 Task: Financial Form Template: Payroll Direct Deposit.
Action: Mouse moved to (151, 61)
Screenshot: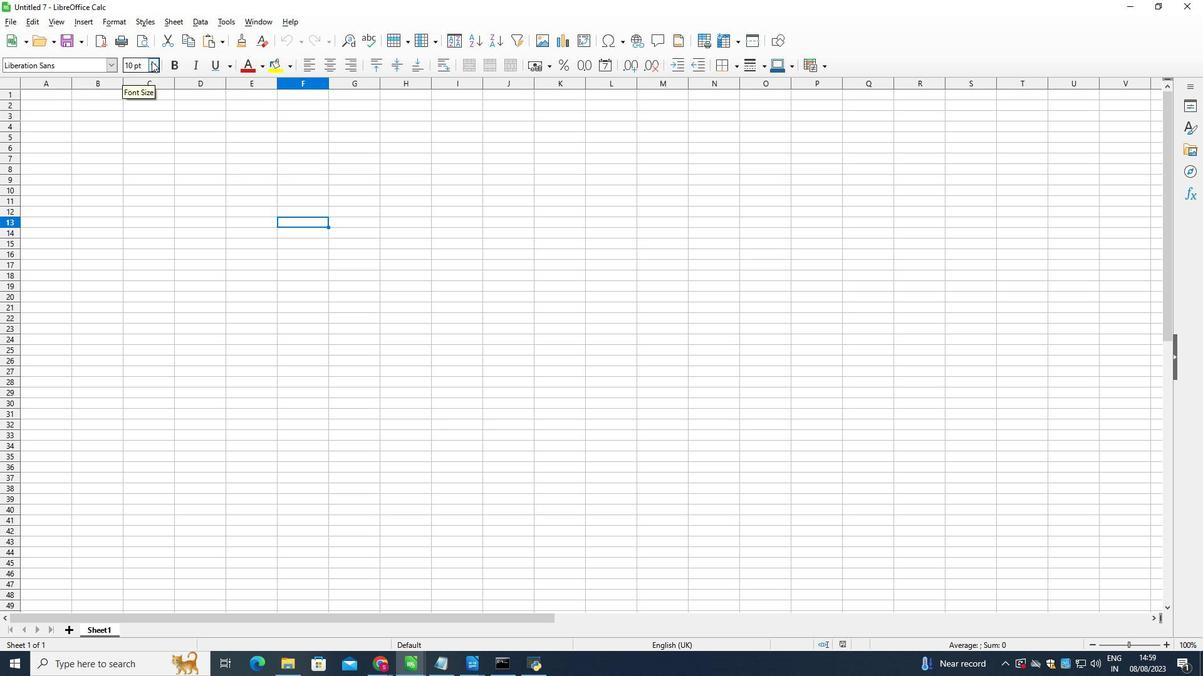 
Action: Mouse pressed left at (151, 61)
Screenshot: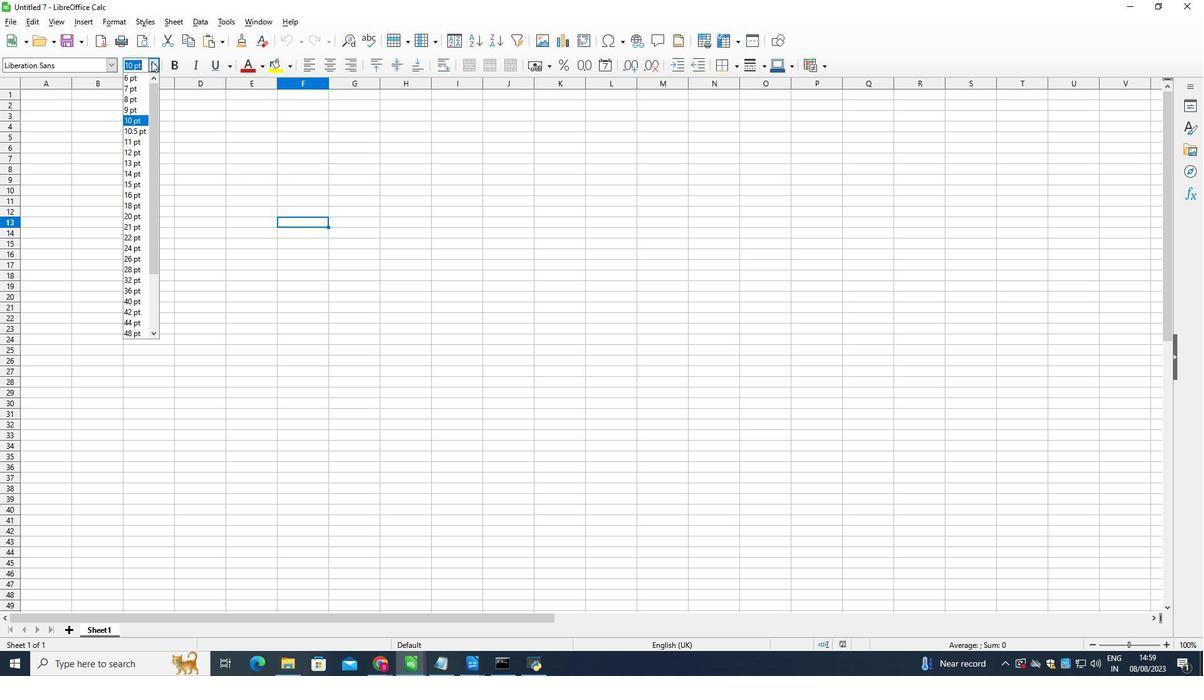 
Action: Mouse moved to (137, 194)
Screenshot: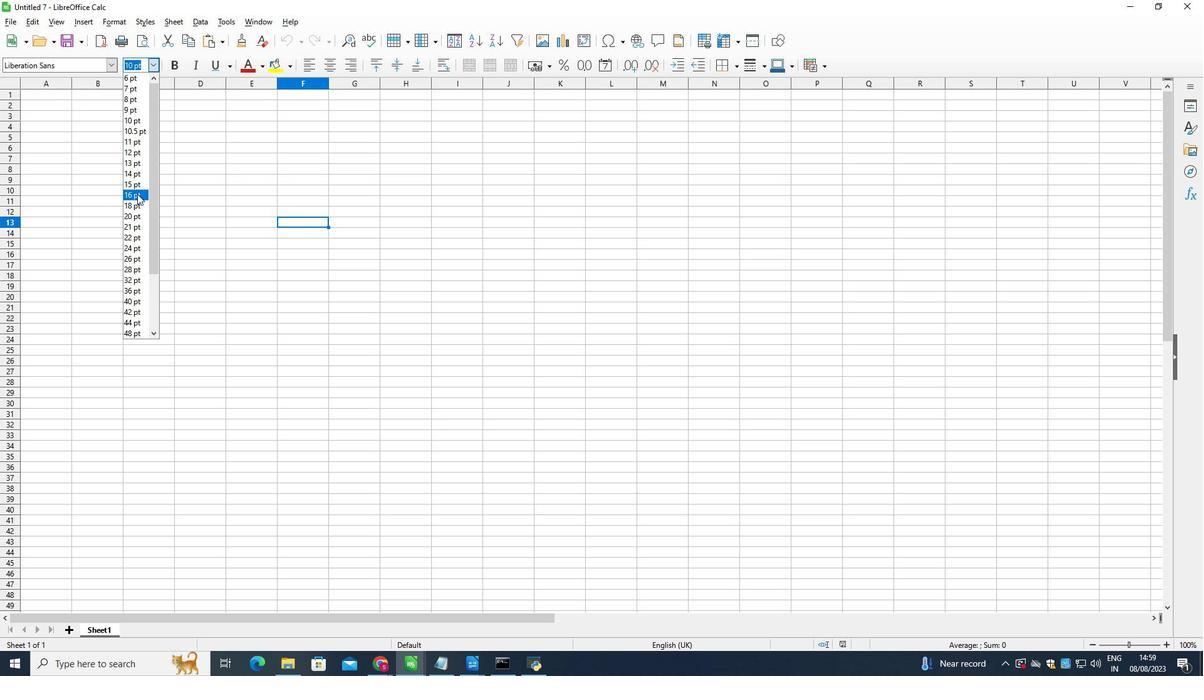 
Action: Mouse pressed left at (137, 194)
Screenshot: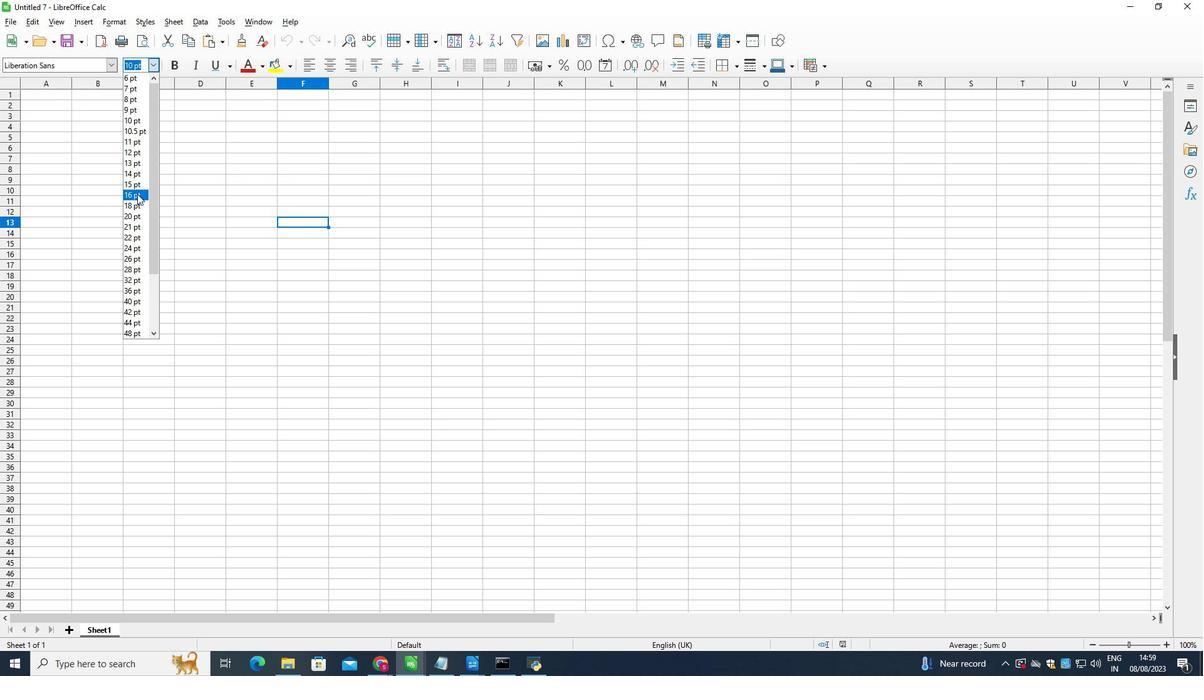 
Action: Mouse moved to (218, 102)
Screenshot: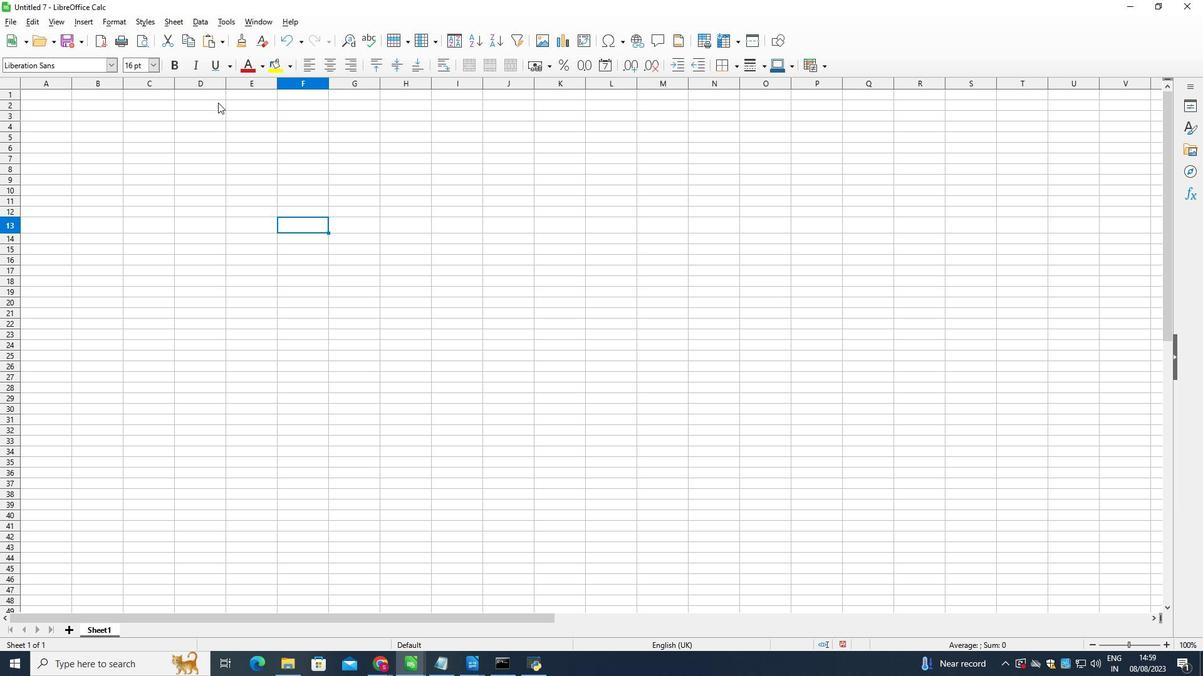 
Action: Mouse pressed left at (218, 102)
Screenshot: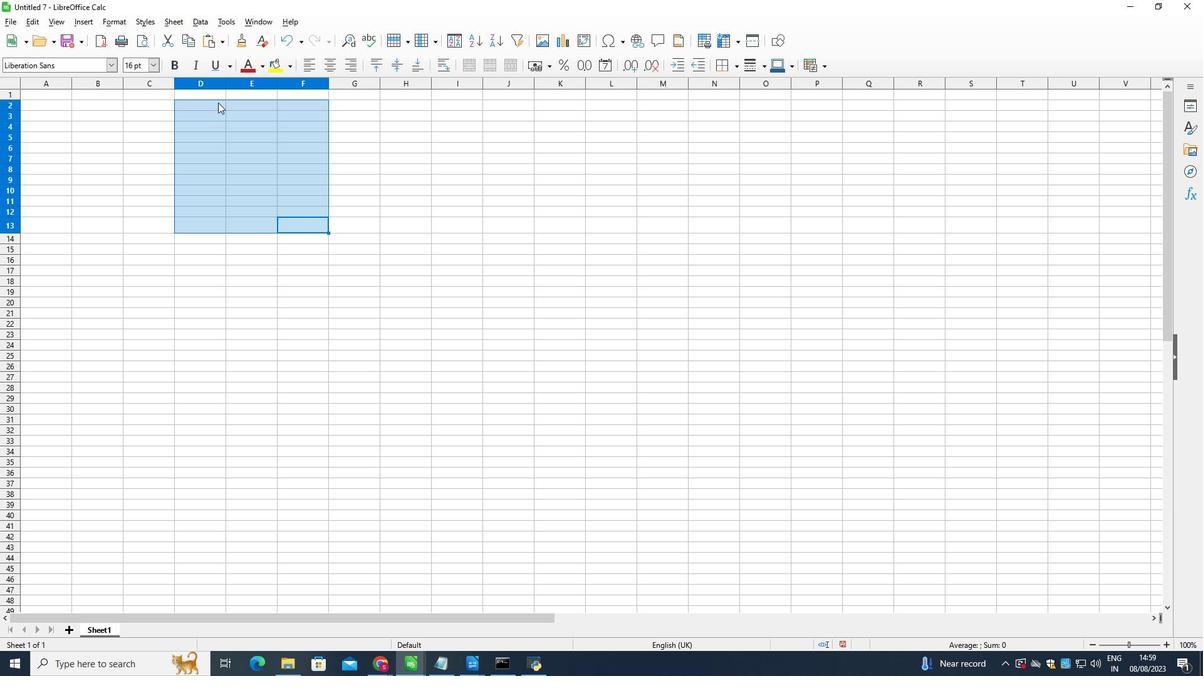 
Action: Mouse moved to (445, 174)
Screenshot: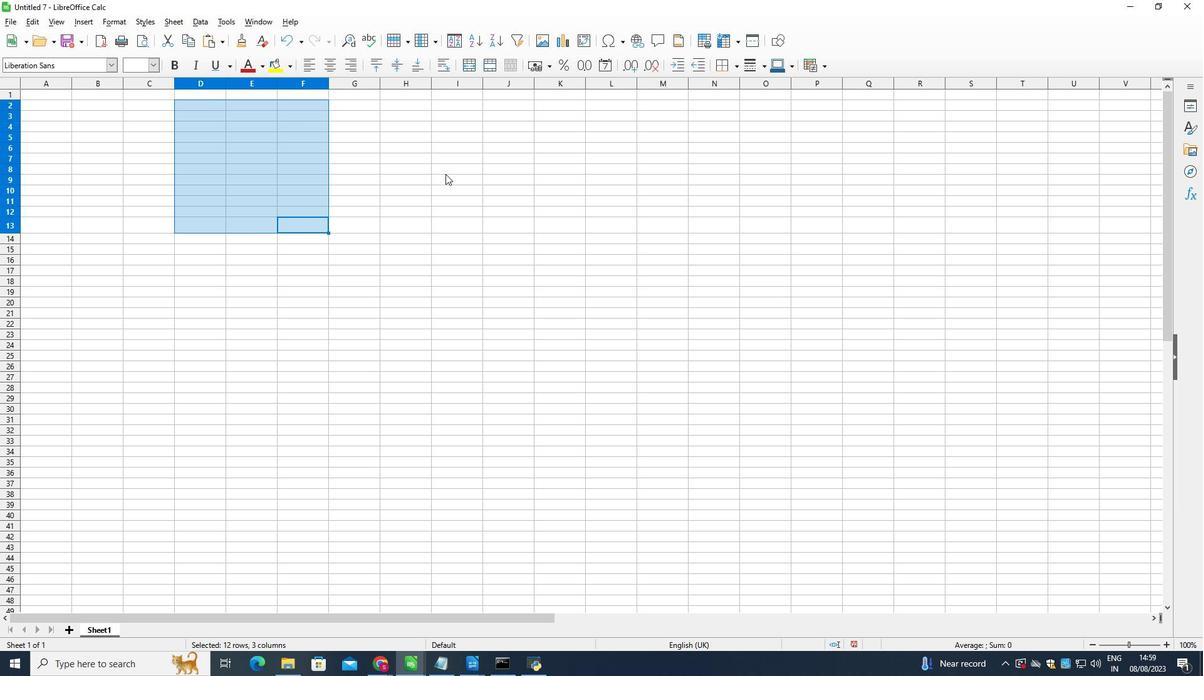 
Action: Mouse pressed right at (445, 174)
Screenshot: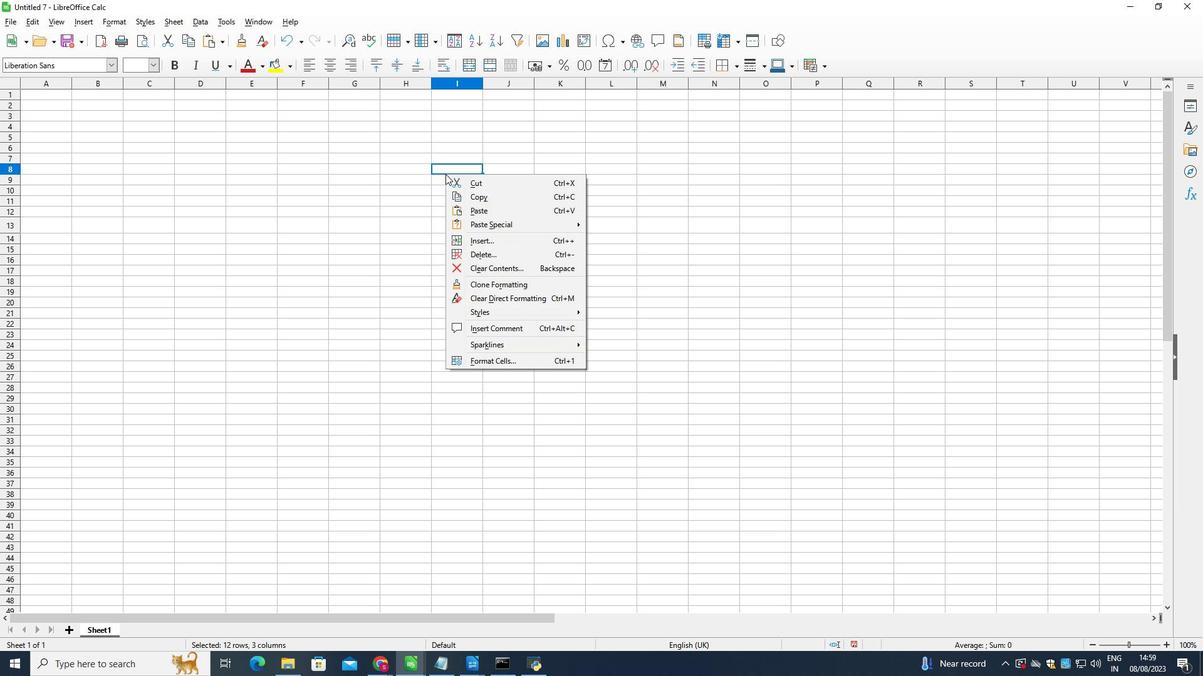 
Action: Mouse moved to (213, 101)
Screenshot: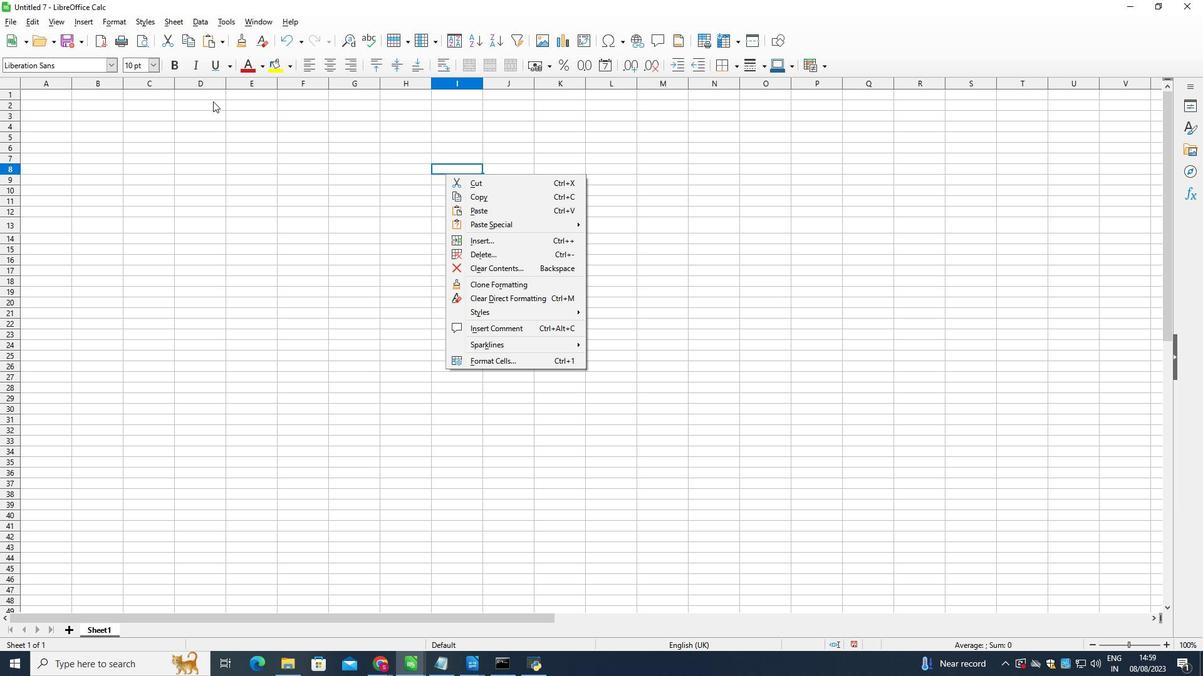 
Action: Mouse pressed left at (213, 101)
Screenshot: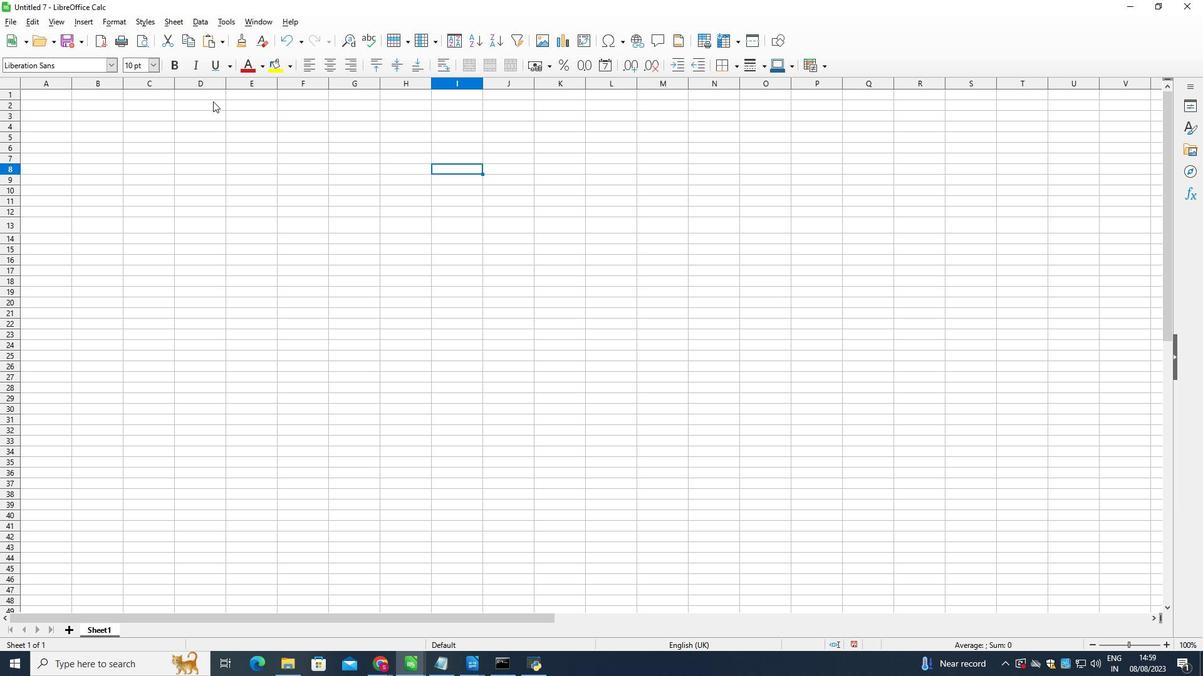 
Action: Mouse pressed left at (213, 101)
Screenshot: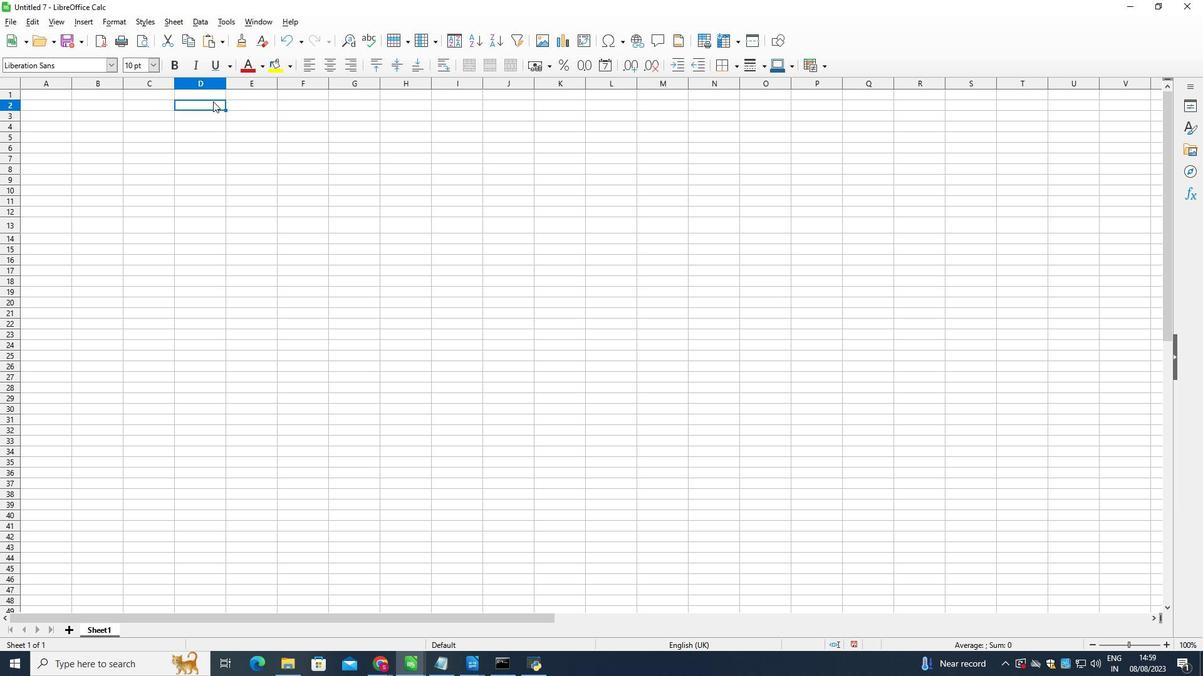 
Action: Mouse moved to (156, 63)
Screenshot: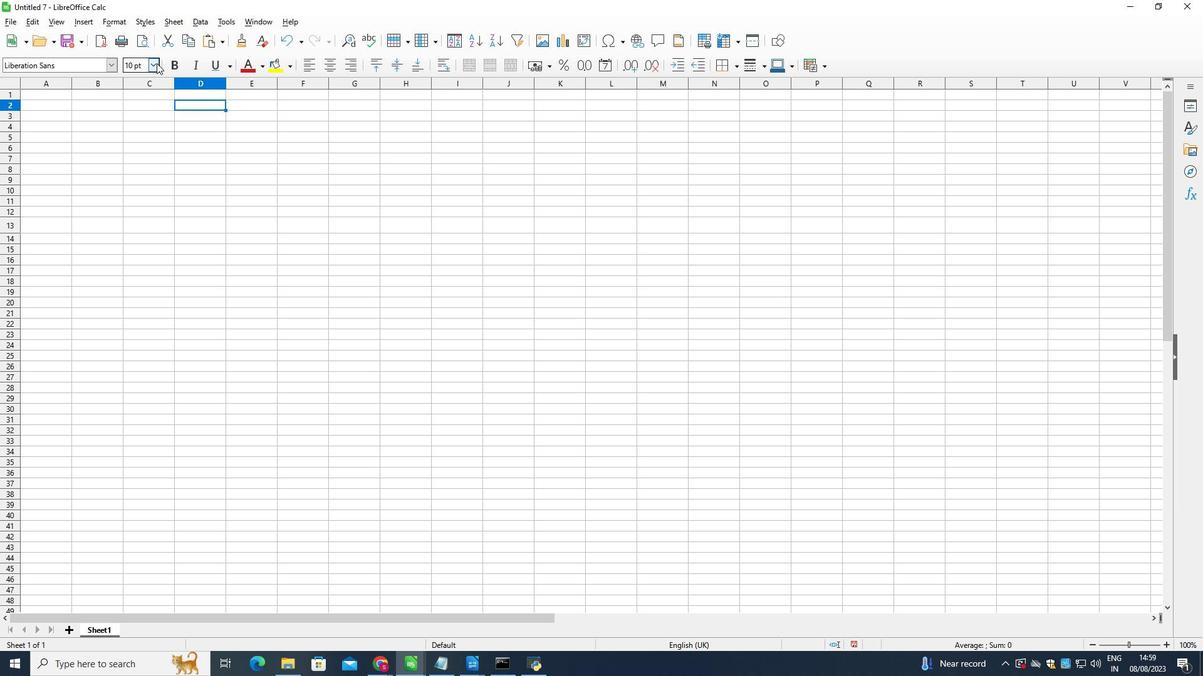 
Action: Mouse pressed left at (156, 63)
Screenshot: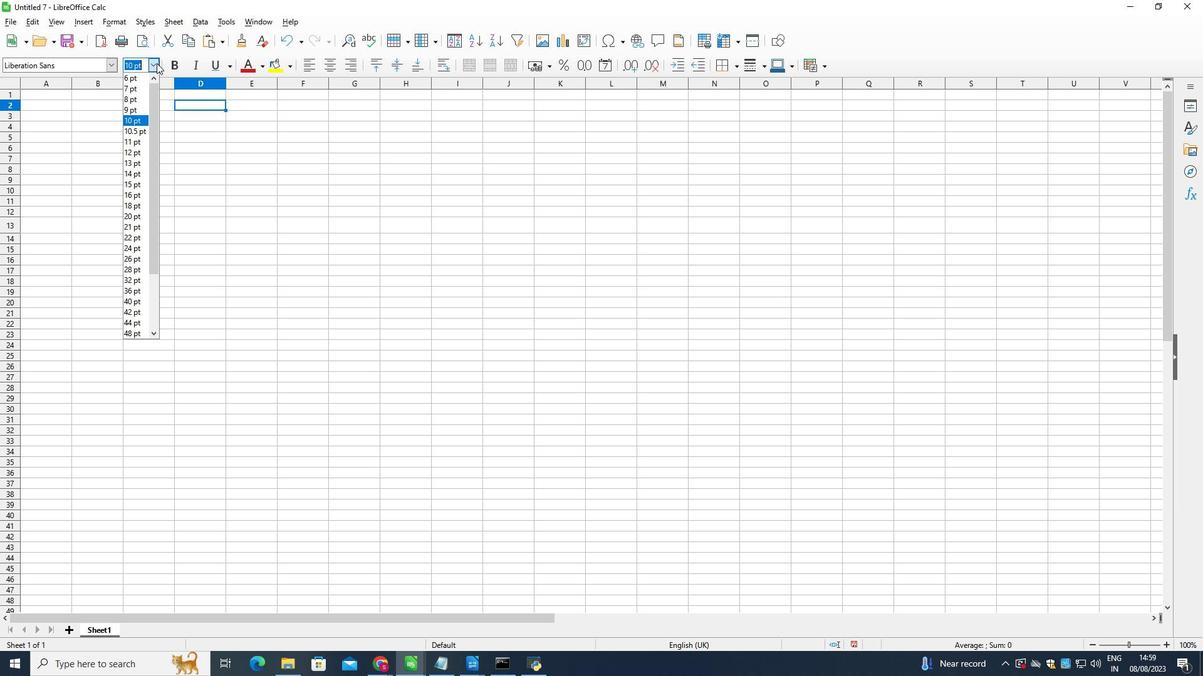 
Action: Mouse moved to (136, 193)
Screenshot: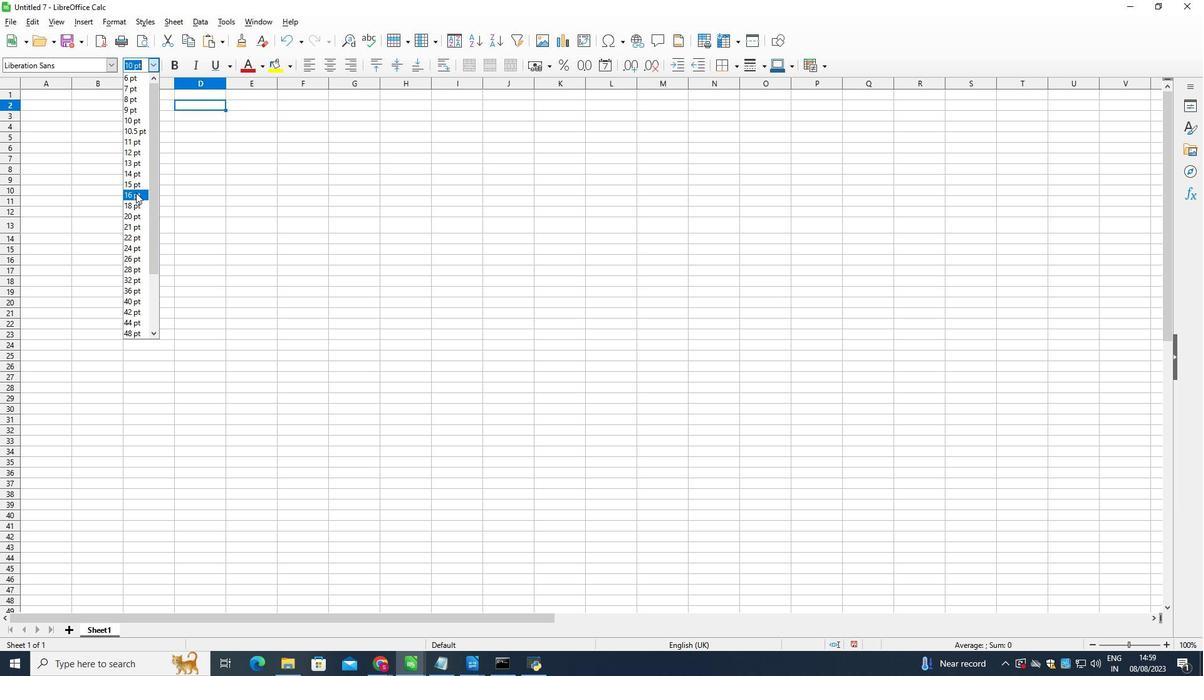 
Action: Mouse pressed left at (136, 193)
Screenshot: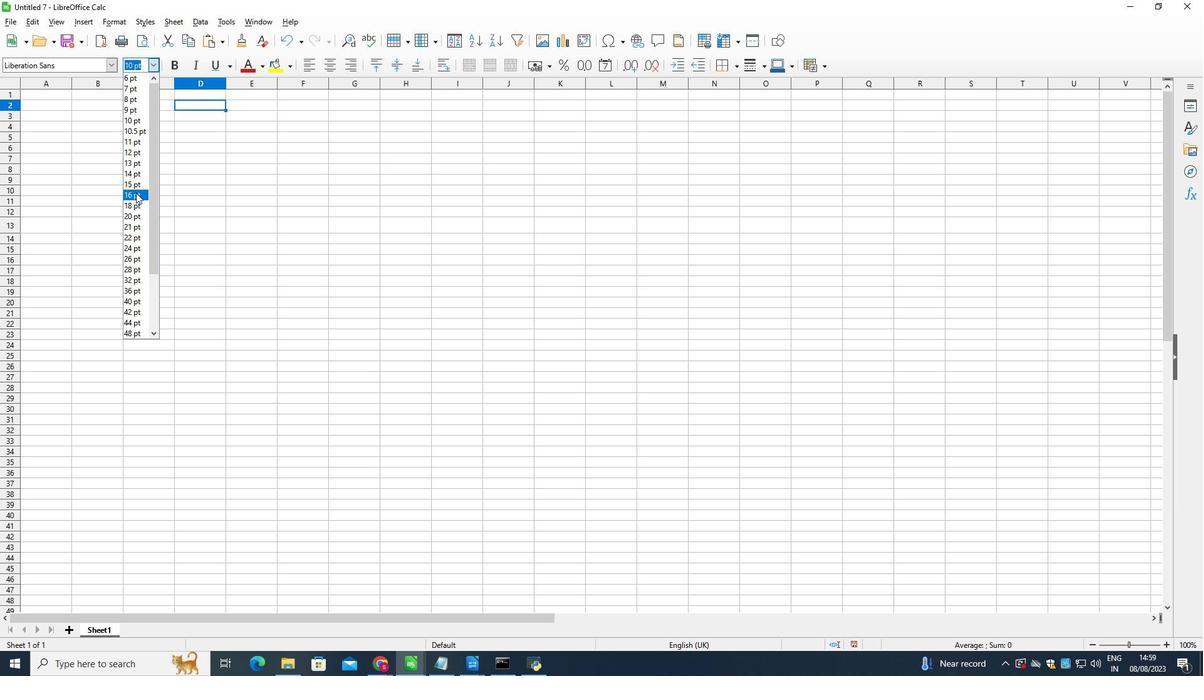 
Action: Mouse moved to (211, 105)
Screenshot: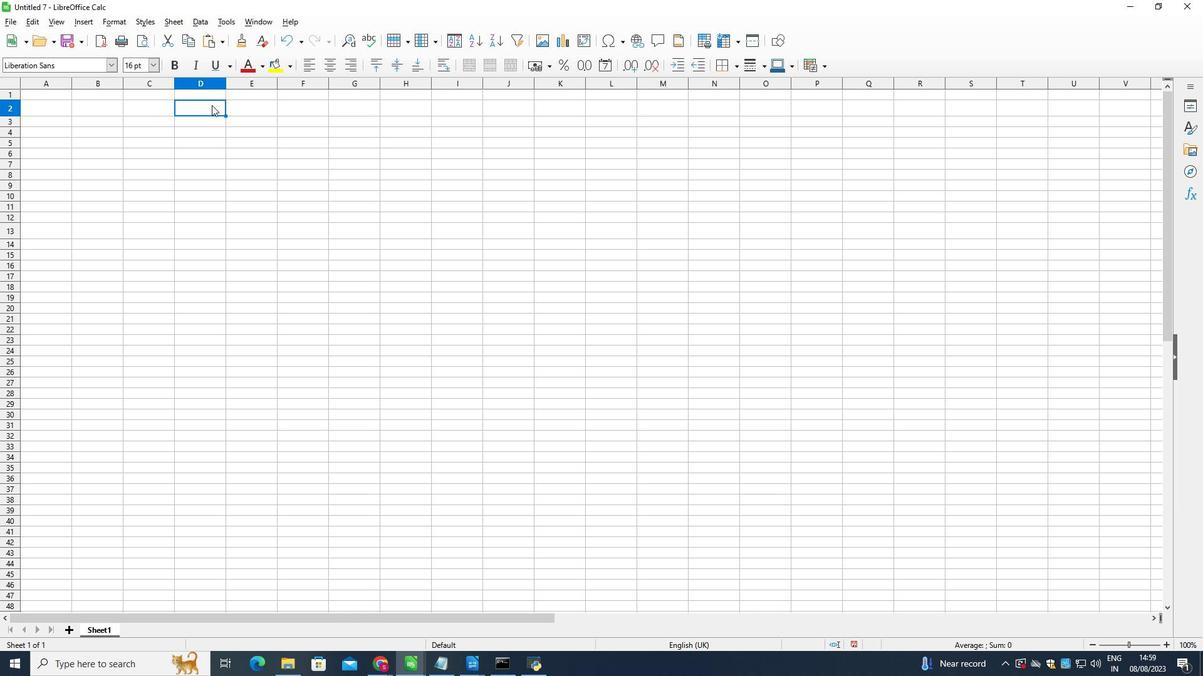 
Action: Key pressed <Key.shift>Direct<Key.space><Key.shift>Deposit<Key.space><Key.shift>Authorization<Key.space><Key.shift>Note
Screenshot: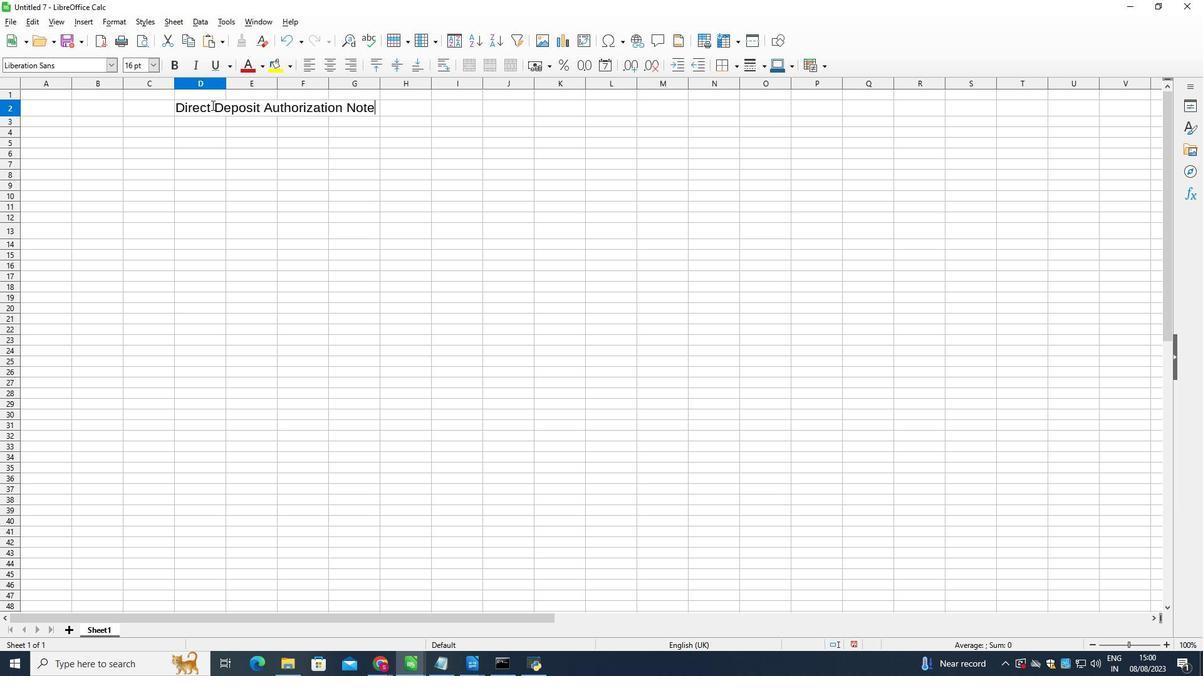 
Action: Mouse moved to (252, 210)
Screenshot: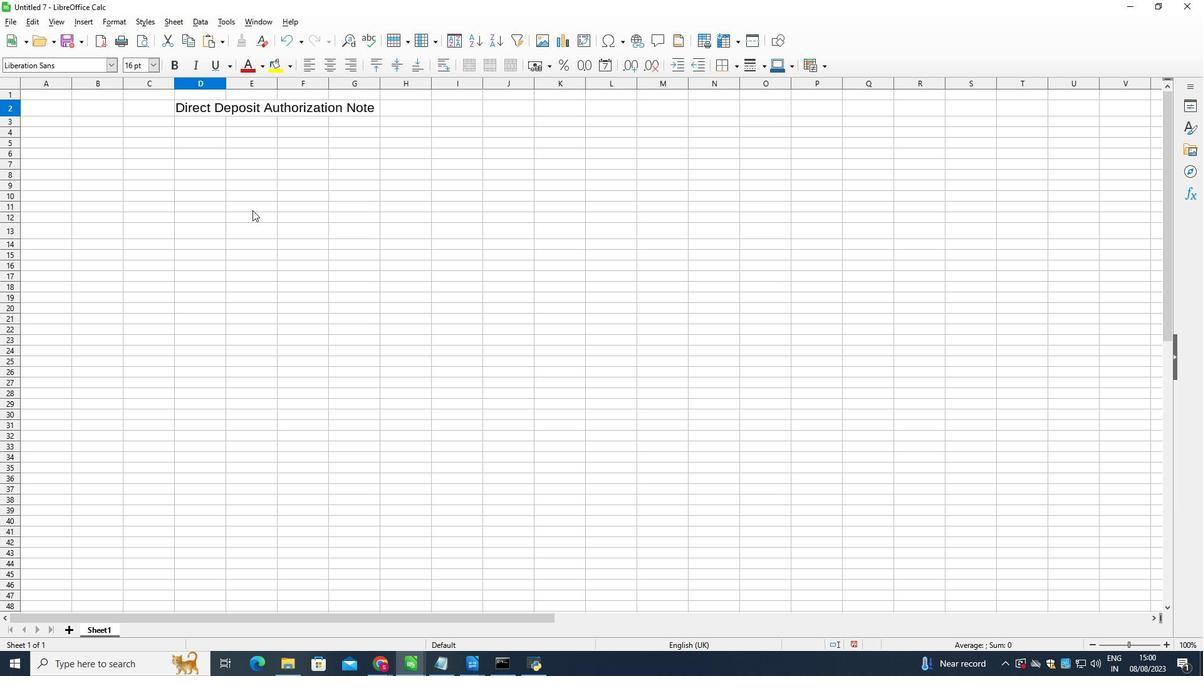 
Action: Mouse pressed left at (252, 210)
Screenshot: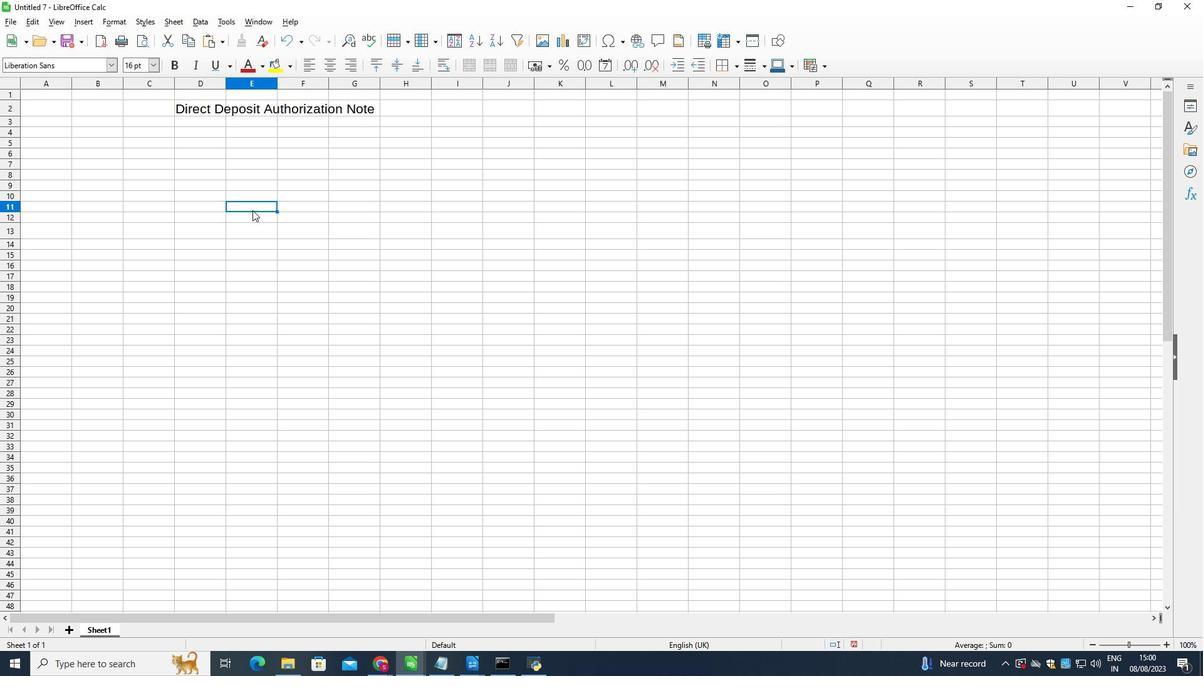 
Action: Mouse moved to (78, 104)
Screenshot: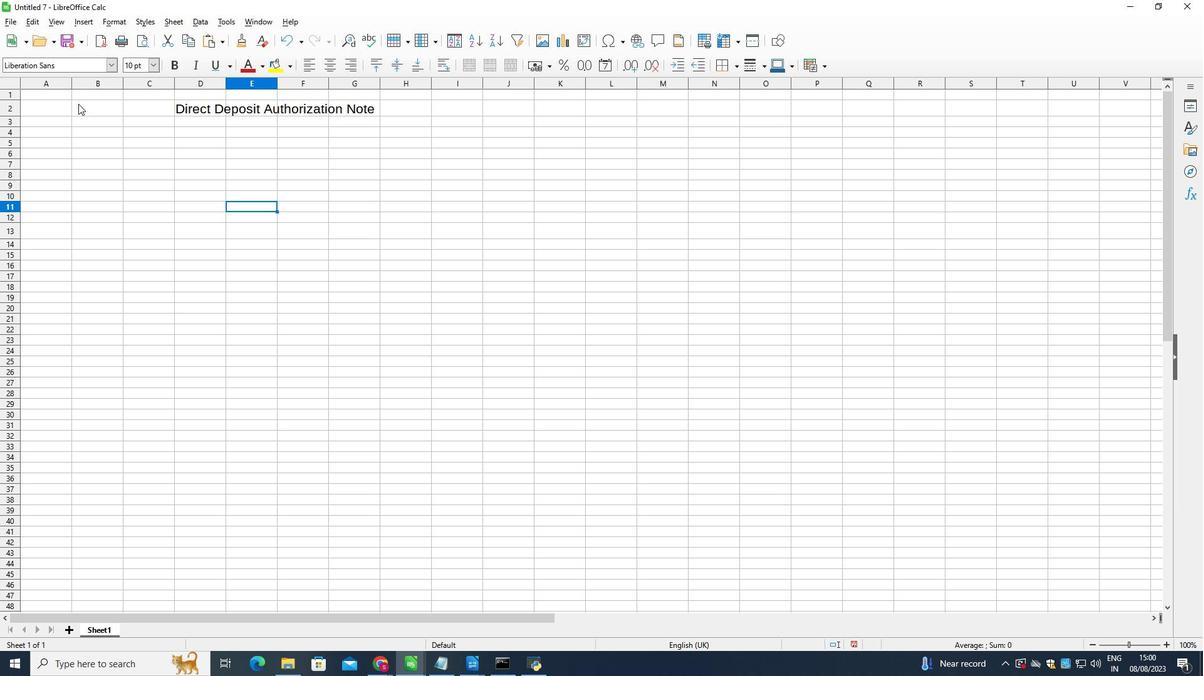 
Action: Mouse pressed left at (78, 104)
Screenshot: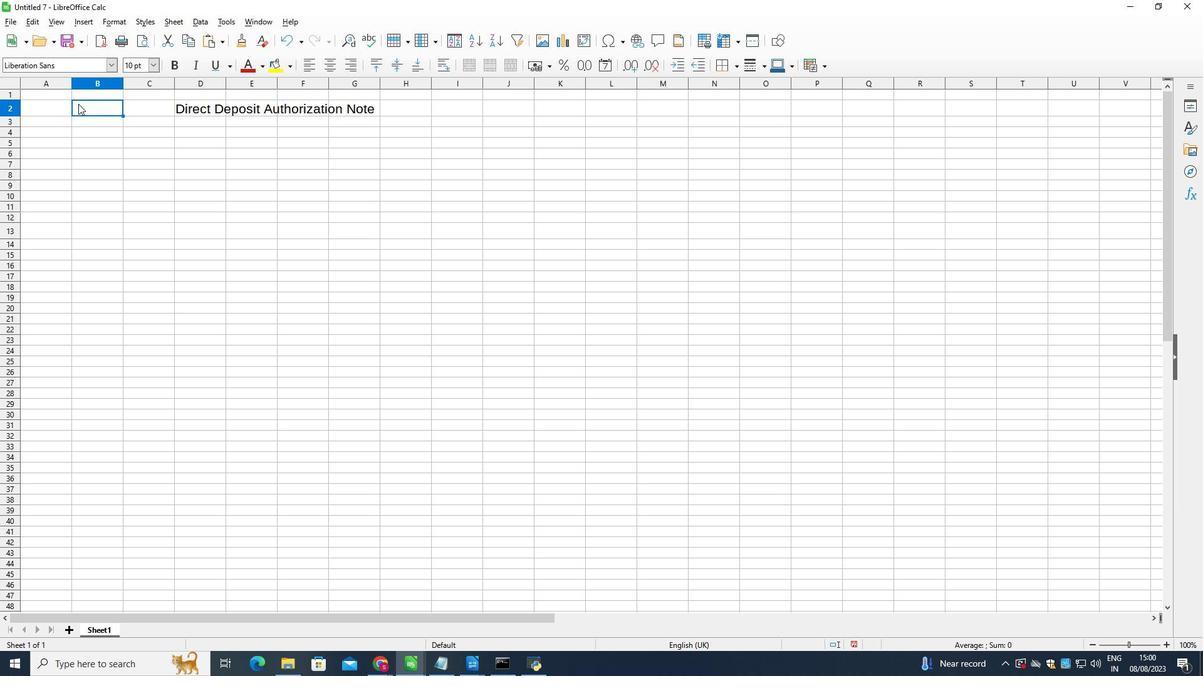 
Action: Mouse moved to (490, 64)
Screenshot: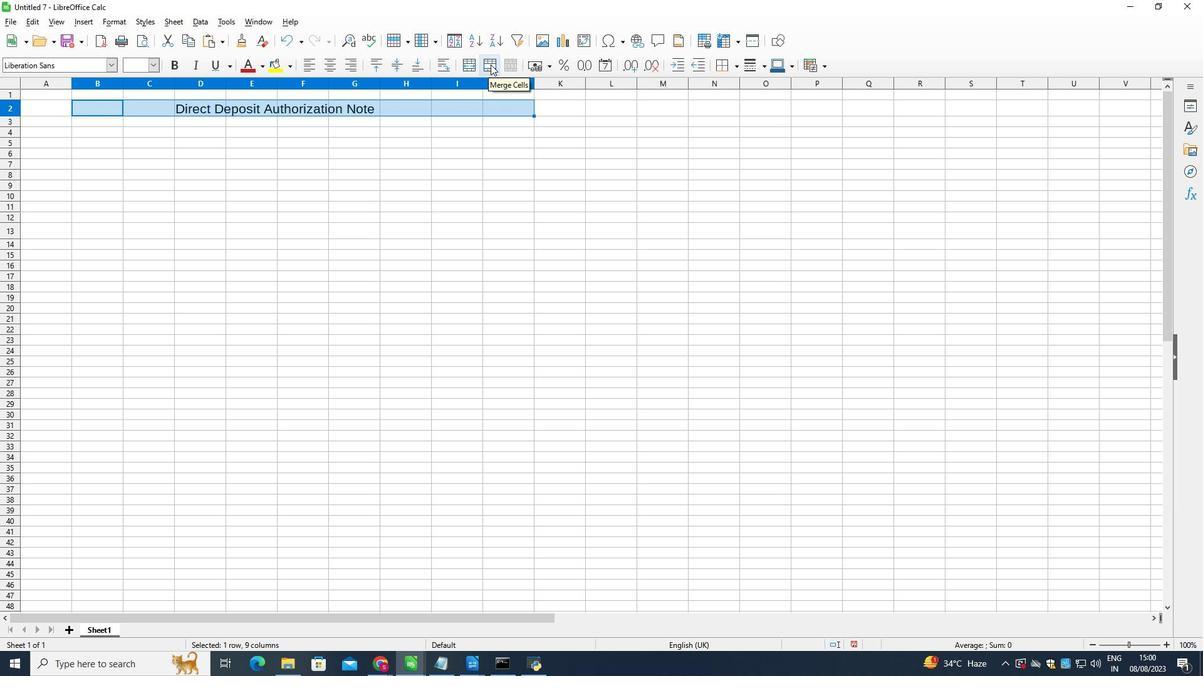 
Action: Mouse pressed left at (490, 64)
Screenshot: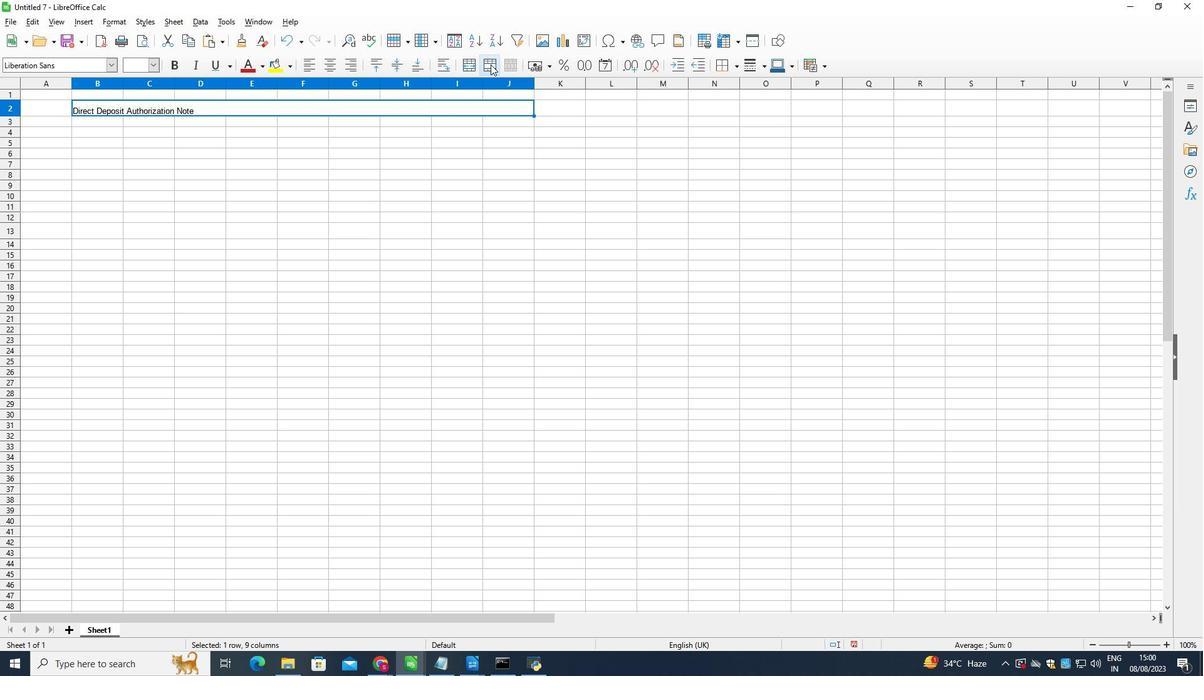 
Action: Mouse moved to (334, 107)
Screenshot: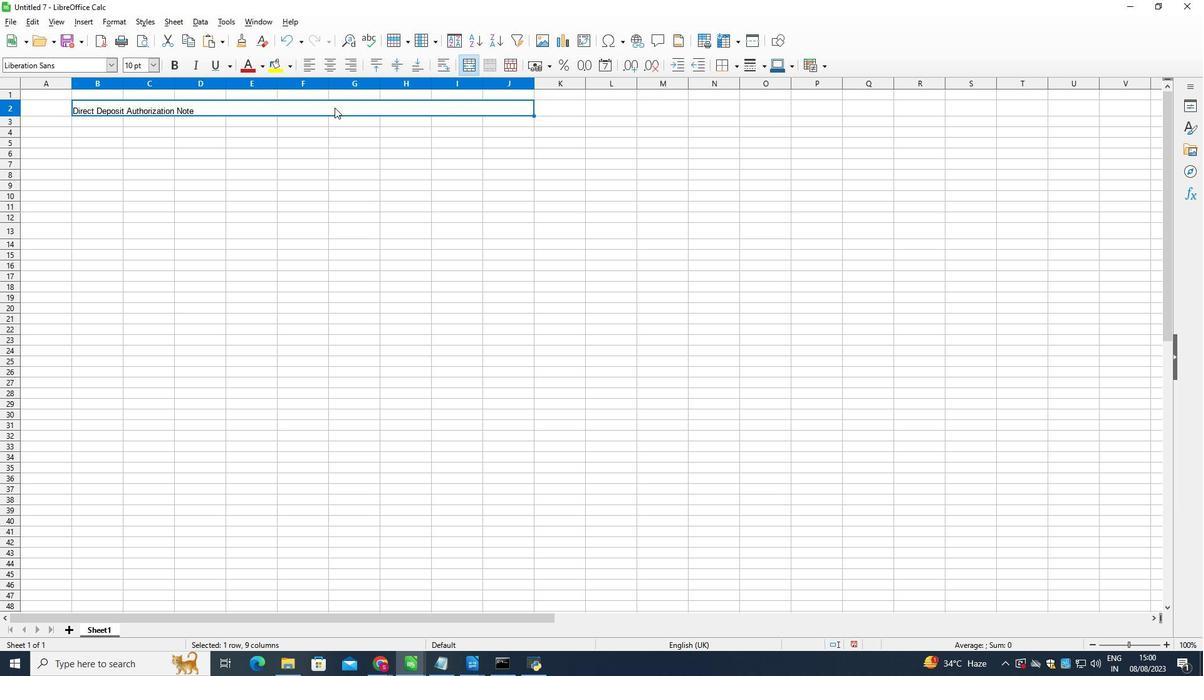 
Action: Mouse pressed left at (334, 107)
Screenshot: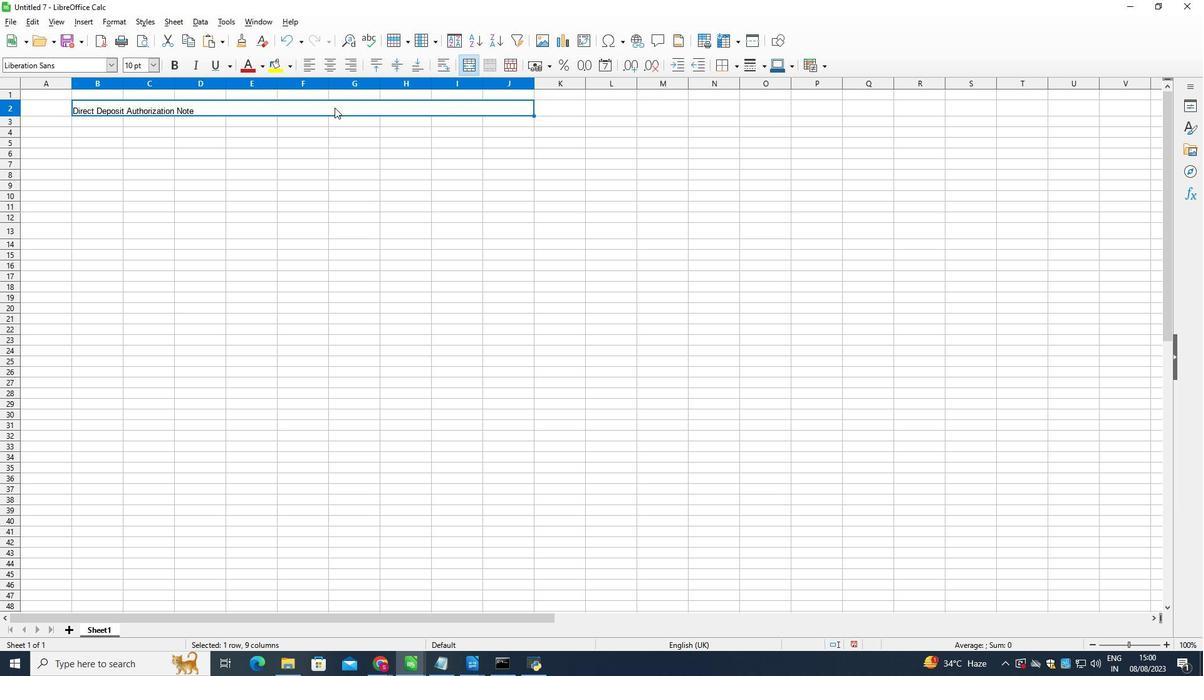 
Action: Mouse moved to (151, 62)
Screenshot: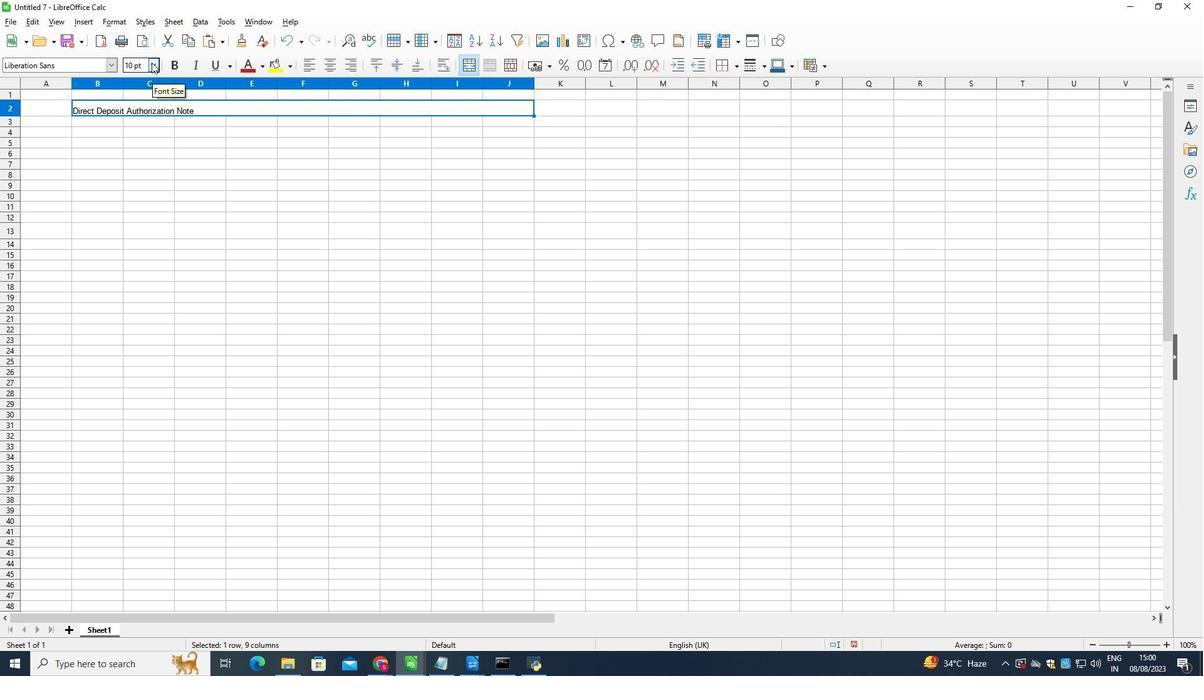 
Action: Mouse pressed left at (151, 62)
Screenshot: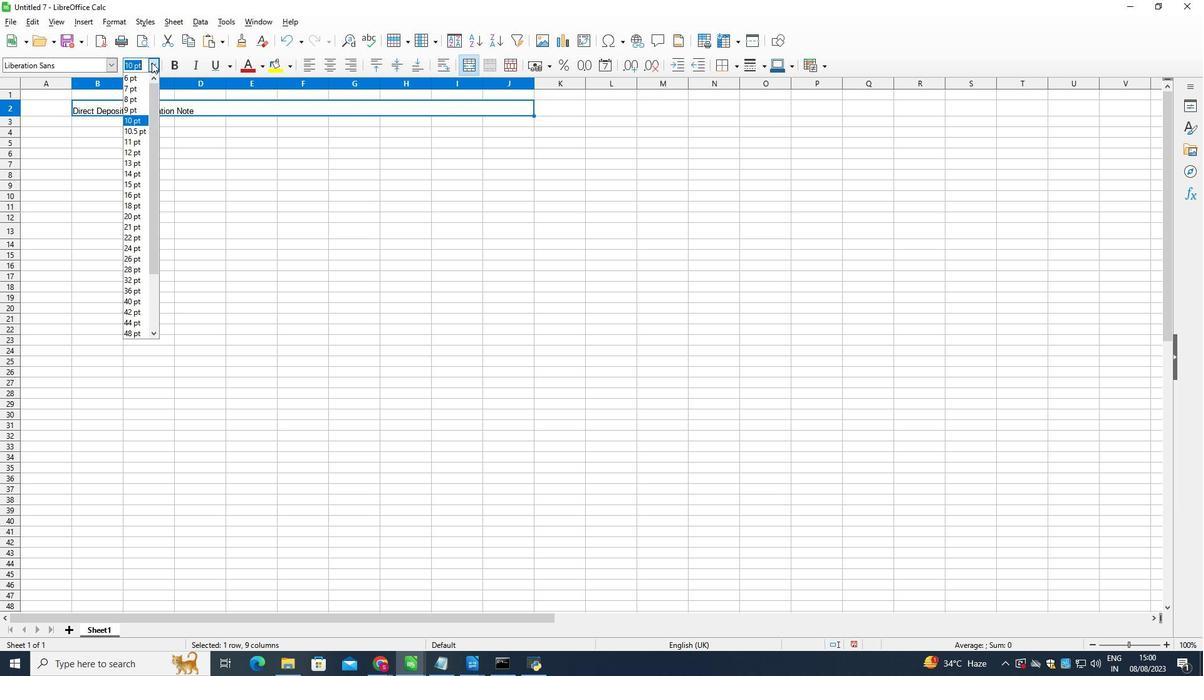 
Action: Mouse moved to (134, 191)
Screenshot: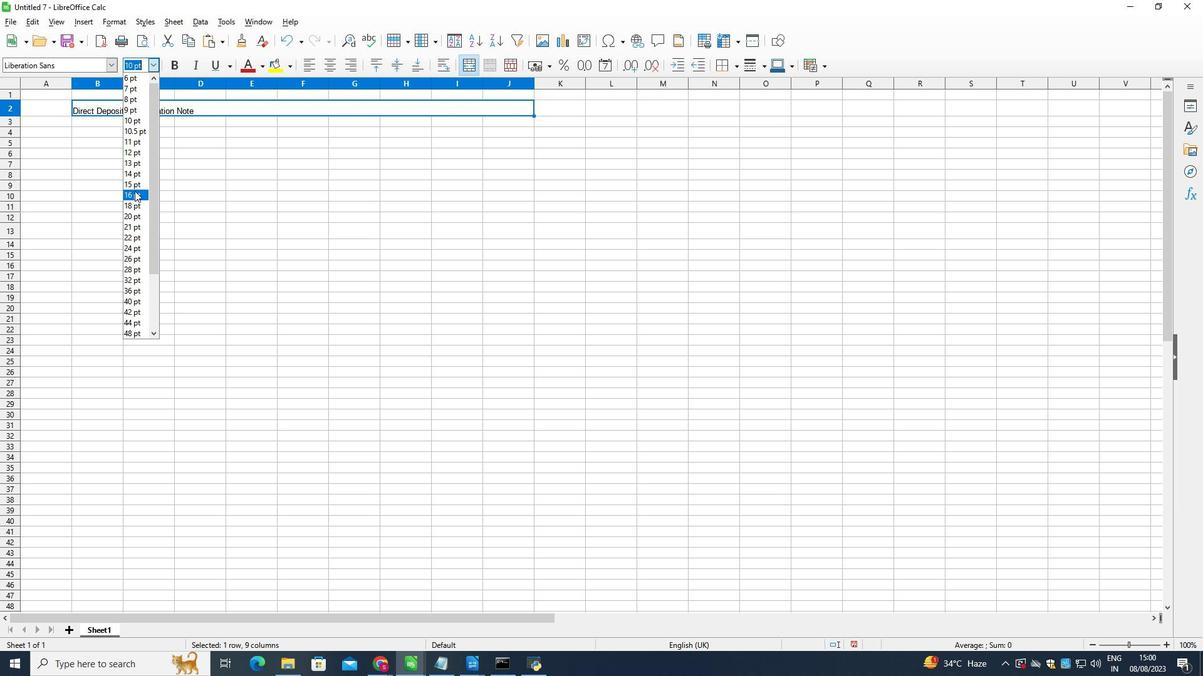 
Action: Mouse pressed left at (134, 191)
Screenshot: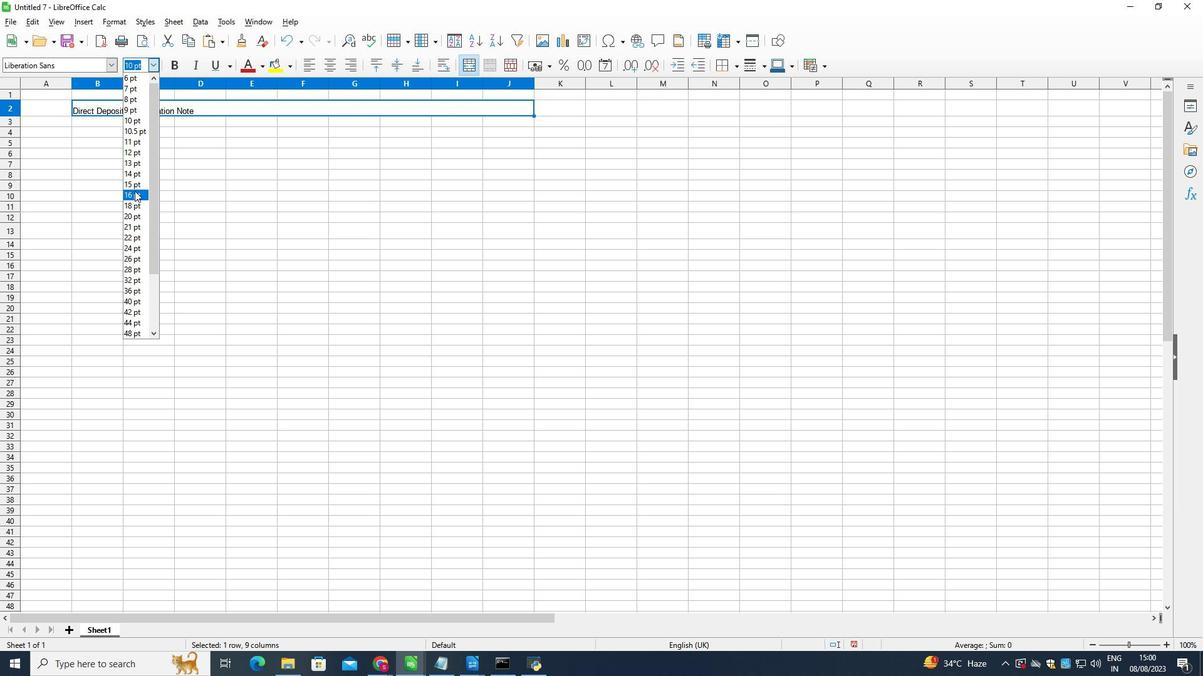 
Action: Mouse moved to (332, 65)
Screenshot: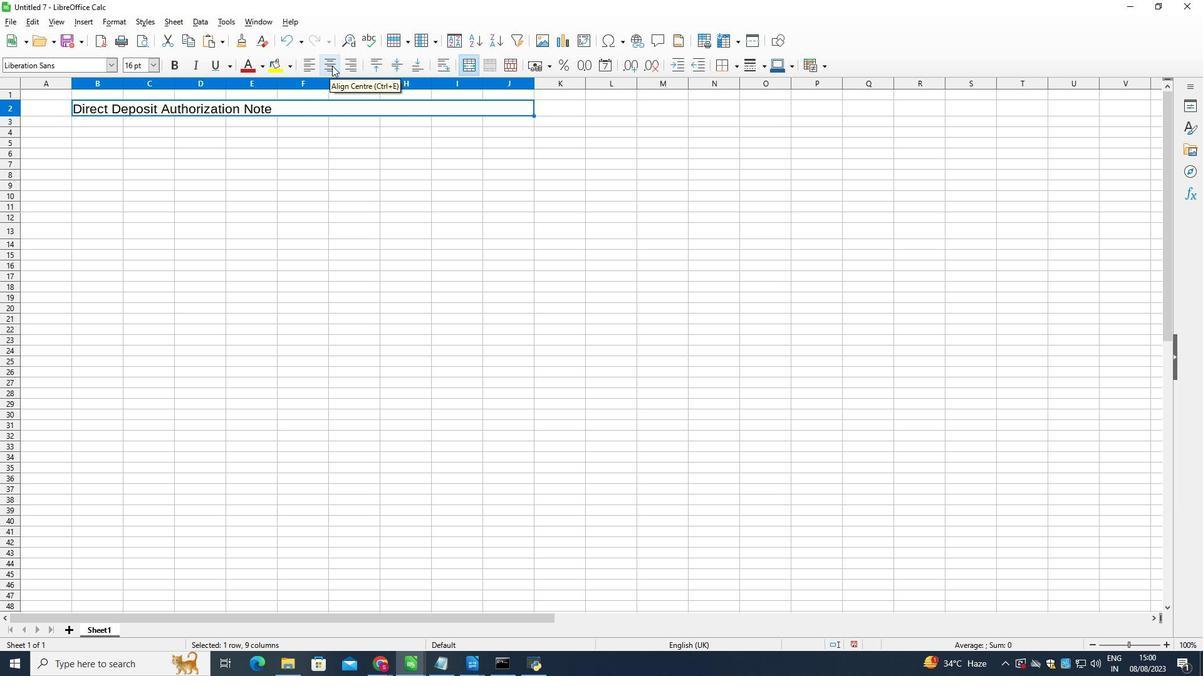 
Action: Mouse pressed left at (332, 65)
Screenshot: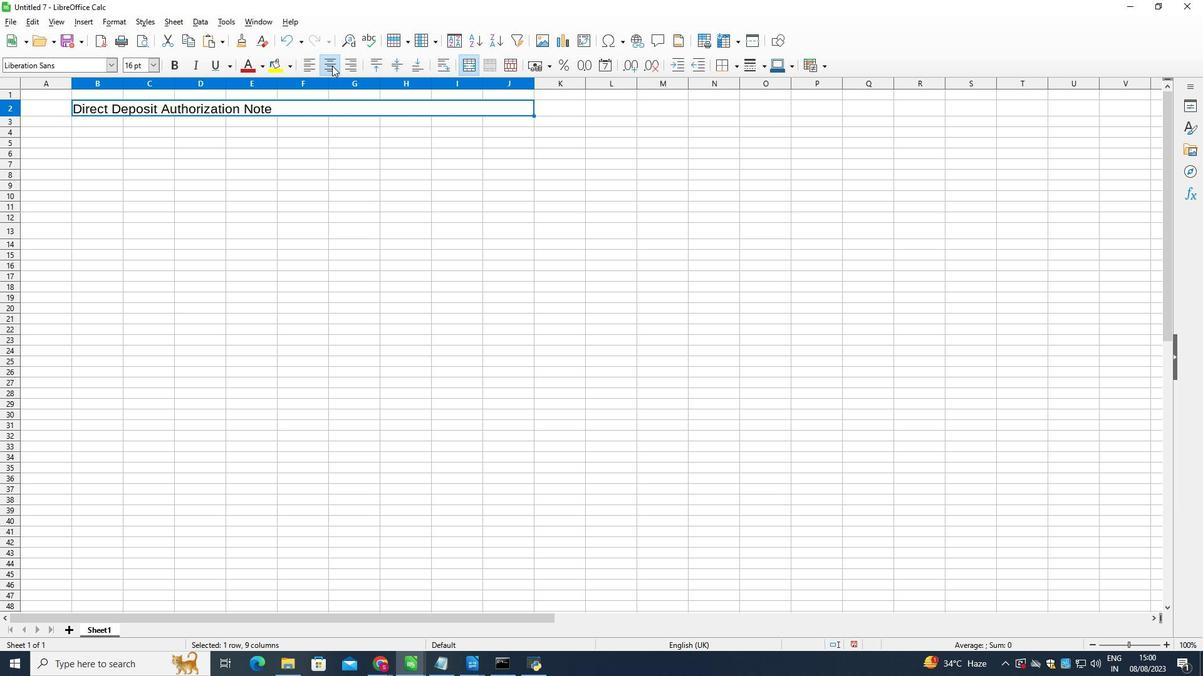 
Action: Mouse moved to (399, 59)
Screenshot: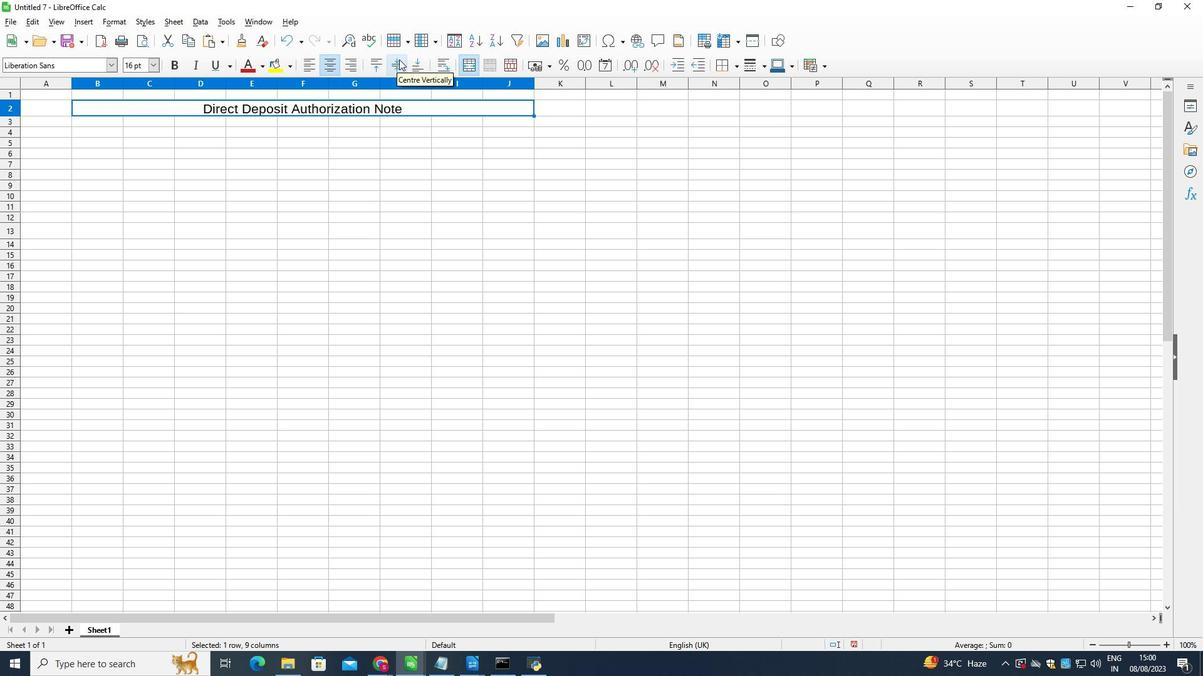 
Action: Mouse pressed left at (399, 59)
Screenshot: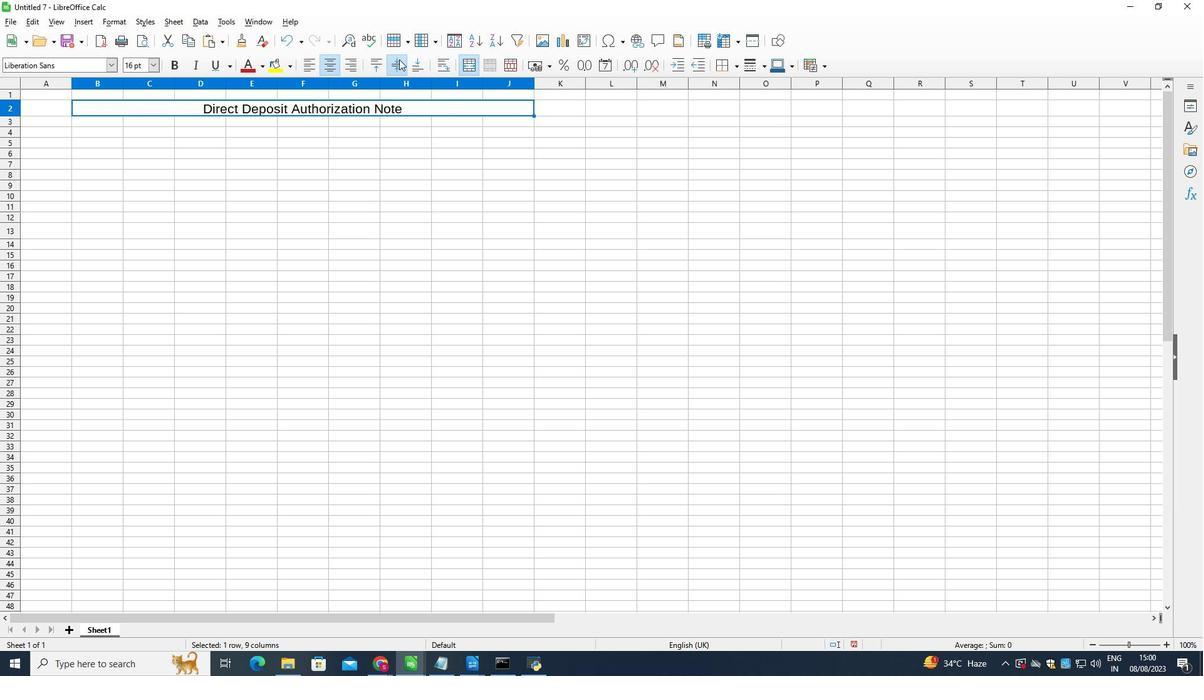 
Action: Mouse moved to (174, 59)
Screenshot: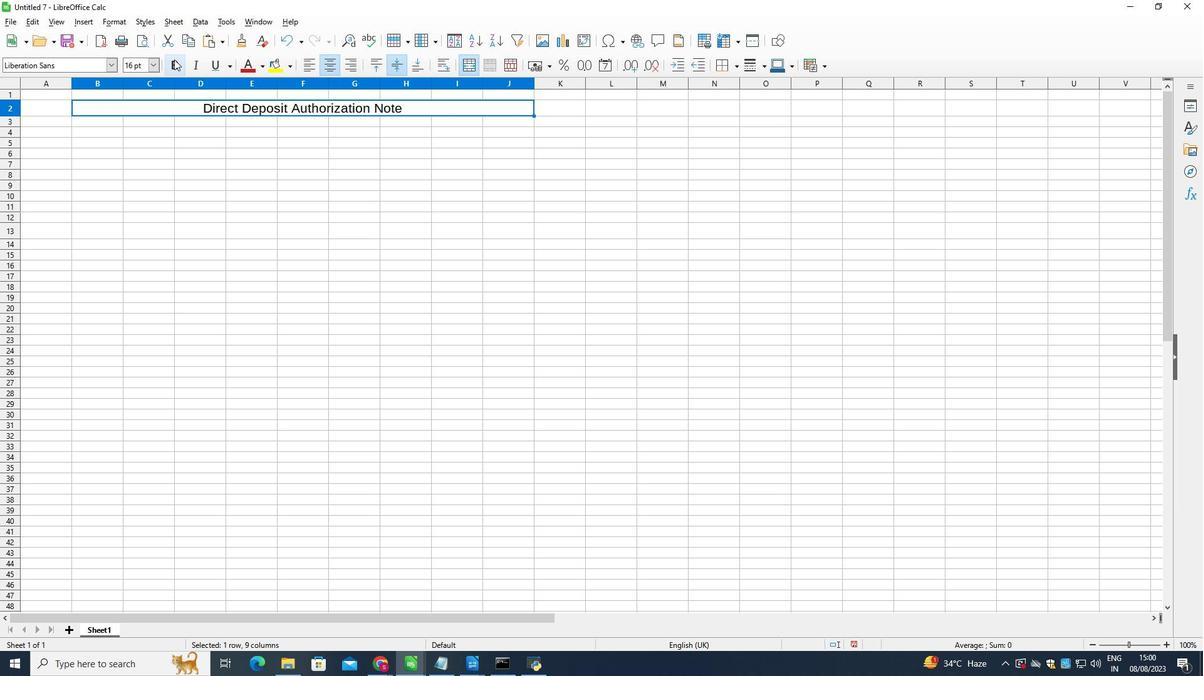 
Action: Mouse pressed left at (174, 59)
Screenshot: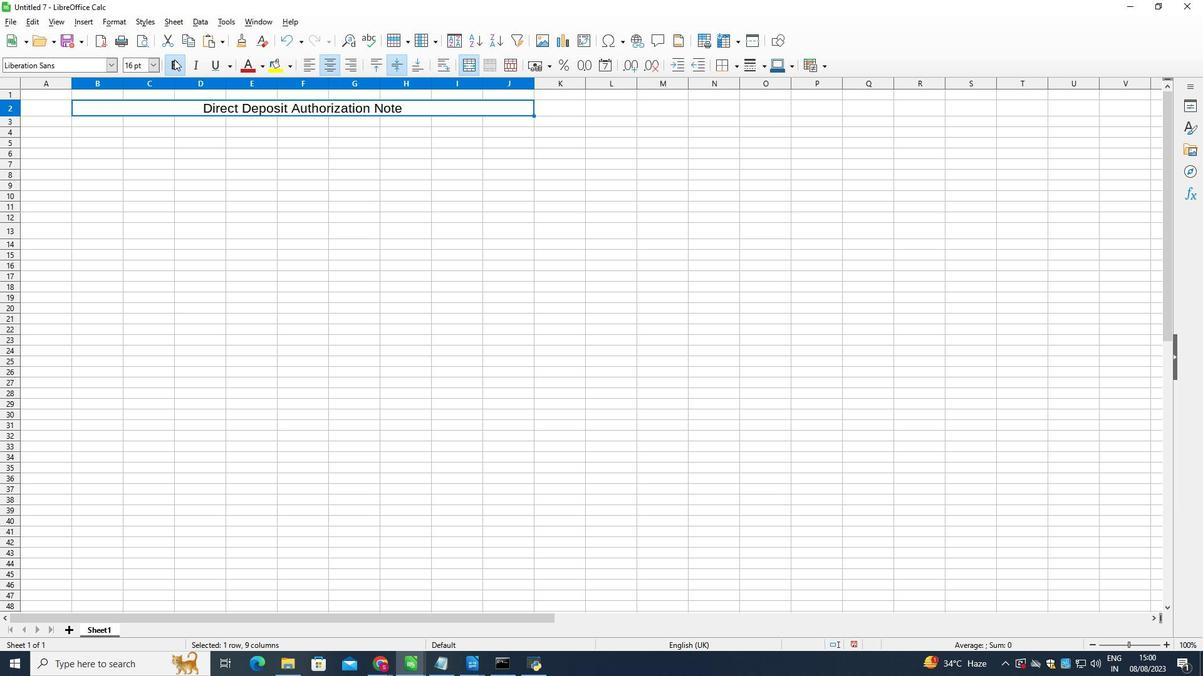
Action: Mouse moved to (737, 67)
Screenshot: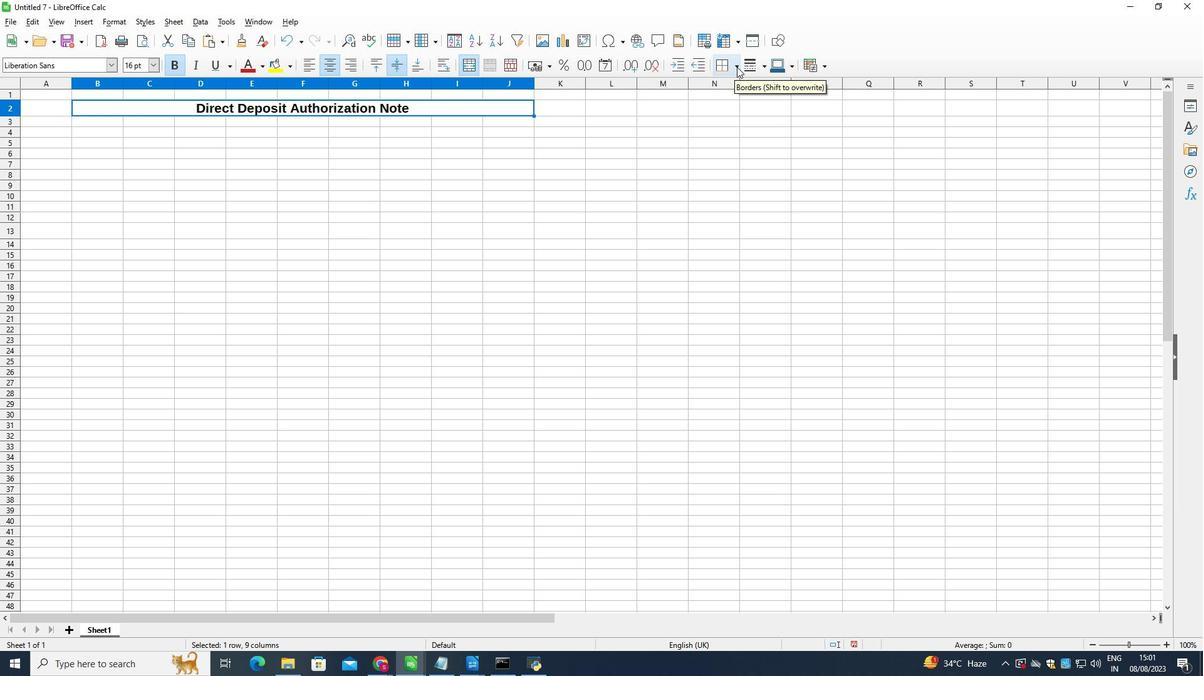 
Action: Mouse pressed left at (737, 67)
Screenshot: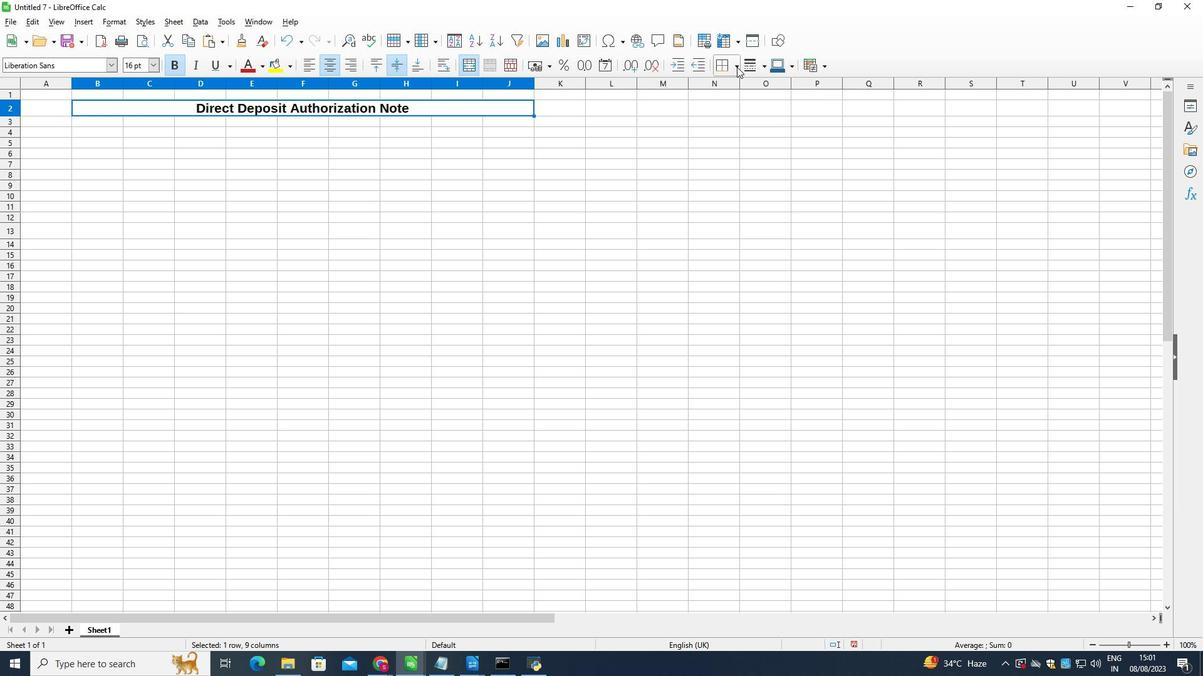 
Action: Mouse moved to (772, 116)
Screenshot: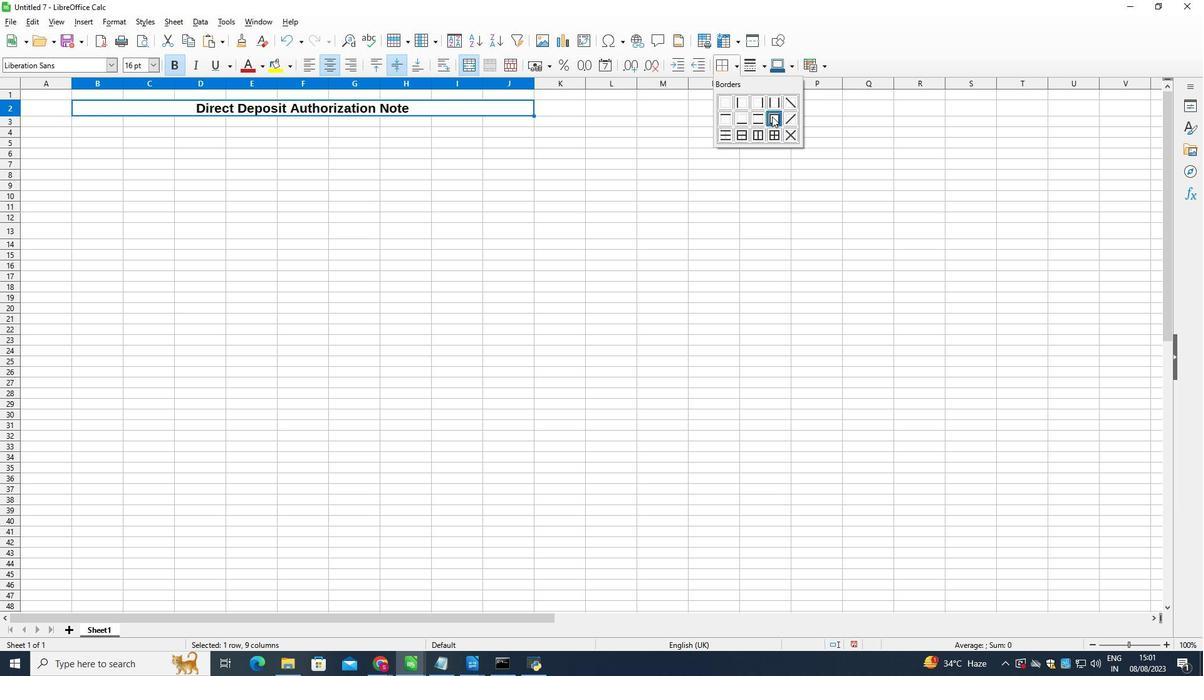 
Action: Mouse pressed left at (772, 116)
Screenshot: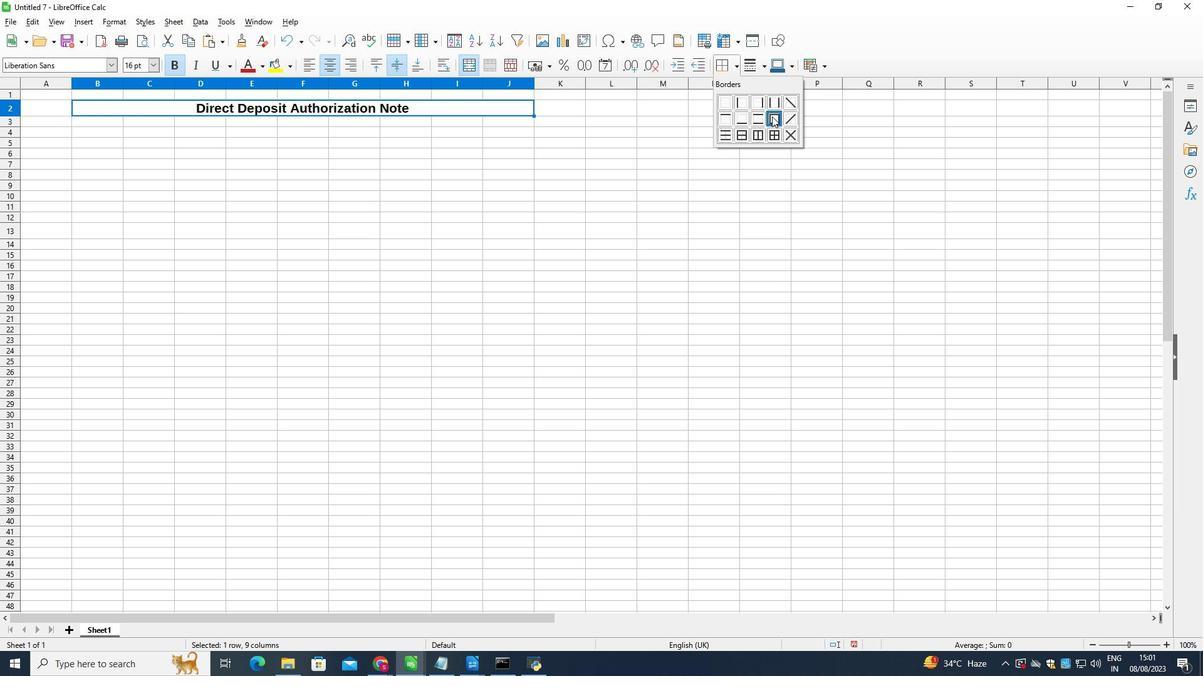
Action: Mouse moved to (97, 123)
Screenshot: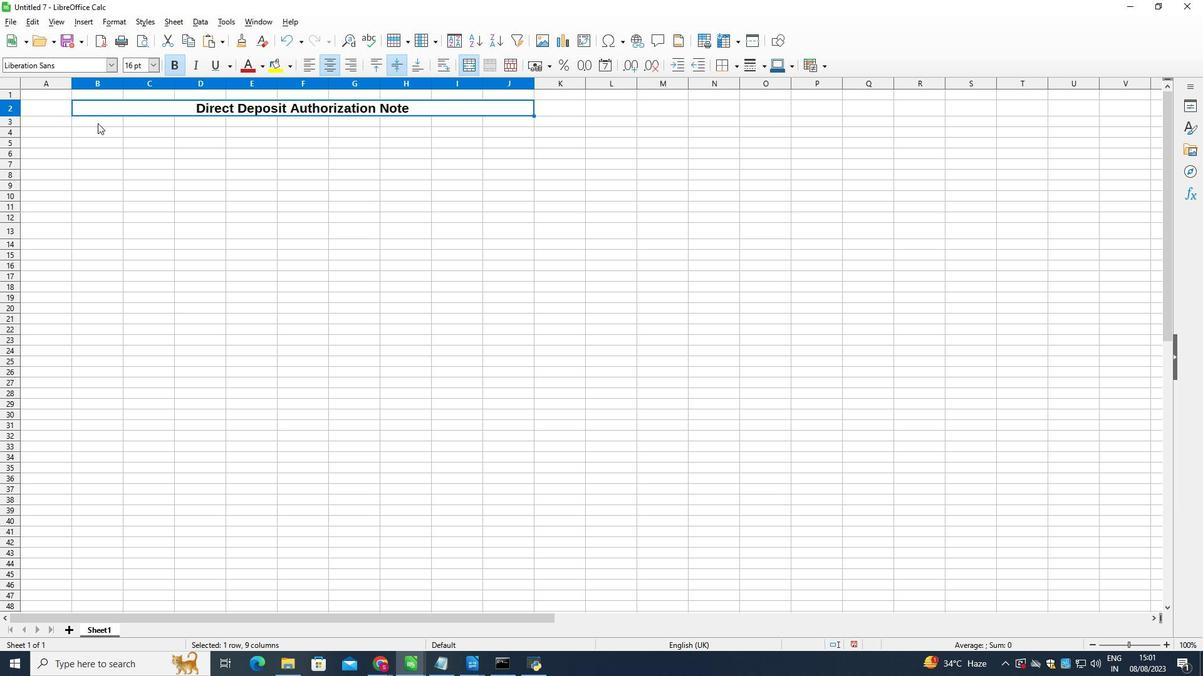 
Action: Mouse pressed left at (97, 123)
Screenshot: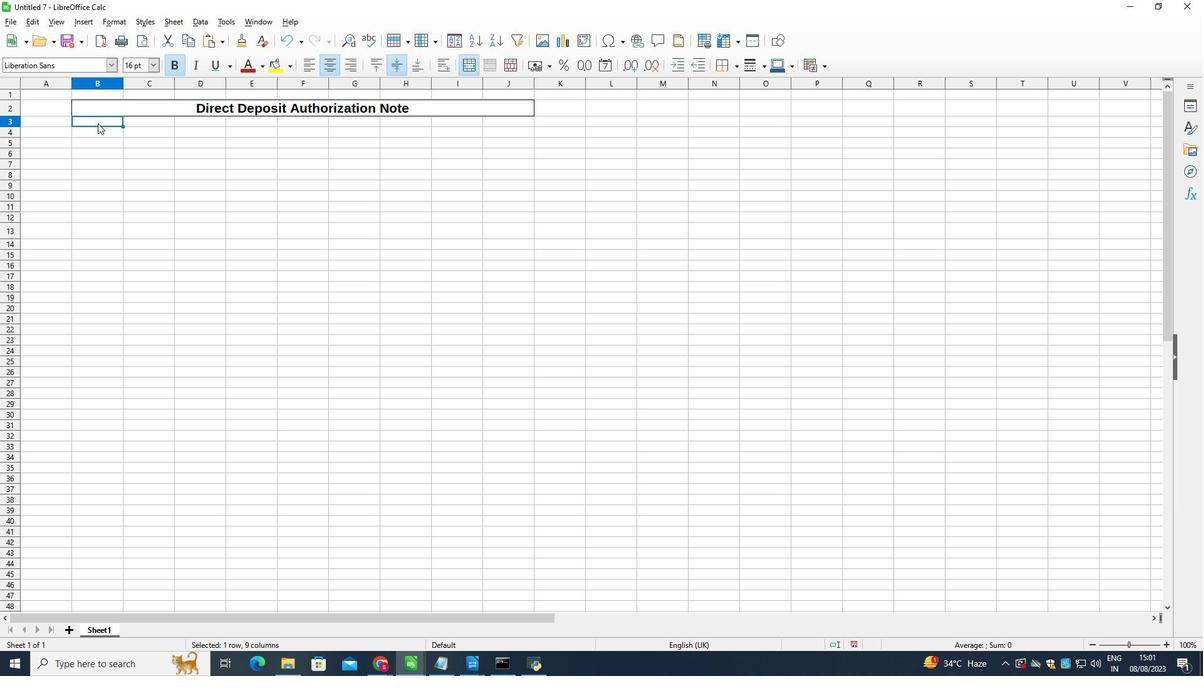 
Action: Mouse moved to (155, 198)
Screenshot: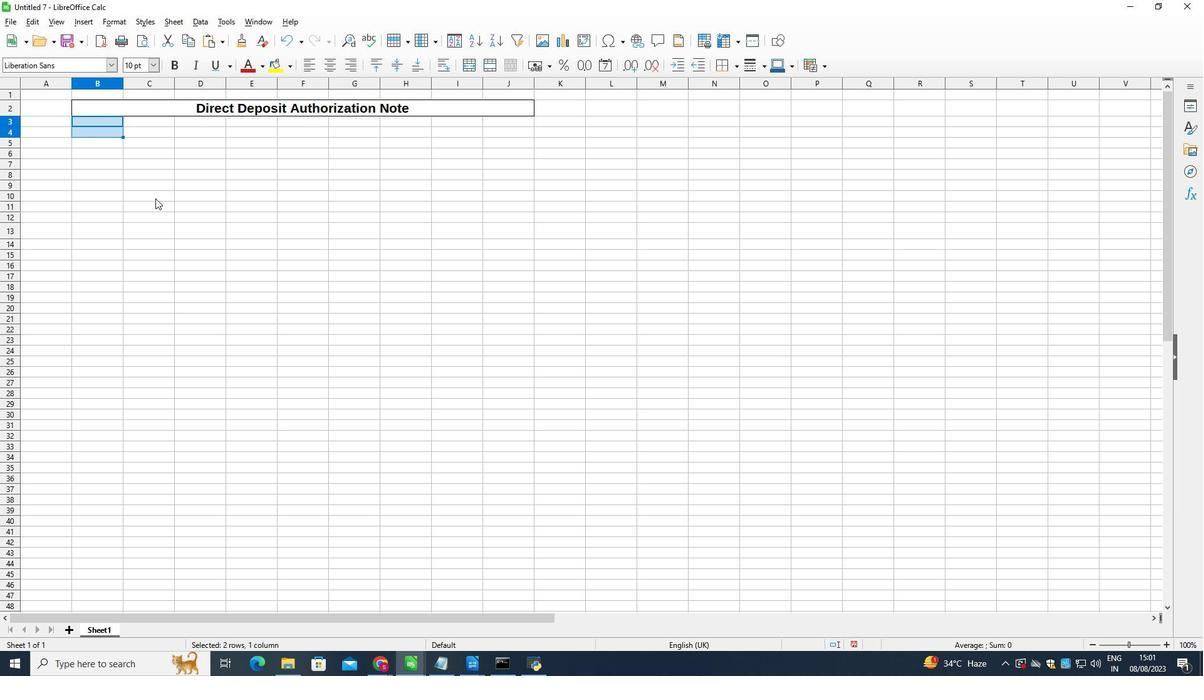 
Action: Mouse pressed left at (155, 198)
Screenshot: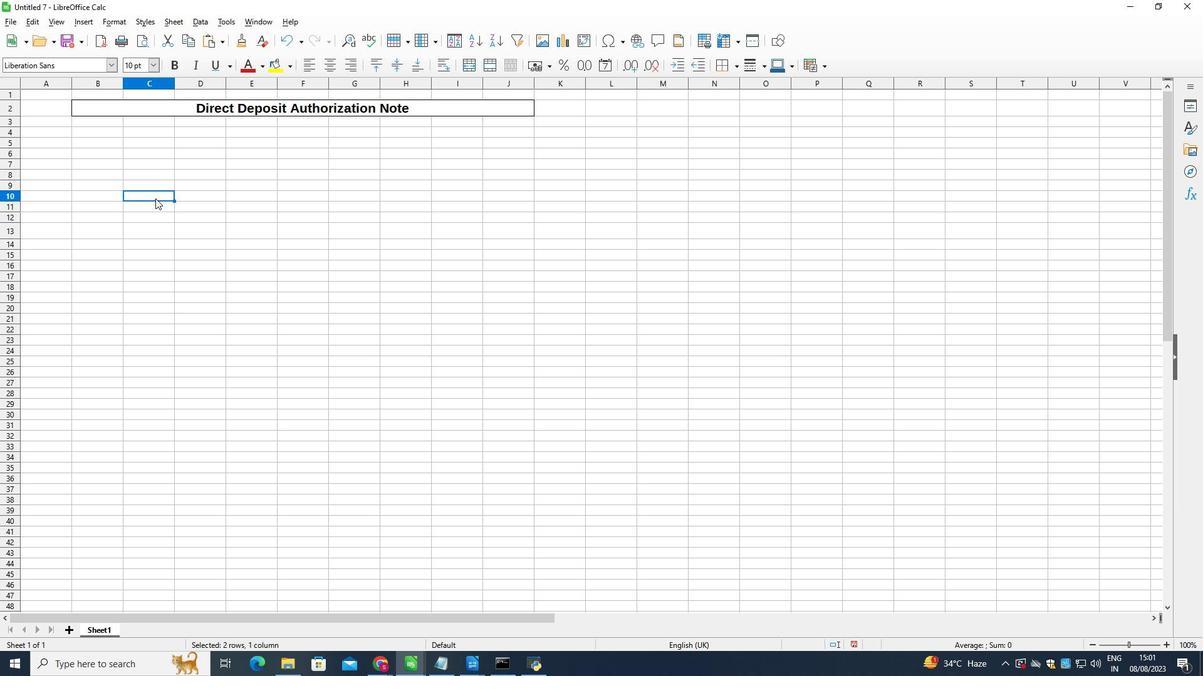 
Action: Mouse moved to (86, 145)
Screenshot: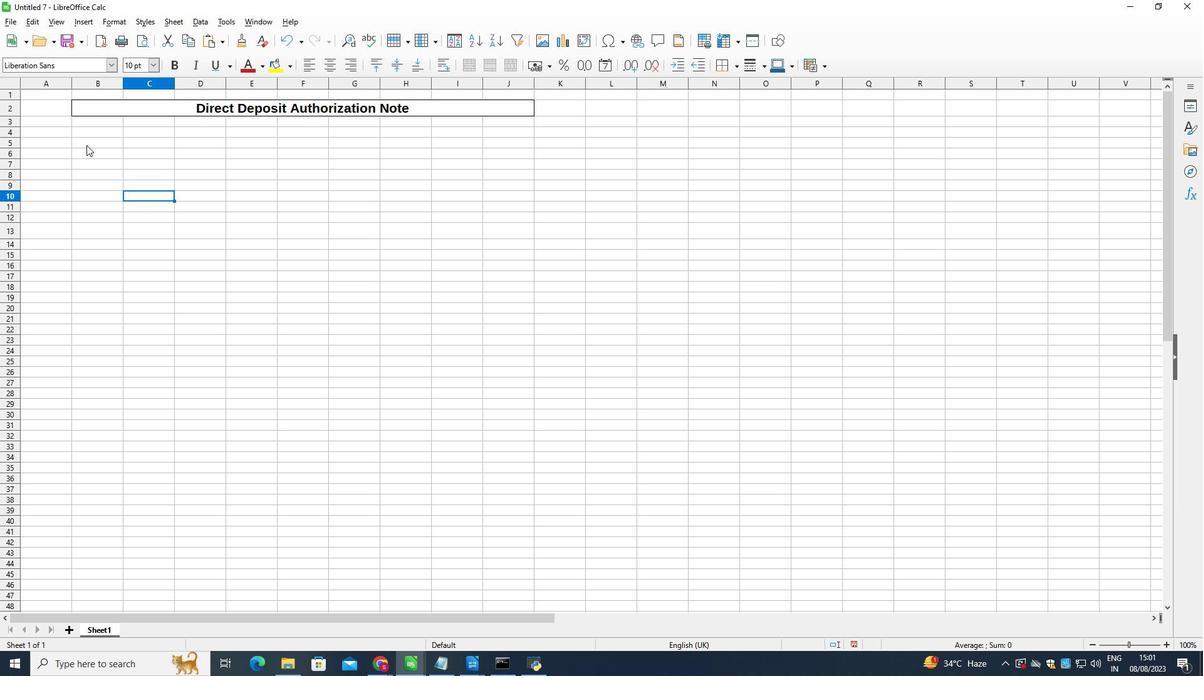 
Action: Mouse pressed left at (86, 145)
Screenshot: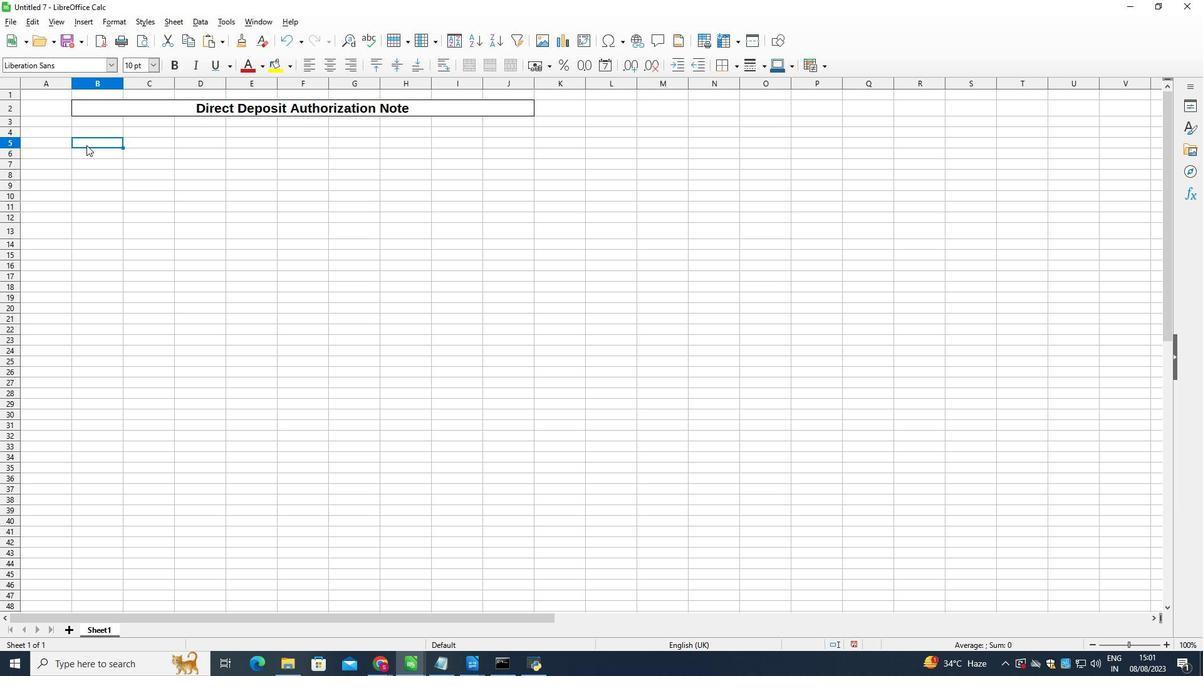 
Action: Mouse moved to (152, 66)
Screenshot: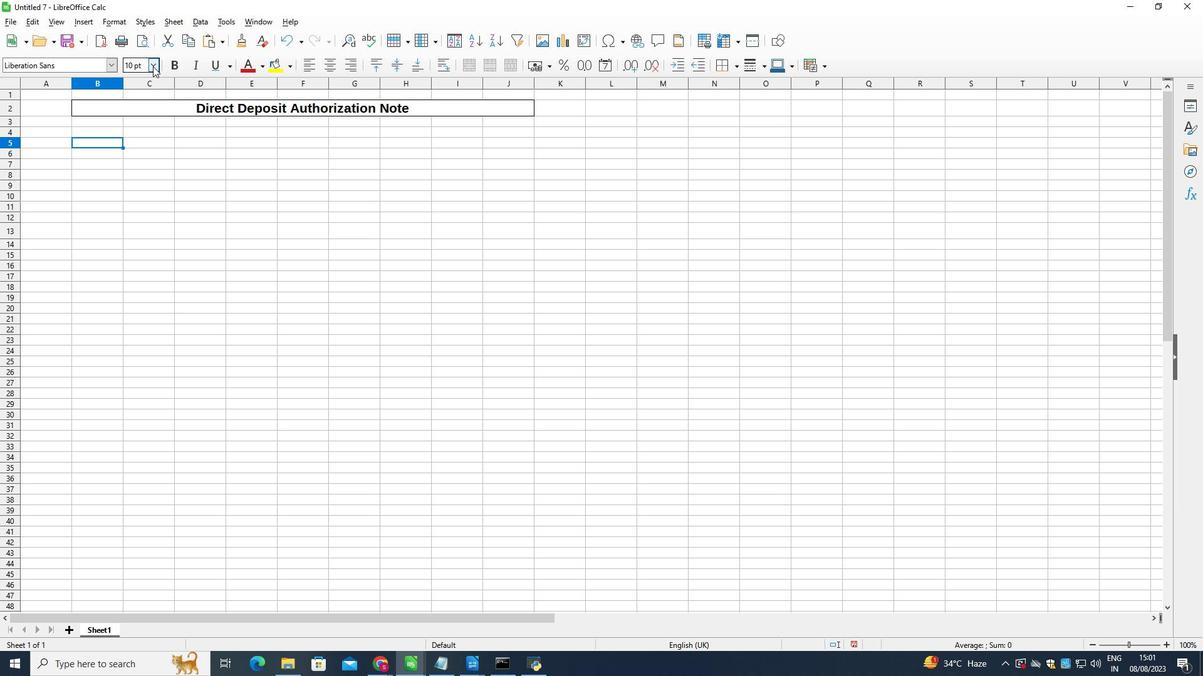 
Action: Mouse pressed left at (152, 66)
Screenshot: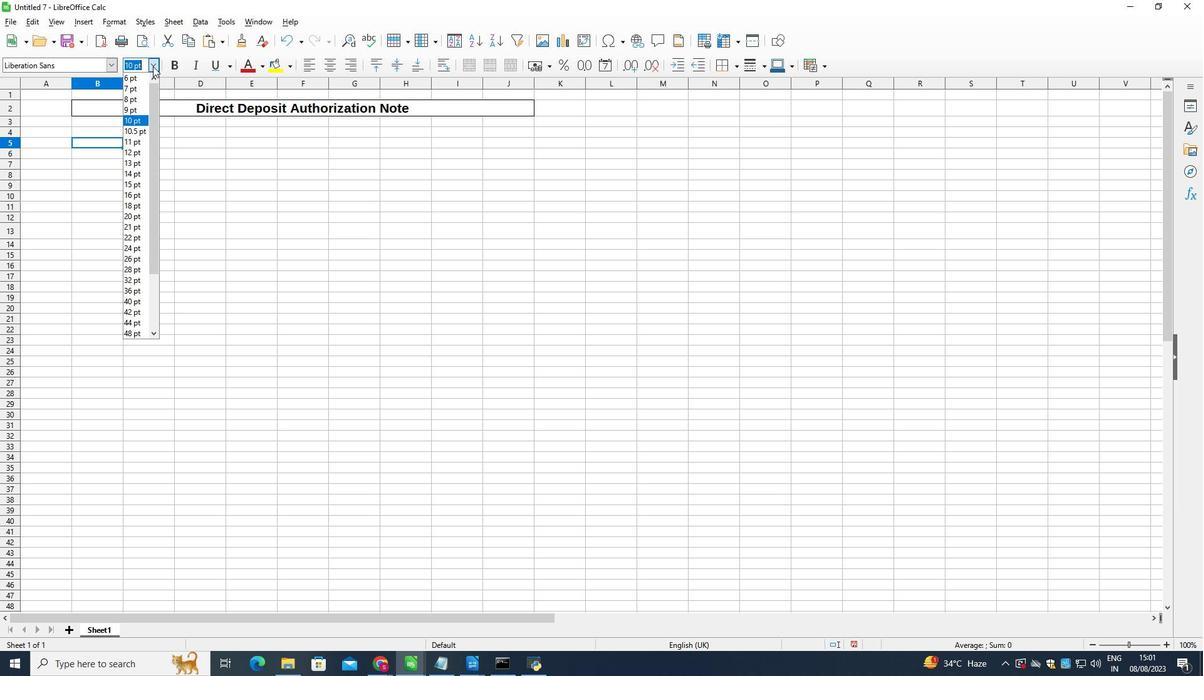 
Action: Mouse moved to (133, 152)
Screenshot: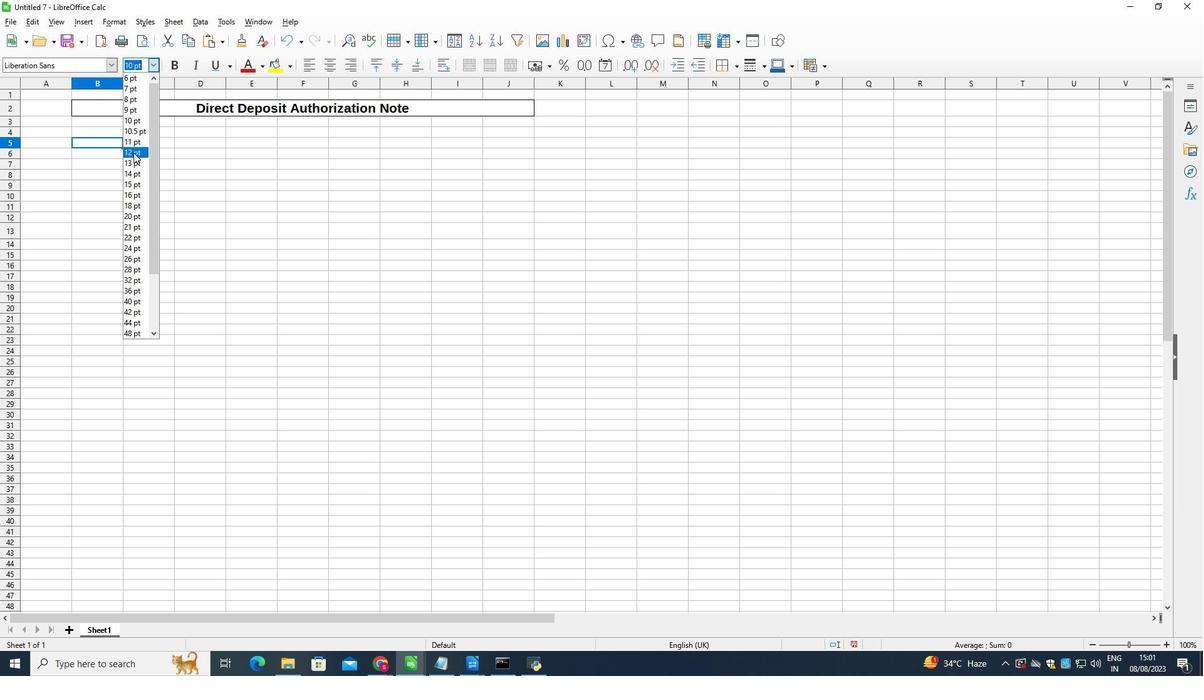 
Action: Mouse pressed left at (133, 152)
Screenshot: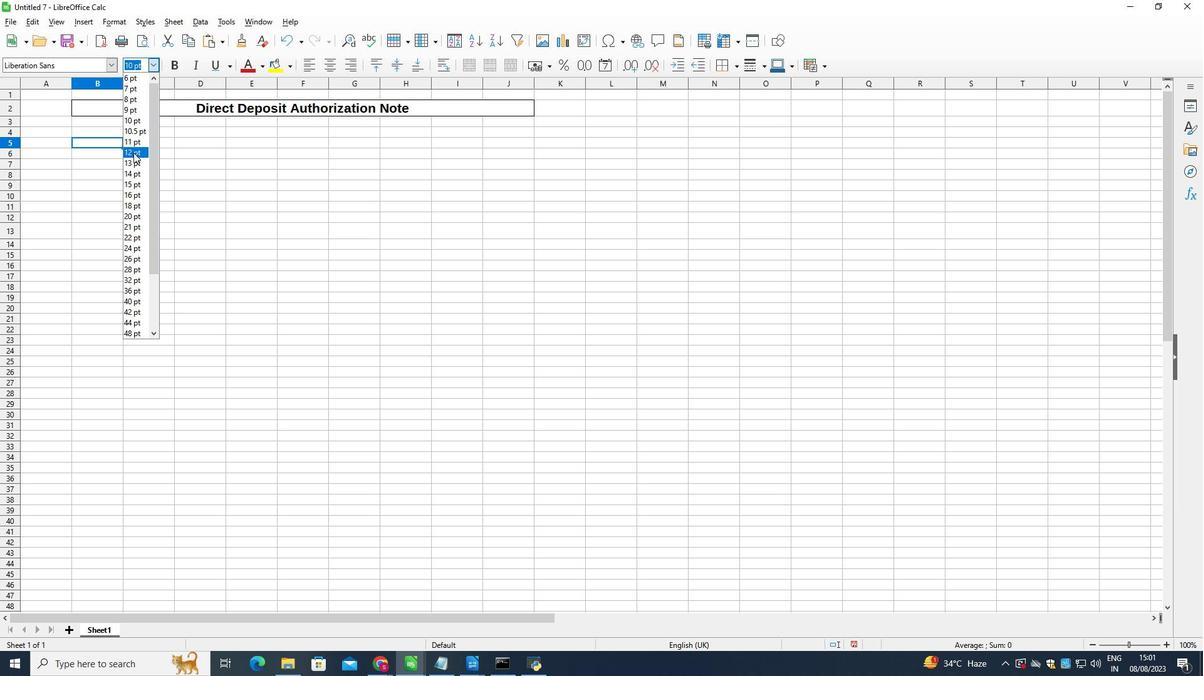 
Action: Key pressed <Key.shift>Please<Key.space><Key.backspace><Key.backspace><Key.backspace><Key.backspace><Key.backspace><Key.backspace><Key.backspace>
Screenshot: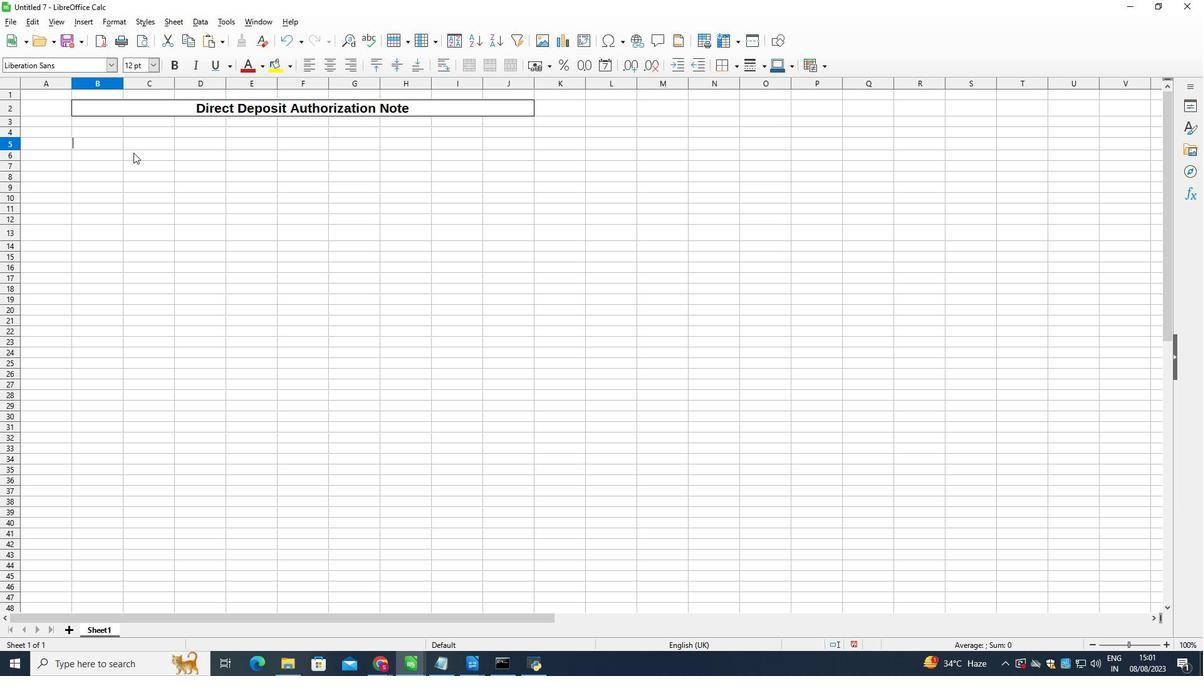 
Action: Mouse moved to (79, 16)
Screenshot: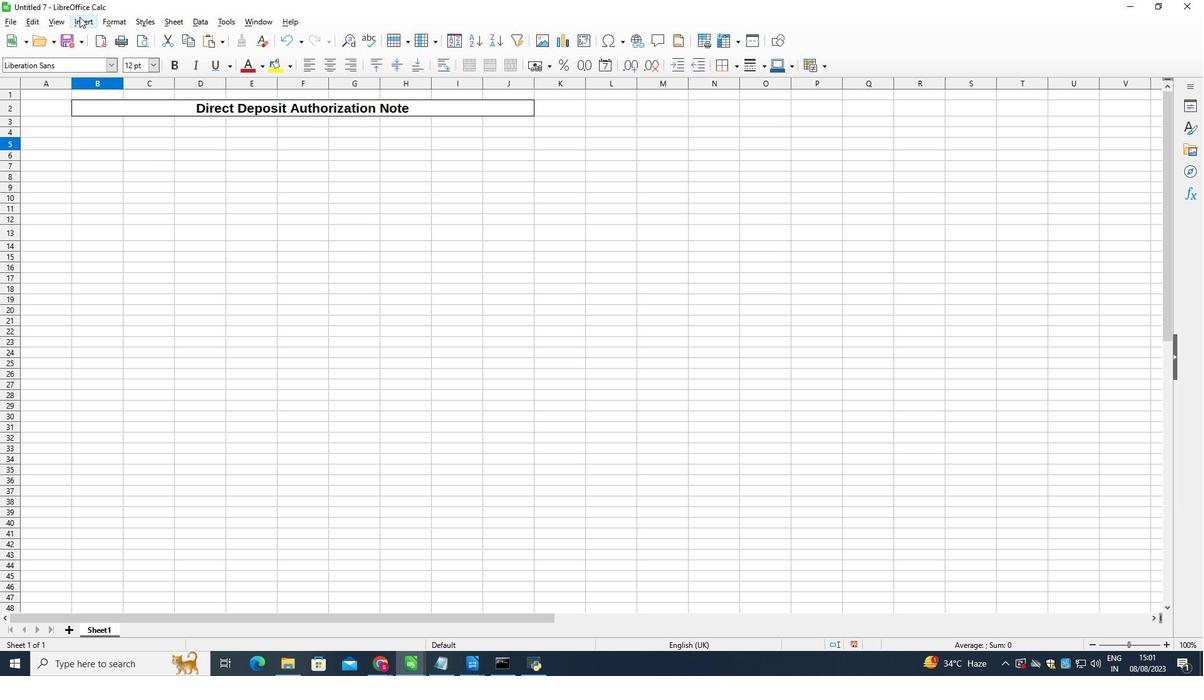 
Action: Mouse pressed left at (79, 16)
Screenshot: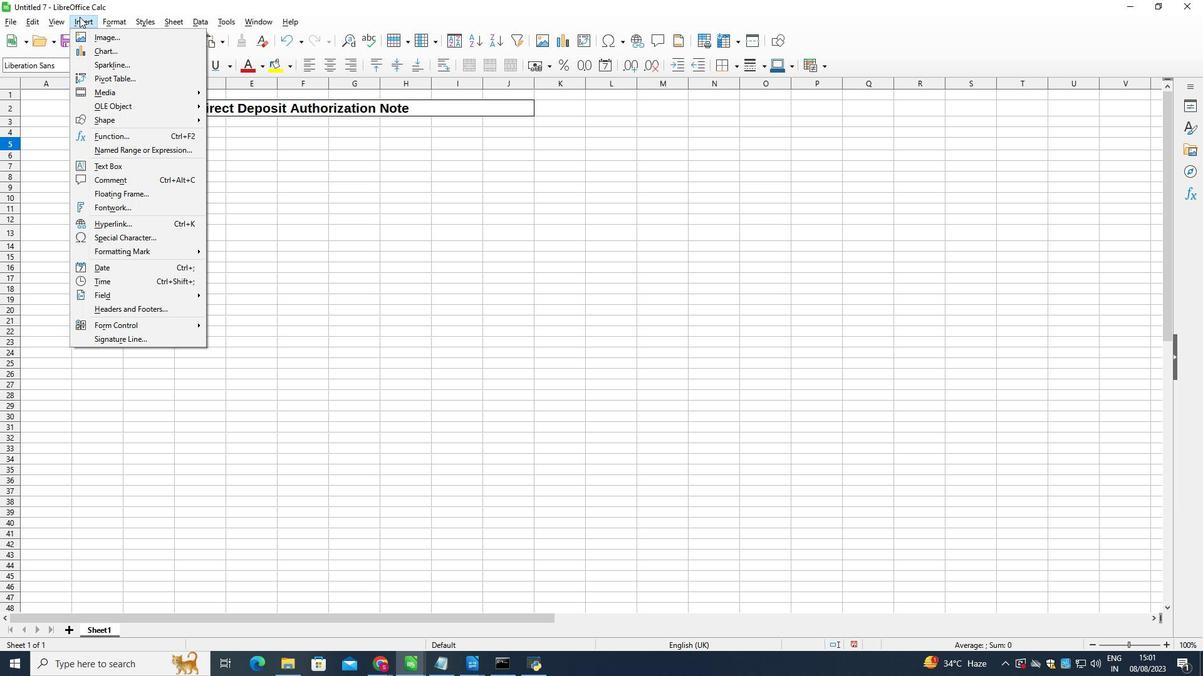 
Action: Mouse moved to (309, 366)
Screenshot: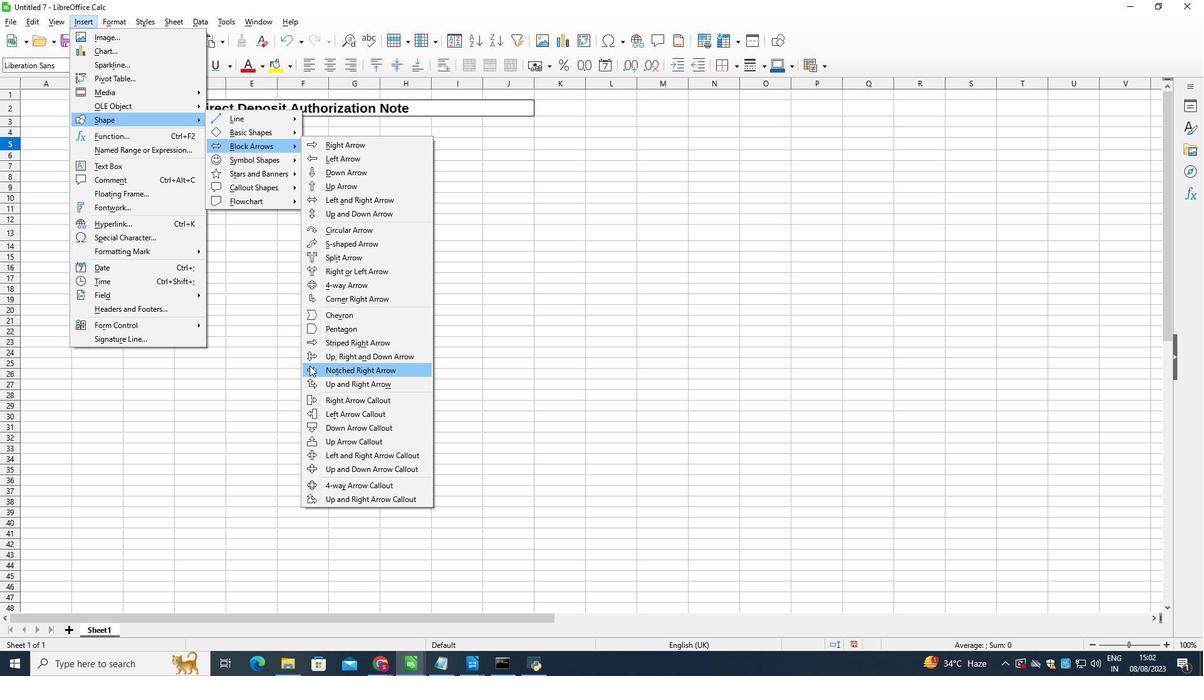 
Action: Mouse pressed left at (309, 366)
Screenshot: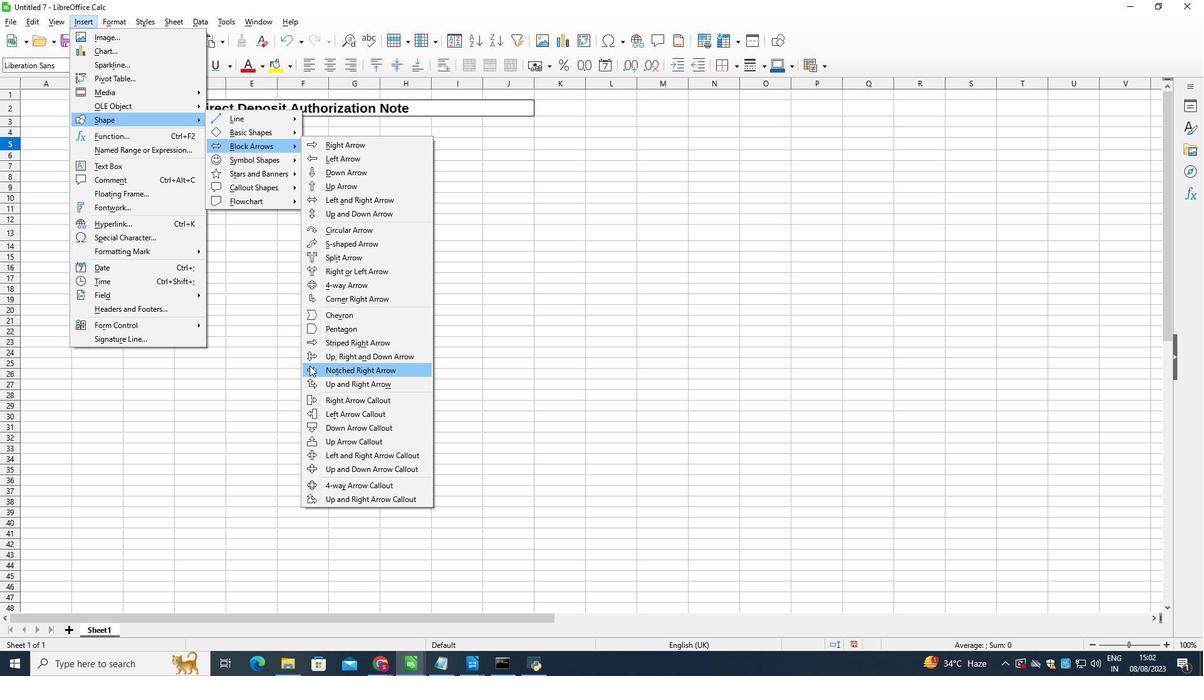 
Action: Mouse moved to (77, 141)
Screenshot: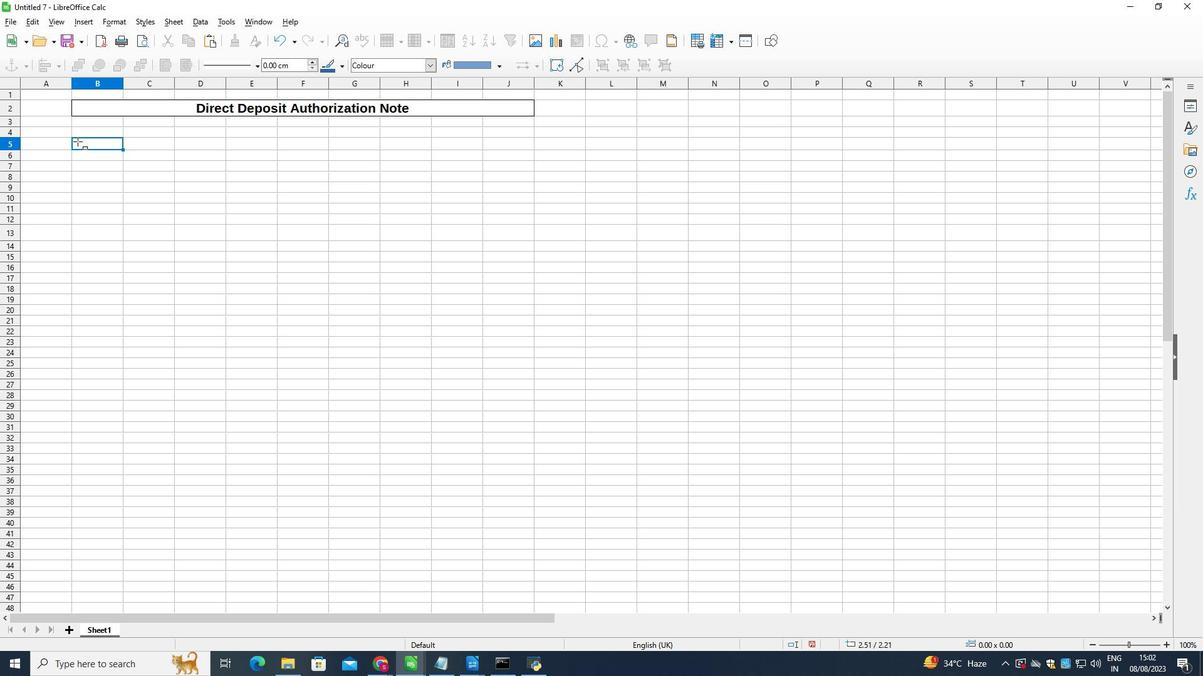 
Action: Mouse pressed left at (77, 141)
Screenshot: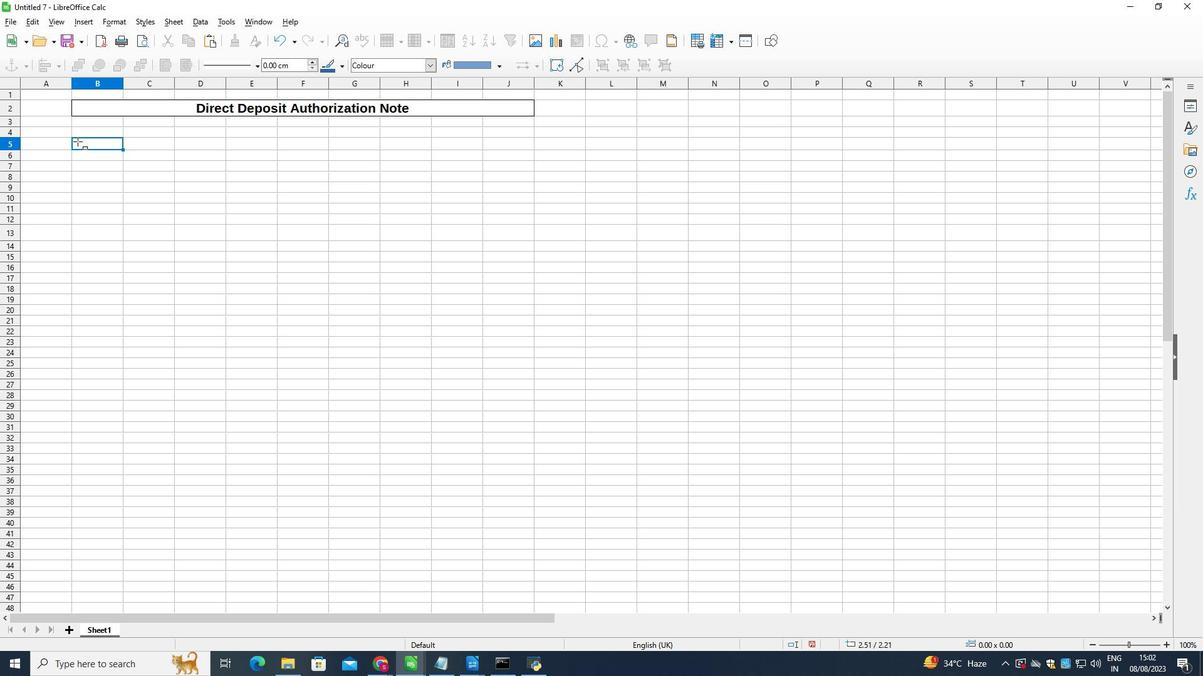 
Action: Mouse moved to (172, 171)
Screenshot: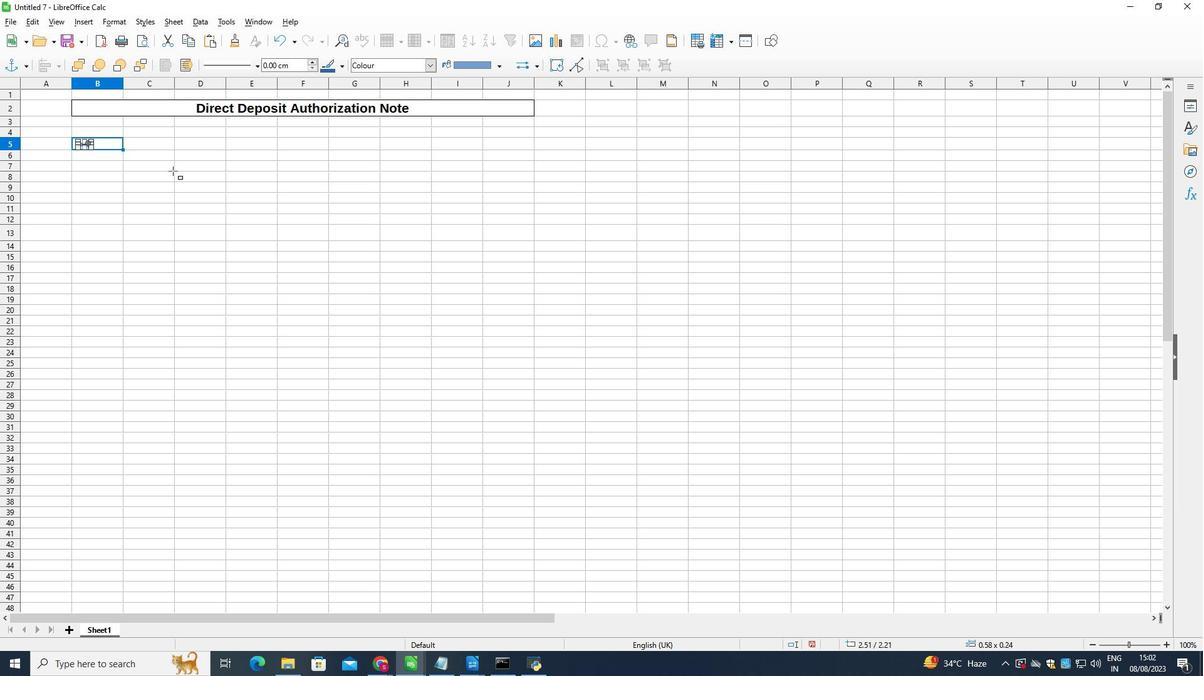 
Action: Mouse pressed left at (172, 171)
Screenshot: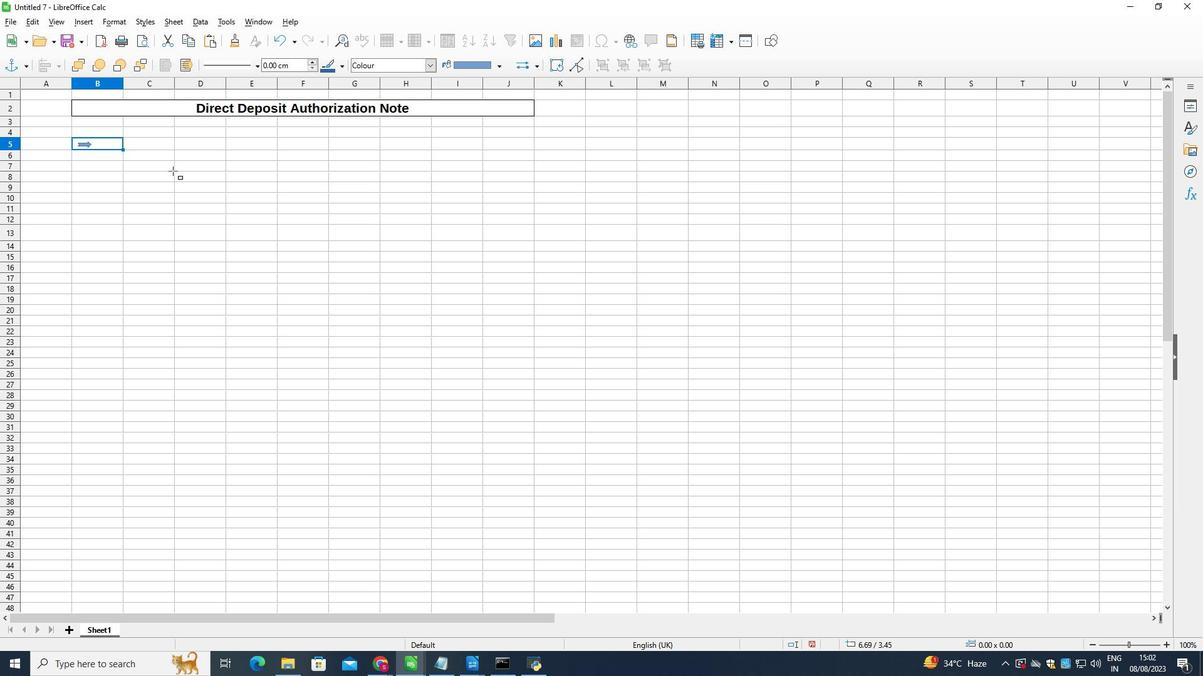 
Action: Mouse moved to (114, 142)
Screenshot: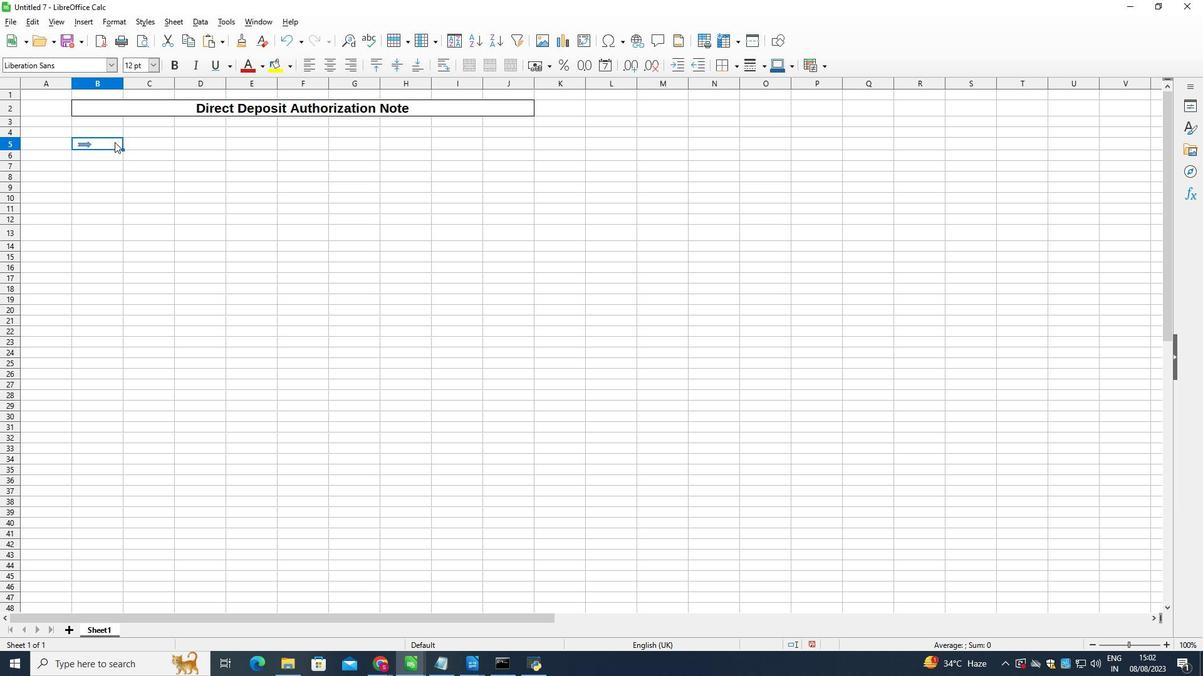 
Action: Mouse pressed left at (114, 142)
Screenshot: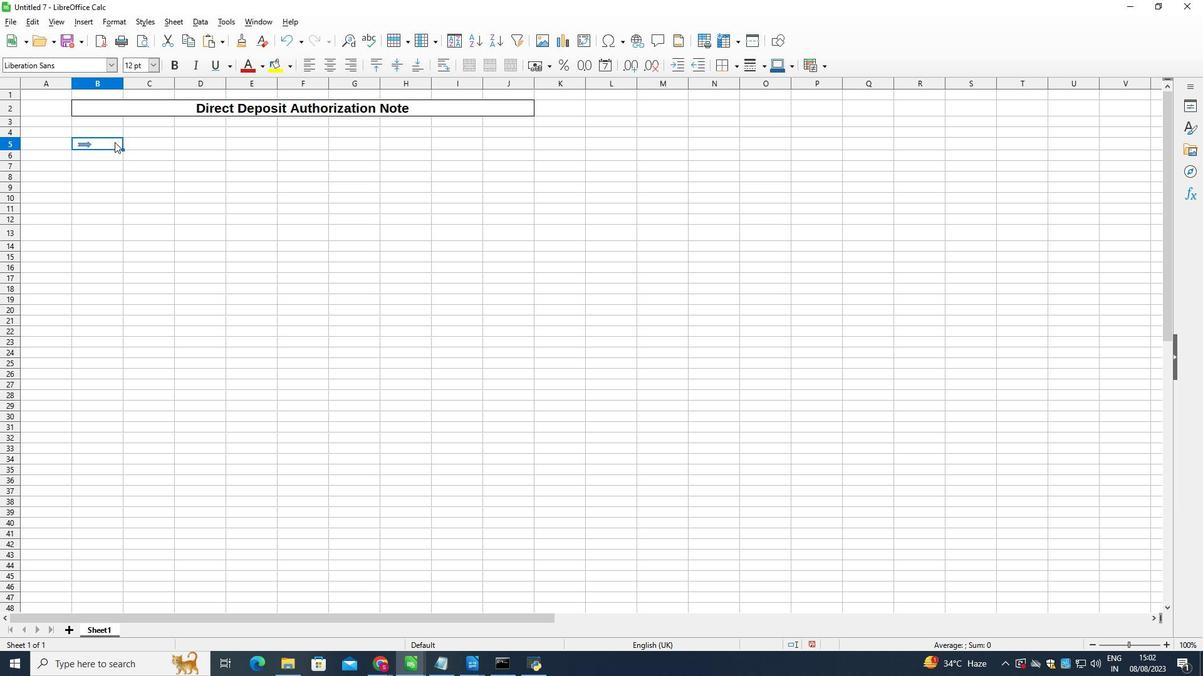 
Action: Mouse moved to (169, 158)
Screenshot: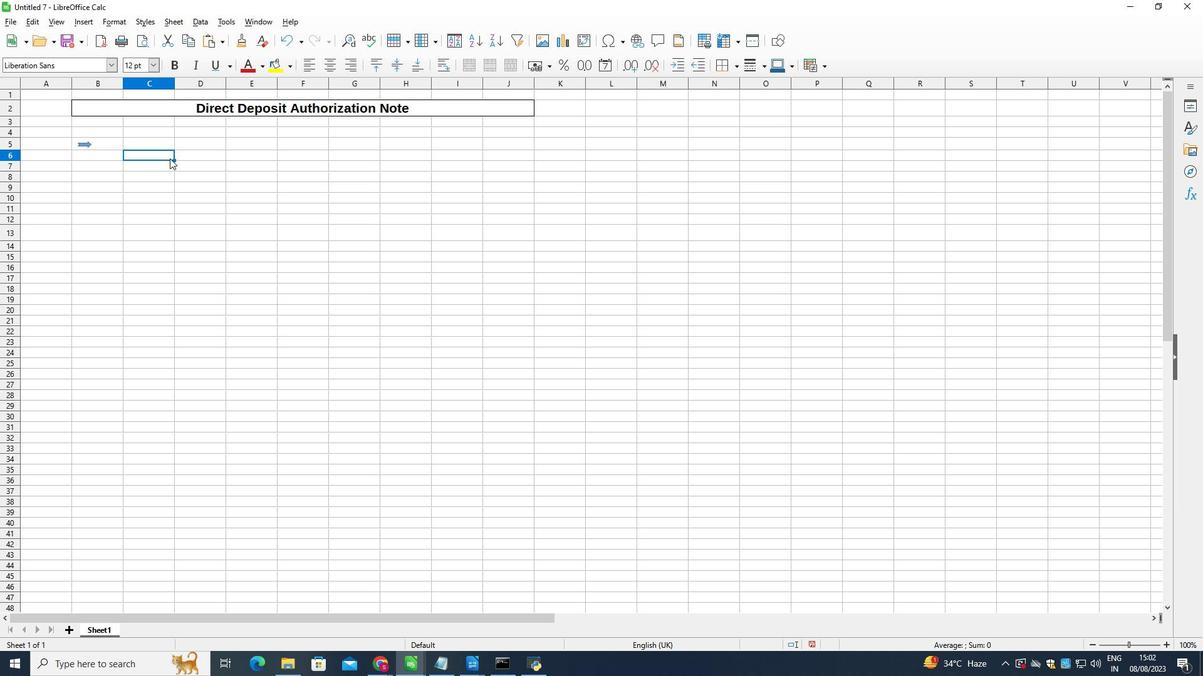 
Action: Mouse pressed left at (169, 157)
Screenshot: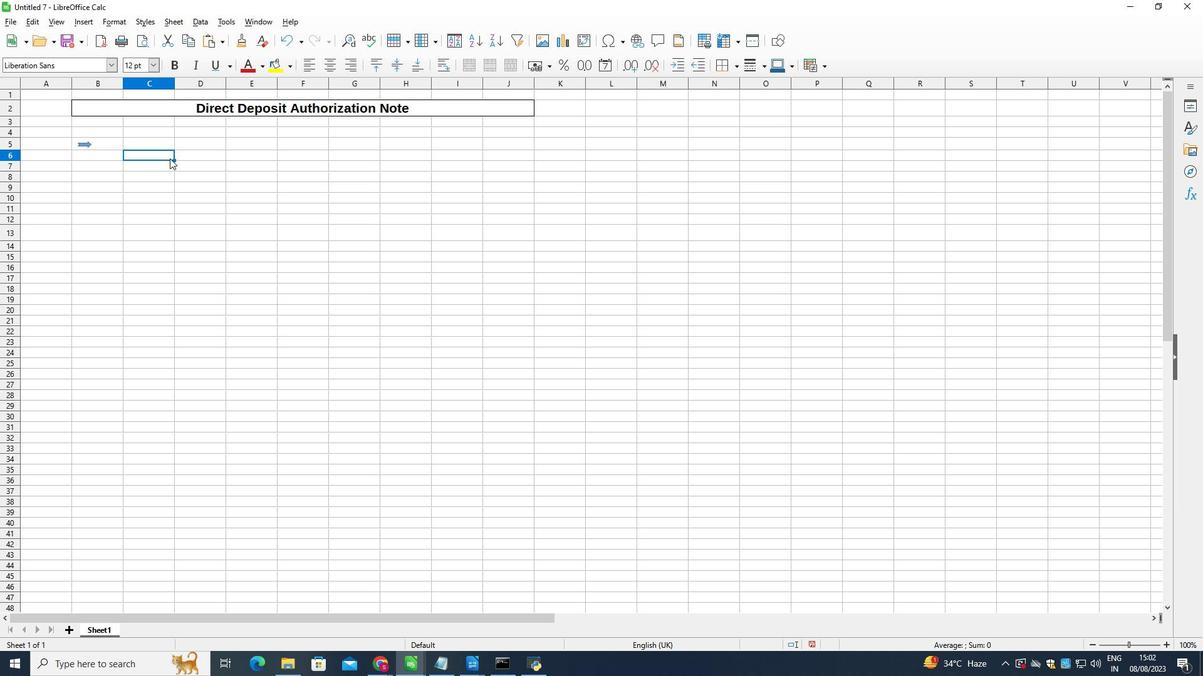
Action: Mouse moved to (104, 146)
Screenshot: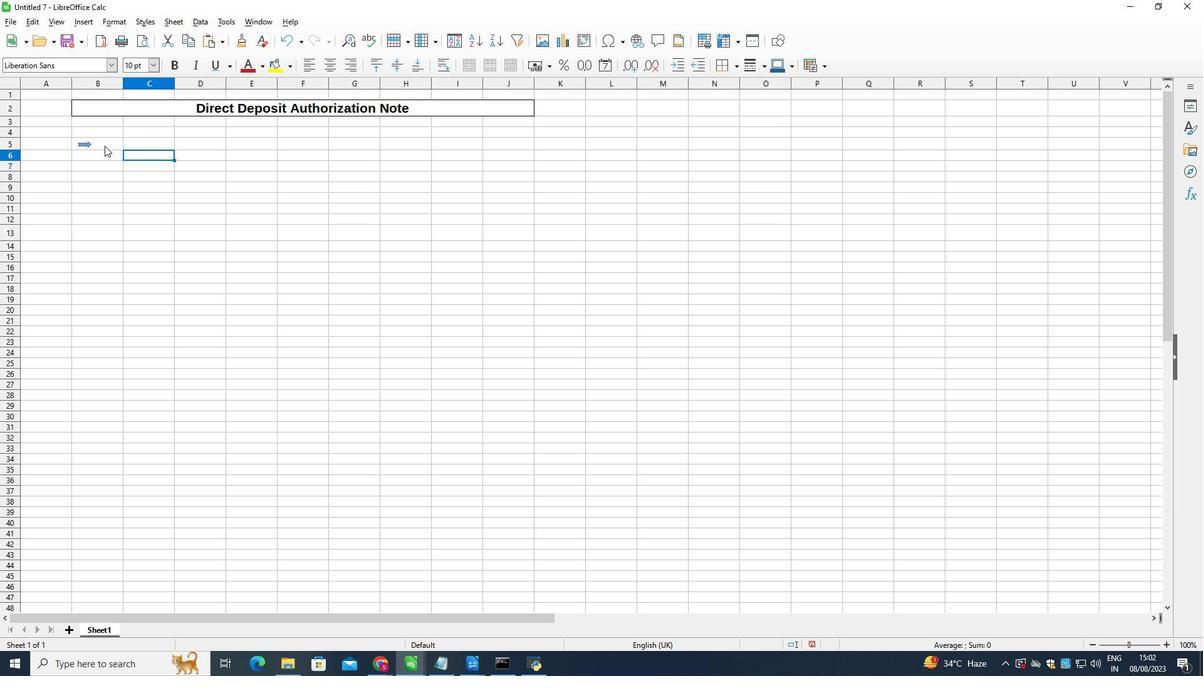
Action: Mouse pressed left at (104, 146)
Screenshot: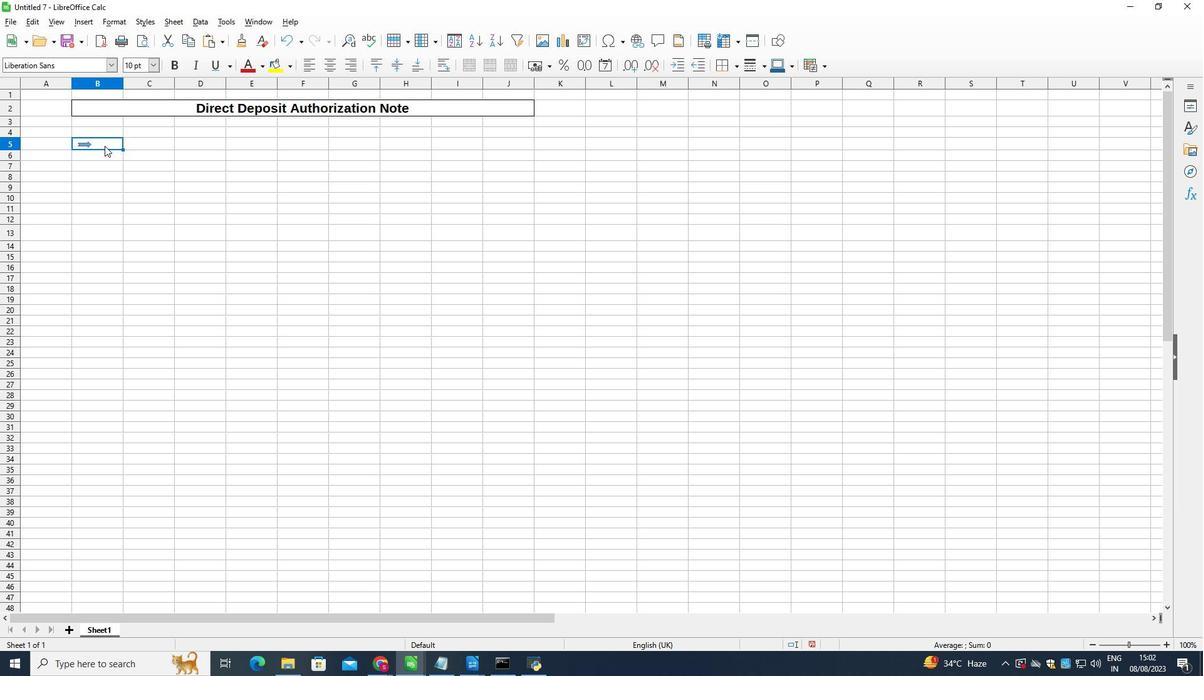 
Action: Mouse moved to (141, 143)
Screenshot: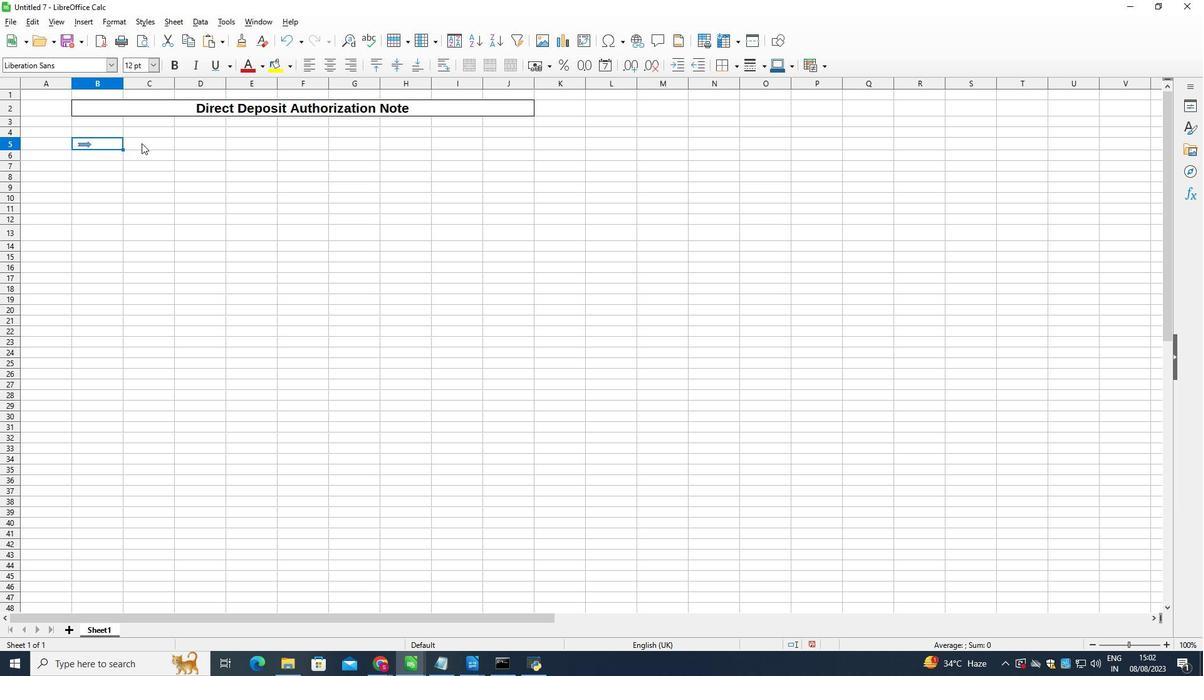 
Action: Mouse pressed left at (141, 143)
Screenshot: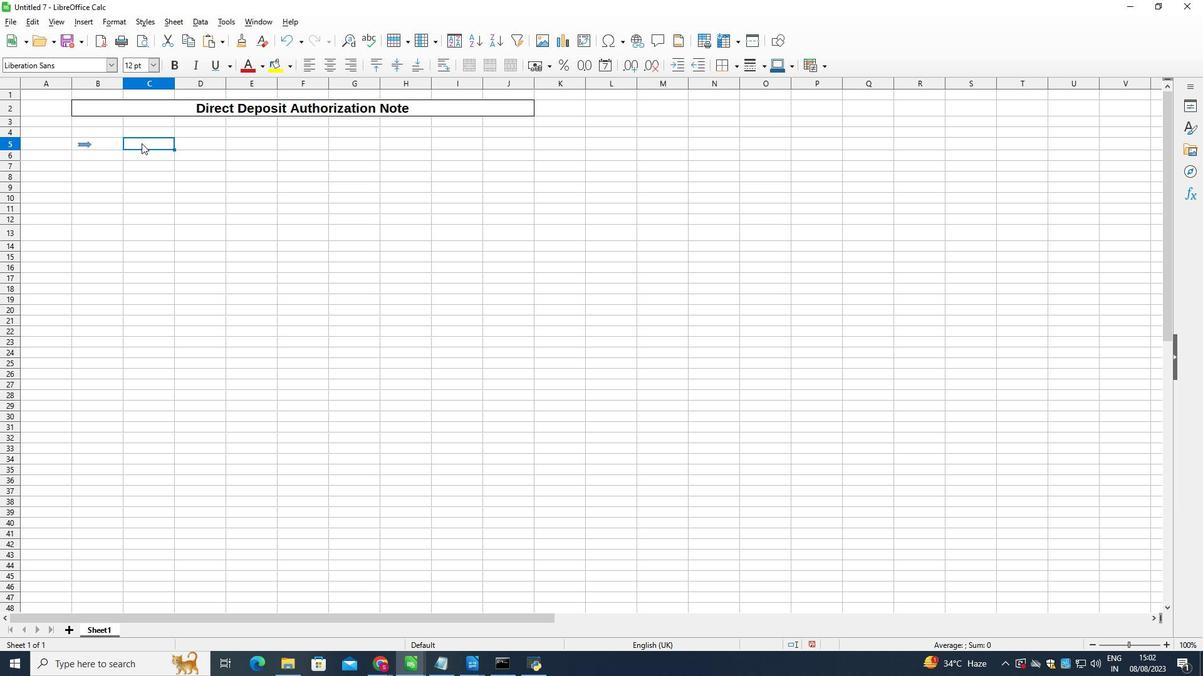 
Action: Mouse moved to (139, 142)
Screenshot: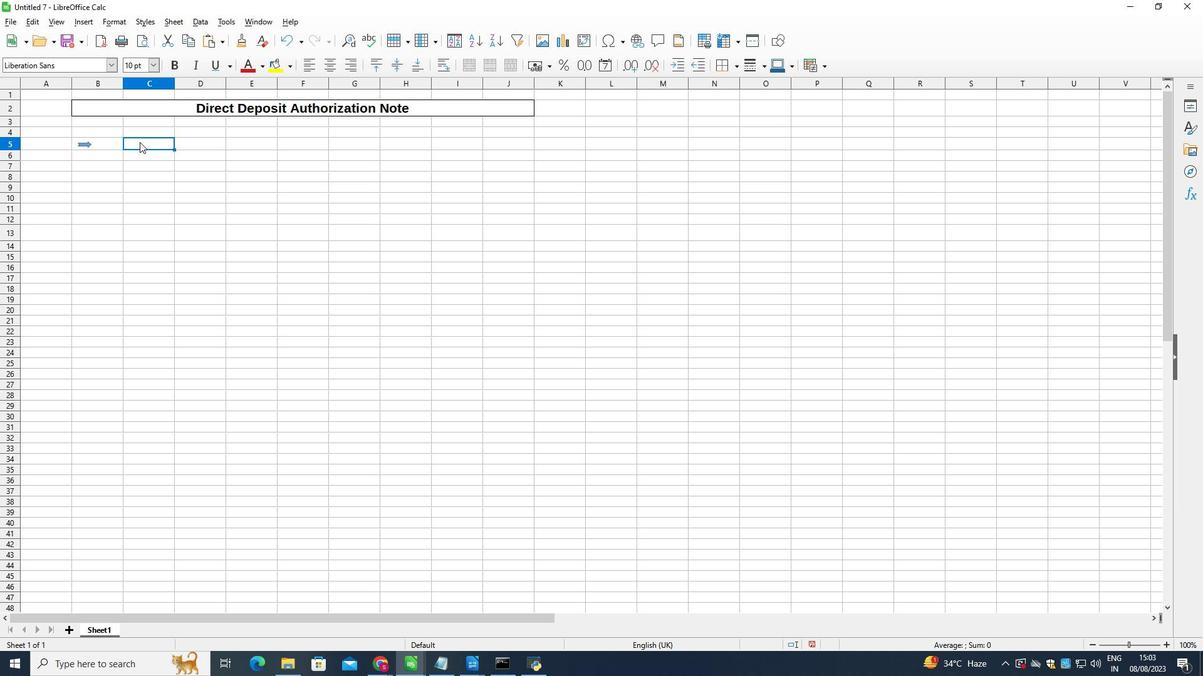 
Action: Mouse pressed left at (139, 142)
Screenshot: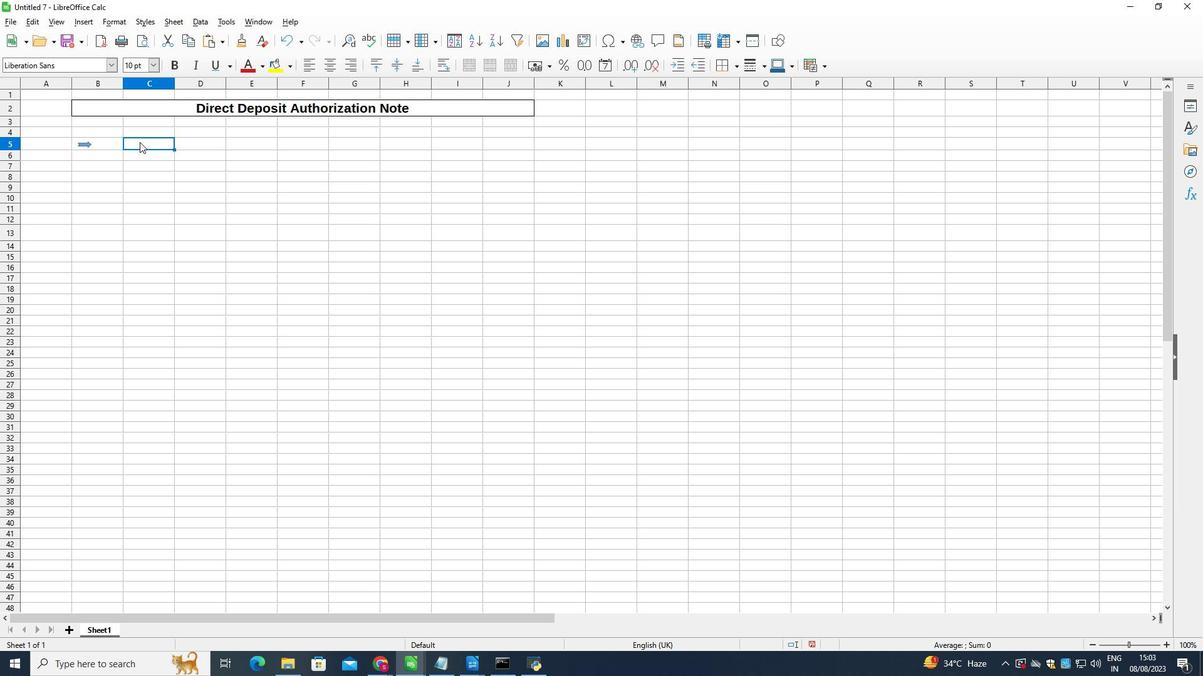 
Action: Mouse moved to (154, 63)
Screenshot: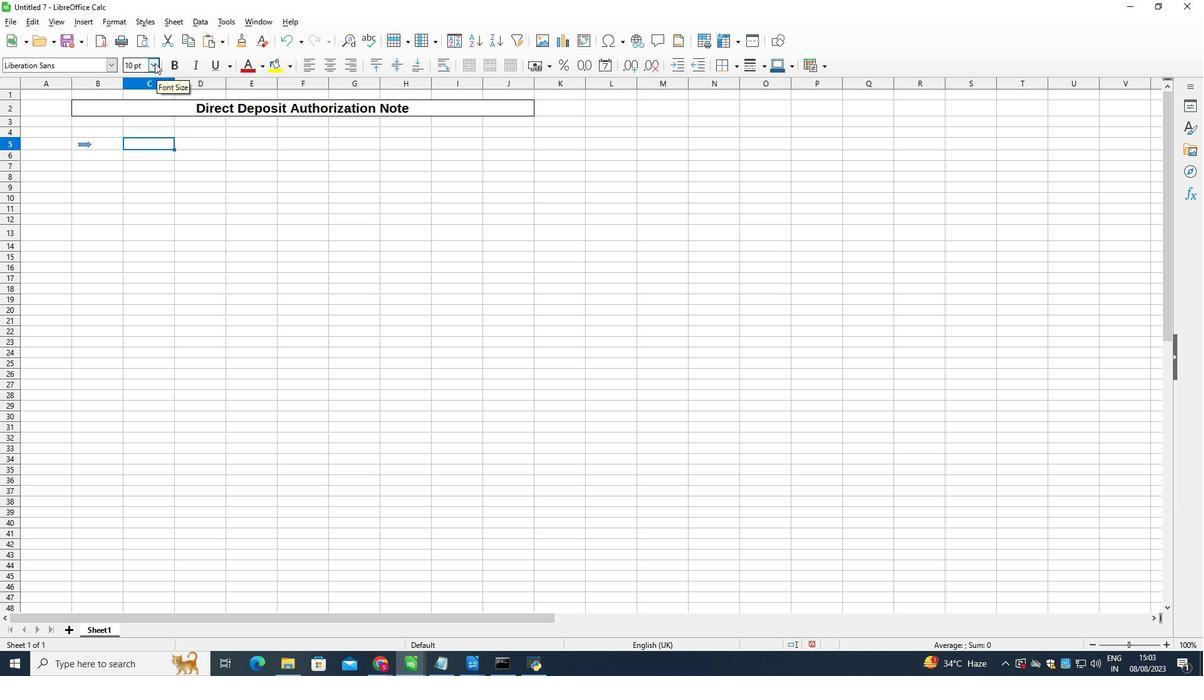 
Action: Mouse pressed left at (154, 63)
Screenshot: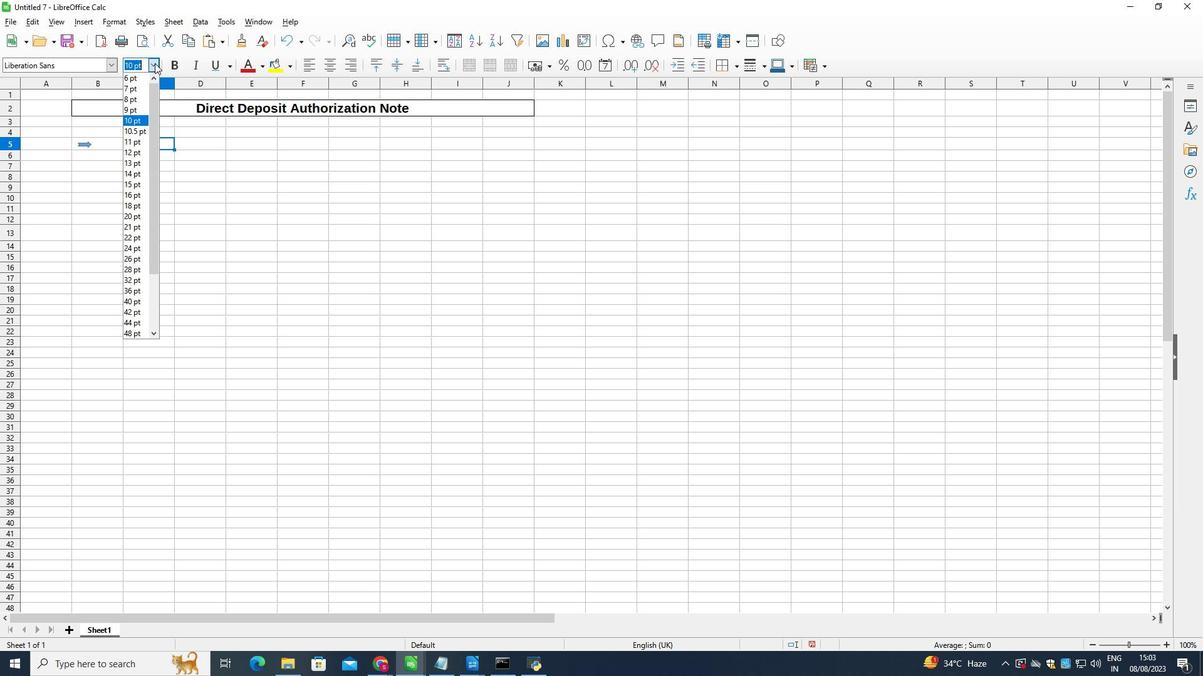 
Action: Mouse moved to (139, 151)
Screenshot: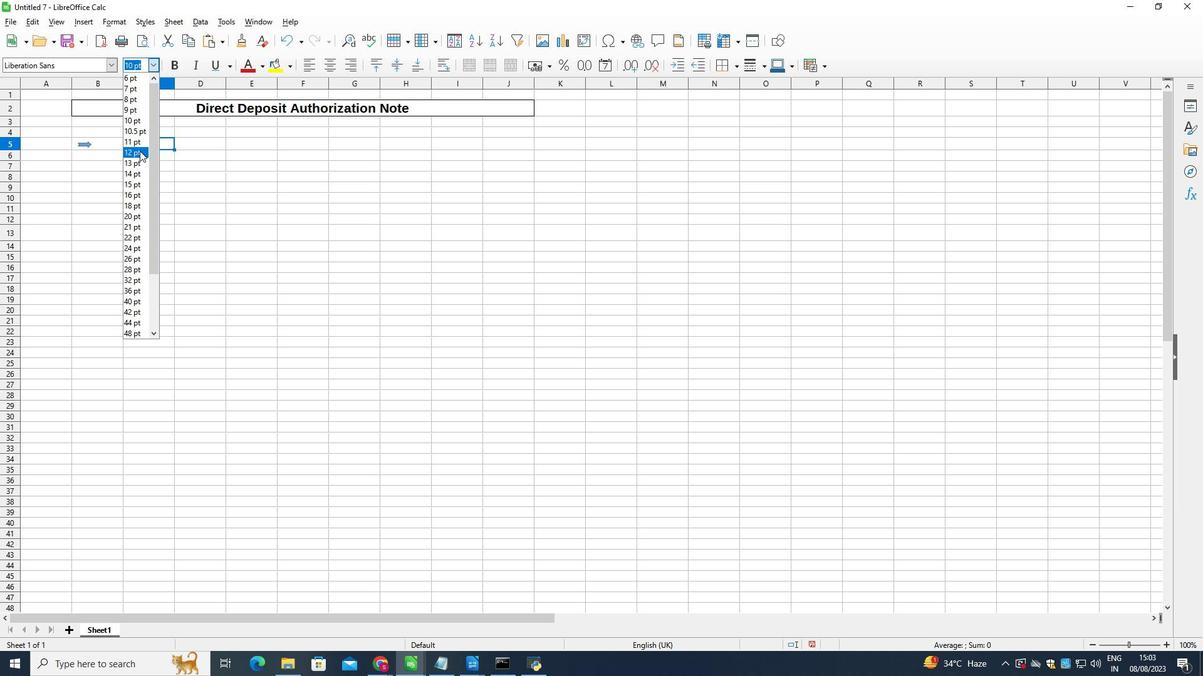 
Action: Mouse pressed left at (139, 151)
Screenshot: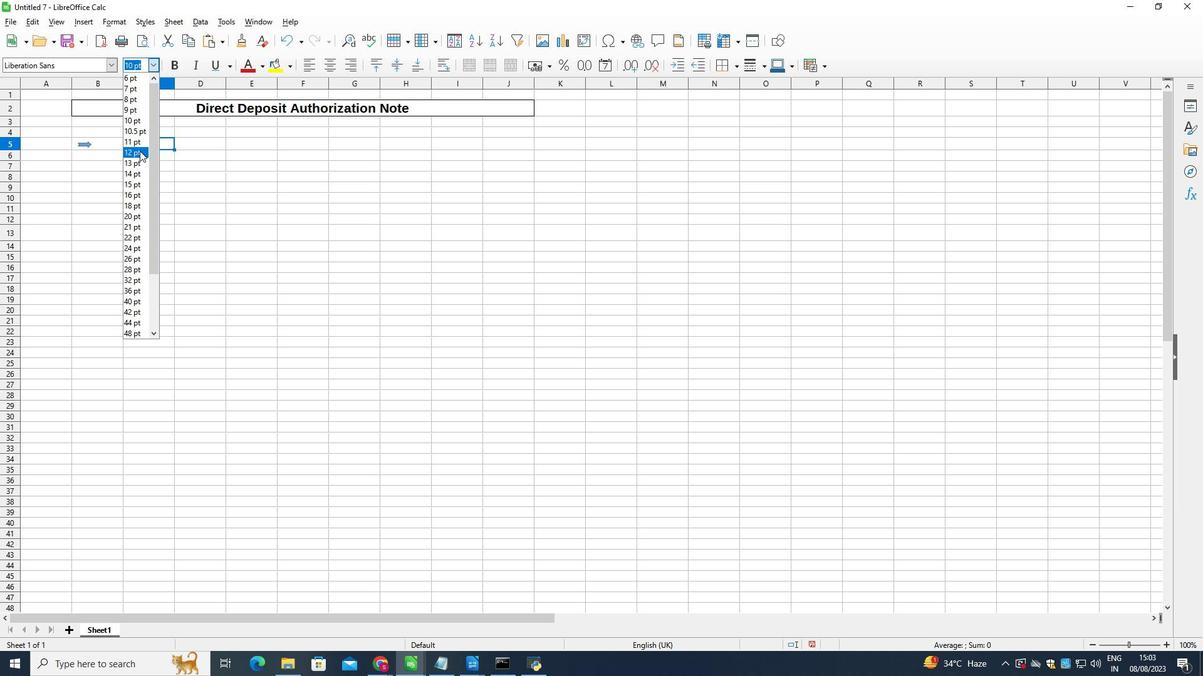 
Action: Key pressed <Key.shift>Please<Key.space>complete<Key.space>this<Key.space>form<Key.space>and<Key.space>return<Key.space>it<Key.space>to<Key.space>the<Key.space>payroll<Key.space>department.<Key.enter>
Screenshot: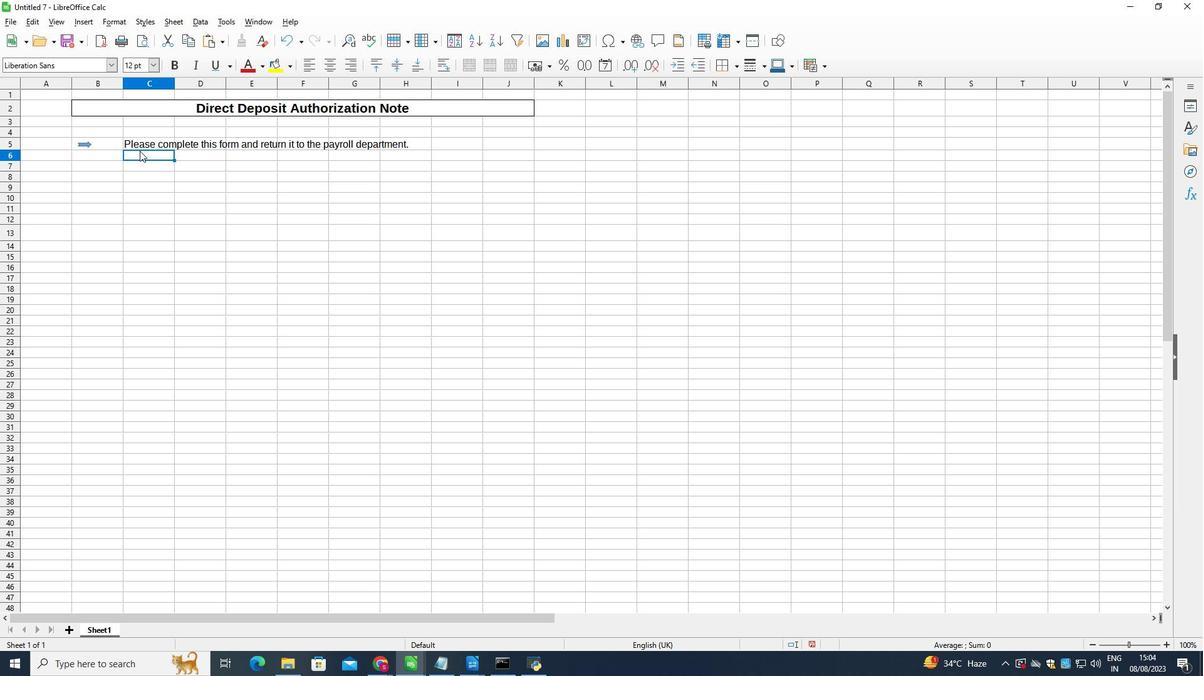 
Action: Mouse moved to (88, 154)
Screenshot: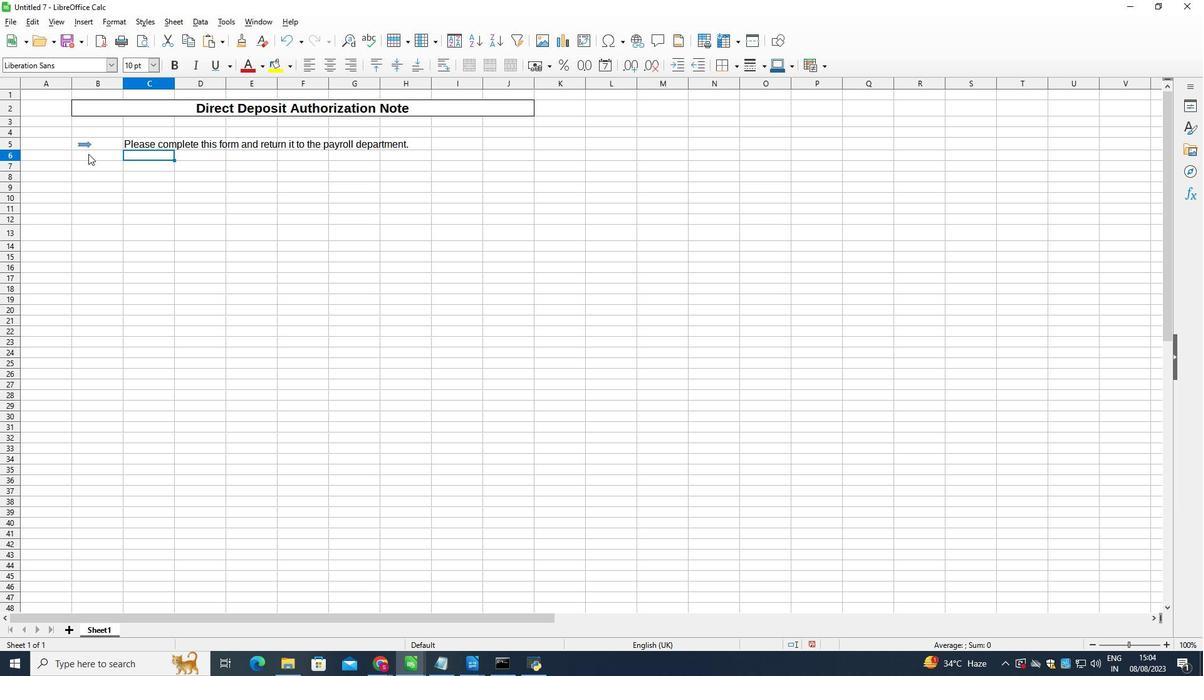 
Action: Mouse pressed left at (88, 154)
Screenshot: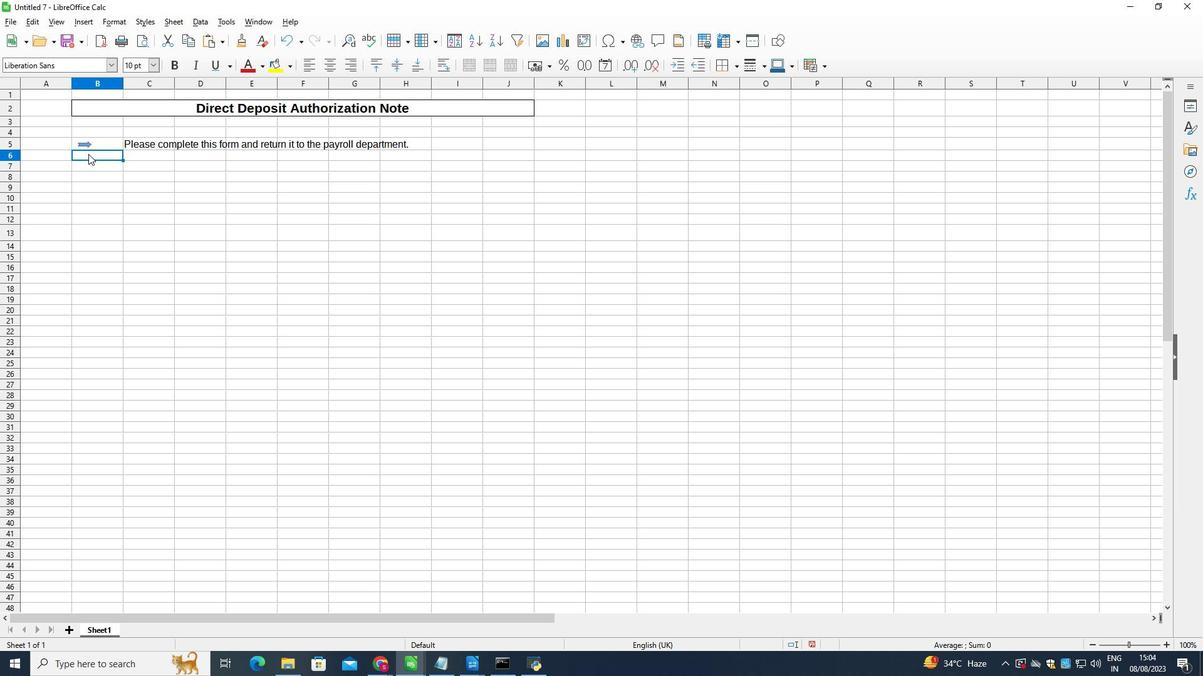 
Action: Mouse moved to (85, 18)
Screenshot: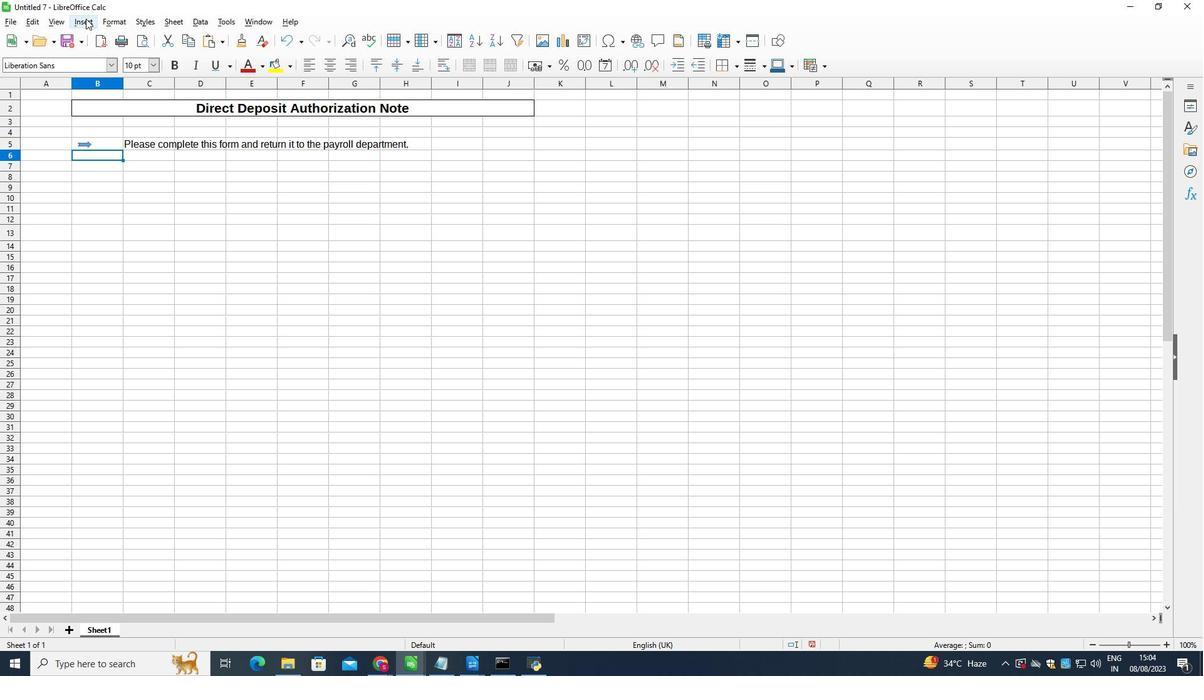 
Action: Mouse pressed left at (85, 18)
Screenshot: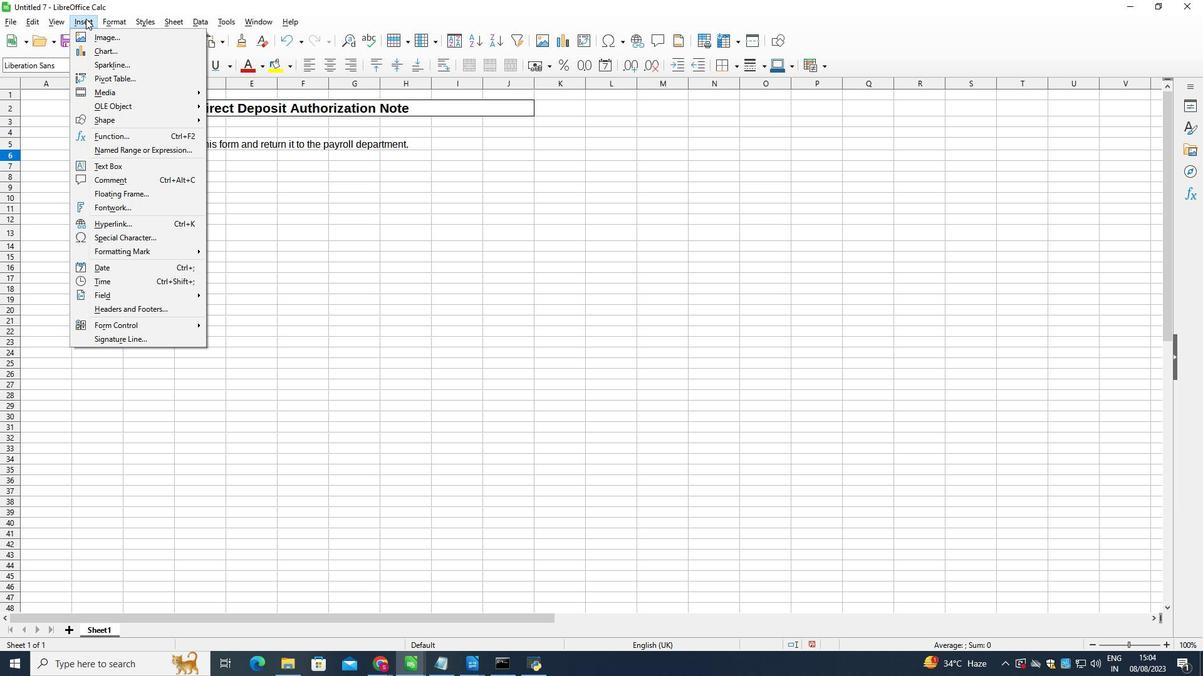 
Action: Mouse moved to (331, 369)
Screenshot: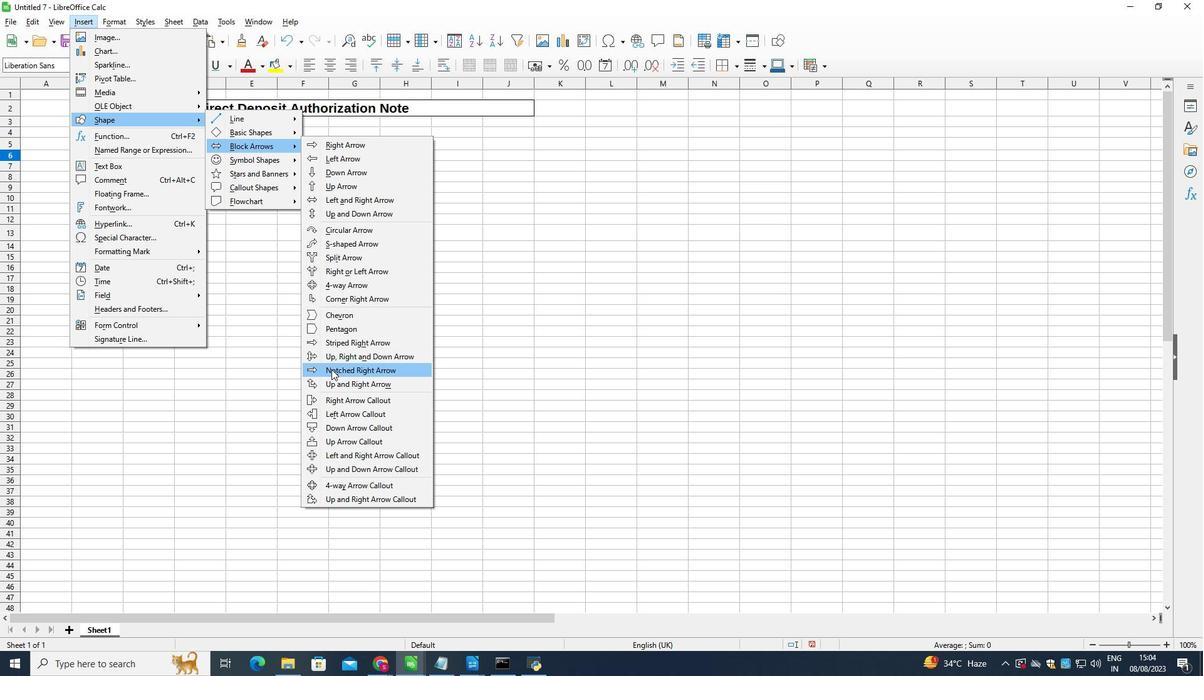 
Action: Mouse pressed left at (331, 369)
Screenshot: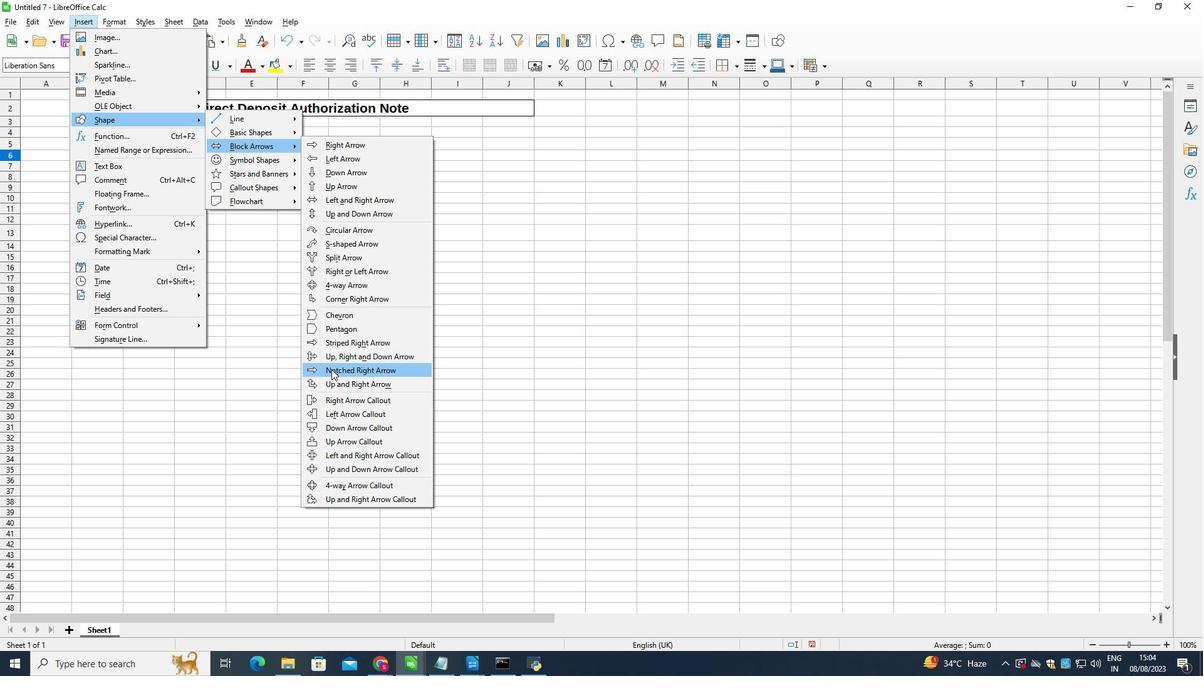 
Action: Mouse moved to (77, 153)
Screenshot: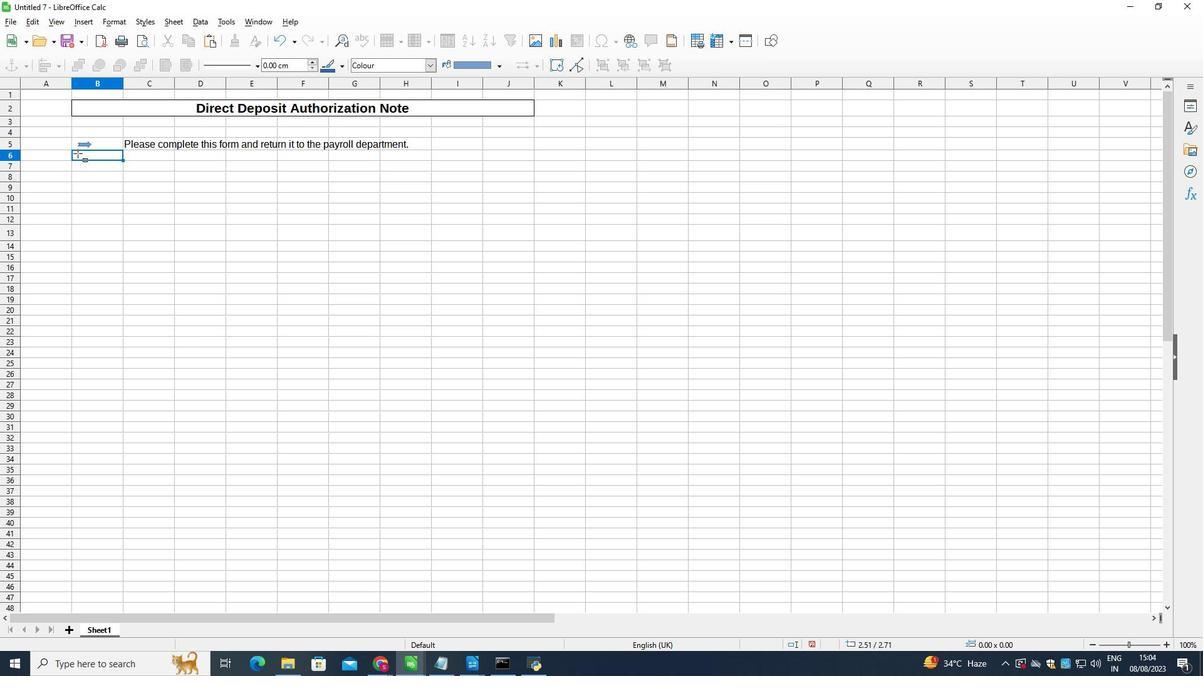 
Action: Mouse pressed left at (77, 153)
Screenshot: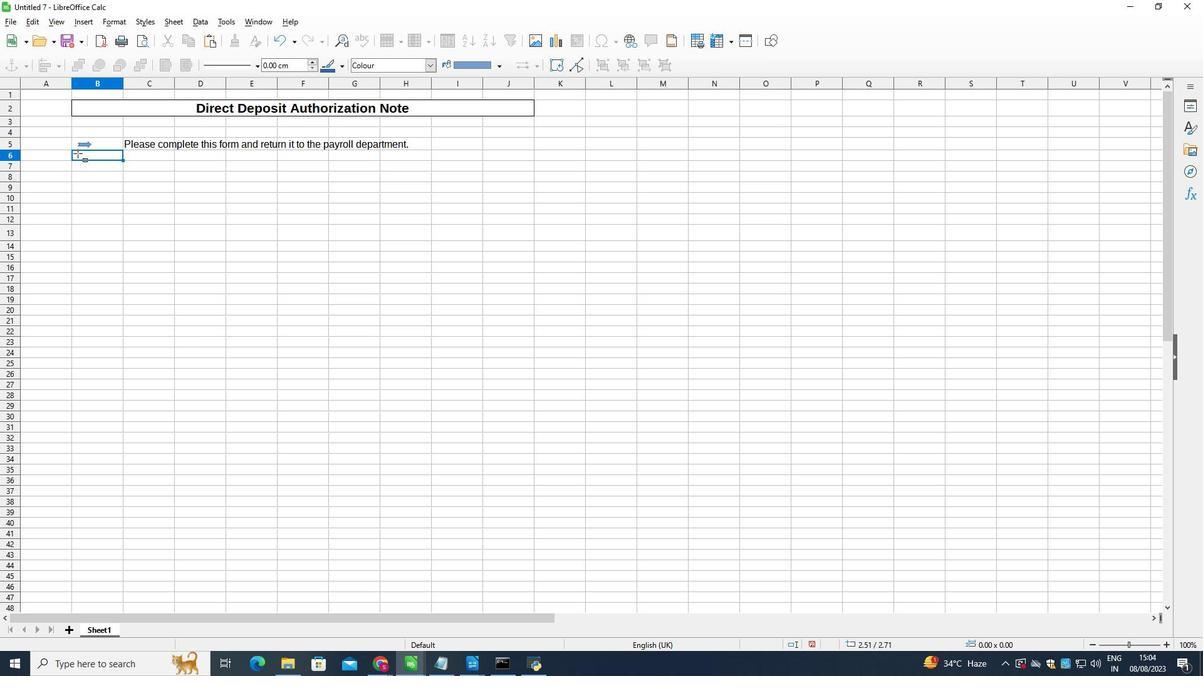
Action: Mouse moved to (191, 254)
Screenshot: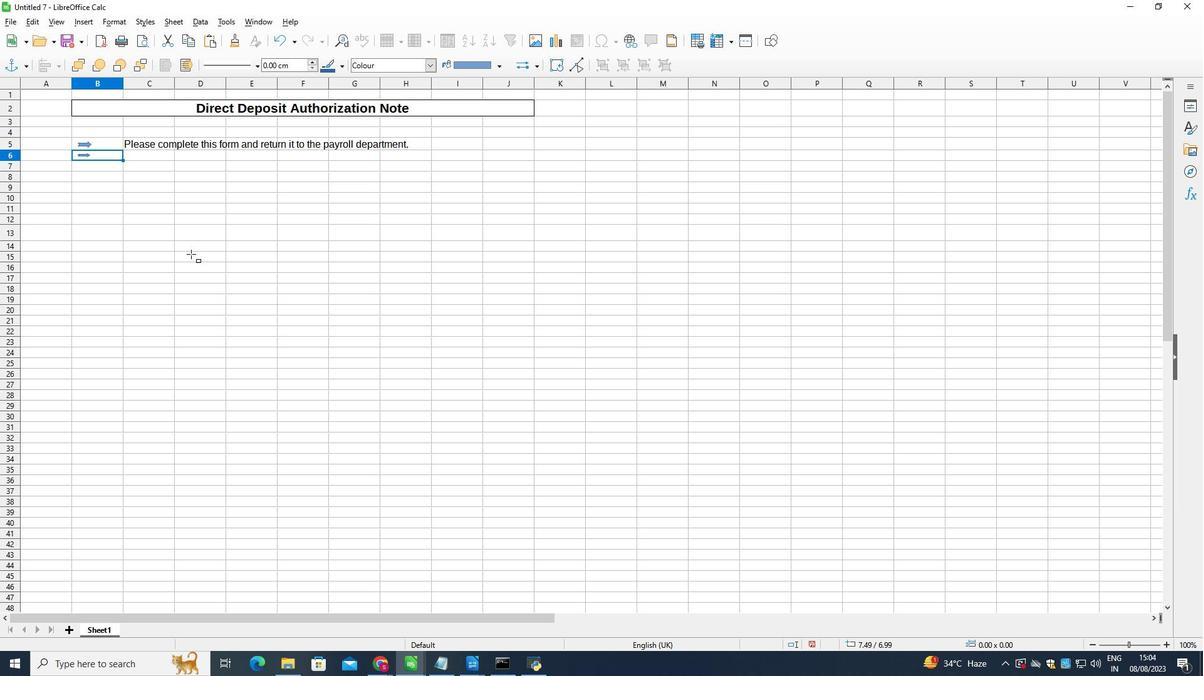 
Action: Mouse pressed left at (191, 254)
Screenshot: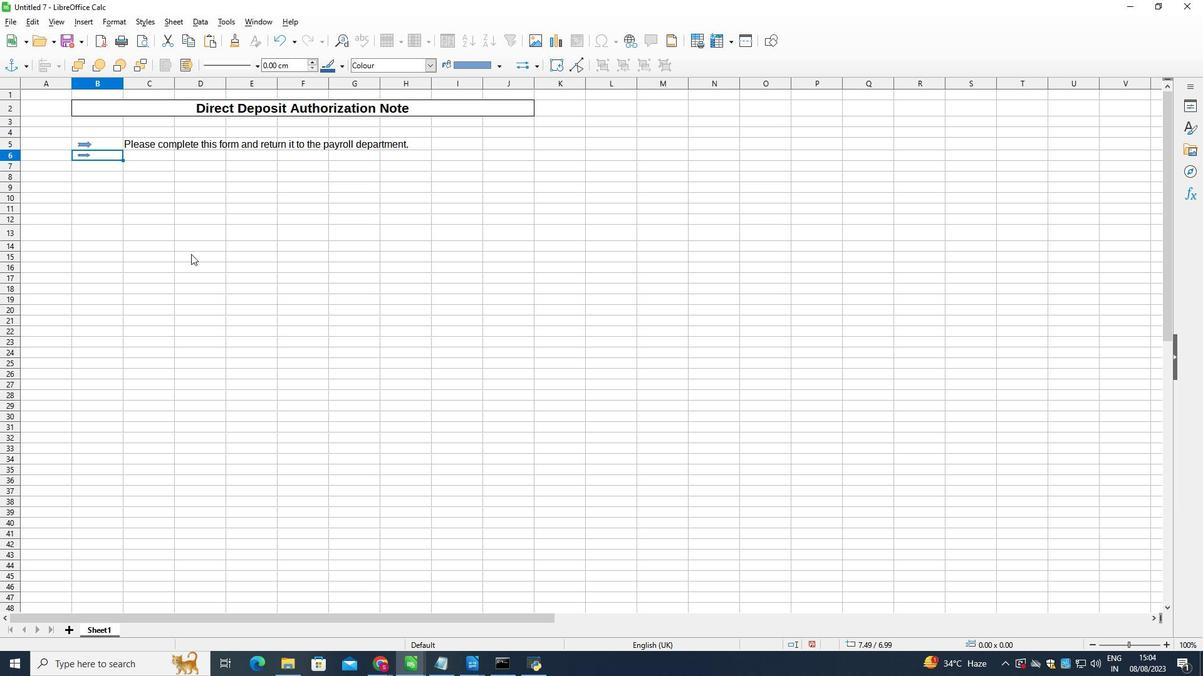 
Action: Mouse moved to (159, 157)
Screenshot: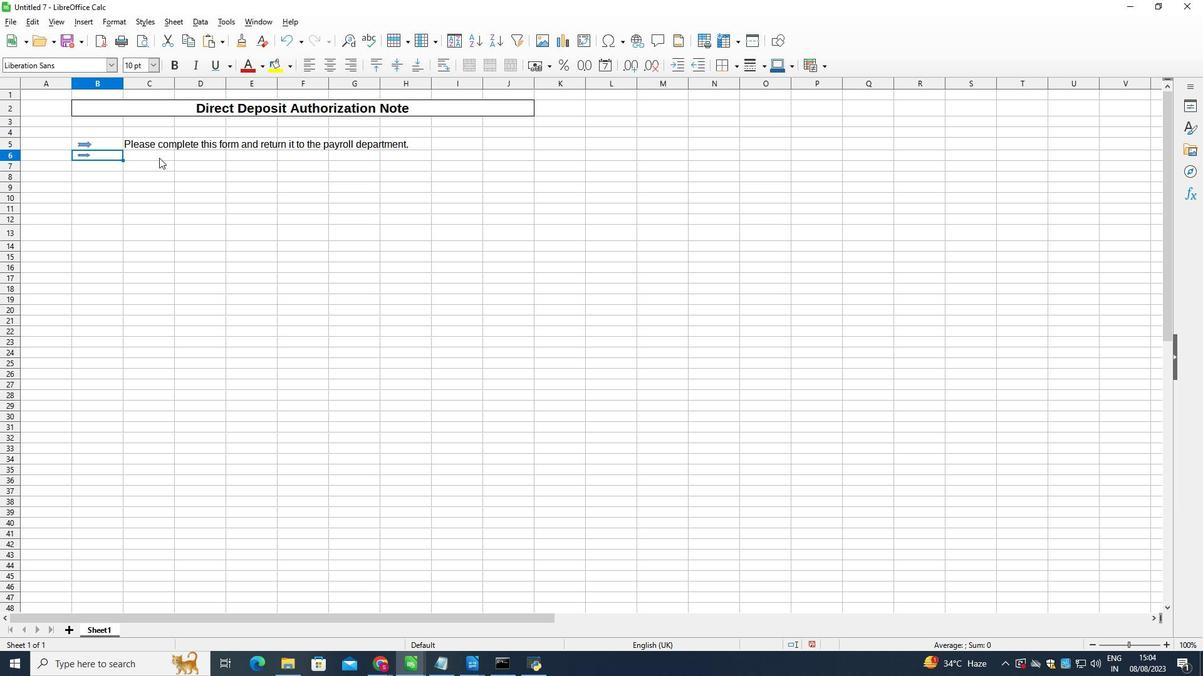 
Action: Mouse pressed left at (159, 157)
Screenshot: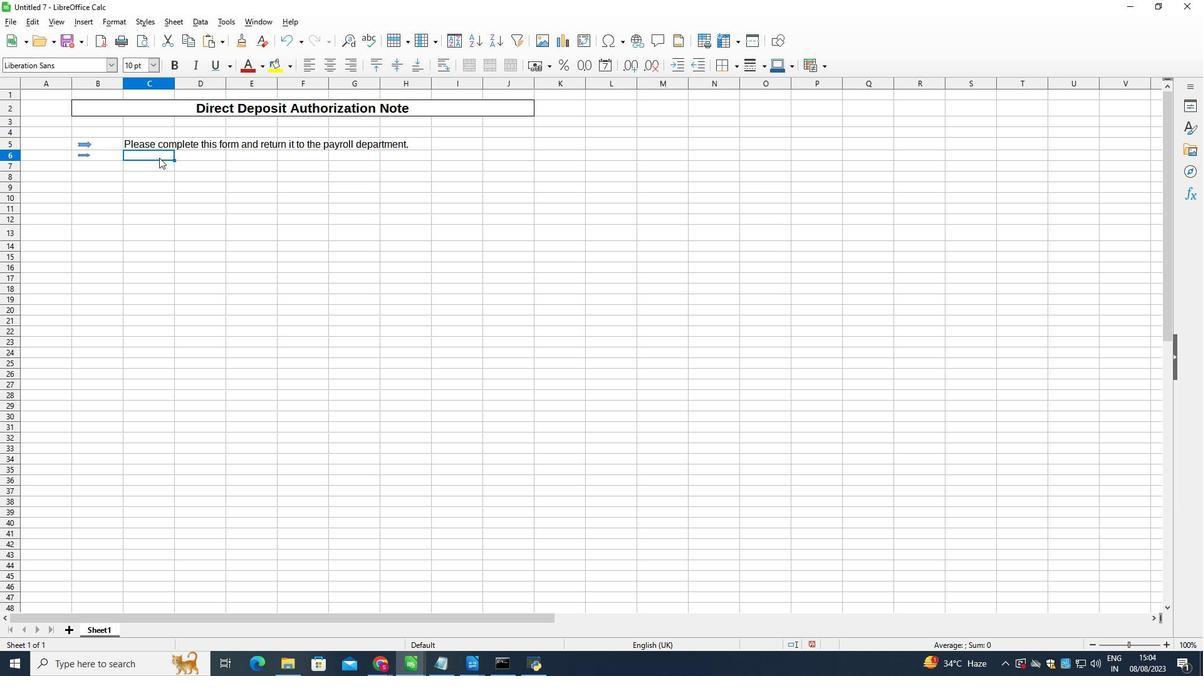 
Action: Mouse moved to (150, 62)
Screenshot: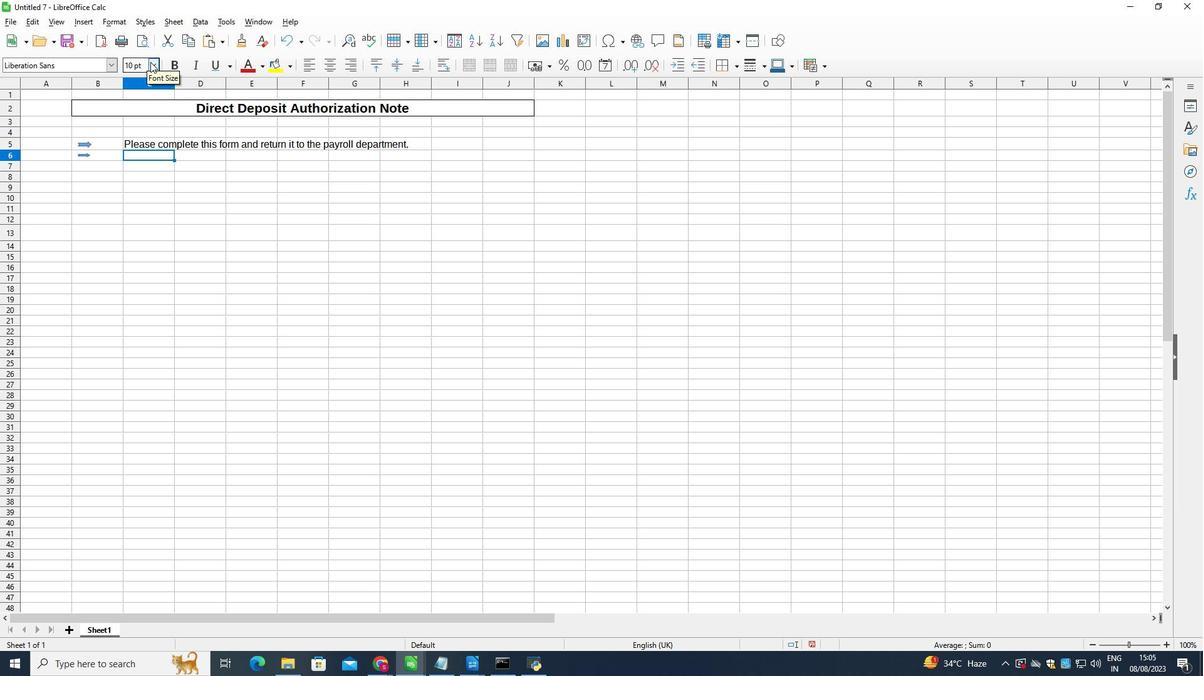 
Action: Mouse pressed left at (150, 62)
Screenshot: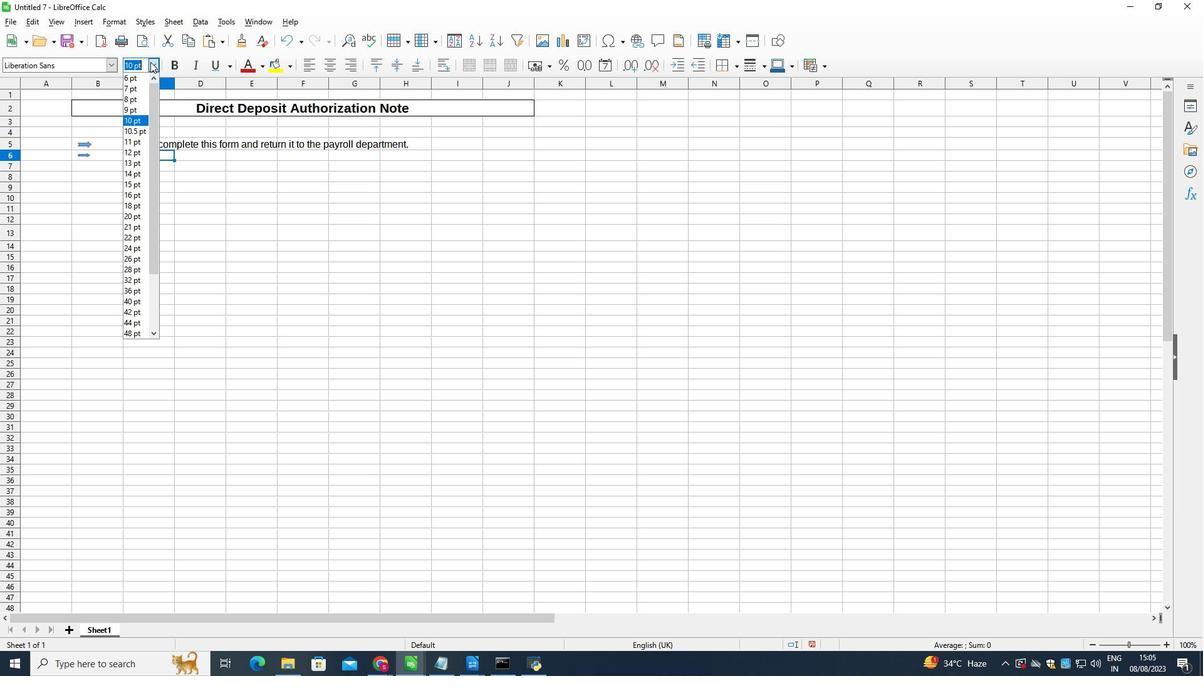 
Action: Mouse moved to (129, 152)
Screenshot: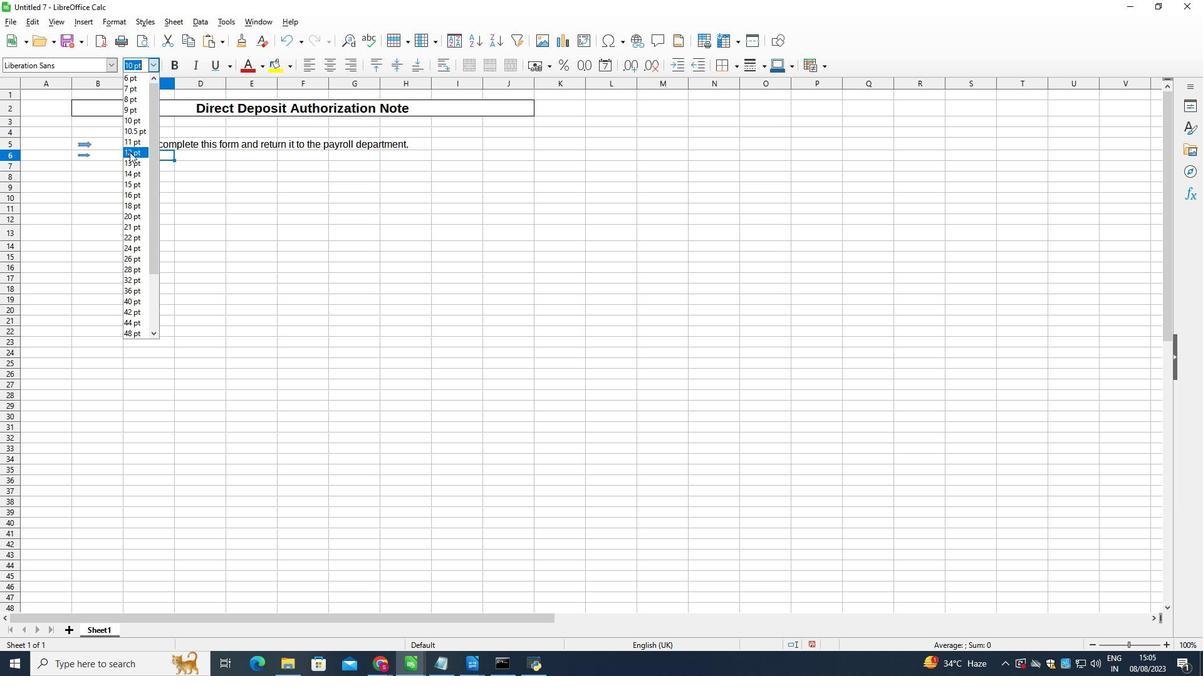 
Action: Mouse pressed left at (129, 152)
Screenshot: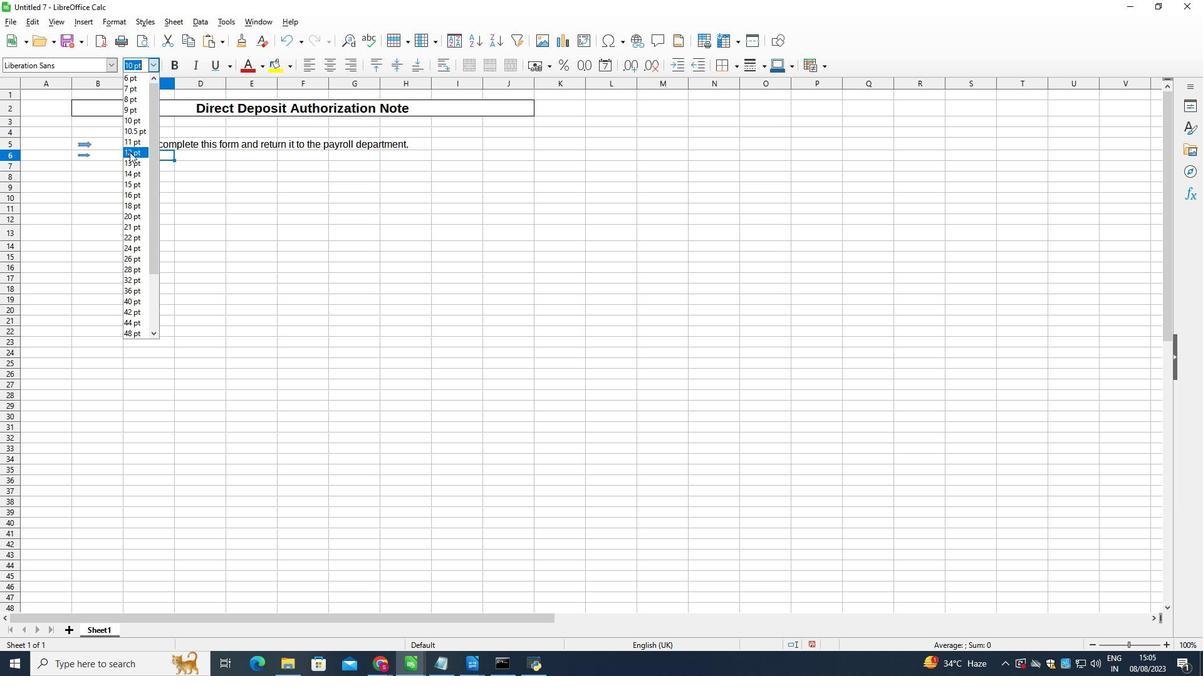
Action: Key pressed <Key.shift>Be<Key.space>sure<Key.space>to<Key.space>include<Key.space>a<Key.space>voided<Key.space><Key.shift_r><Key.shift_r><Key.shift_r>(<Key.shift>Cancelled<Key.shift_r><Key.shift_r><Key.shift_r><Key.shift_r><Key.shift_r><Key.shift_r><Key.shift_r><Key.shift_r>)<Key.space>check<Key.space>from<Key.space>your<Key.space>checking<Key.space>account<Key.space>and/or<Key.space>a<Key.space>deposit<Key.space>slip<Key.space>for<Key.space>your<Key.space>savings<Key.space>account,<Key.space>whichever<Key.backspace><Key.backspace><Key.backspace><Key.backspace><Key.backspace><Key.backspace><Key.backspace><Key.backspace><Key.backspace>
Screenshot: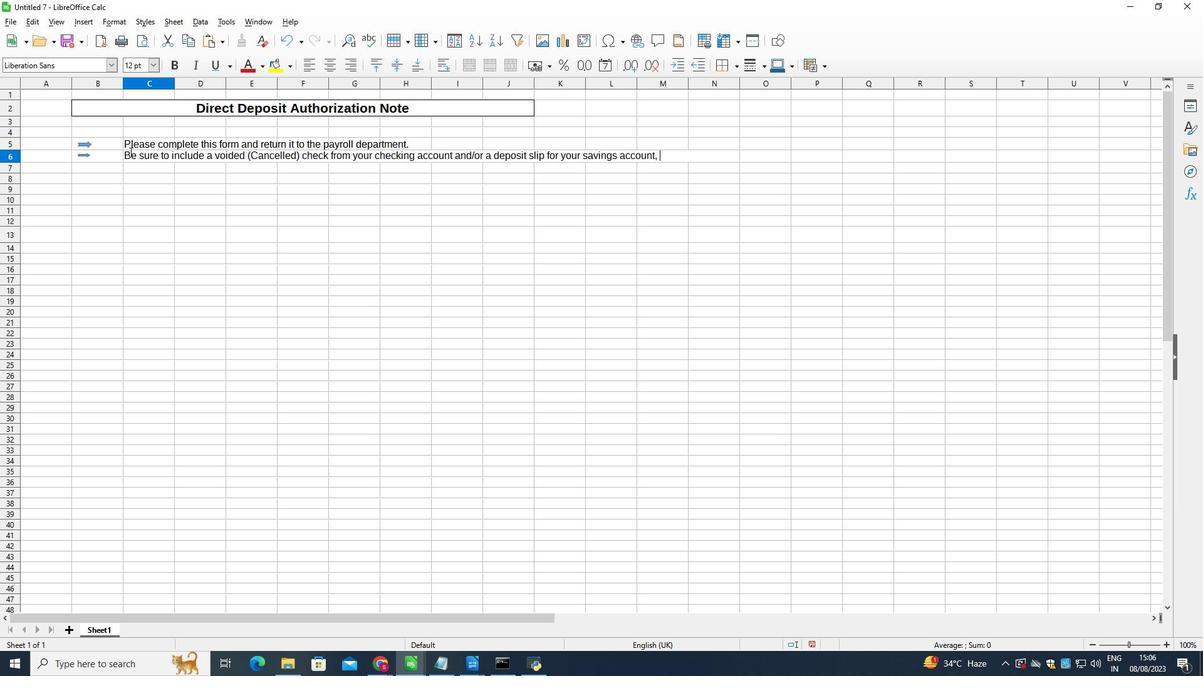
Action: Mouse moved to (527, 155)
Screenshot: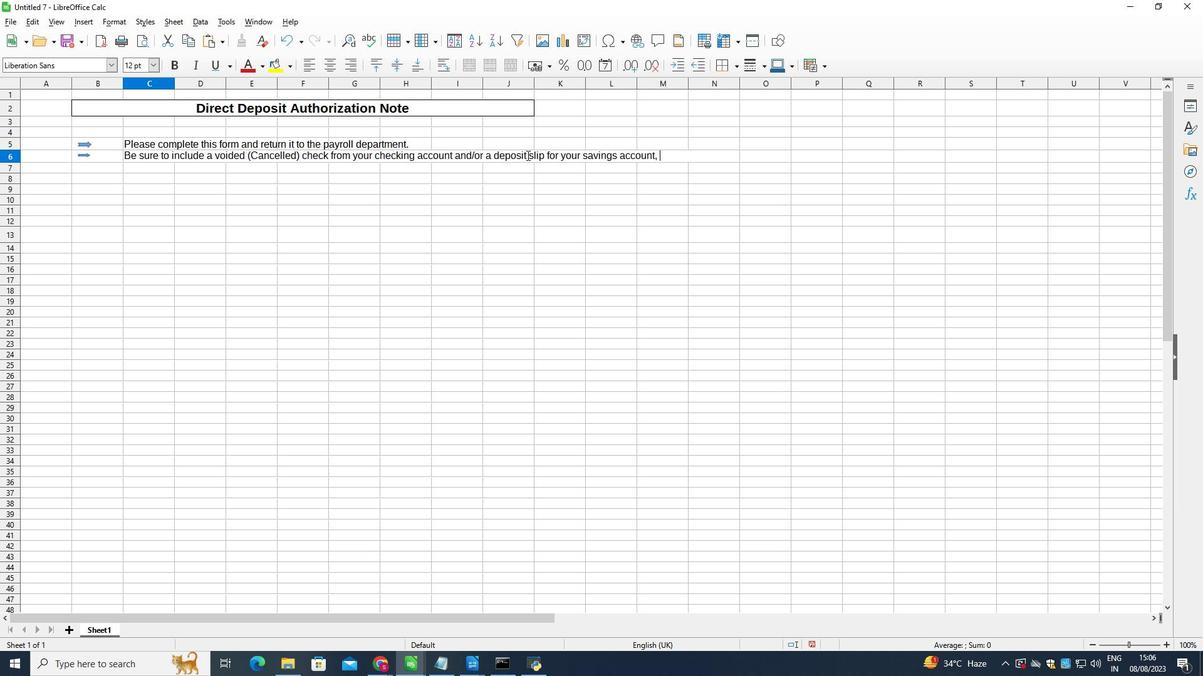 
Action: Mouse pressed left at (527, 155)
Screenshot: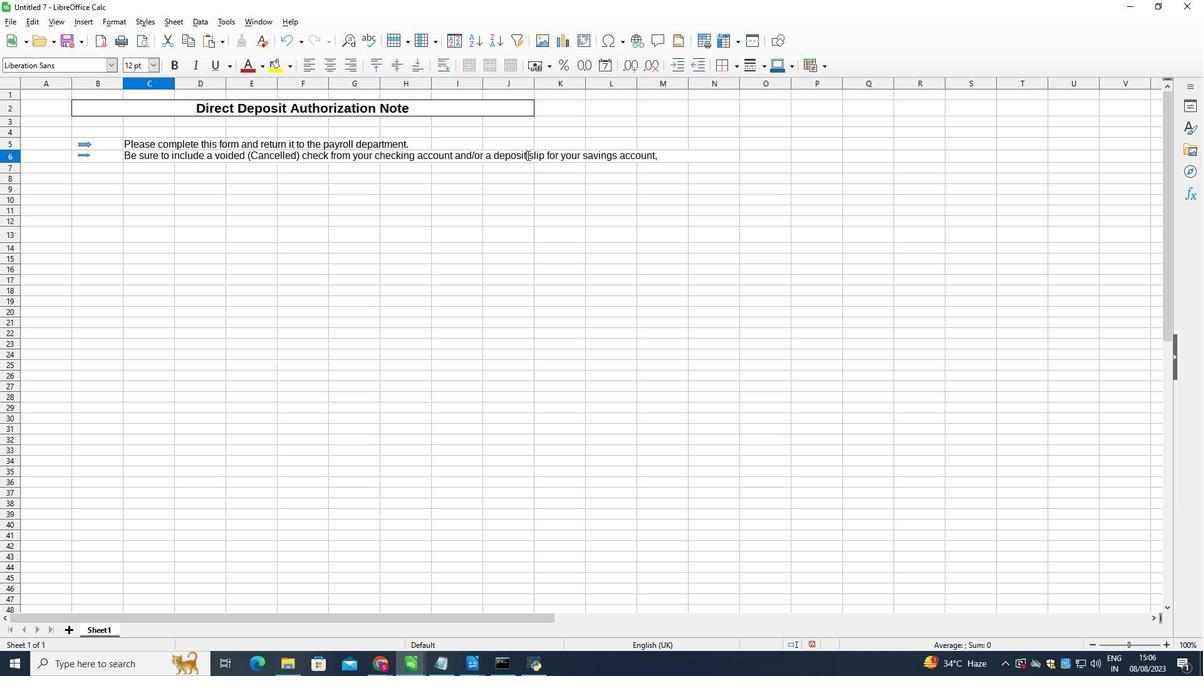
Action: Mouse moved to (661, 151)
Screenshot: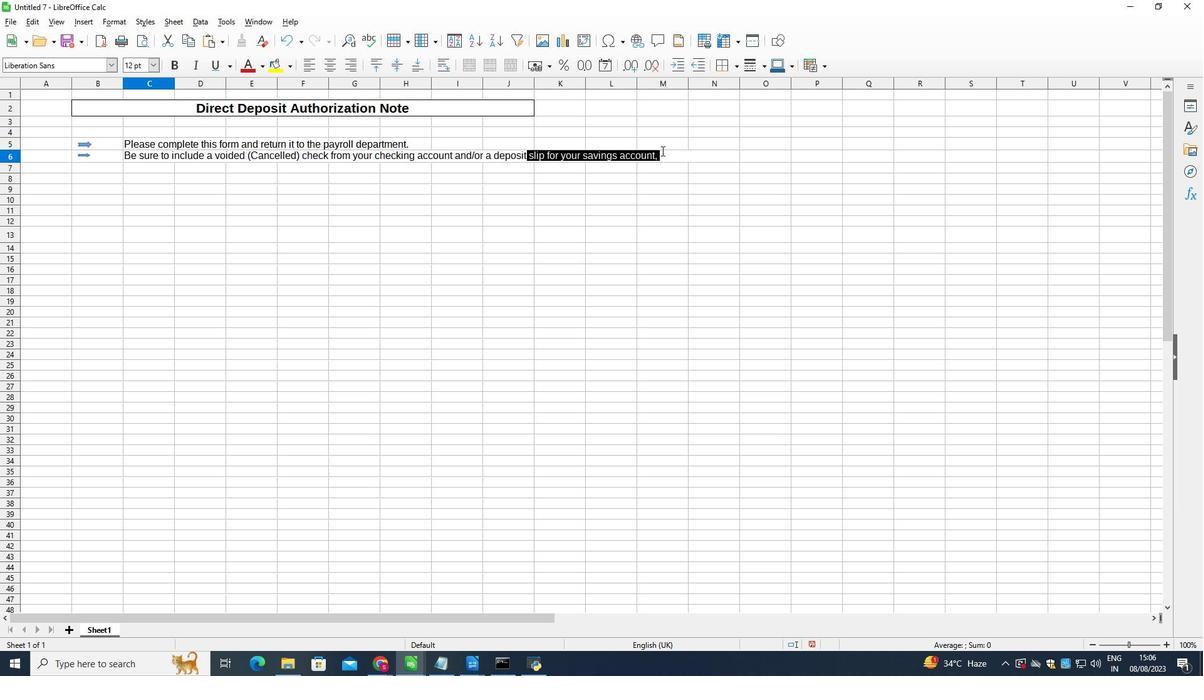 
Action: Key pressed ctrl+C
Screenshot: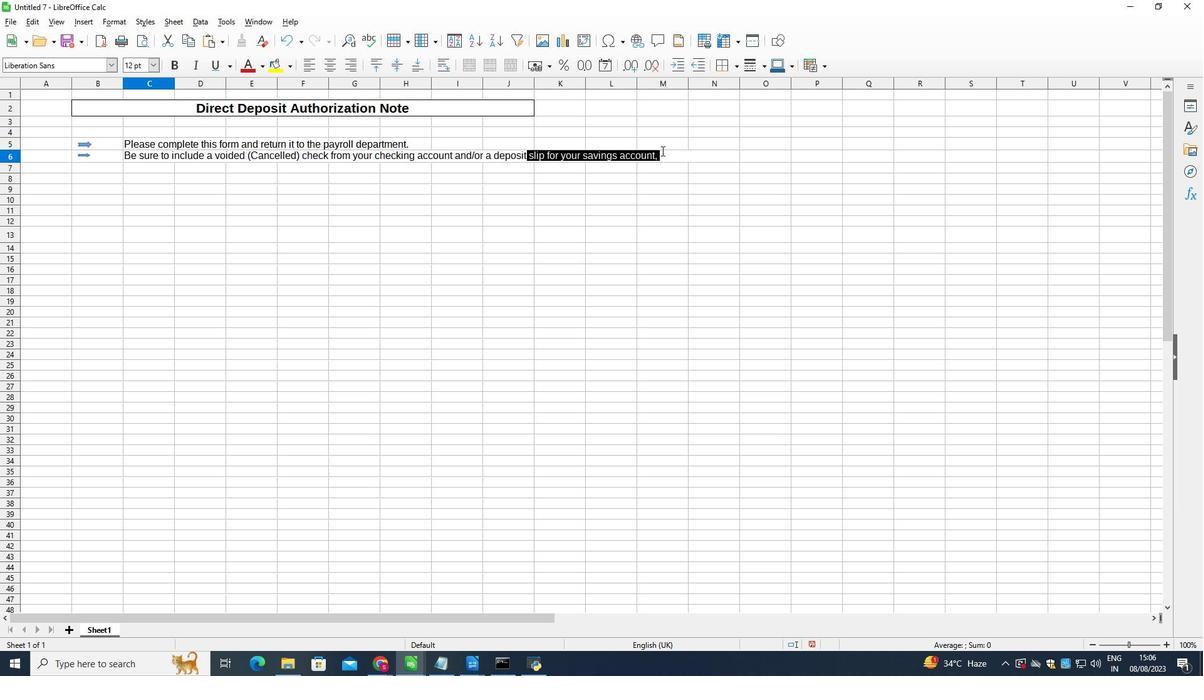 
Action: Mouse moved to (148, 164)
Screenshot: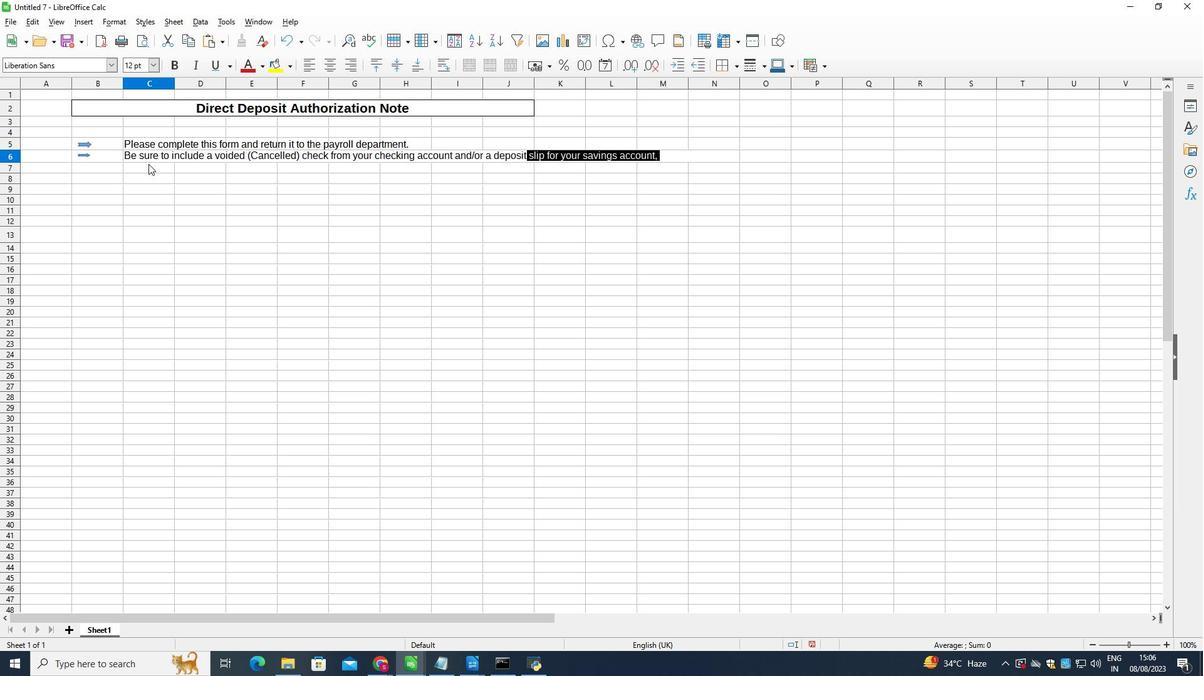 
Action: Mouse pressed left at (148, 164)
Screenshot: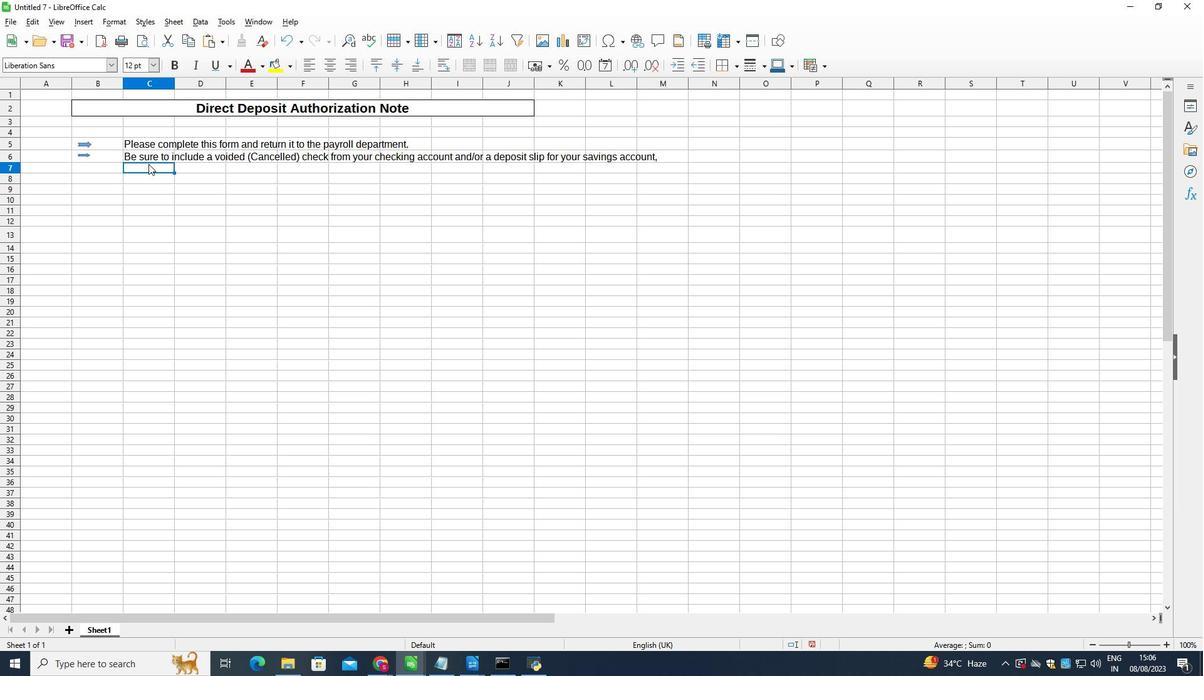 
Action: Key pressed ctrl+V
Screenshot: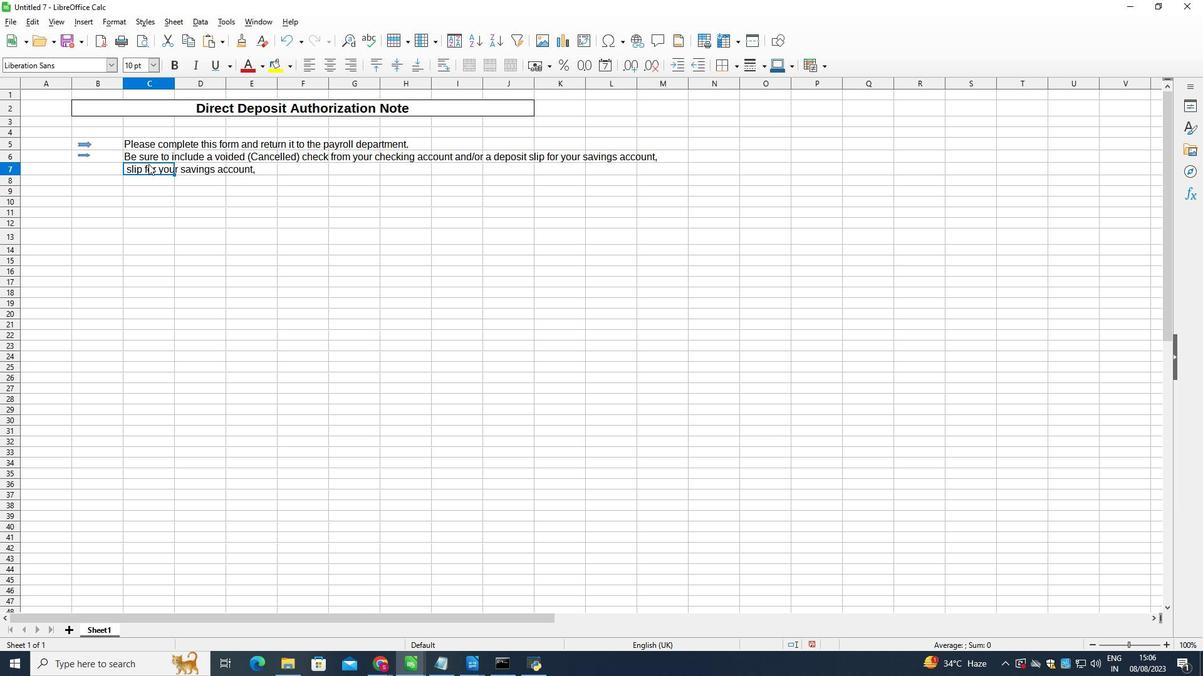 
Action: Mouse moved to (268, 167)
Screenshot: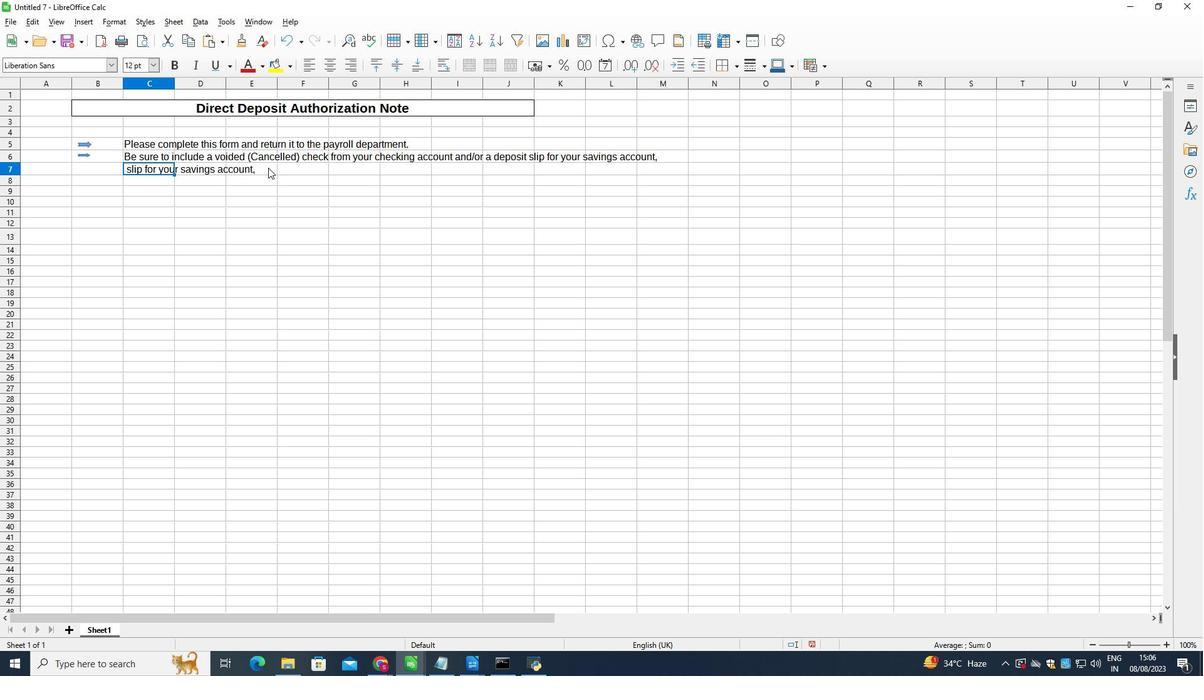 
Action: Mouse pressed left at (268, 167)
Screenshot: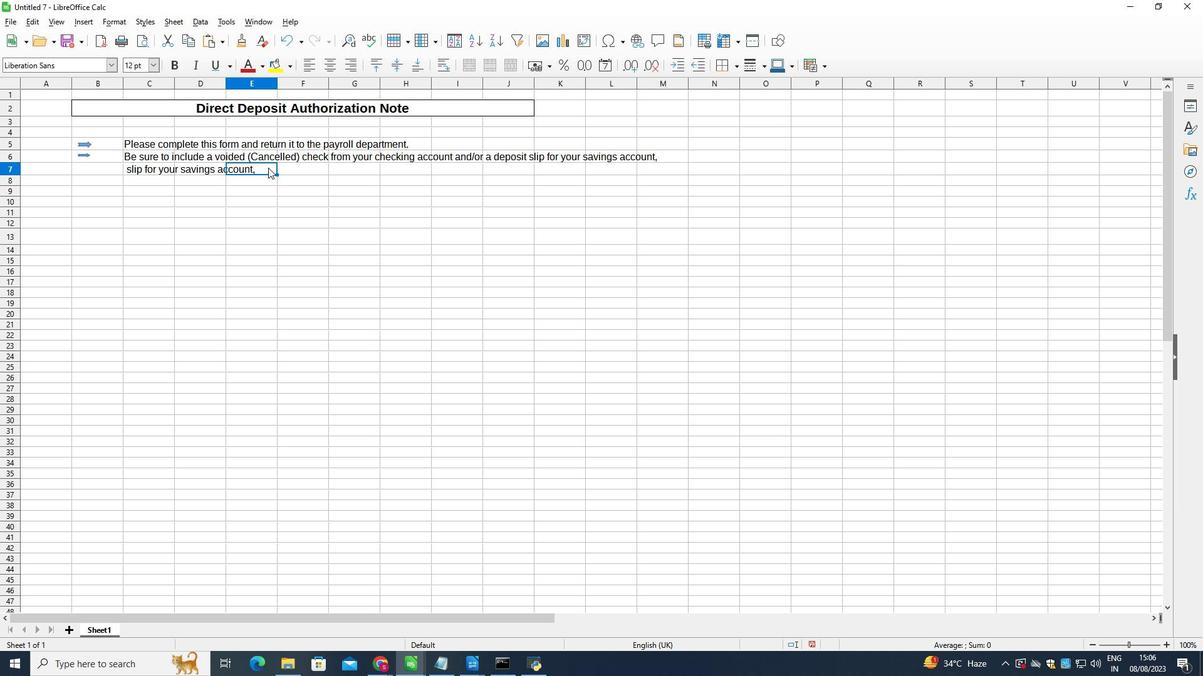 
Action: Mouse pressed left at (268, 167)
Screenshot: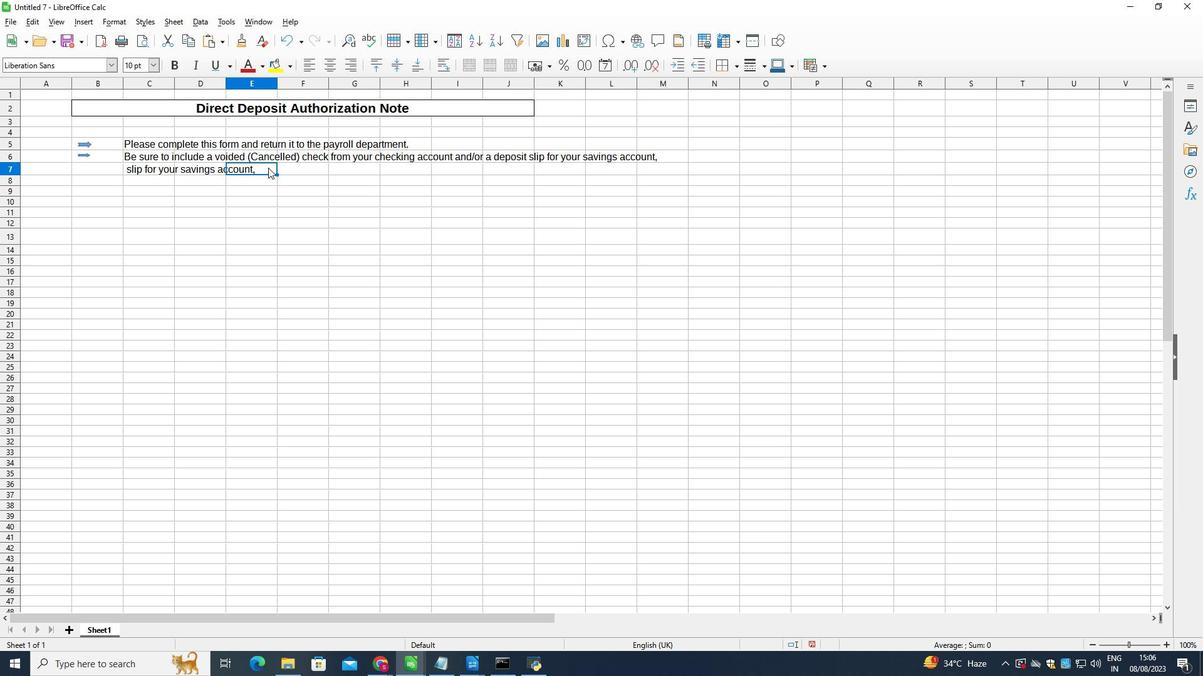 
Action: Mouse pressed left at (268, 167)
Screenshot: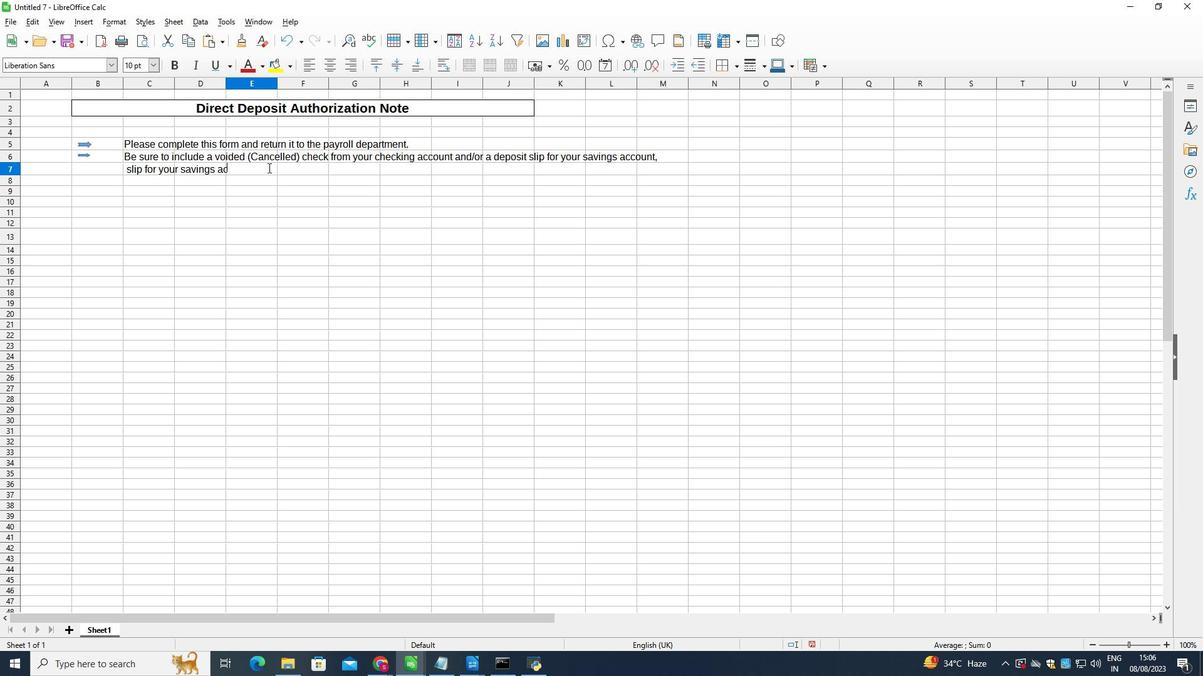 
Action: Key pressed <Key.space>w<Key.backspace>
Screenshot: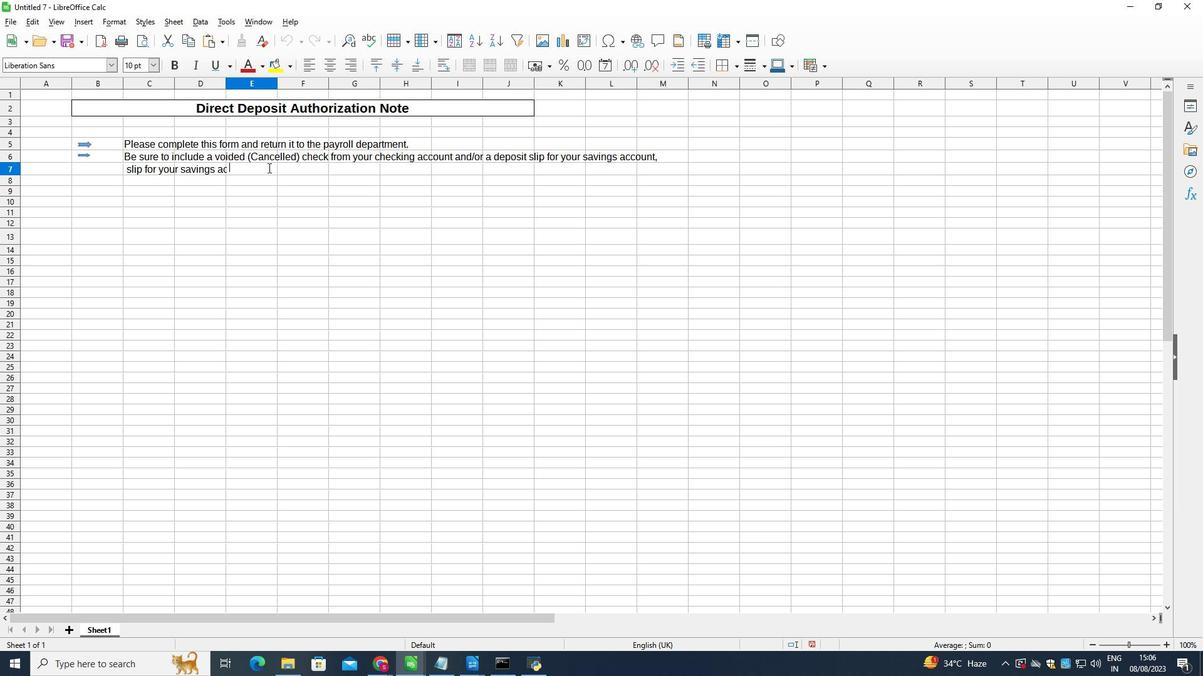 
Action: Mouse moved to (300, 167)
Screenshot: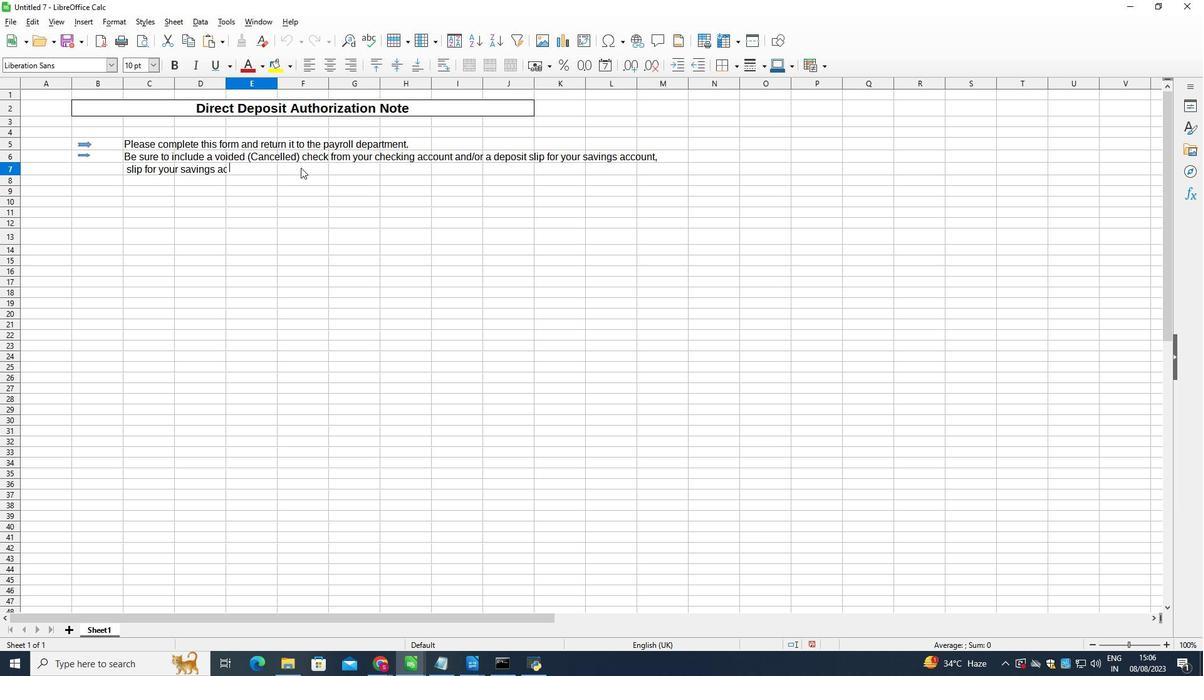 
Action: Mouse pressed left at (300, 167)
Screenshot: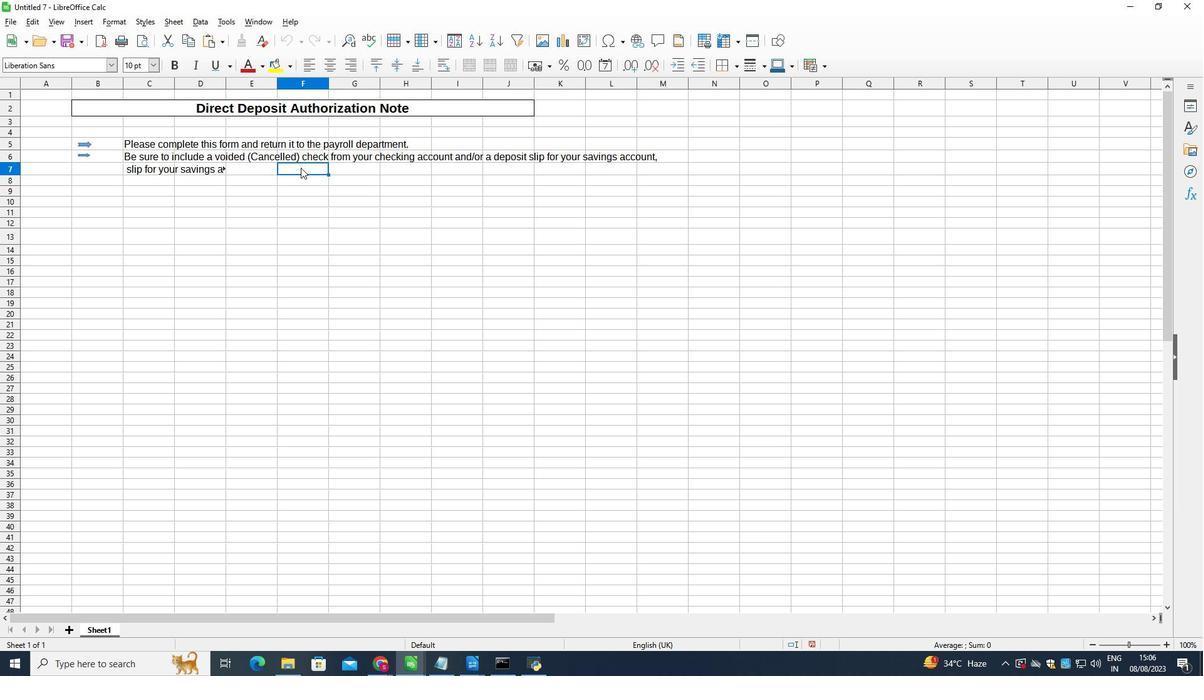 
Action: Mouse moved to (256, 167)
Screenshot: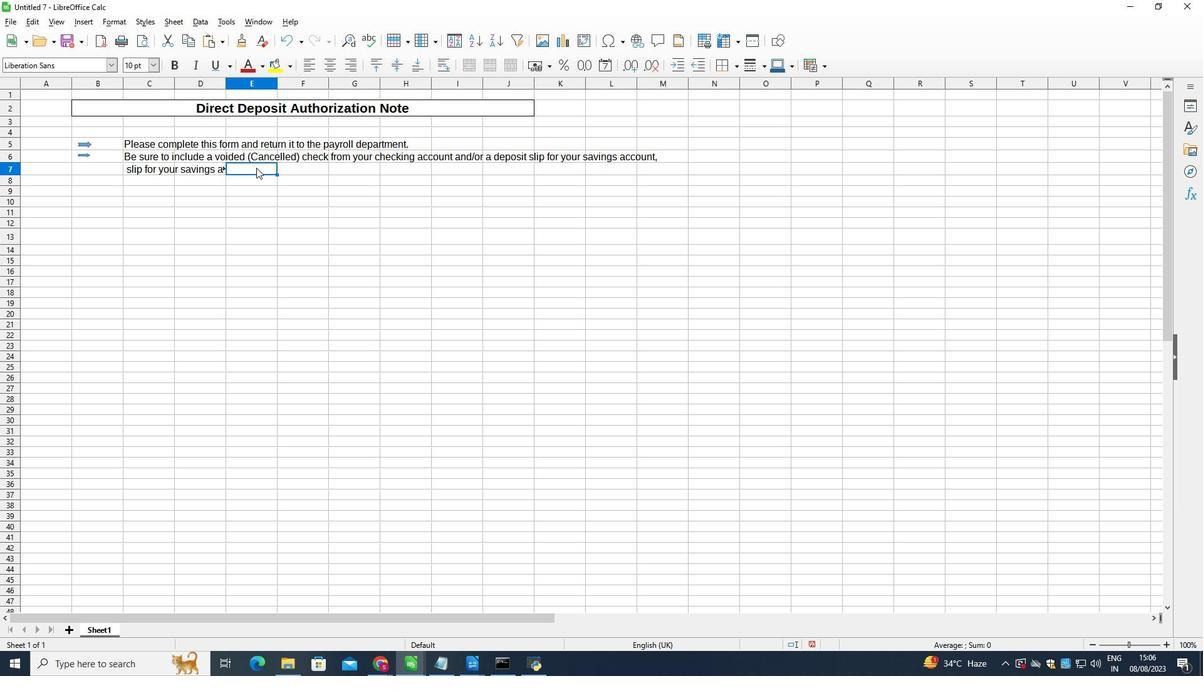 
Action: Mouse pressed left at (256, 167)
Screenshot: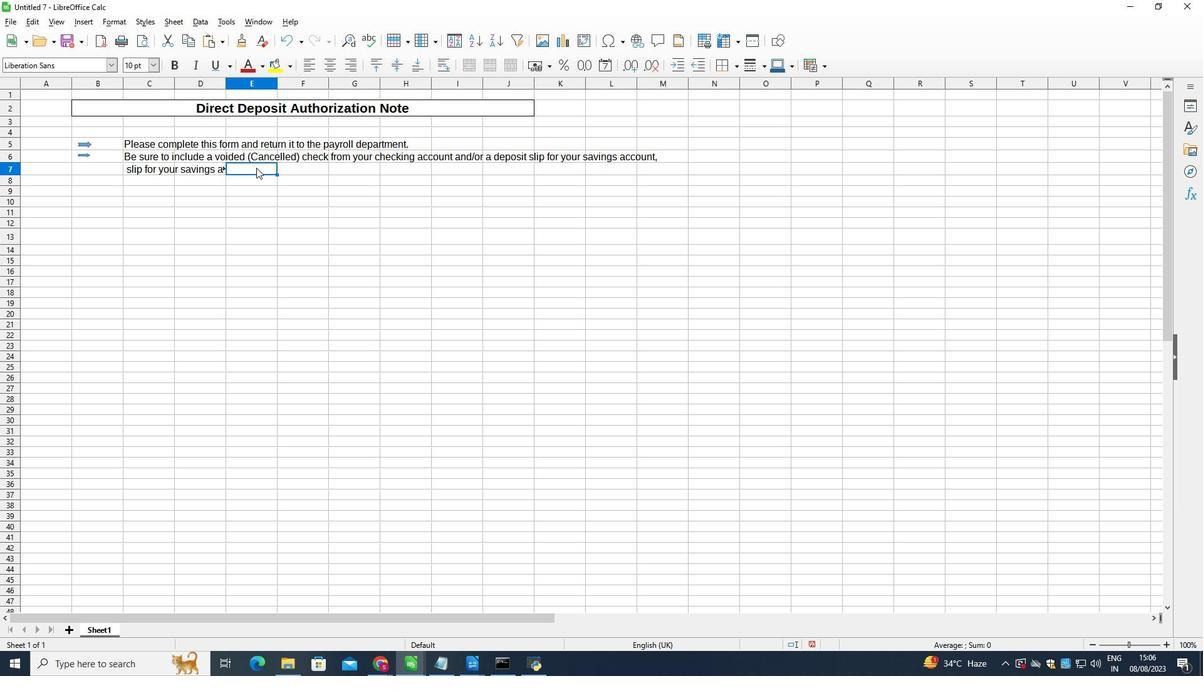 
Action: Mouse moved to (218, 166)
Screenshot: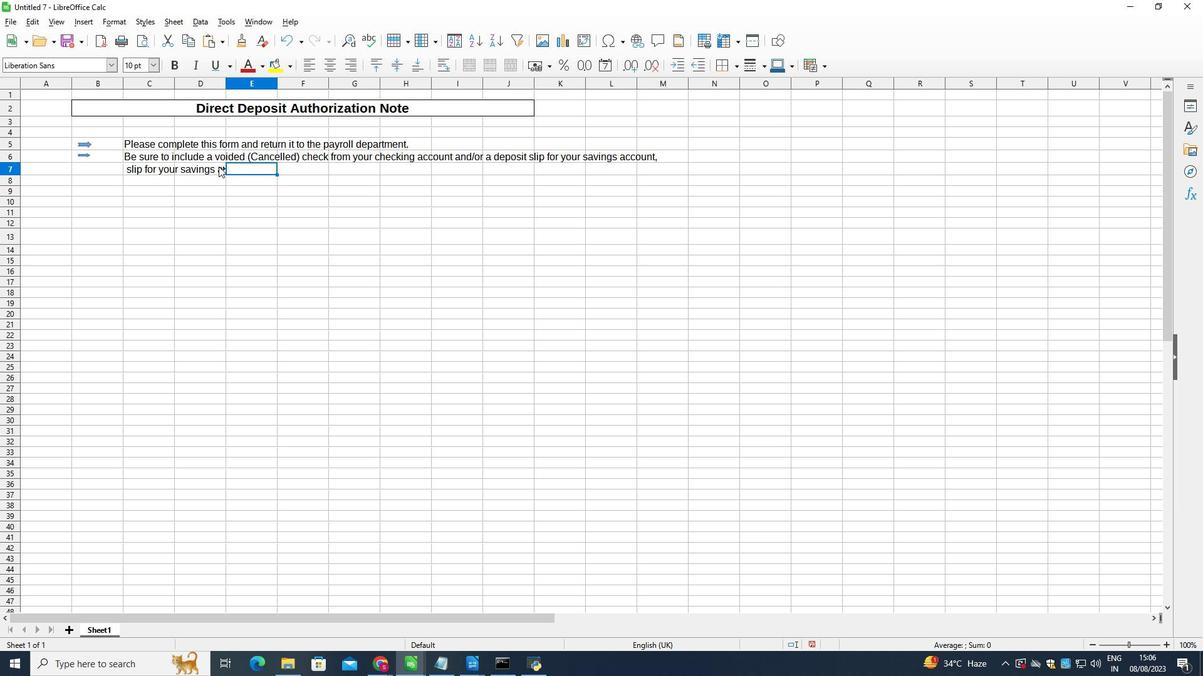 
Action: Mouse pressed left at (218, 166)
Screenshot: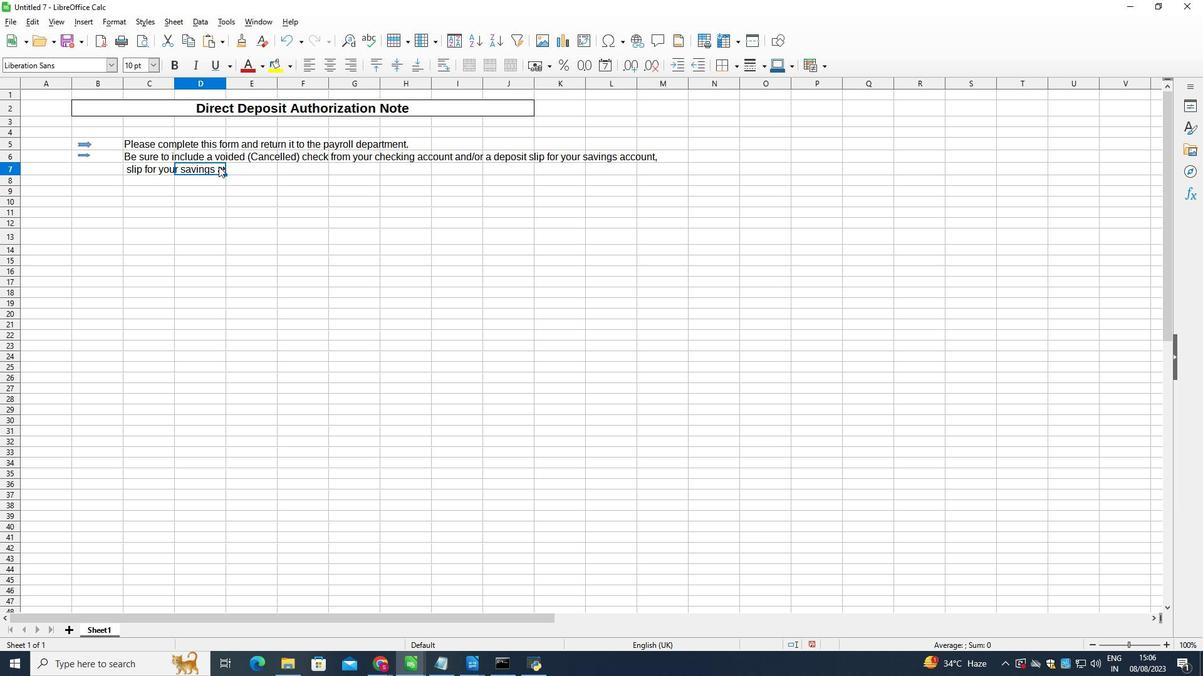 
Action: Mouse moved to (258, 170)
Screenshot: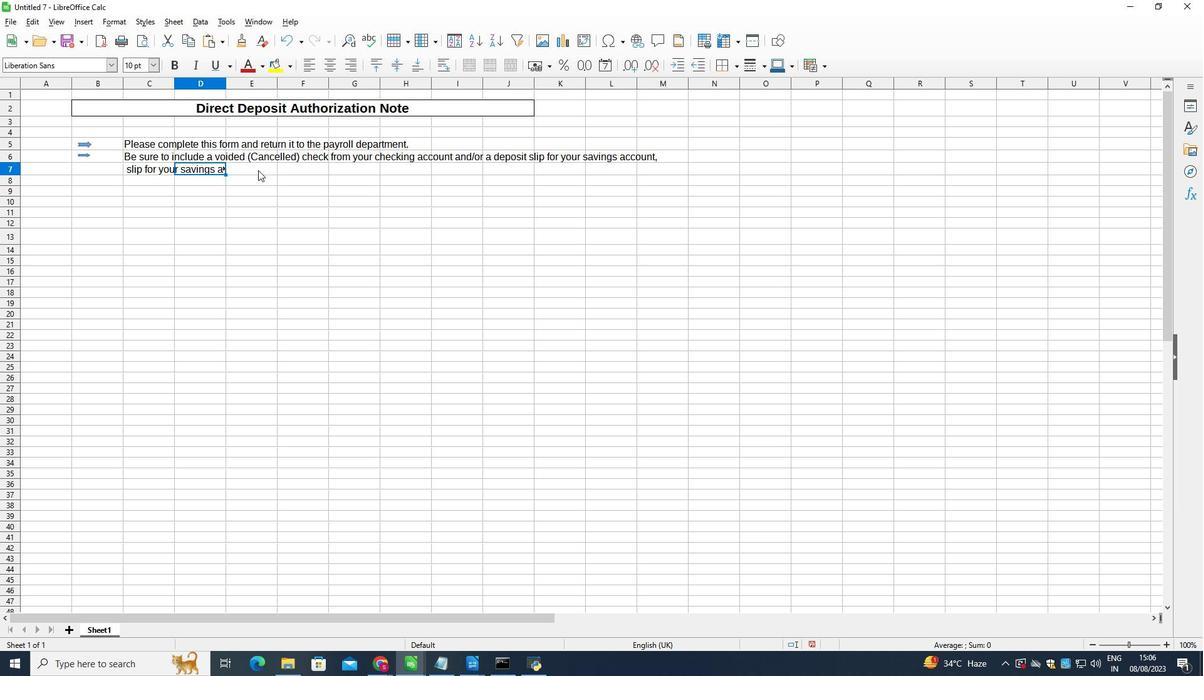 
Action: Mouse pressed left at (258, 170)
Screenshot: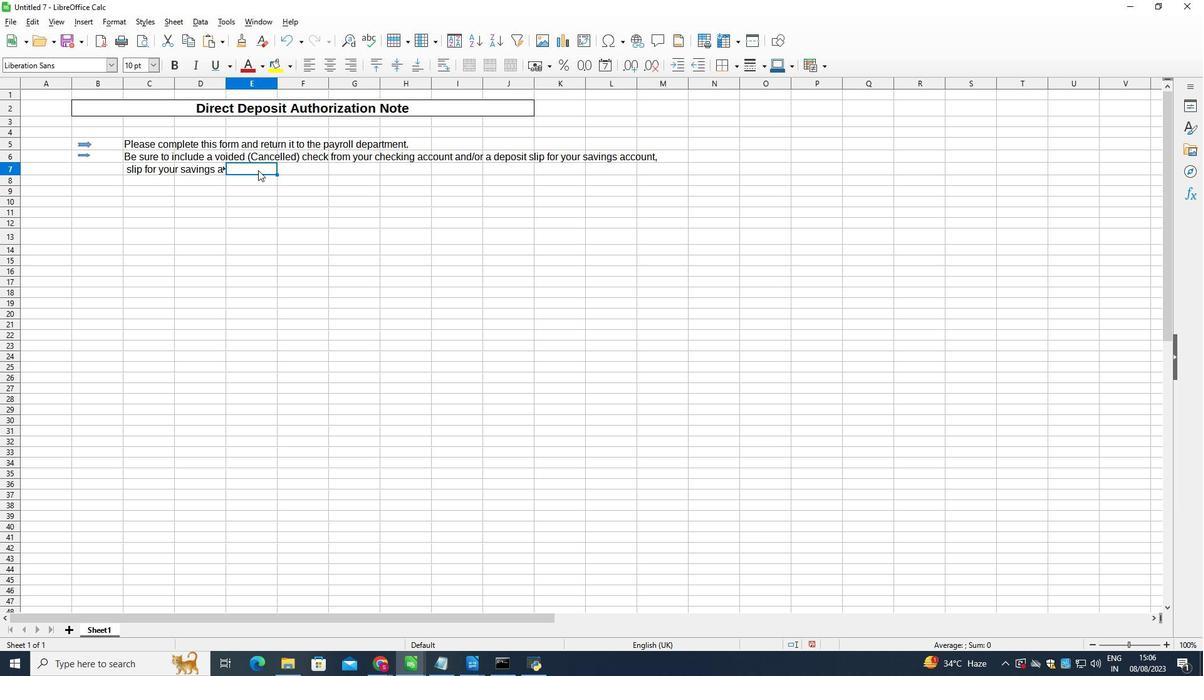 
Action: Mouse moved to (290, 170)
Screenshot: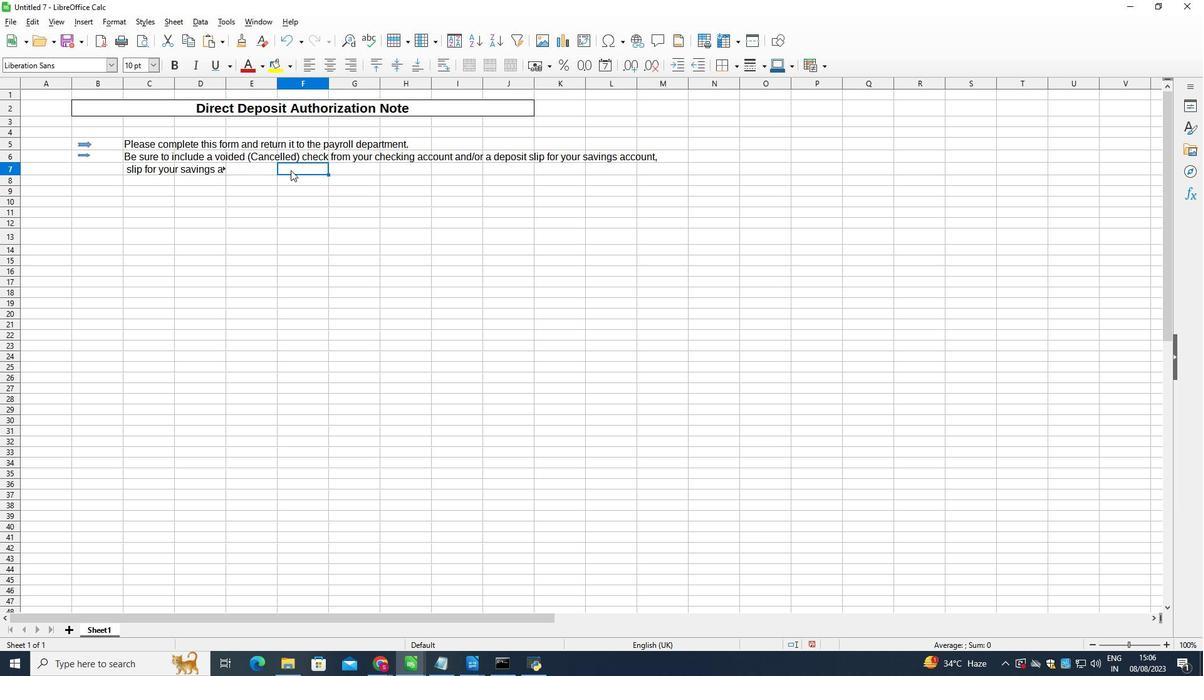 
Action: Mouse pressed left at (290, 170)
Screenshot: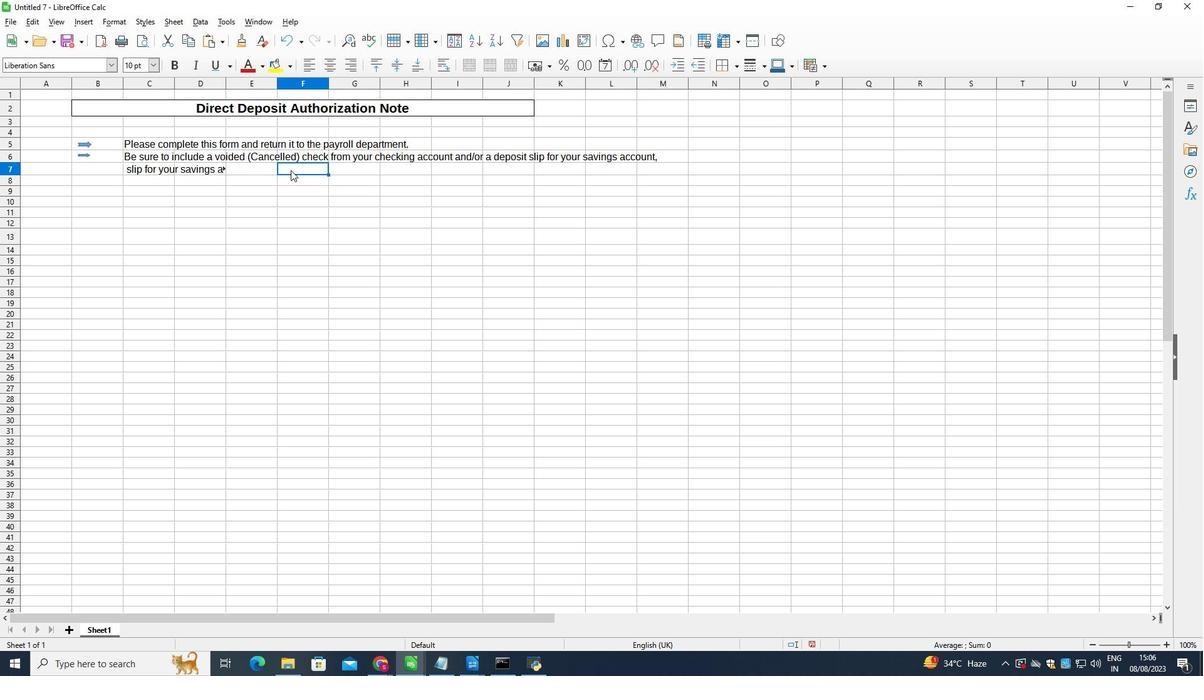 
Action: Mouse moved to (246, 166)
Screenshot: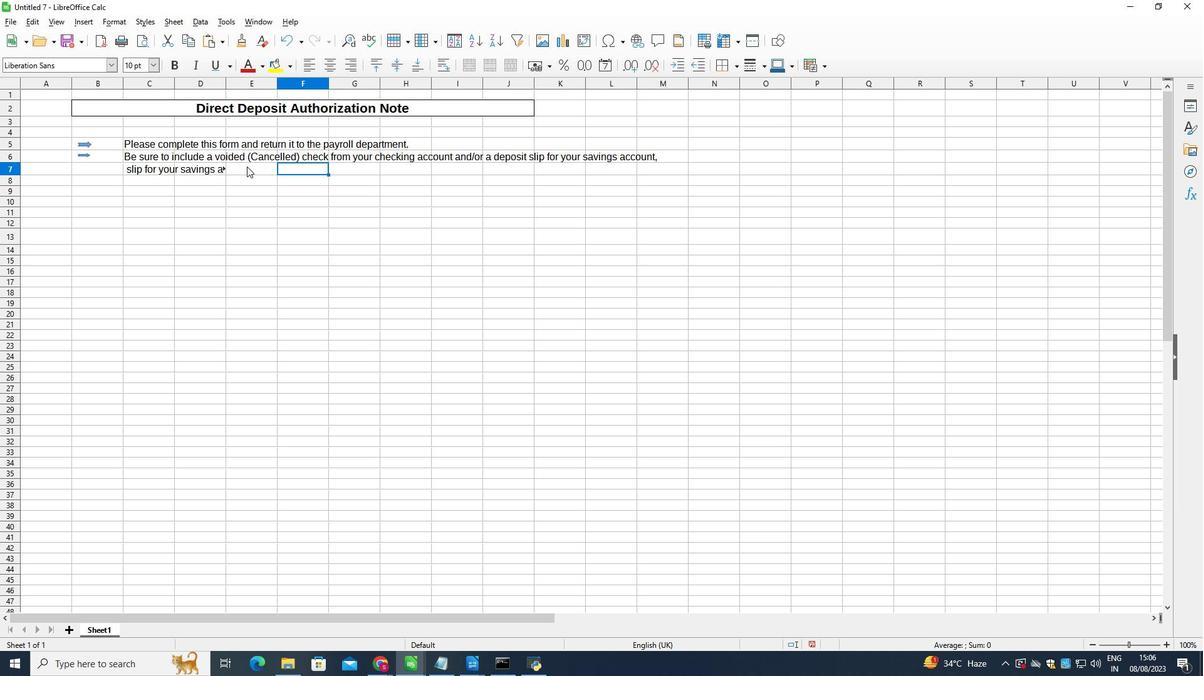 
Action: Mouse pressed left at (246, 166)
Screenshot: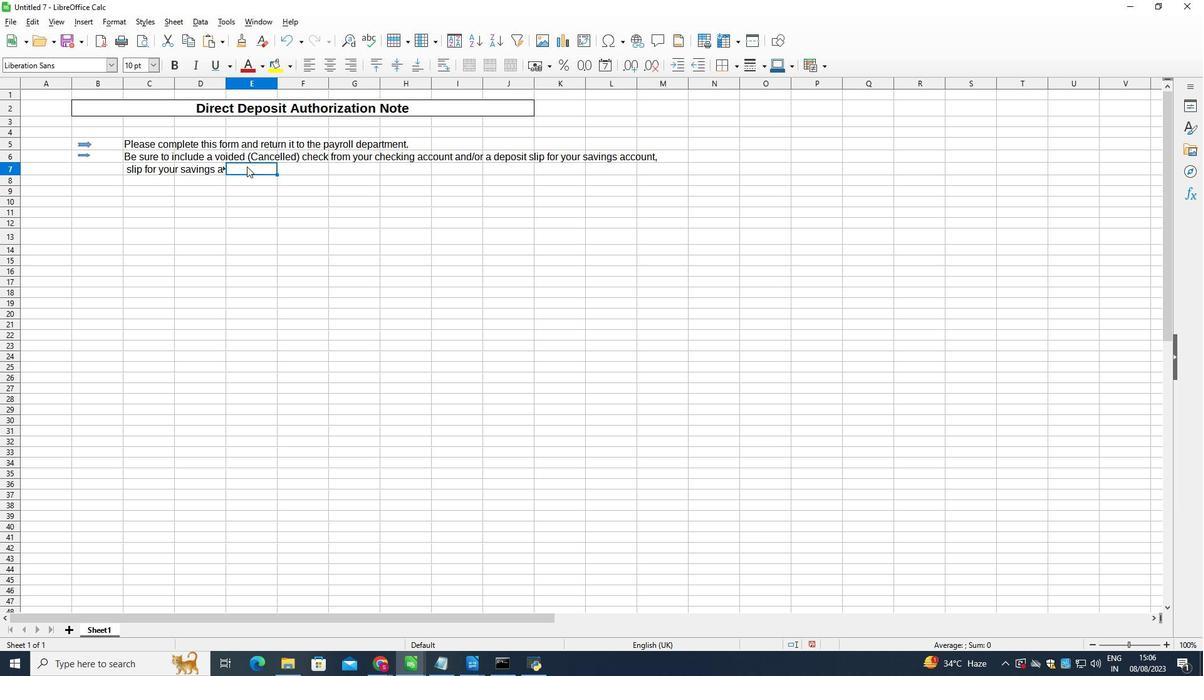 
Action: Mouse moved to (283, 41)
Screenshot: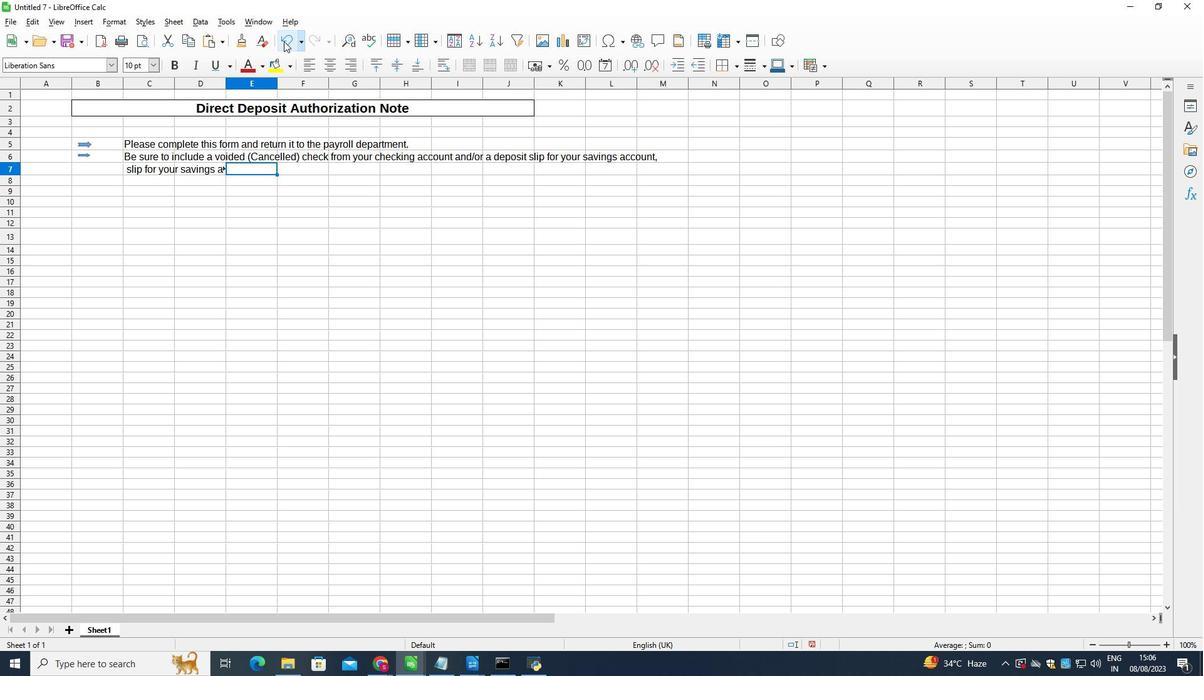 
Action: Mouse pressed left at (283, 41)
Screenshot: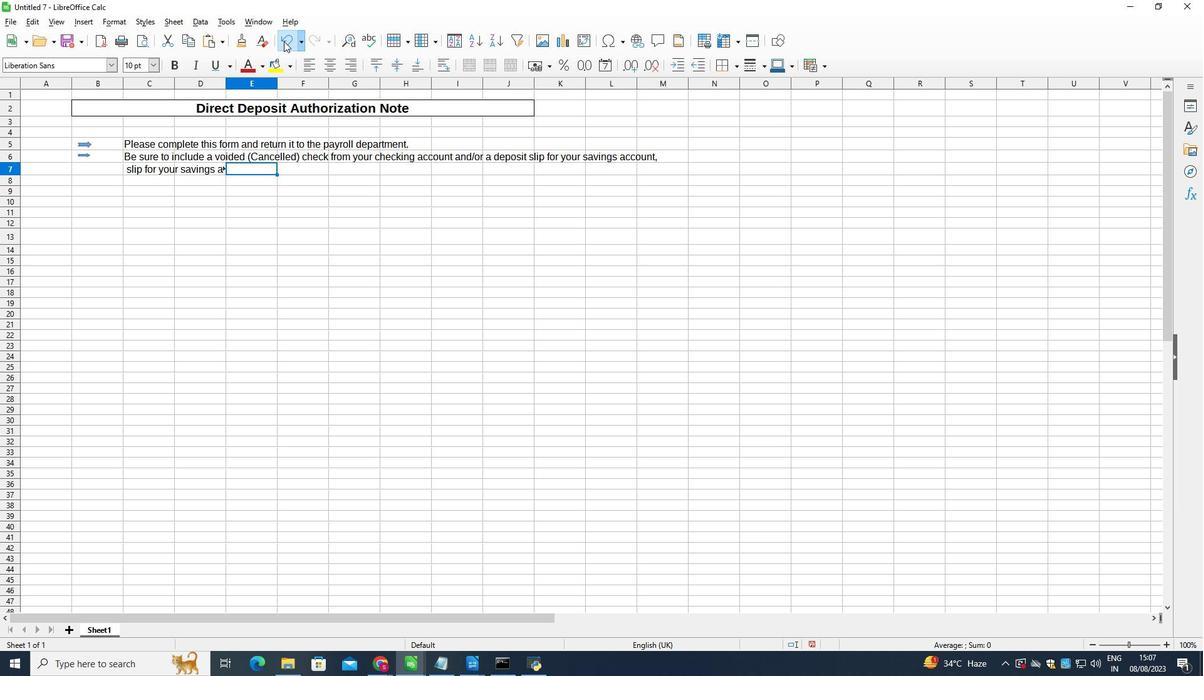 
Action: Mouse moved to (287, 166)
Screenshot: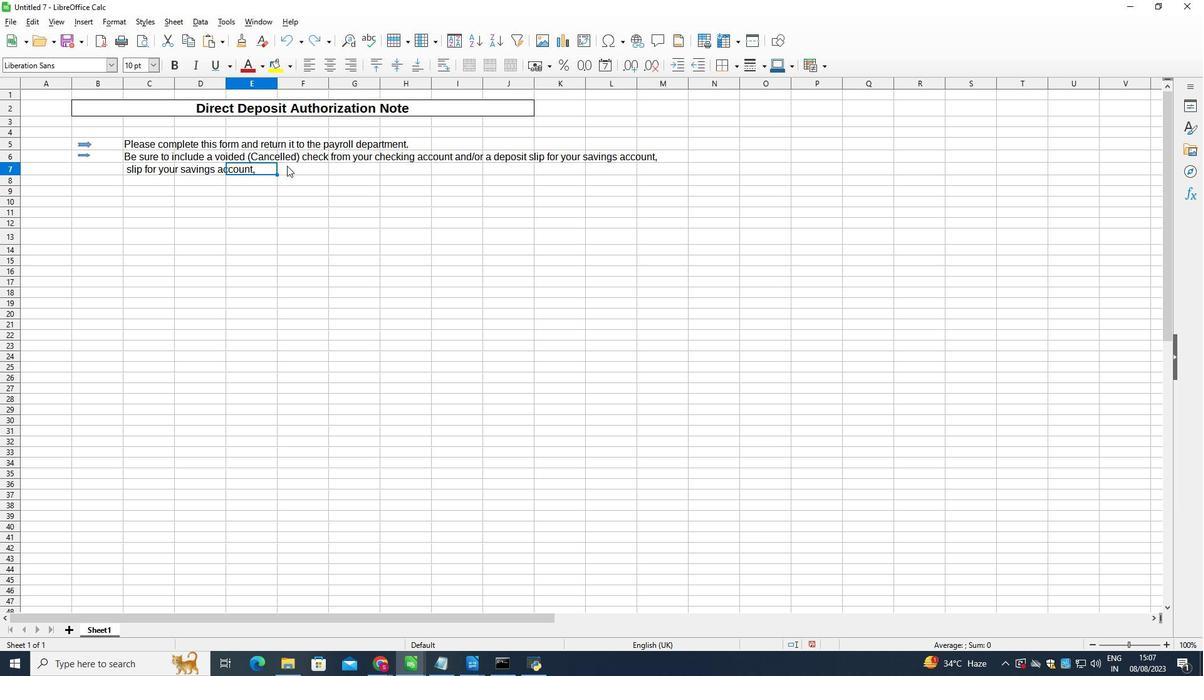 
Action: Mouse pressed left at (287, 166)
Screenshot: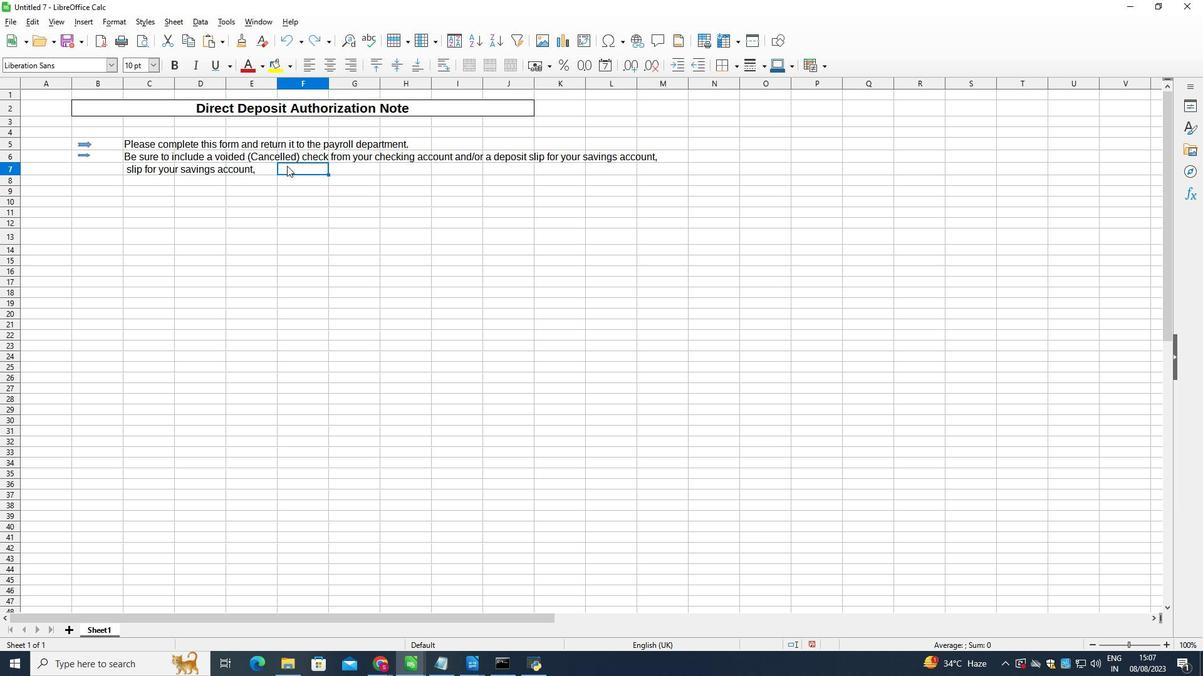 
Action: Mouse moved to (269, 169)
Screenshot: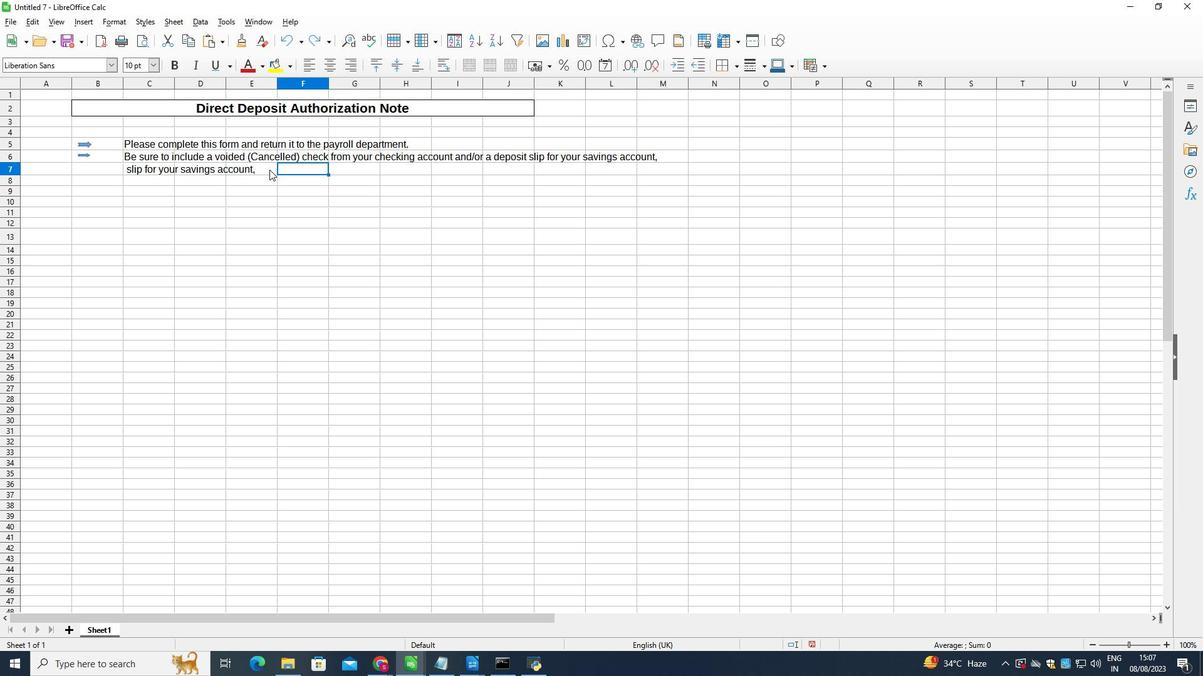 
Action: Mouse pressed left at (269, 169)
Screenshot: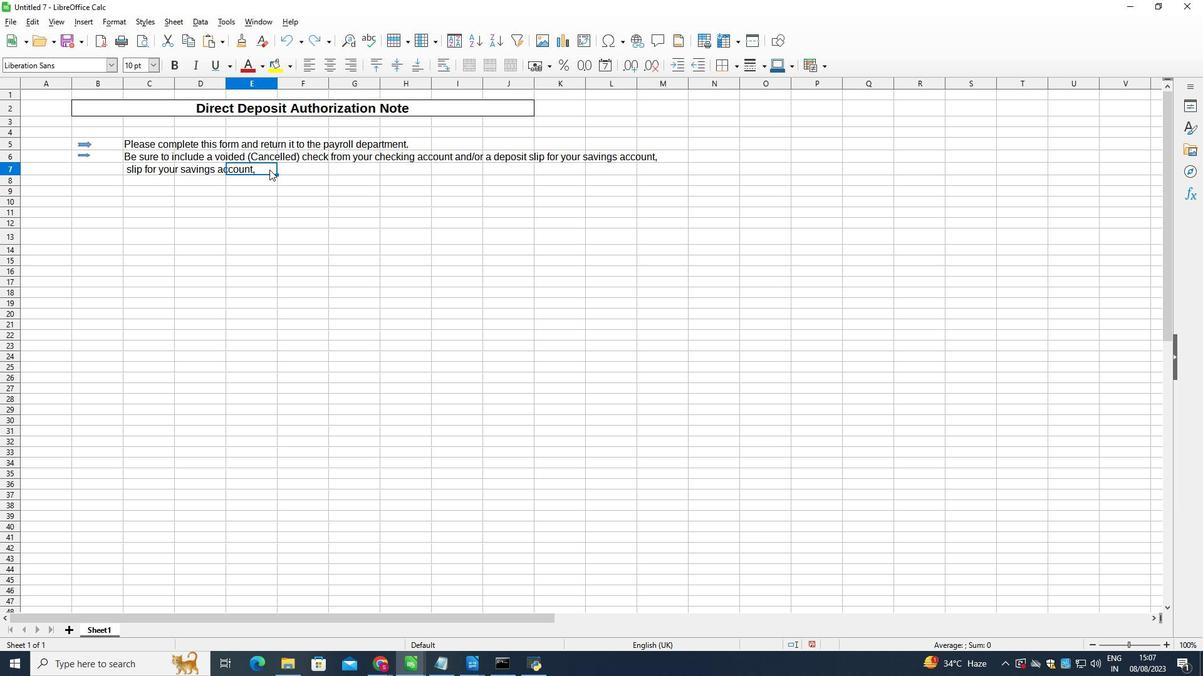
Action: Mouse moved to (139, 142)
Screenshot: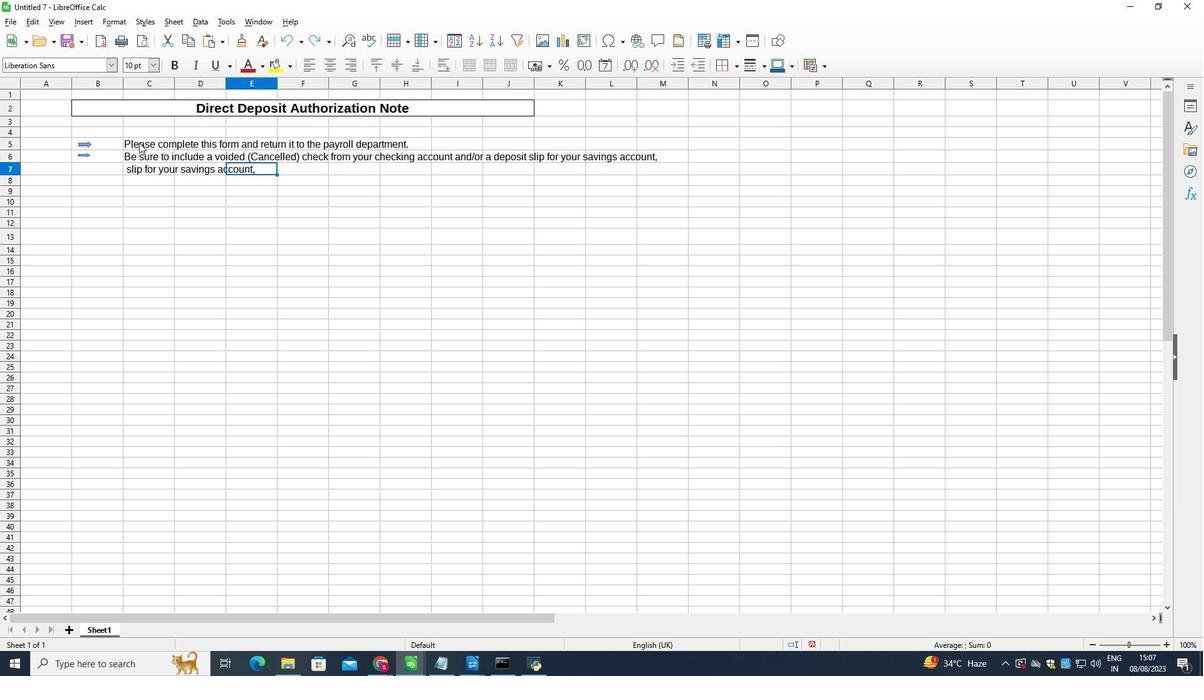 
Action: Mouse pressed left at (139, 142)
Screenshot: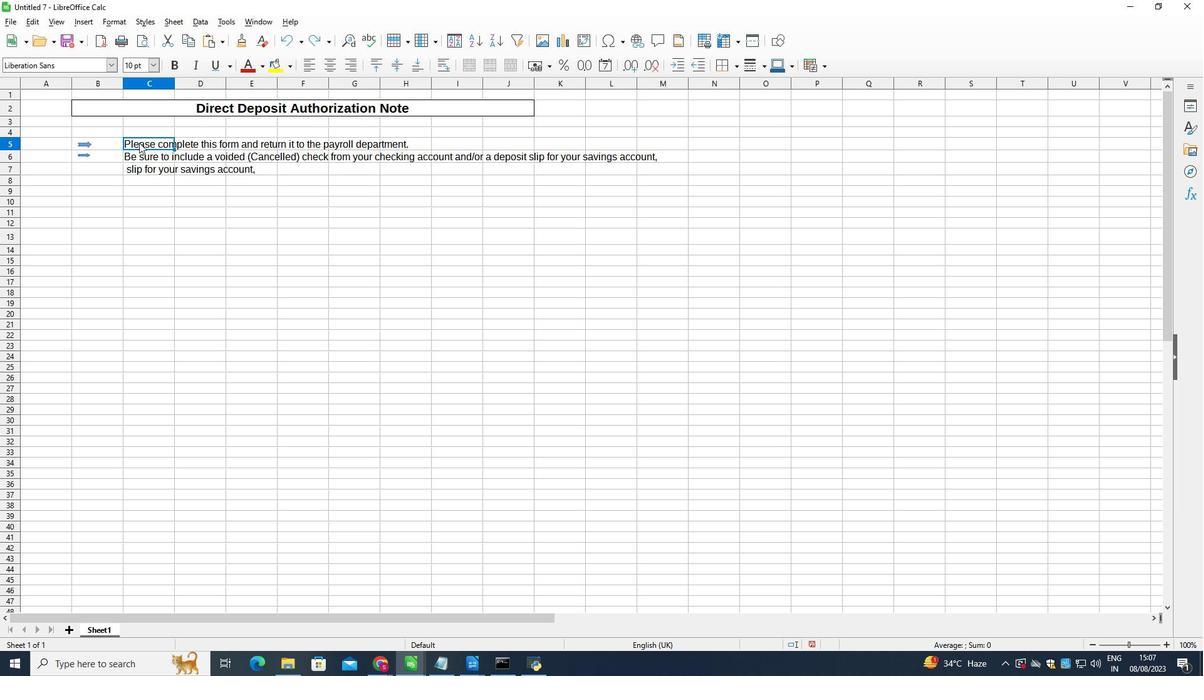 
Action: Mouse moved to (642, 169)
Screenshot: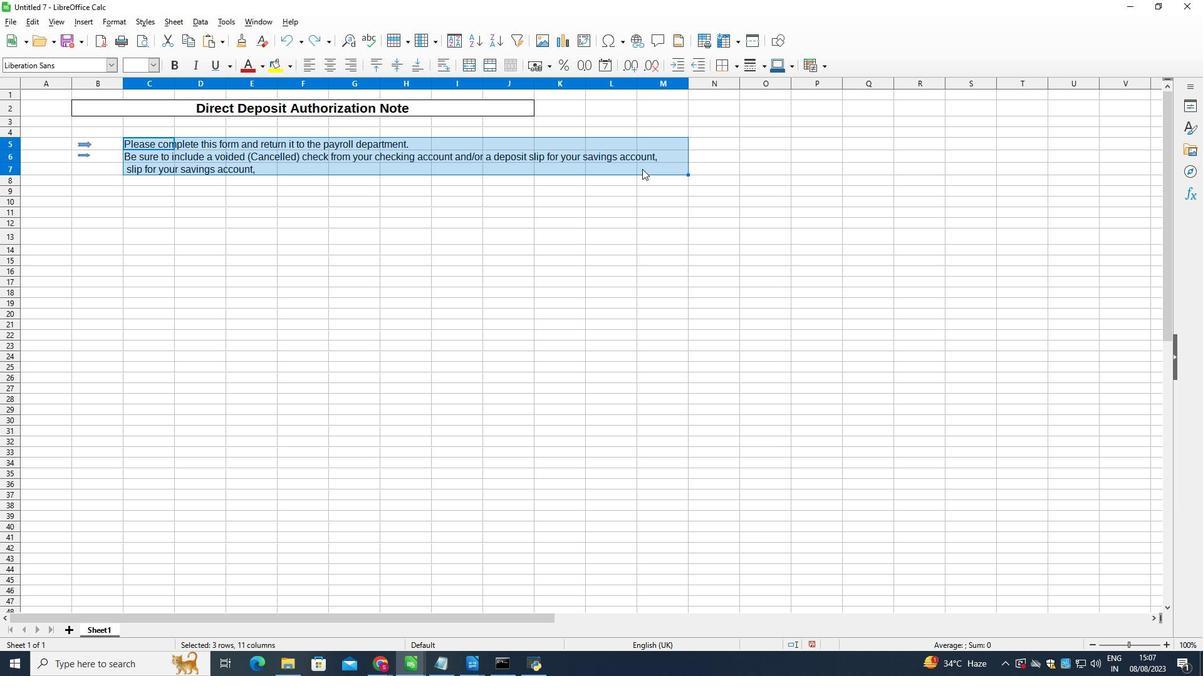 
Action: Key pressed <Key.delete>
Screenshot: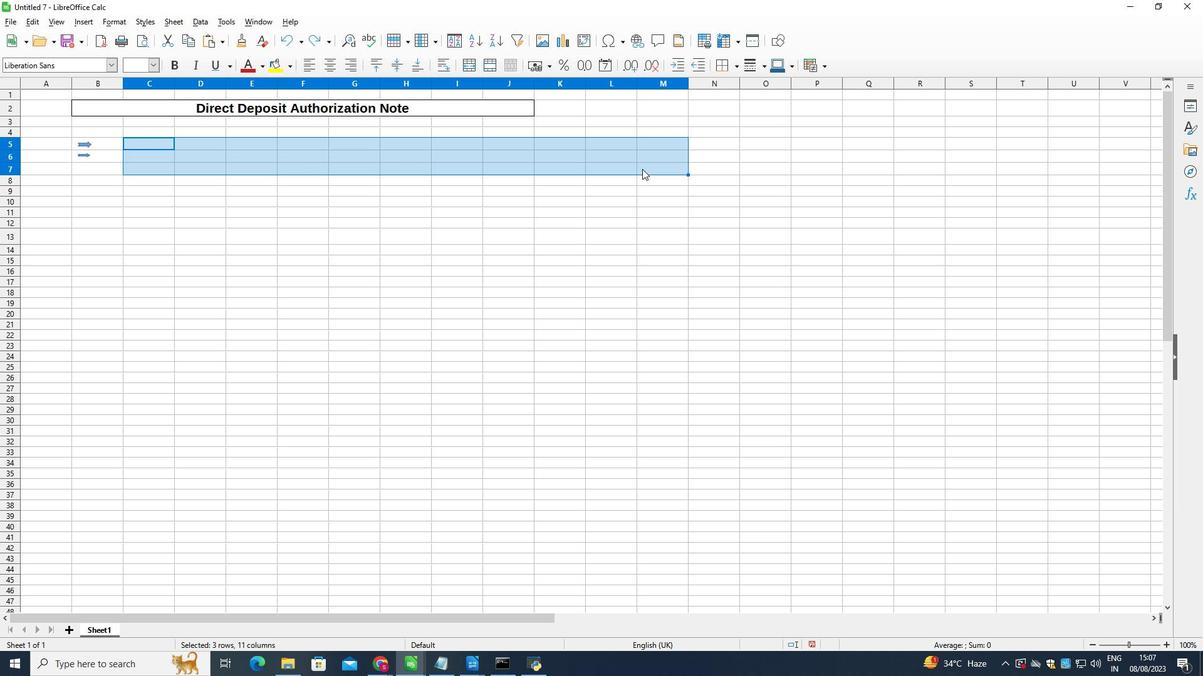
Action: Mouse moved to (82, 143)
Screenshot: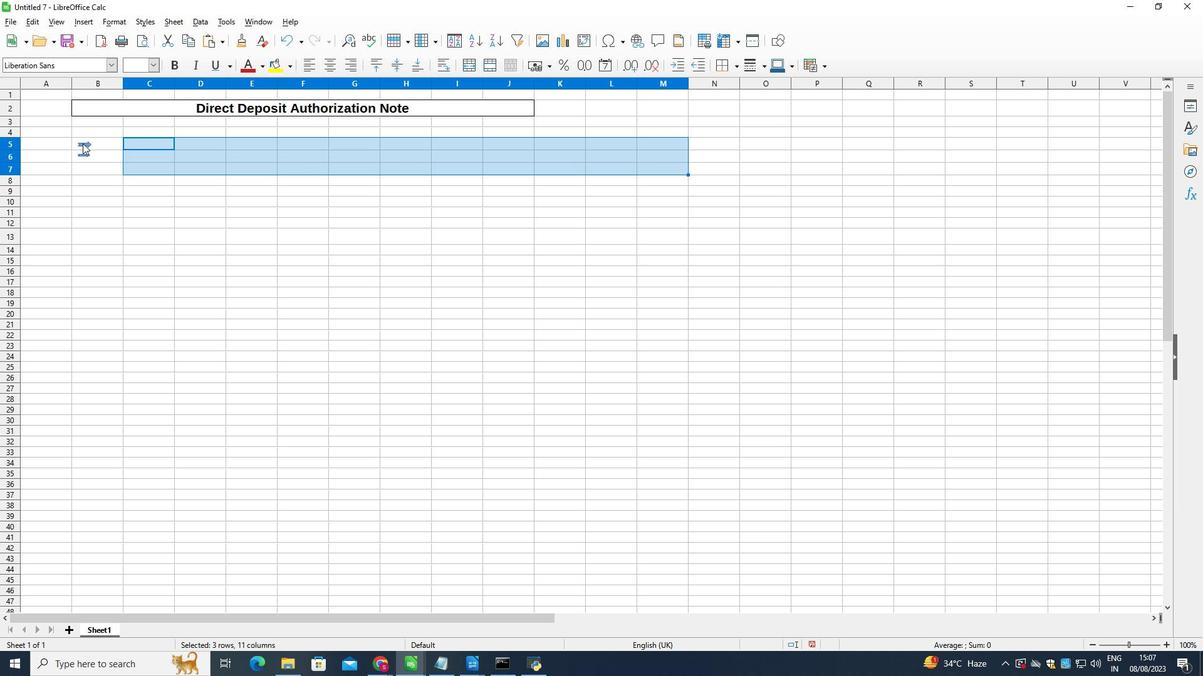 
Action: Mouse pressed left at (82, 143)
Screenshot: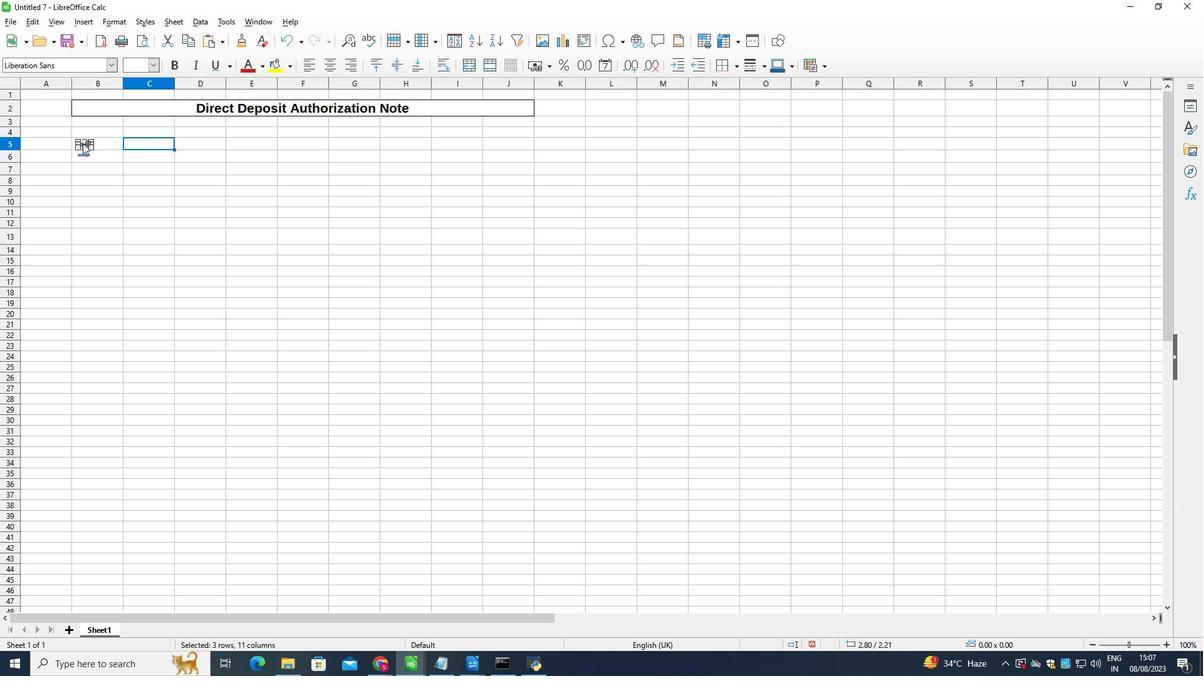 
Action: Mouse moved to (85, 143)
Screenshot: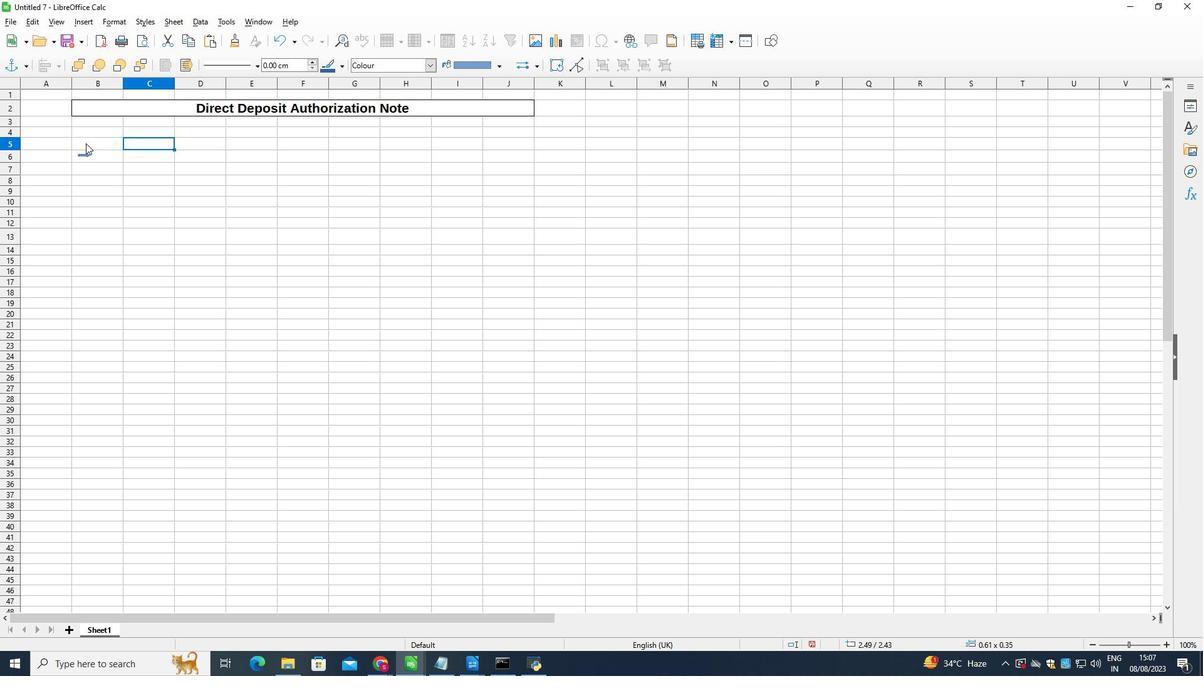 
Action: Key pressed <Key.delete>
Screenshot: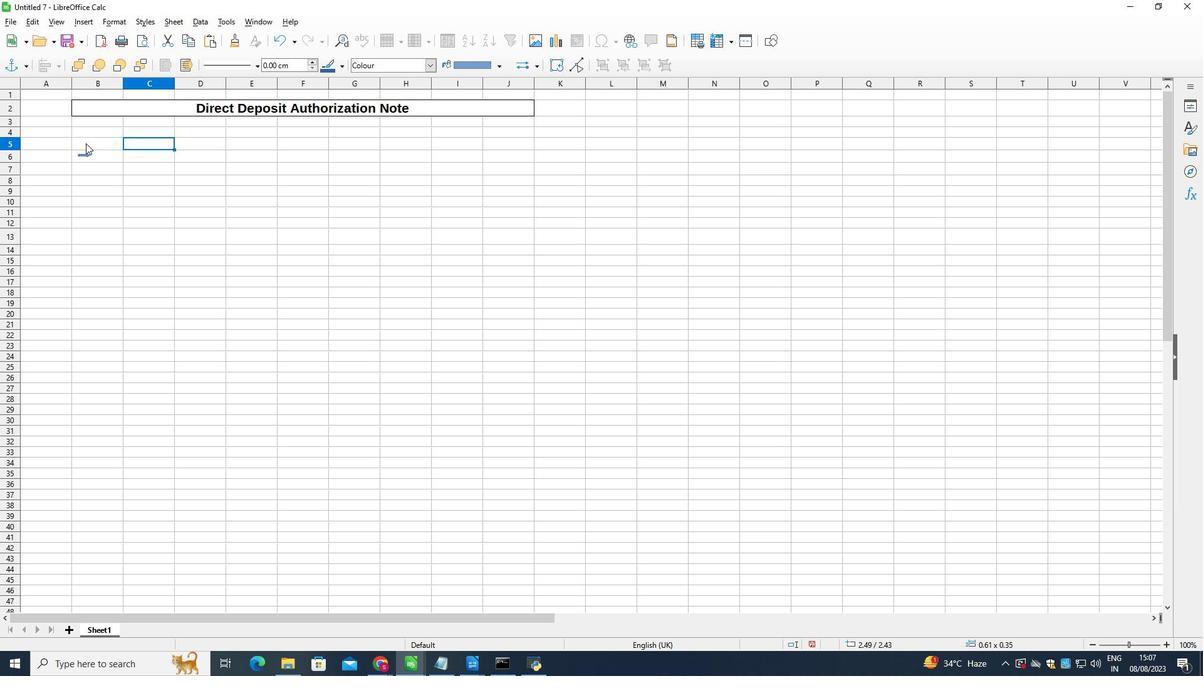 
Action: Mouse moved to (81, 152)
Screenshot: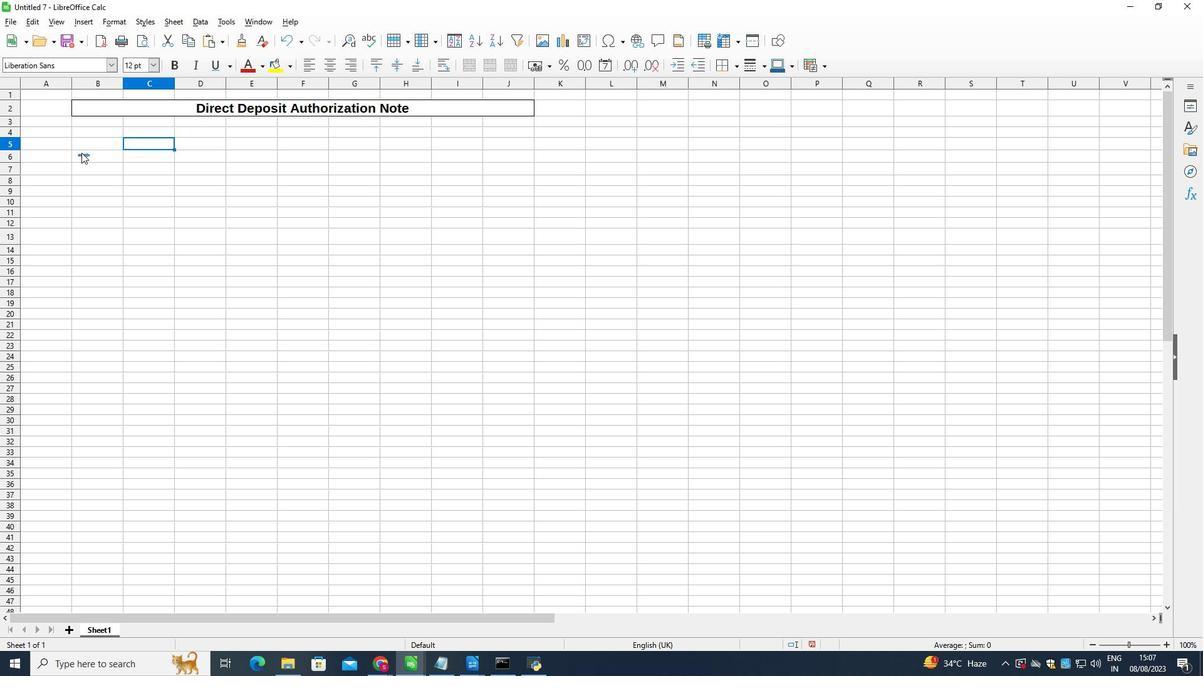 
Action: Mouse pressed left at (81, 152)
Screenshot: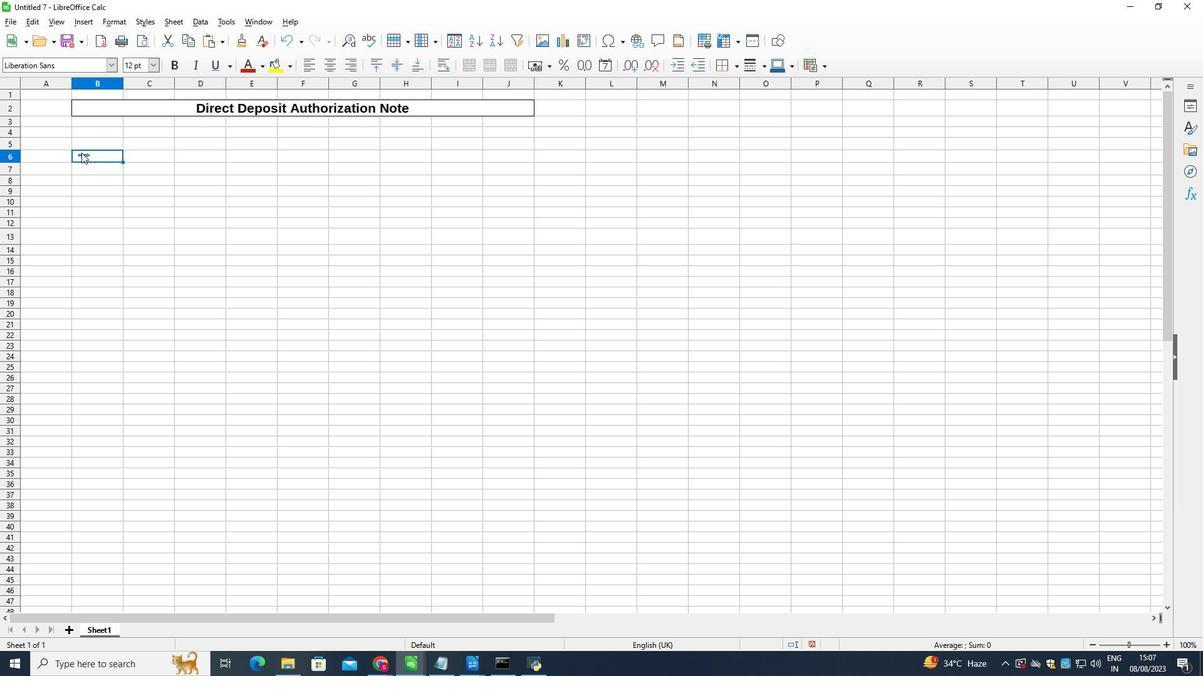 
Action: Mouse moved to (83, 150)
Screenshot: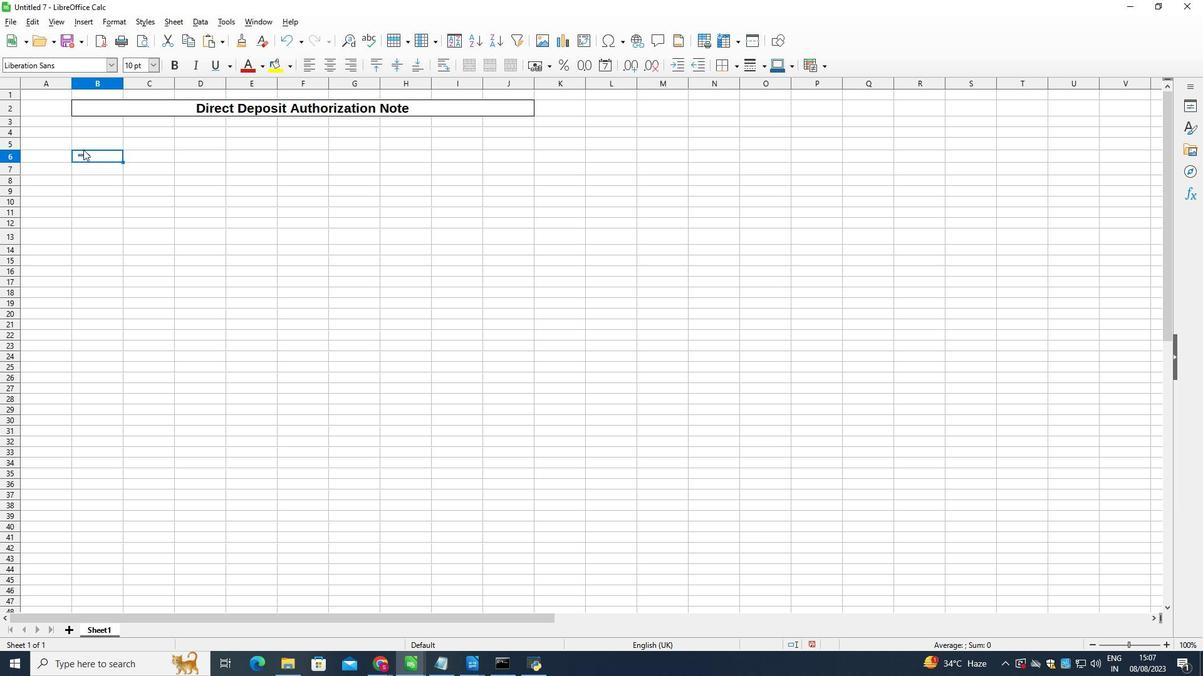 
Action: Key pressed <Key.delete>
Screenshot: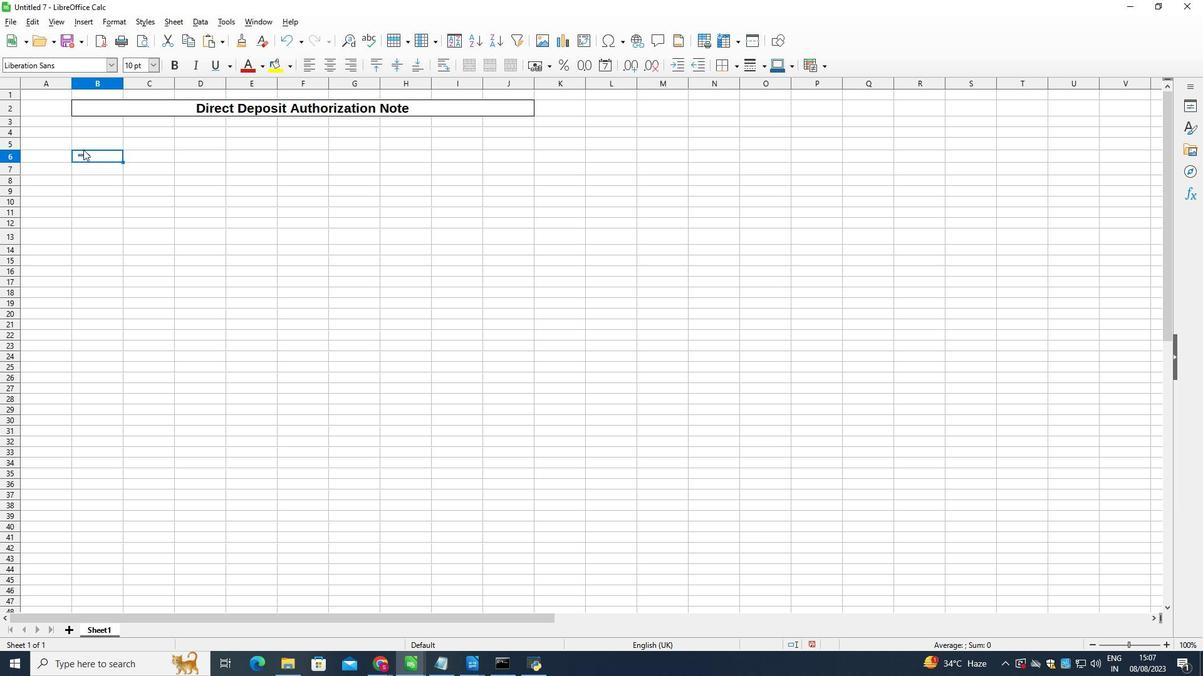 
Action: Mouse moved to (85, 152)
Screenshot: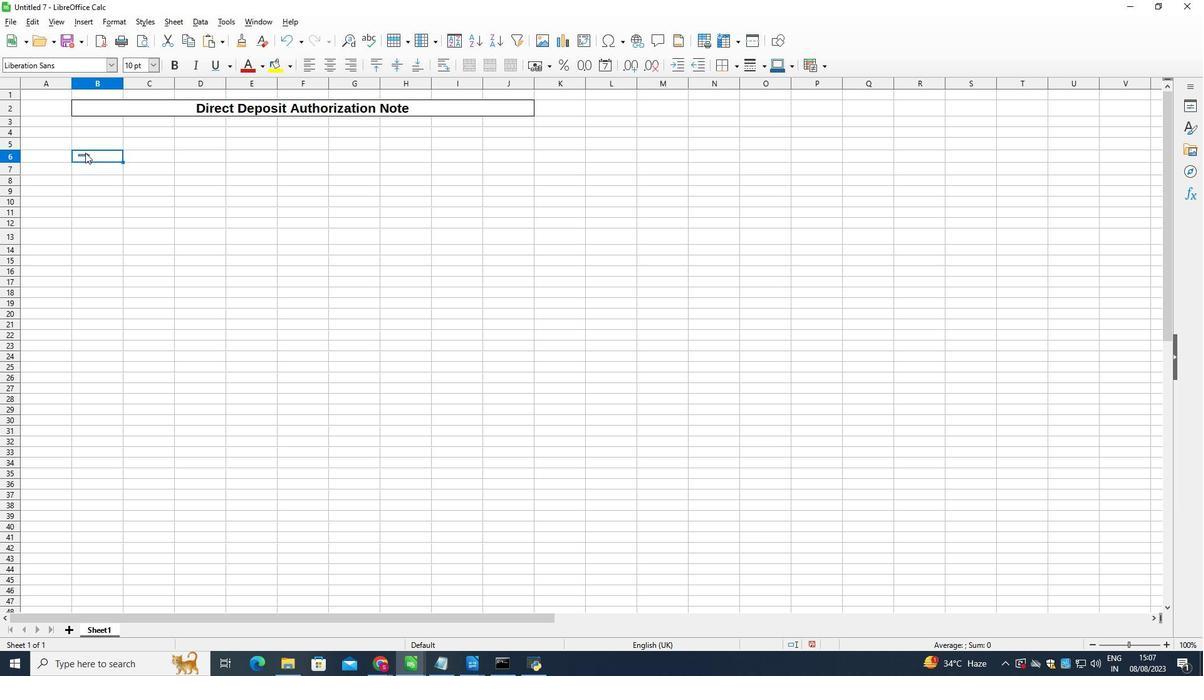 
Action: Mouse pressed left at (85, 152)
Screenshot: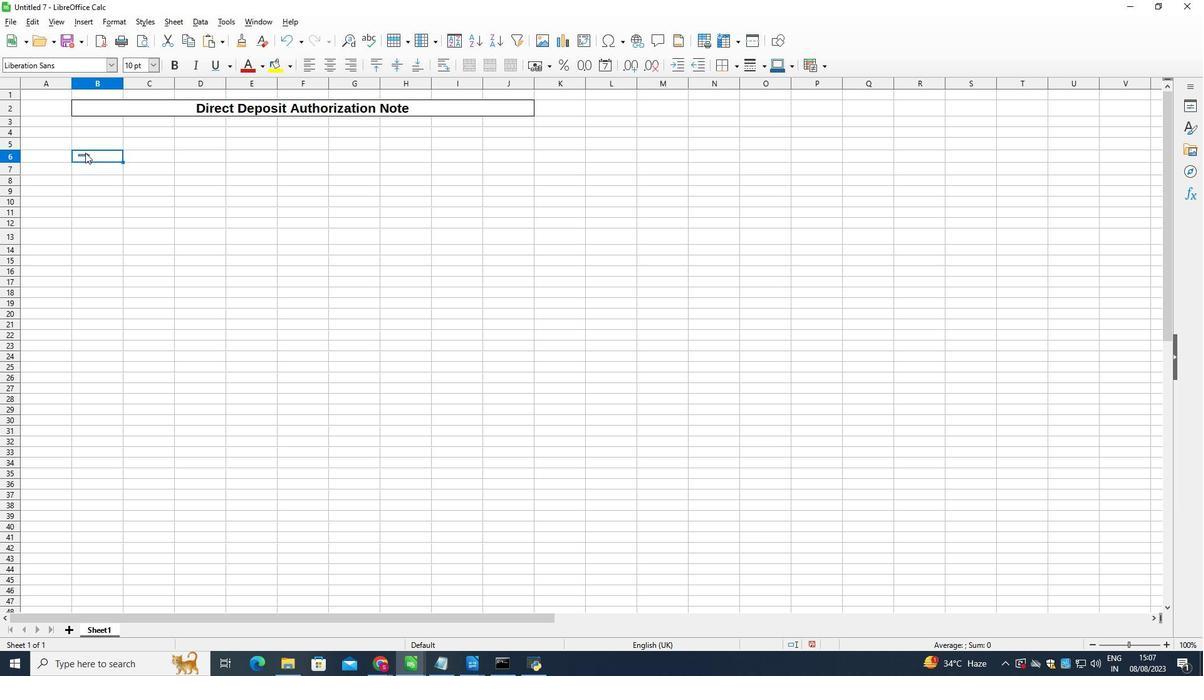 
Action: Mouse pressed left at (85, 152)
Screenshot: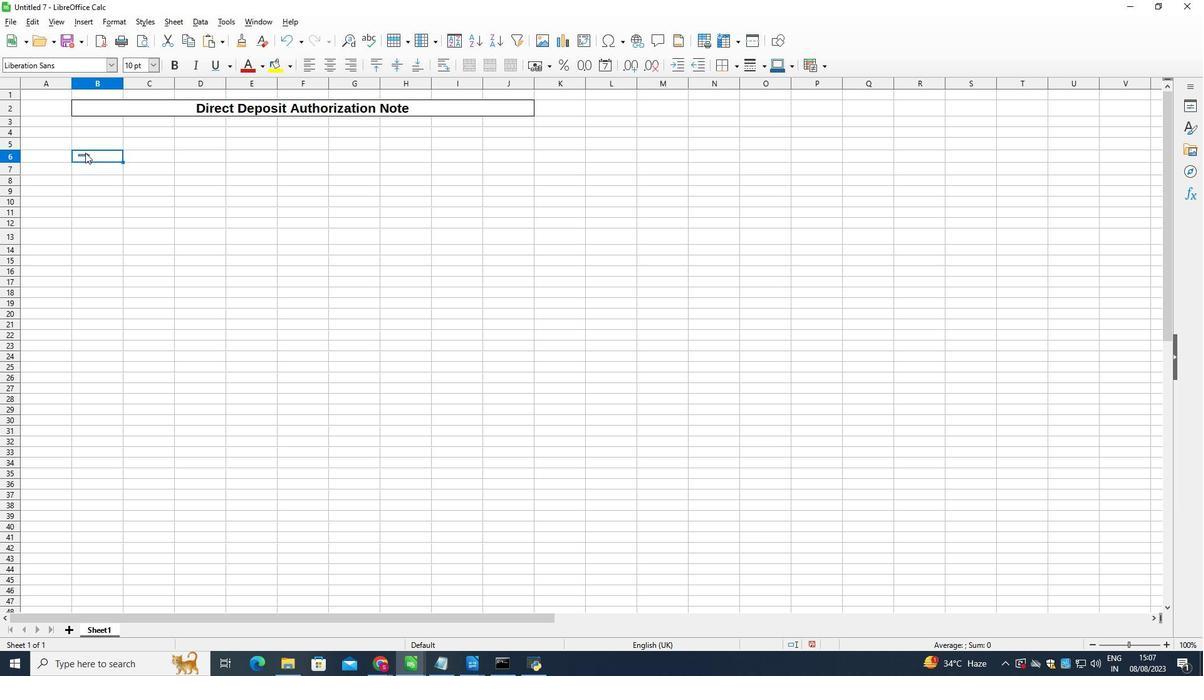 
Action: Mouse moved to (269, 204)
Screenshot: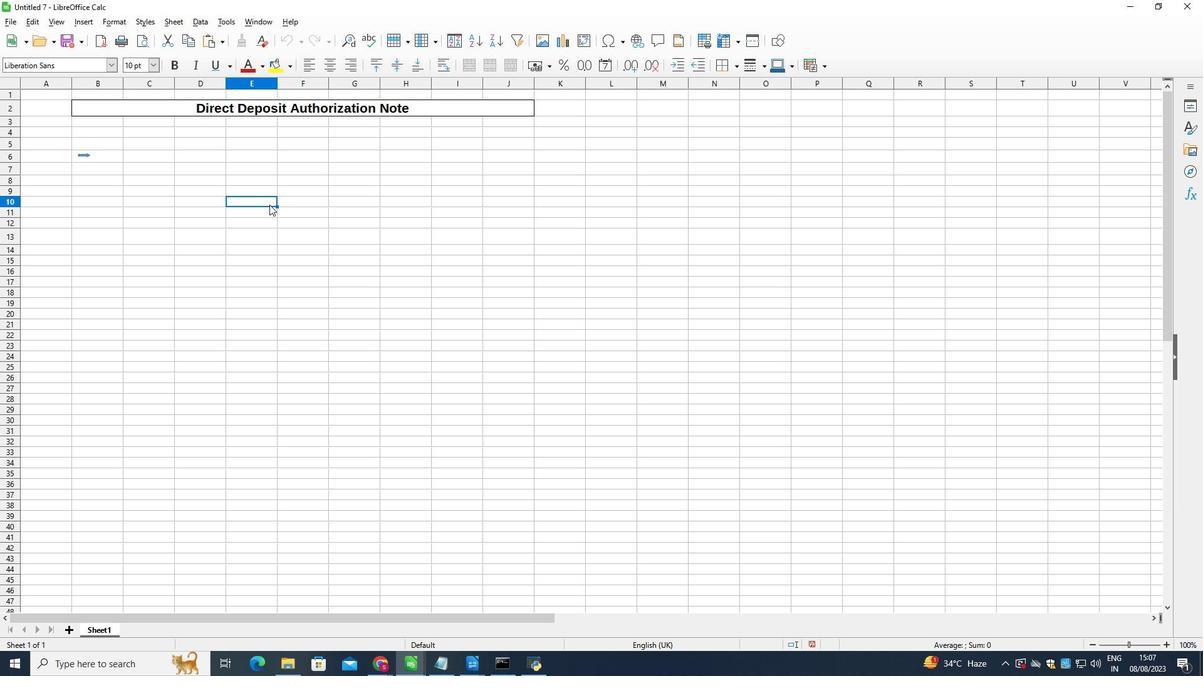 
Action: Mouse pressed left at (269, 204)
Screenshot: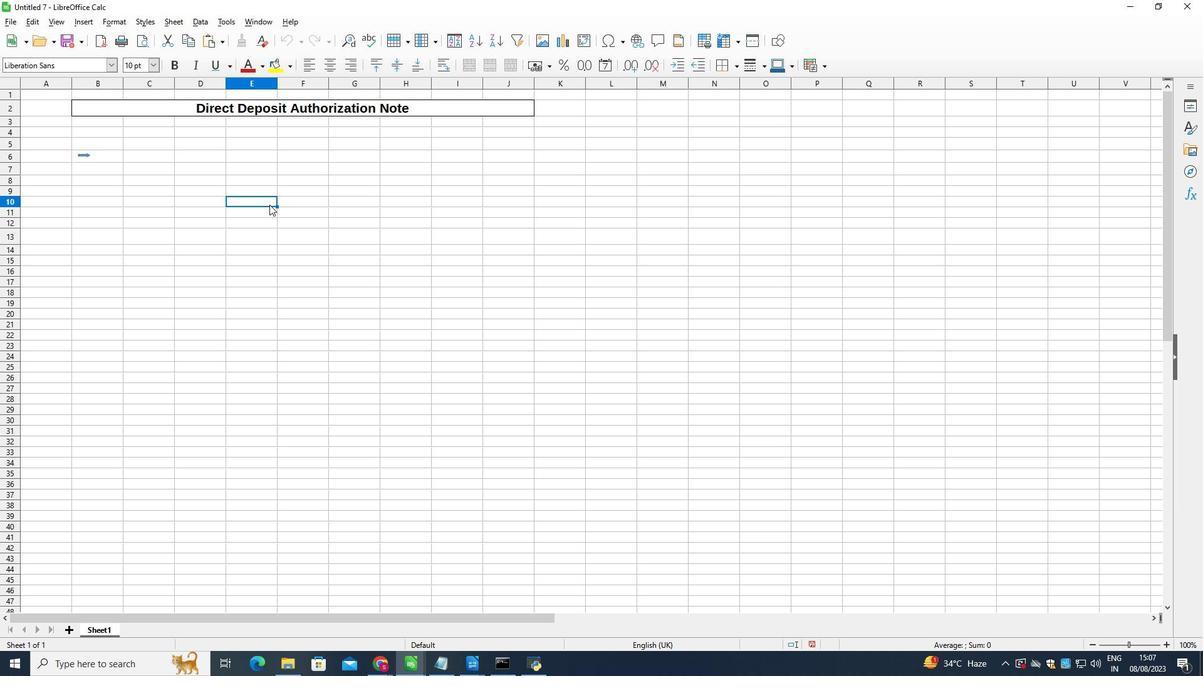 
Action: Mouse moved to (88, 154)
Screenshot: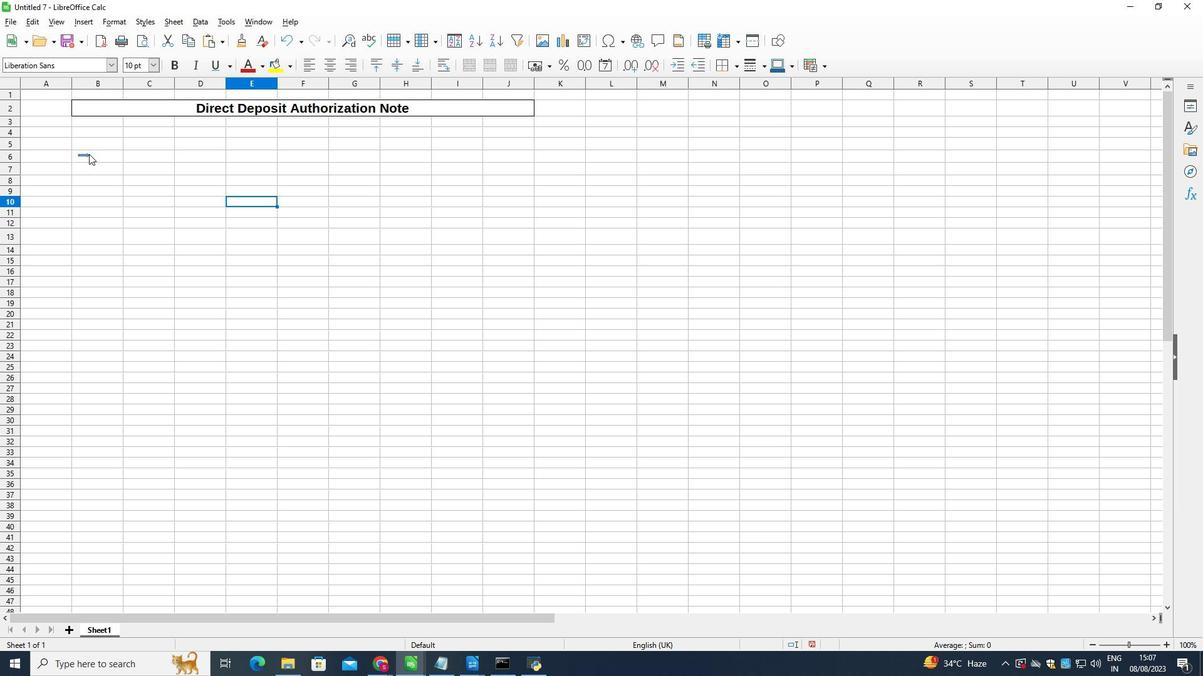 
Action: Mouse pressed left at (88, 154)
Screenshot: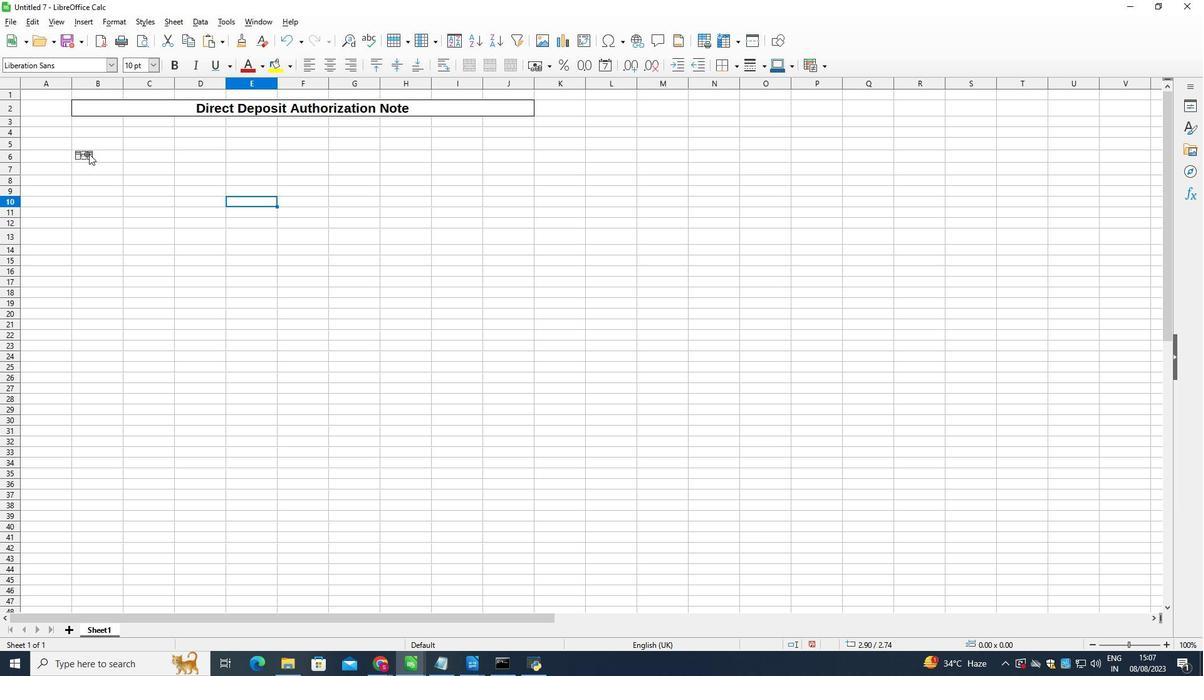 
Action: Key pressed <Key.delete>
Screenshot: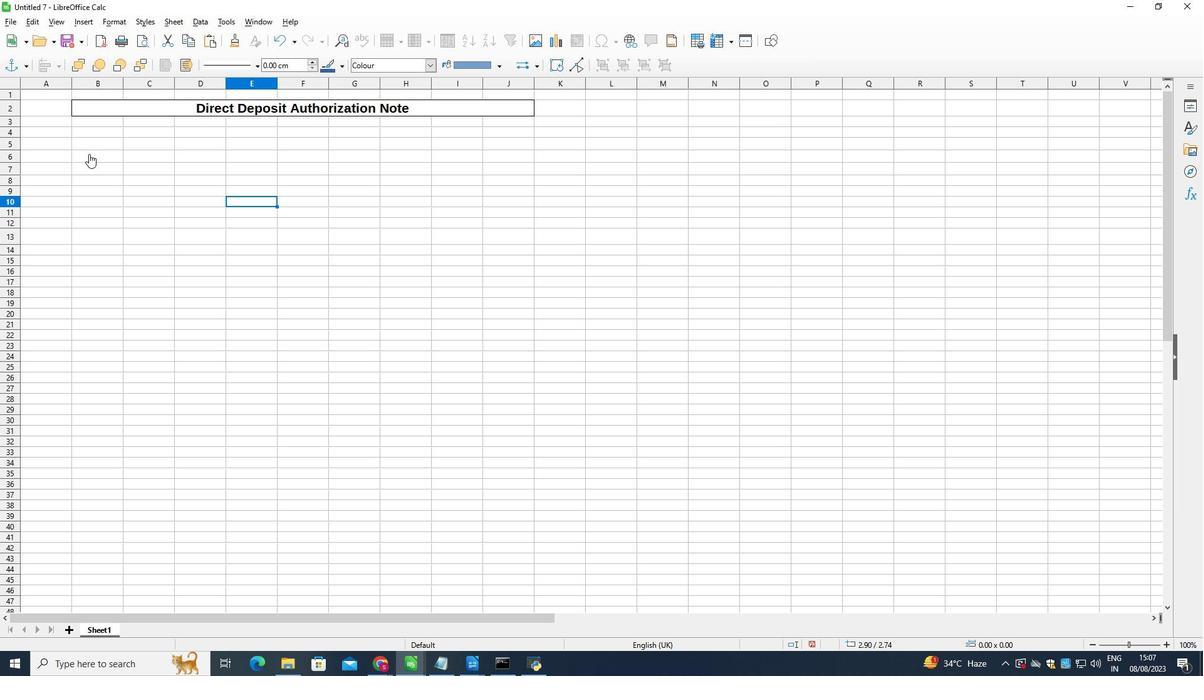 
Action: Mouse moved to (81, 21)
Screenshot: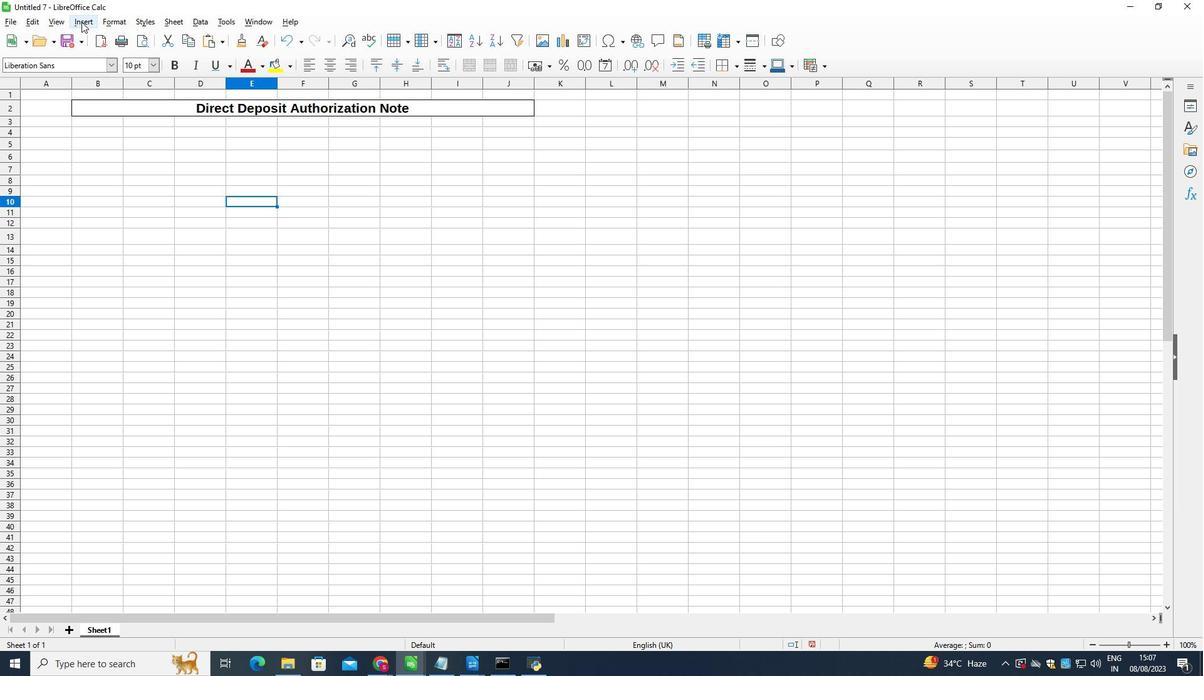 
Action: Mouse pressed left at (81, 21)
Screenshot: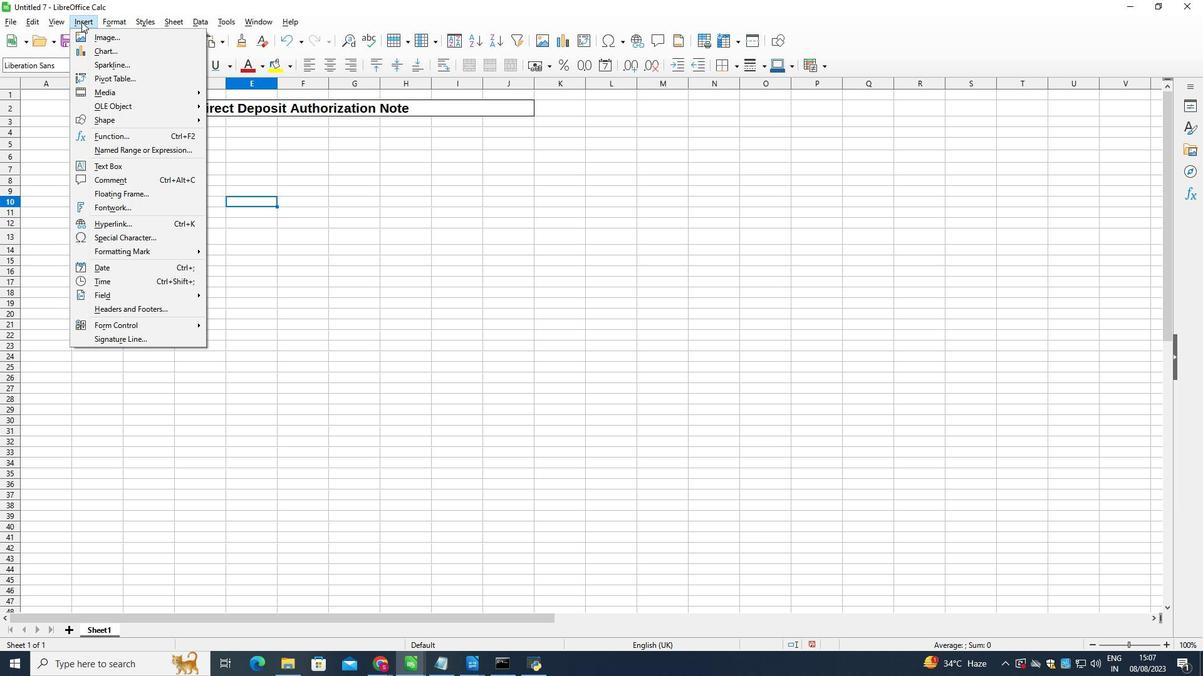 
Action: Mouse moved to (124, 165)
Screenshot: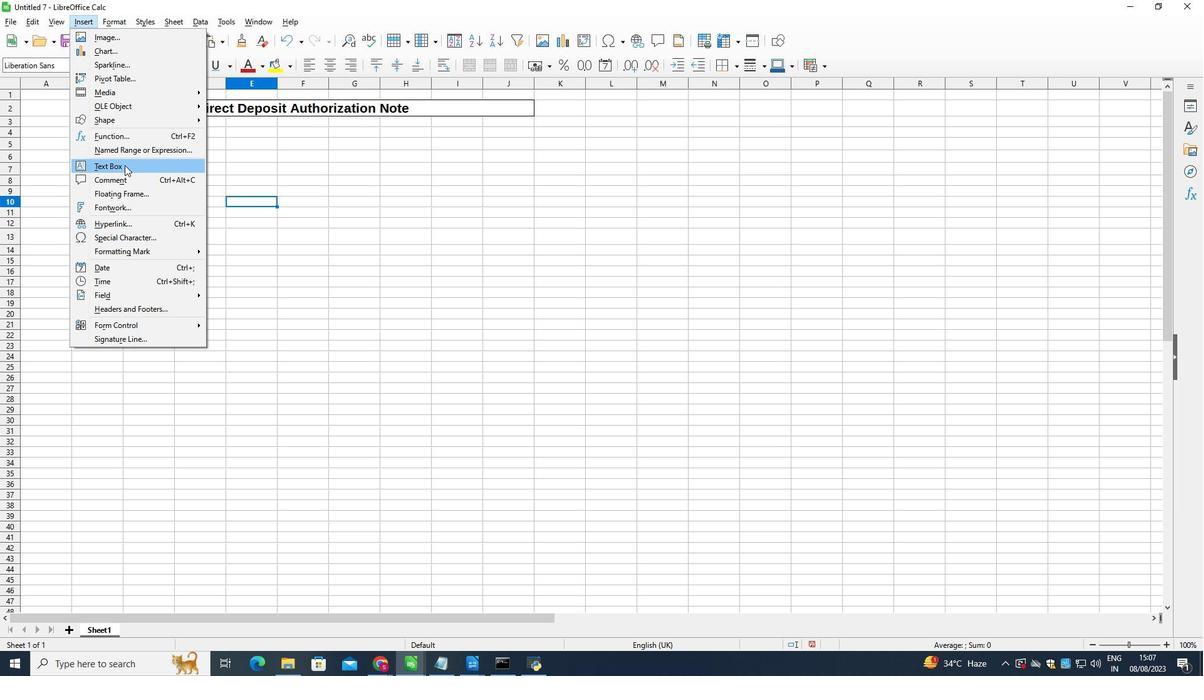 
Action: Mouse pressed left at (124, 165)
Screenshot: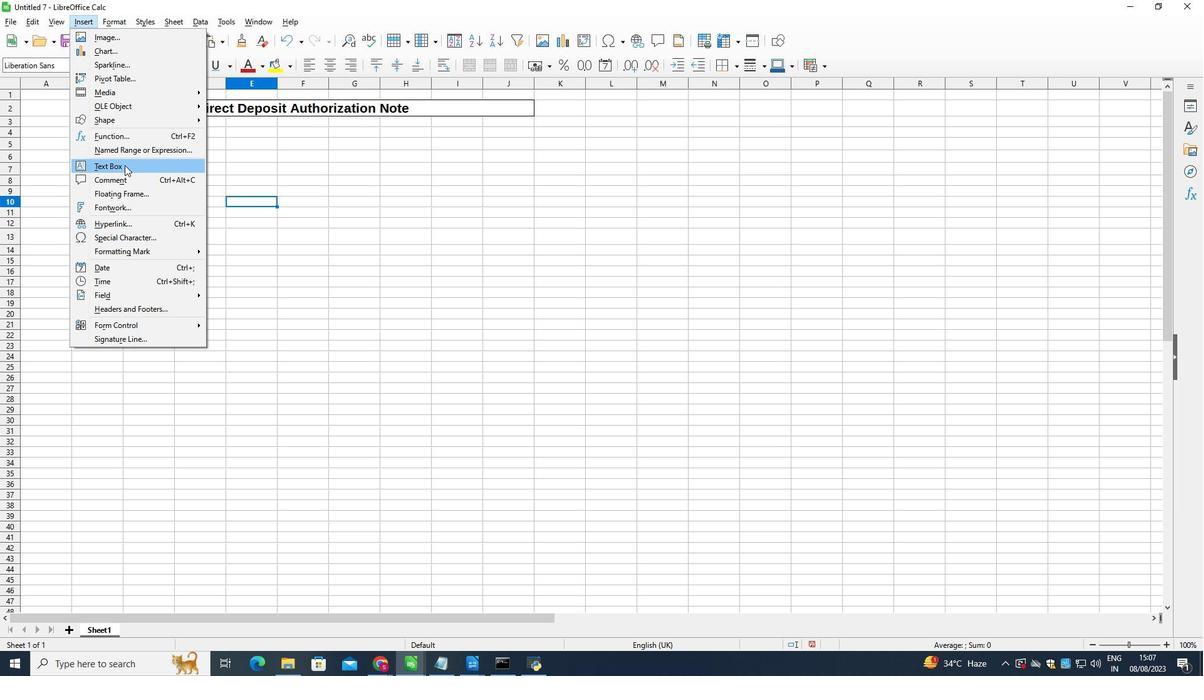 
Action: Mouse moved to (73, 140)
Screenshot: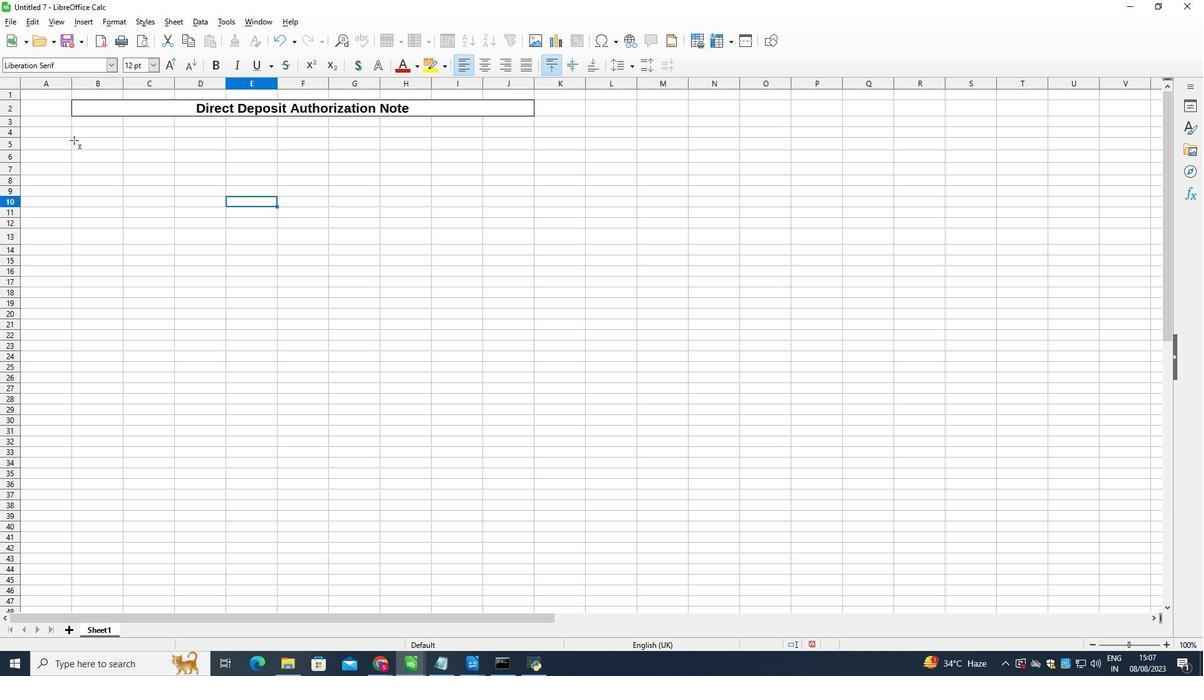 
Action: Mouse pressed left at (73, 140)
Screenshot: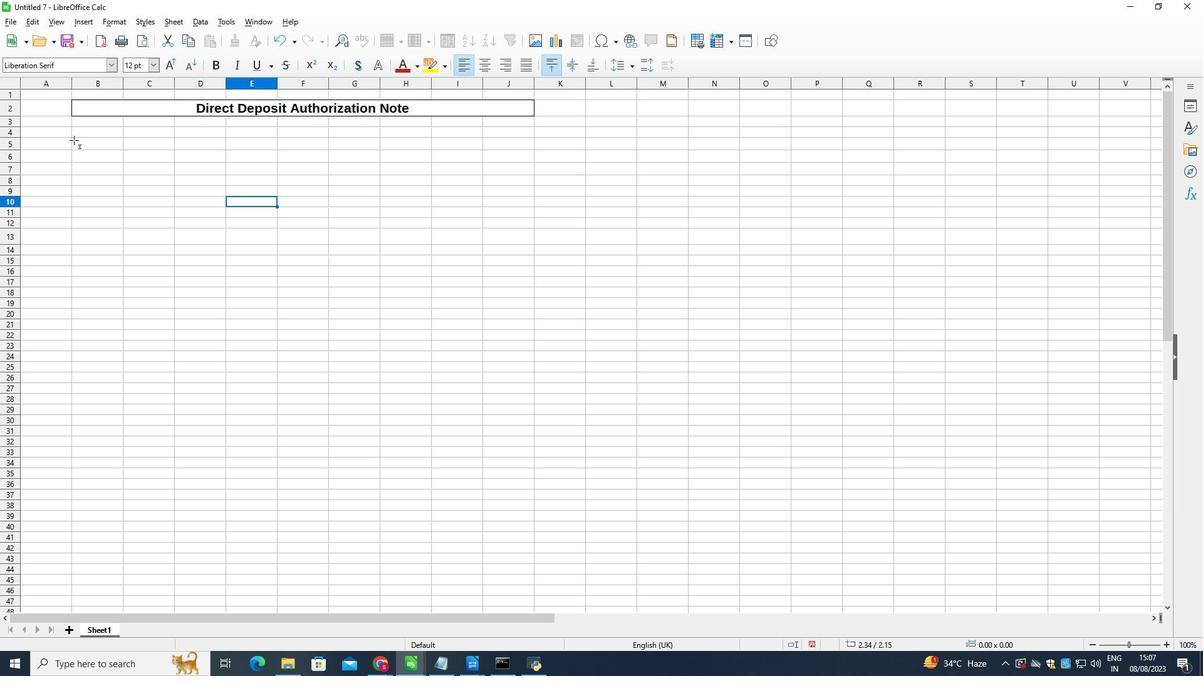 
Action: Mouse moved to (155, 167)
Screenshot: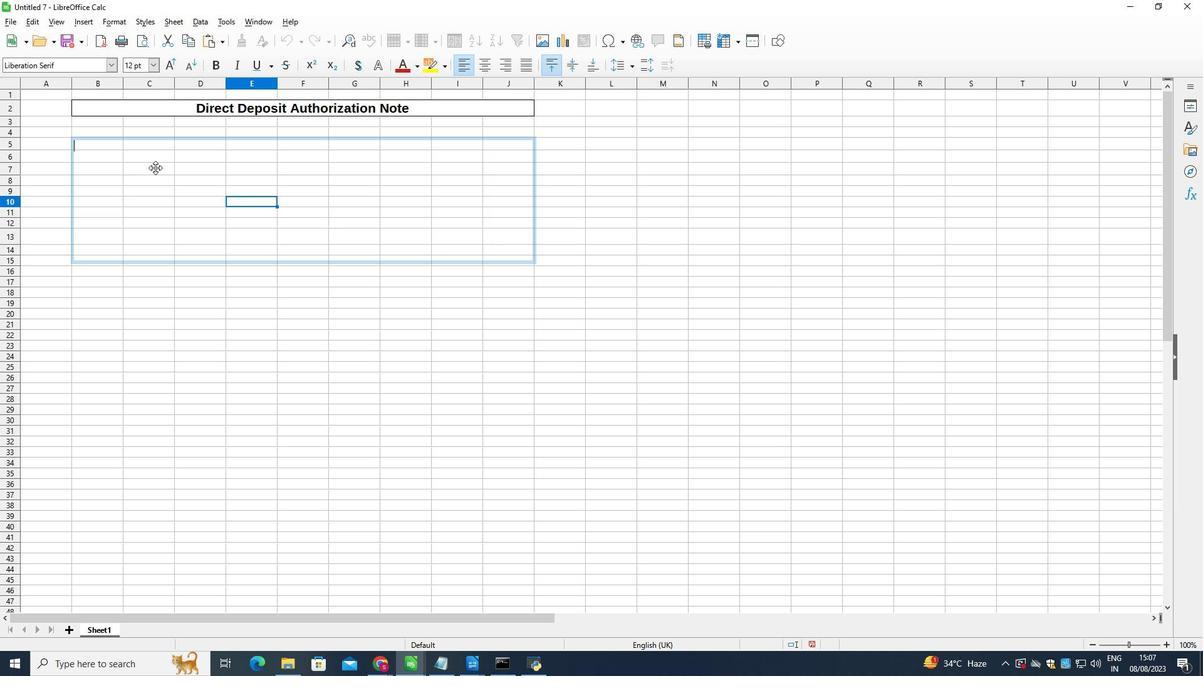 
Action: Key pressed <Key.space>
Screenshot: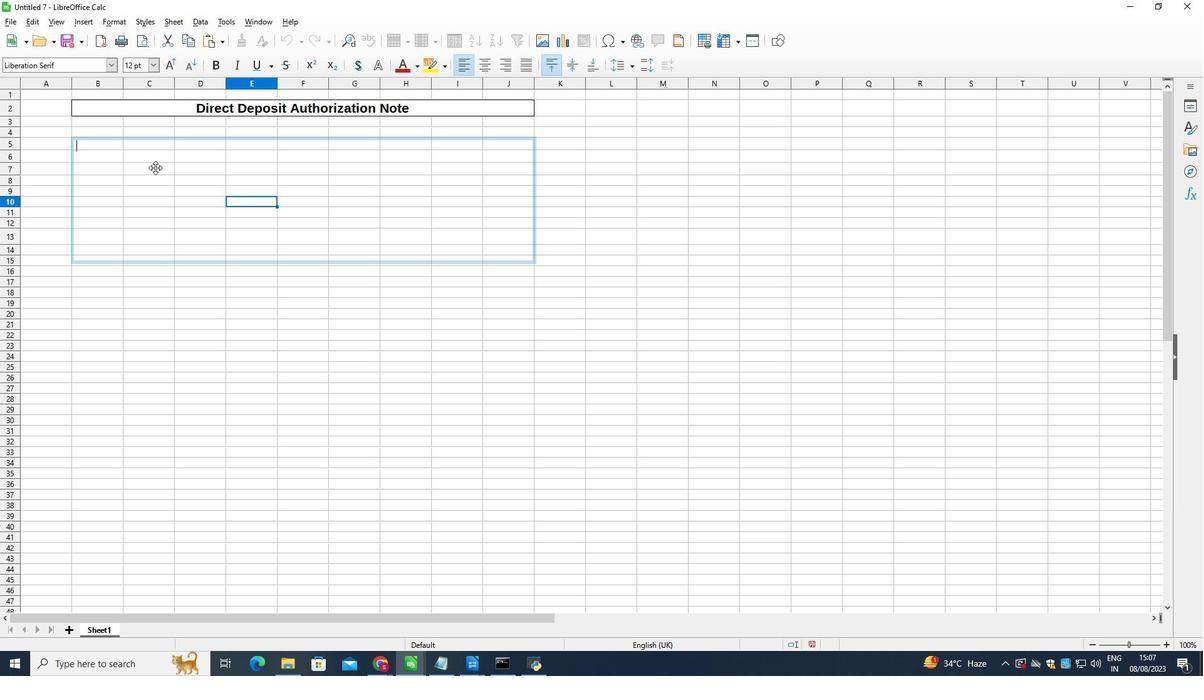 
Action: Mouse moved to (161, 97)
Screenshot: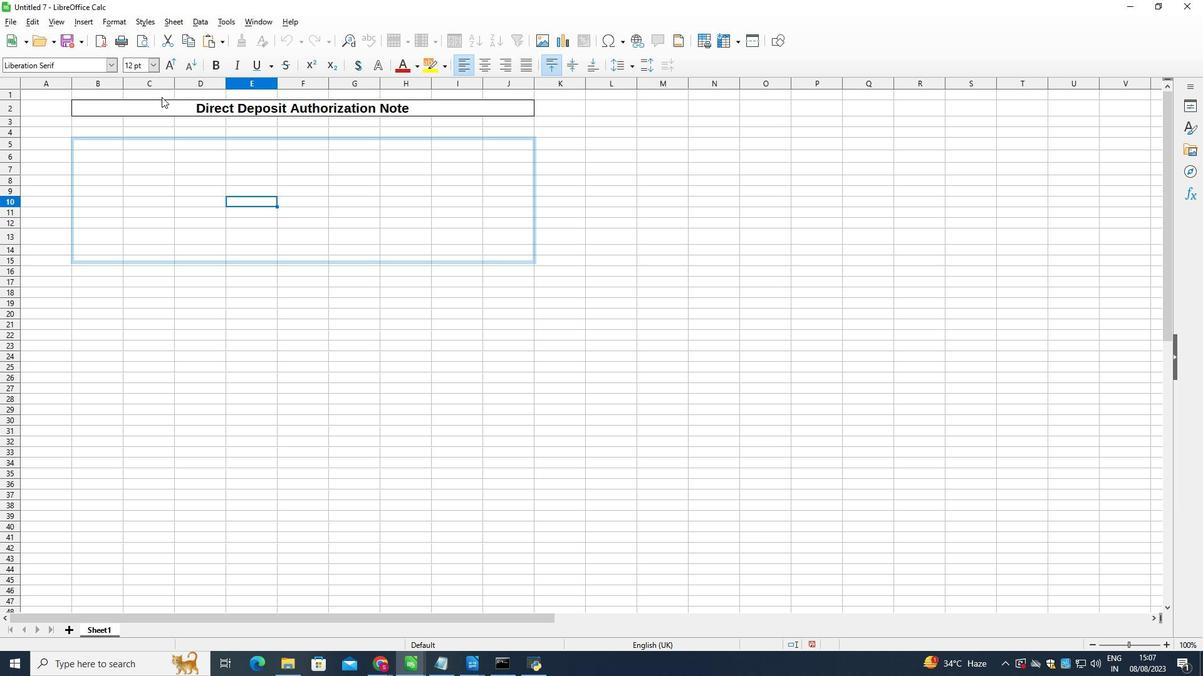 
Action: Key pressed .<Key.backspace>
Screenshot: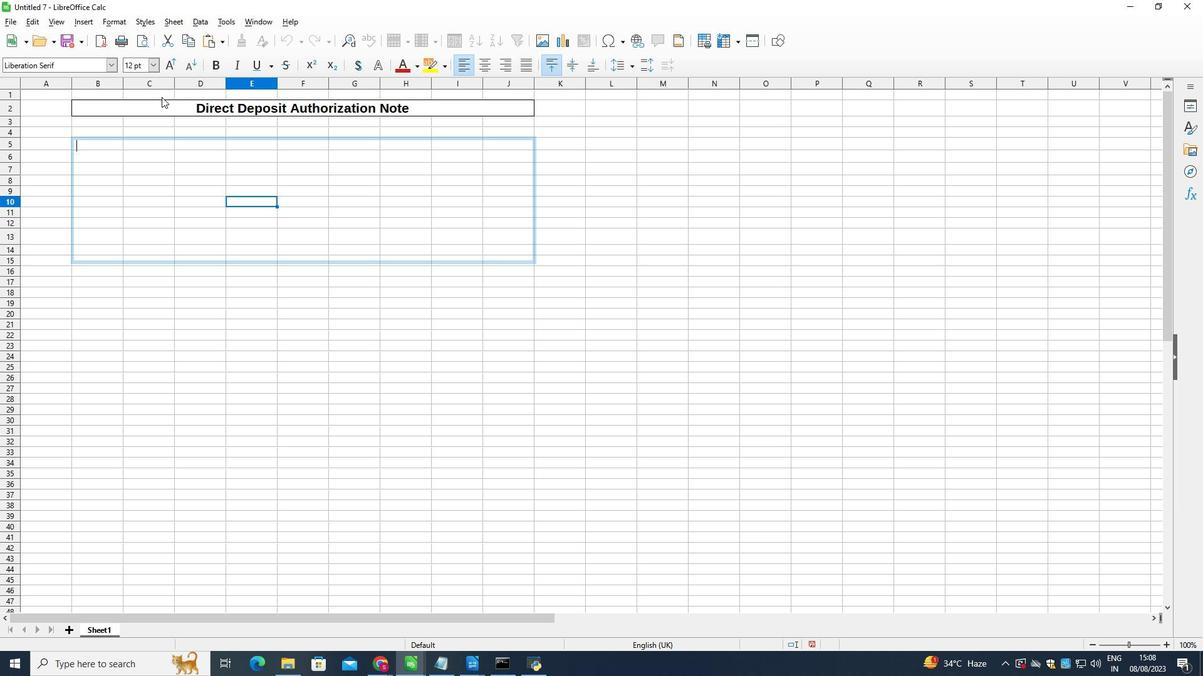 
Action: Mouse moved to (77, 18)
Screenshot: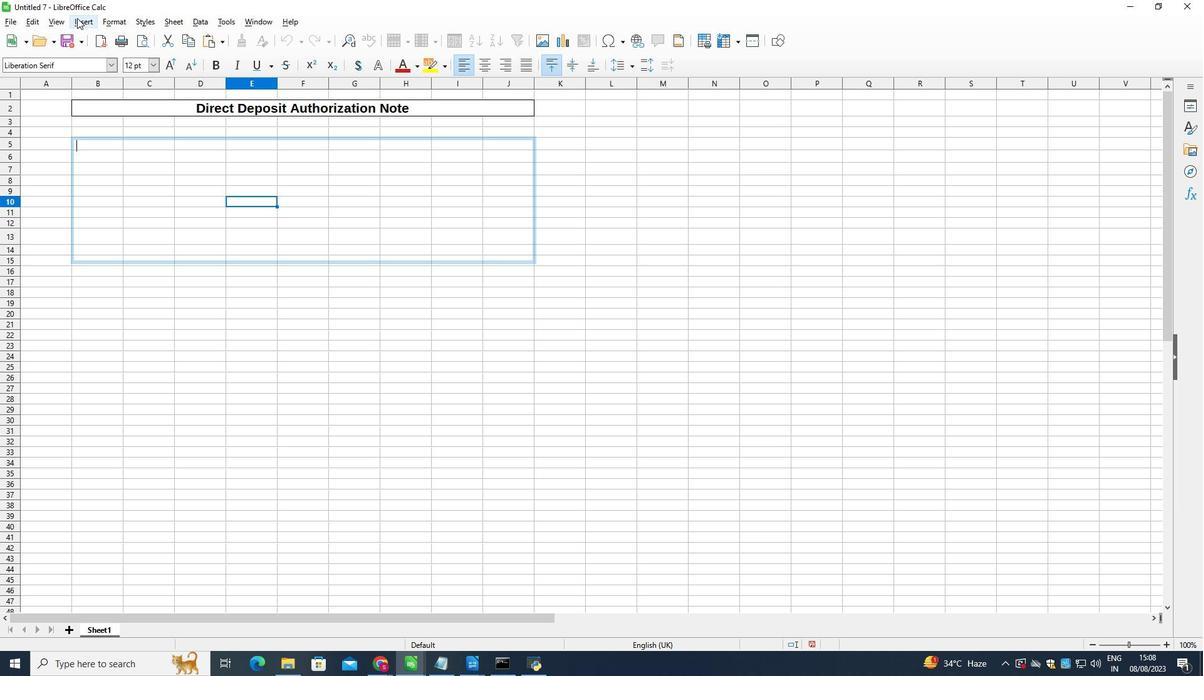 
Action: Mouse pressed left at (77, 18)
Screenshot: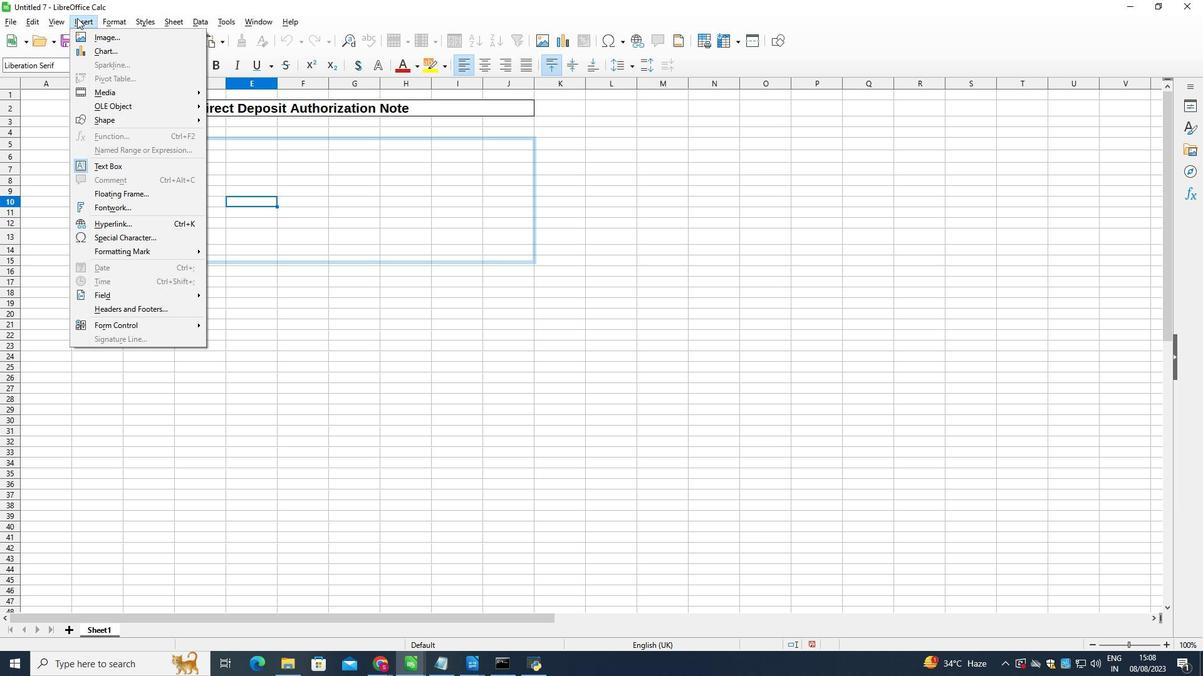 
Action: Mouse moved to (315, 147)
Screenshot: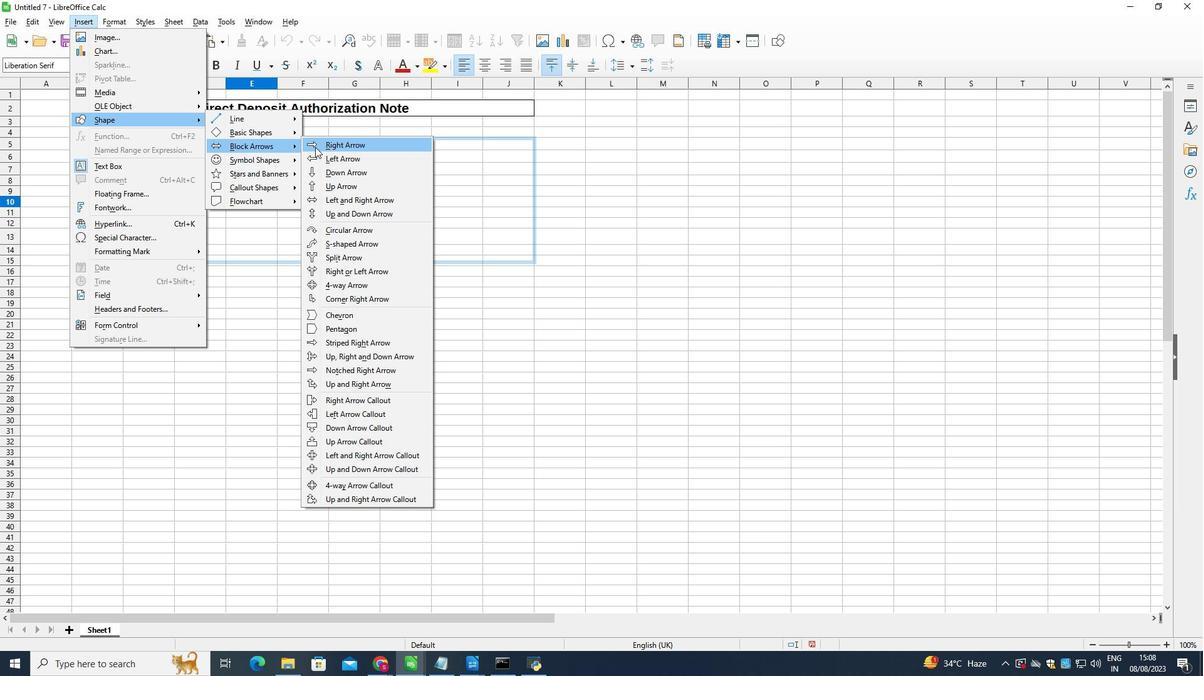
Action: Mouse pressed left at (315, 147)
Screenshot: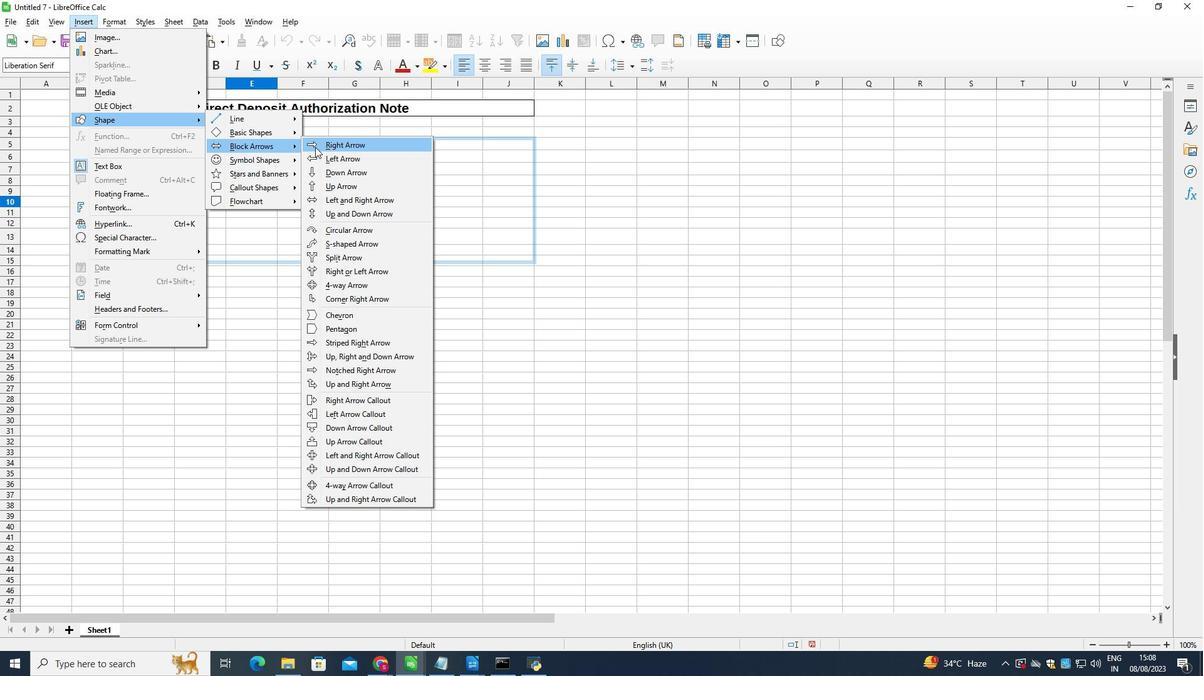 
Action: Mouse moved to (90, 151)
Screenshot: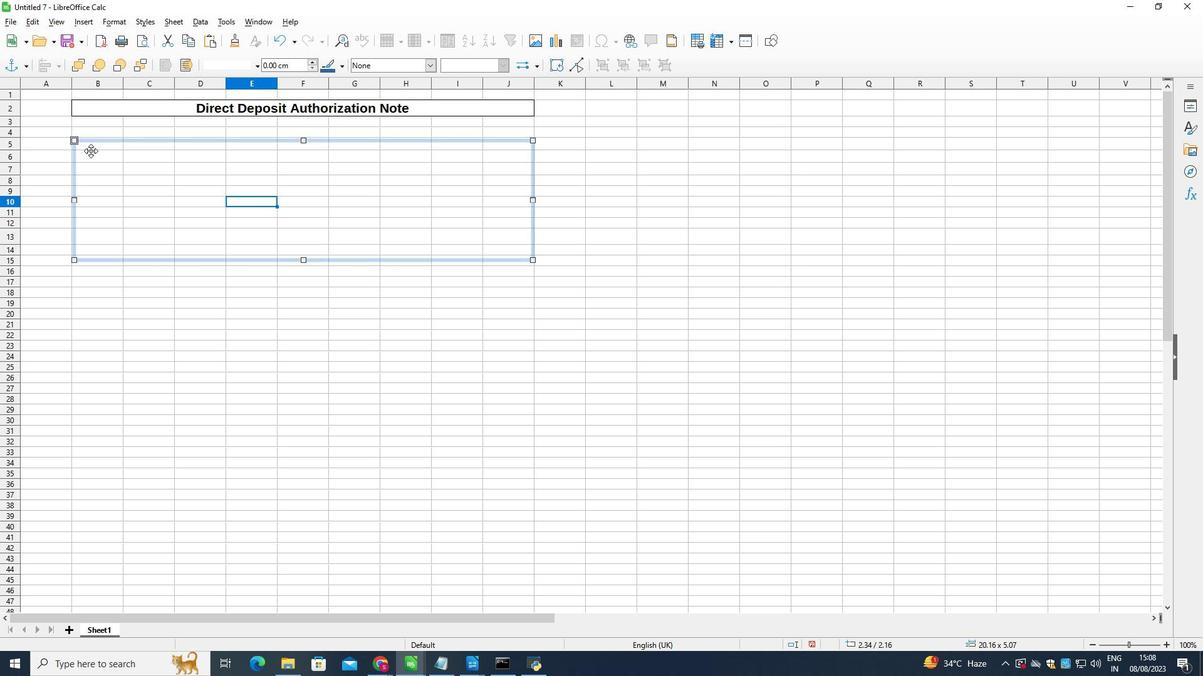 
Action: Mouse pressed left at (90, 151)
Screenshot: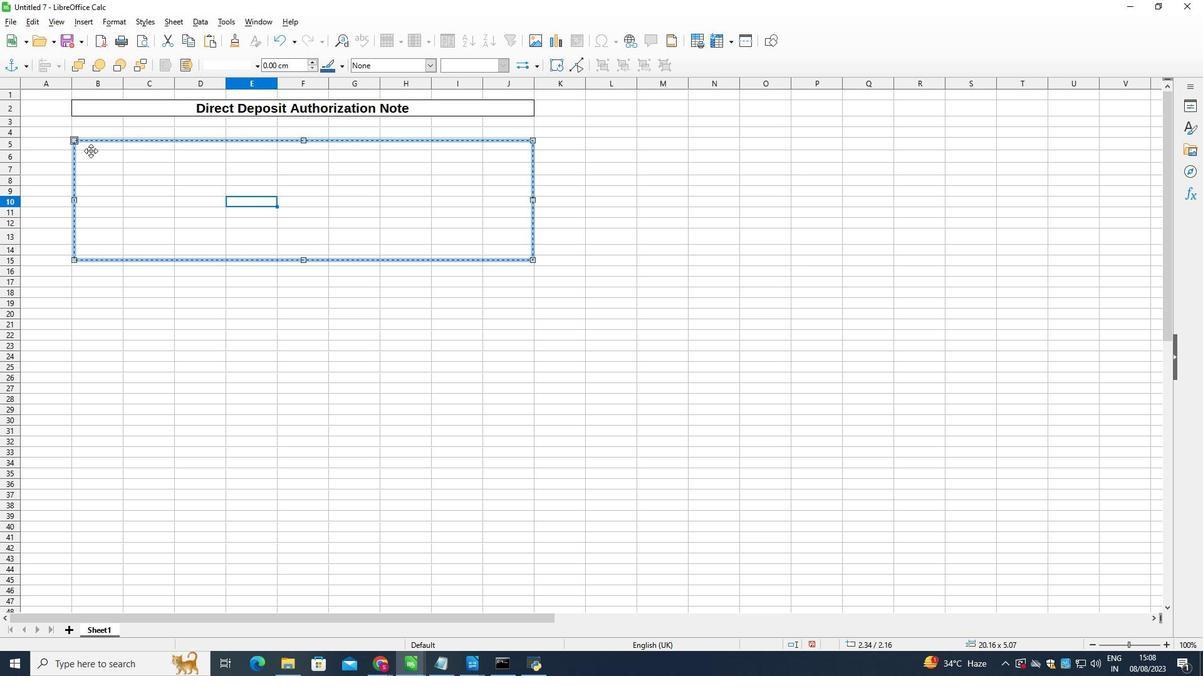 
Action: Mouse pressed left at (90, 151)
Screenshot: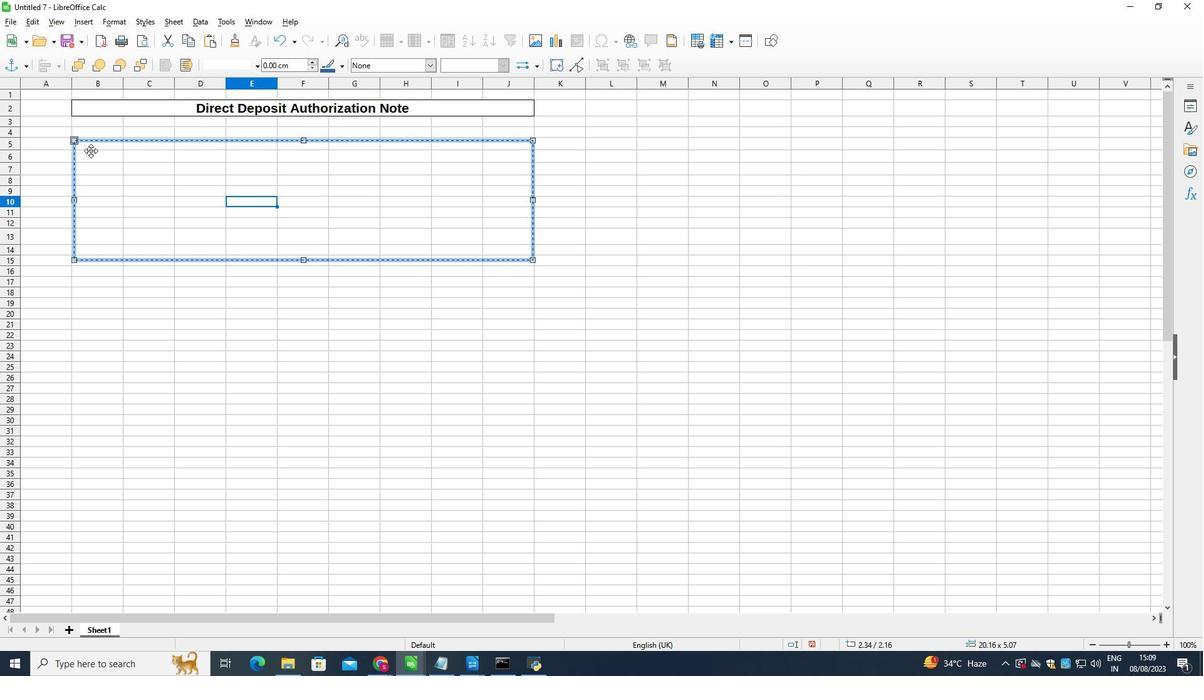 
Action: Mouse moved to (247, 398)
Screenshot: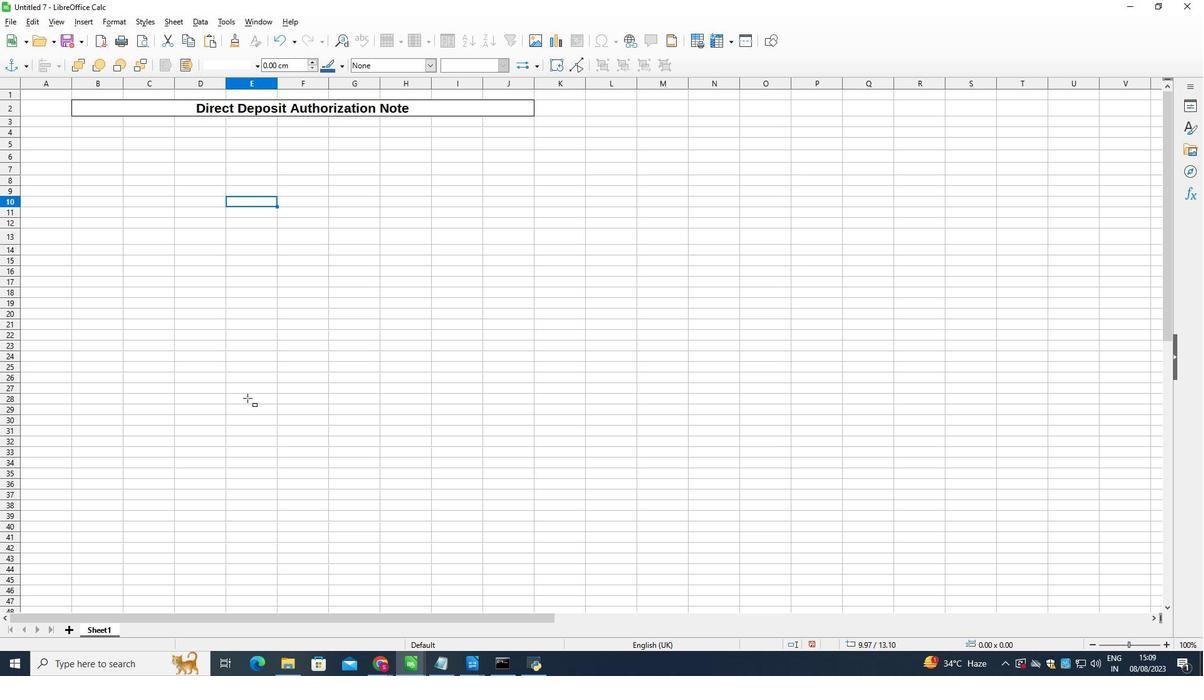 
Action: Mouse pressed left at (247, 398)
Screenshot: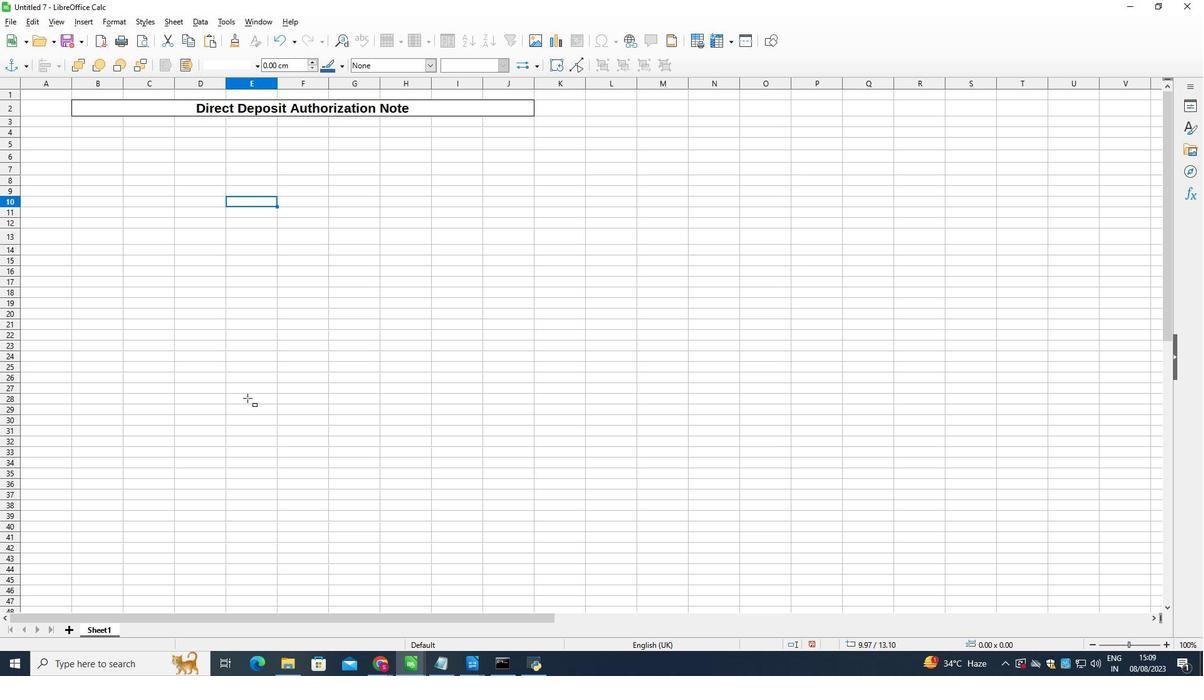 
Action: Mouse moved to (157, 203)
Screenshot: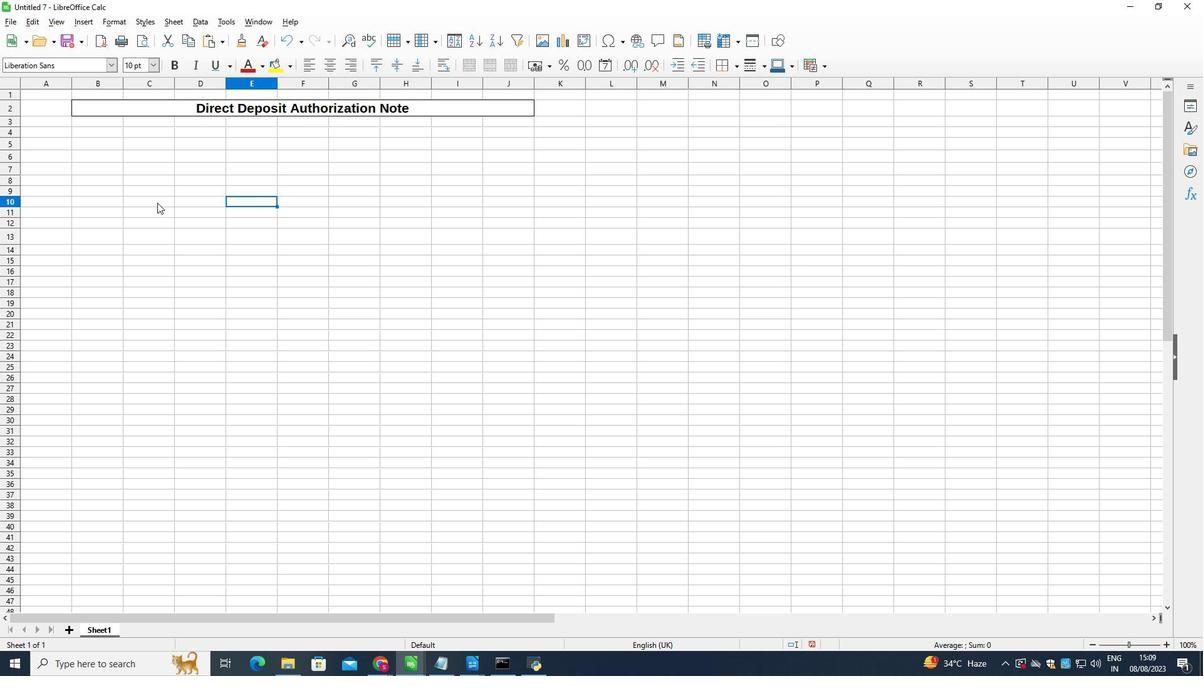 
Action: Mouse pressed left at (157, 203)
Screenshot: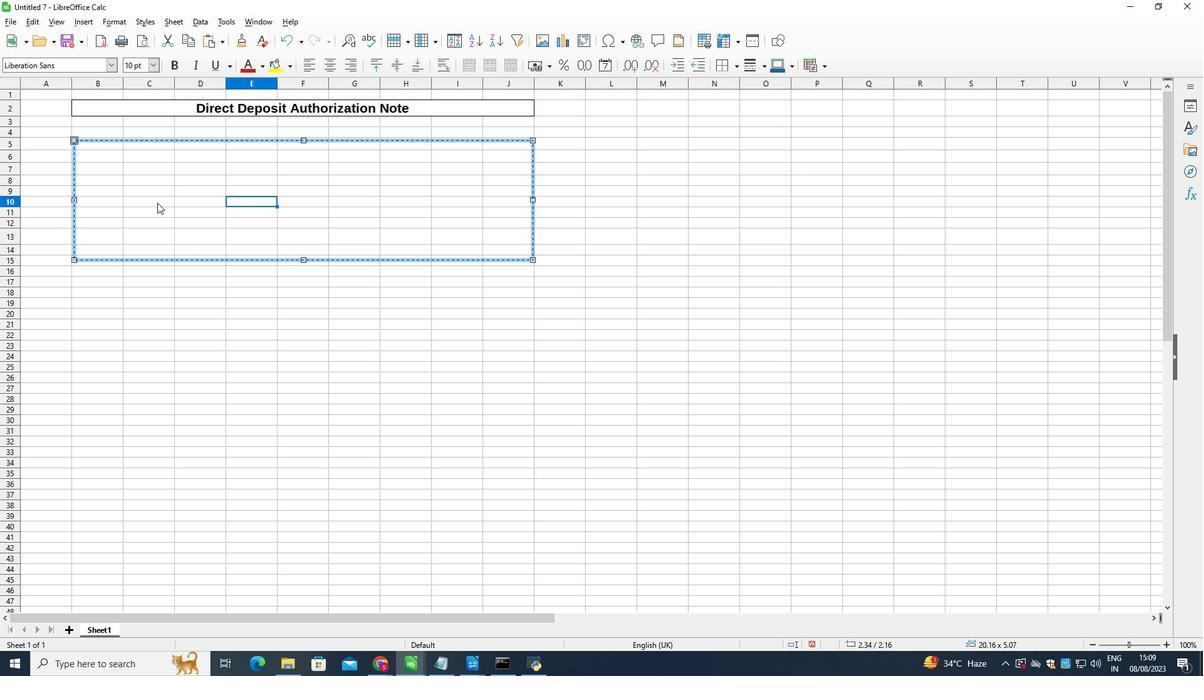 
Action: Mouse moved to (219, 339)
Screenshot: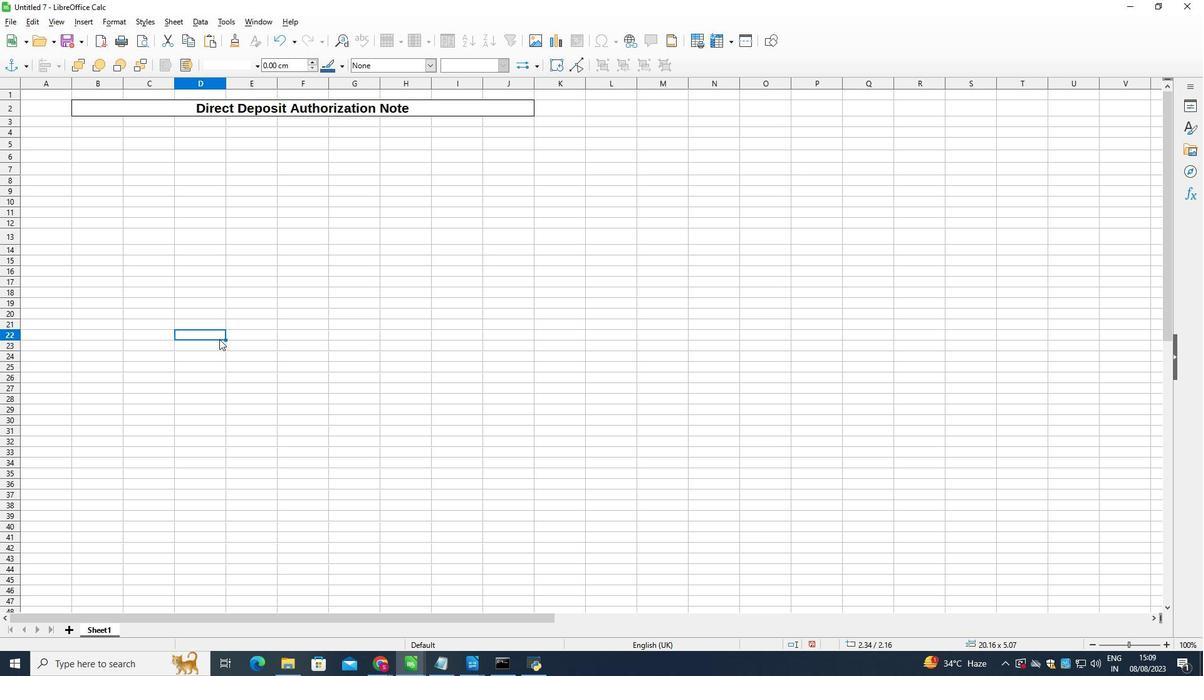 
Action: Mouse pressed left at (219, 339)
Screenshot: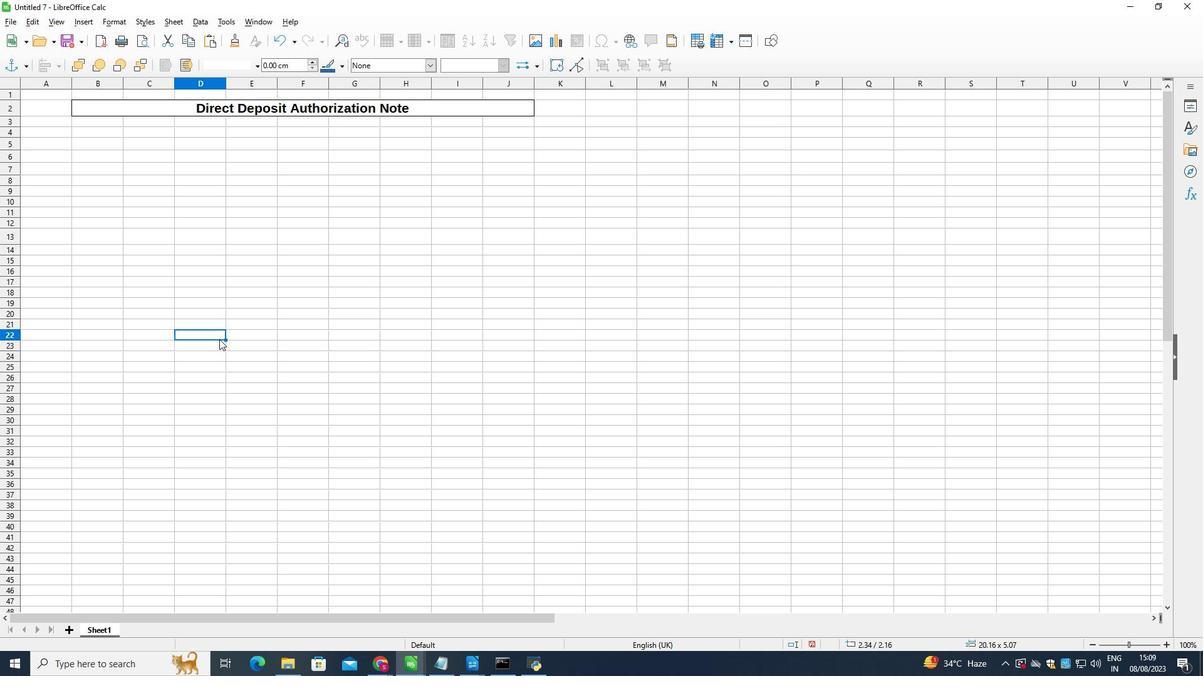 
Action: Mouse moved to (219, 339)
Screenshot: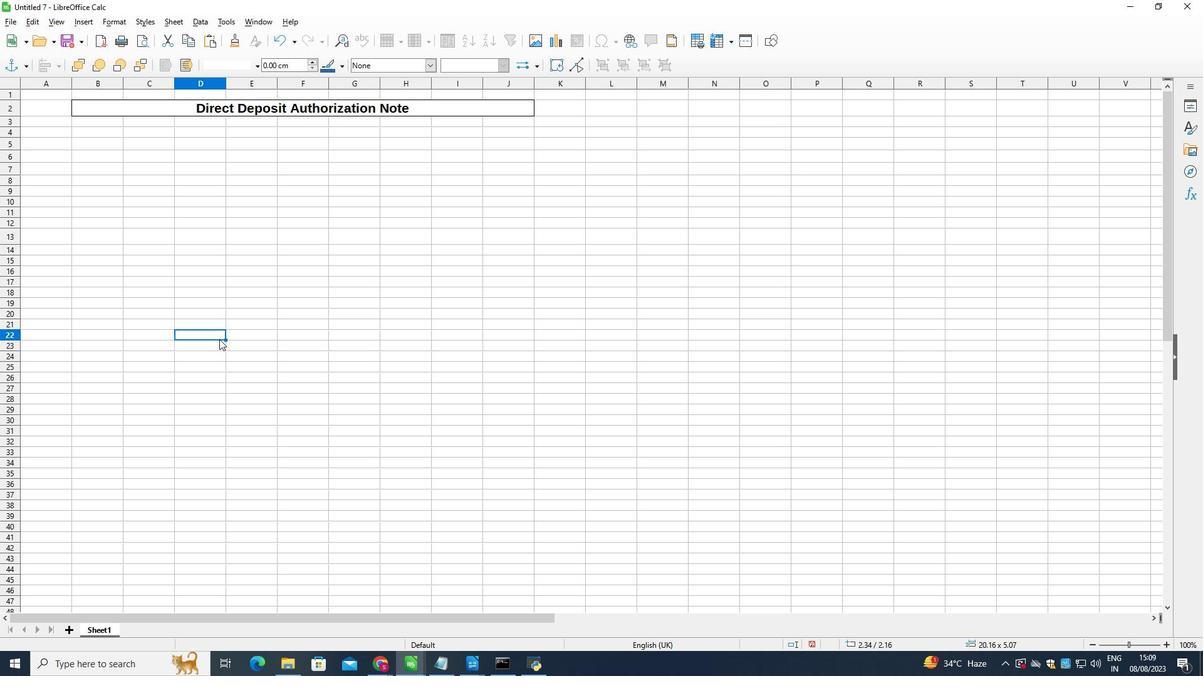 
Action: Mouse pressed left at (219, 339)
Screenshot: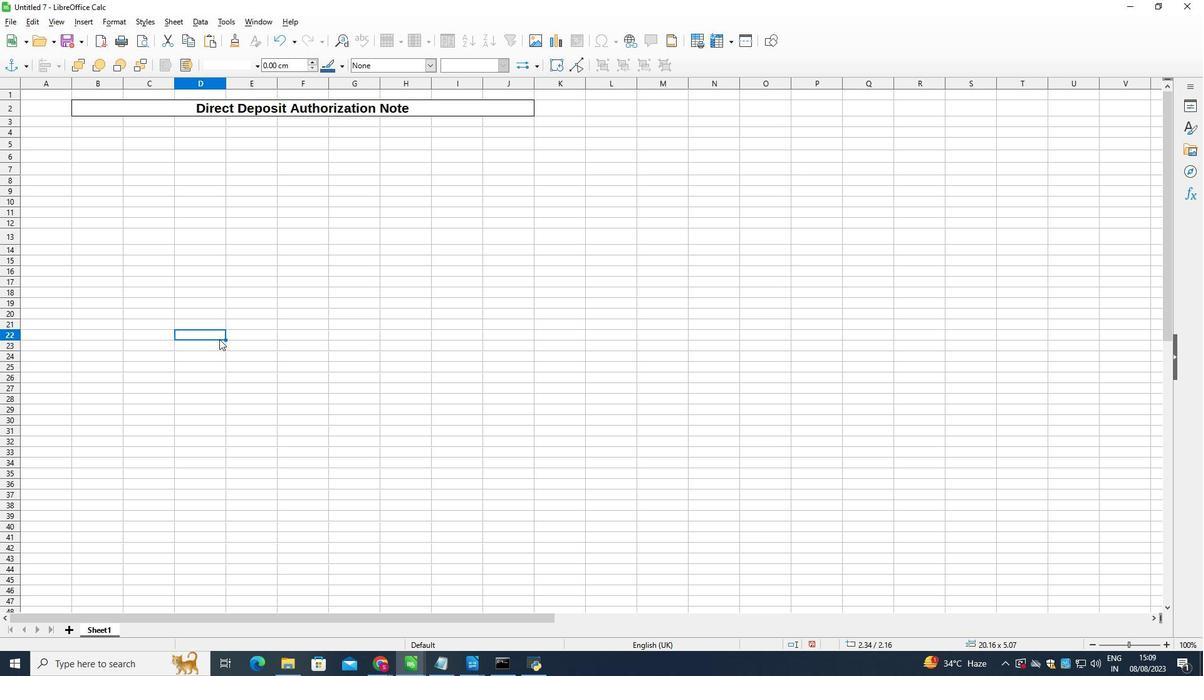 
Action: Mouse moved to (125, 188)
Screenshot: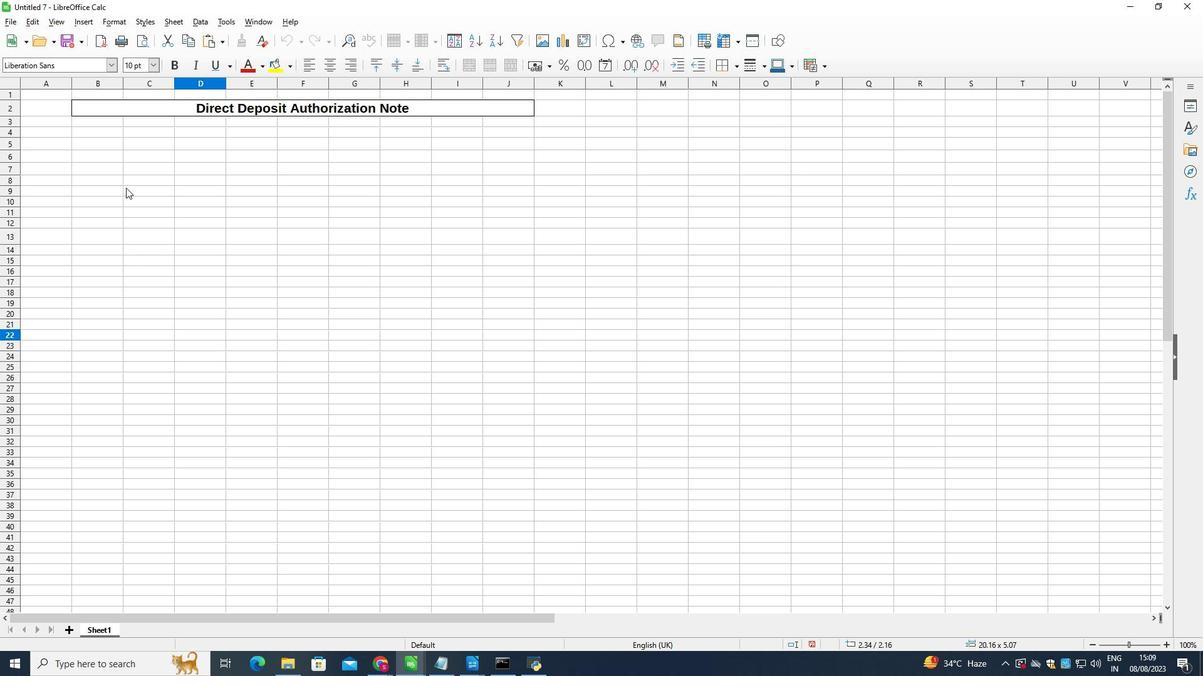 
Action: Mouse pressed left at (125, 188)
Screenshot: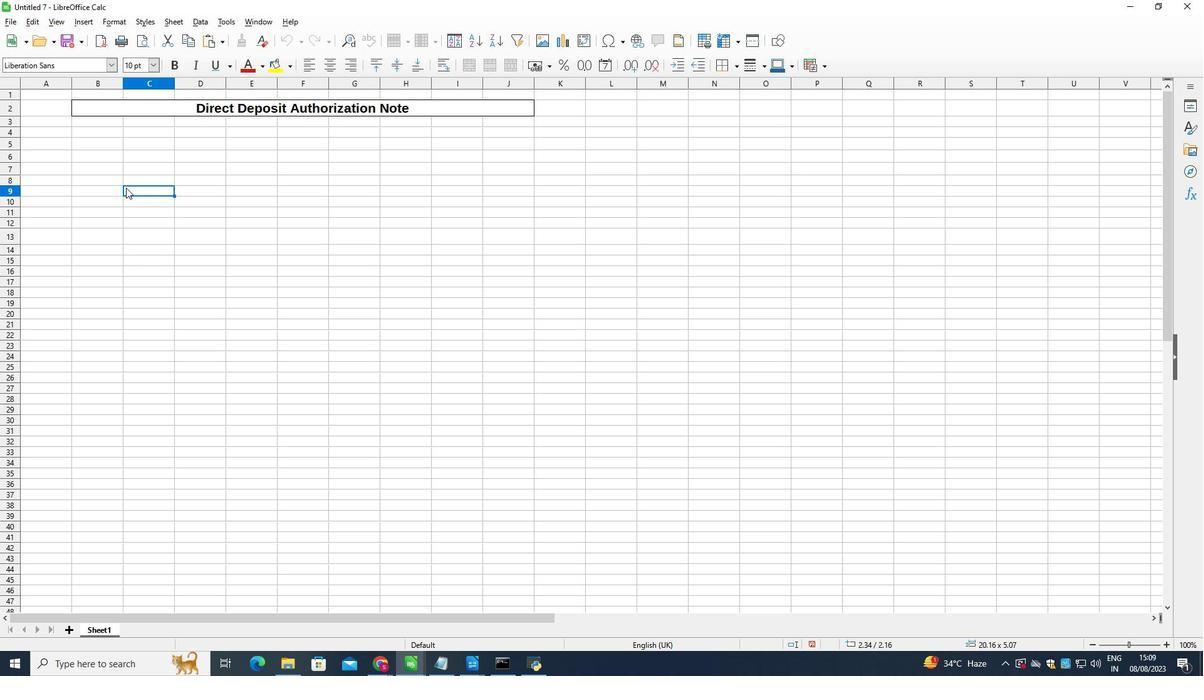 
Action: Mouse moved to (88, 149)
Screenshot: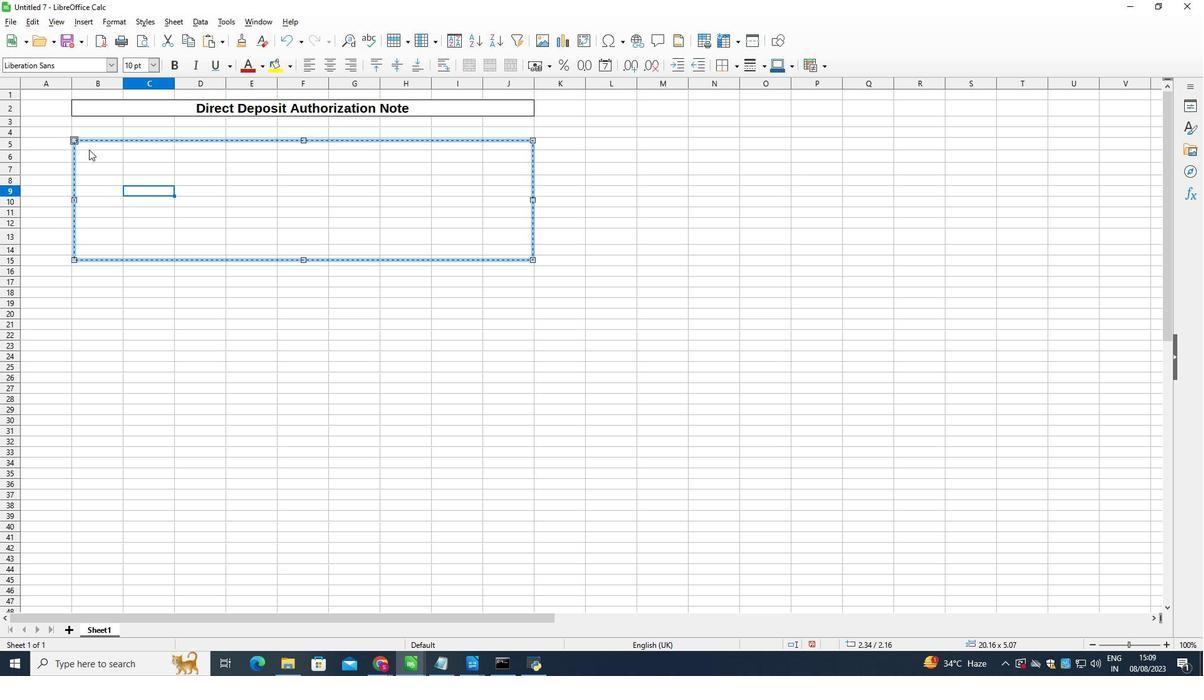 
Action: Mouse pressed left at (88, 149)
Screenshot: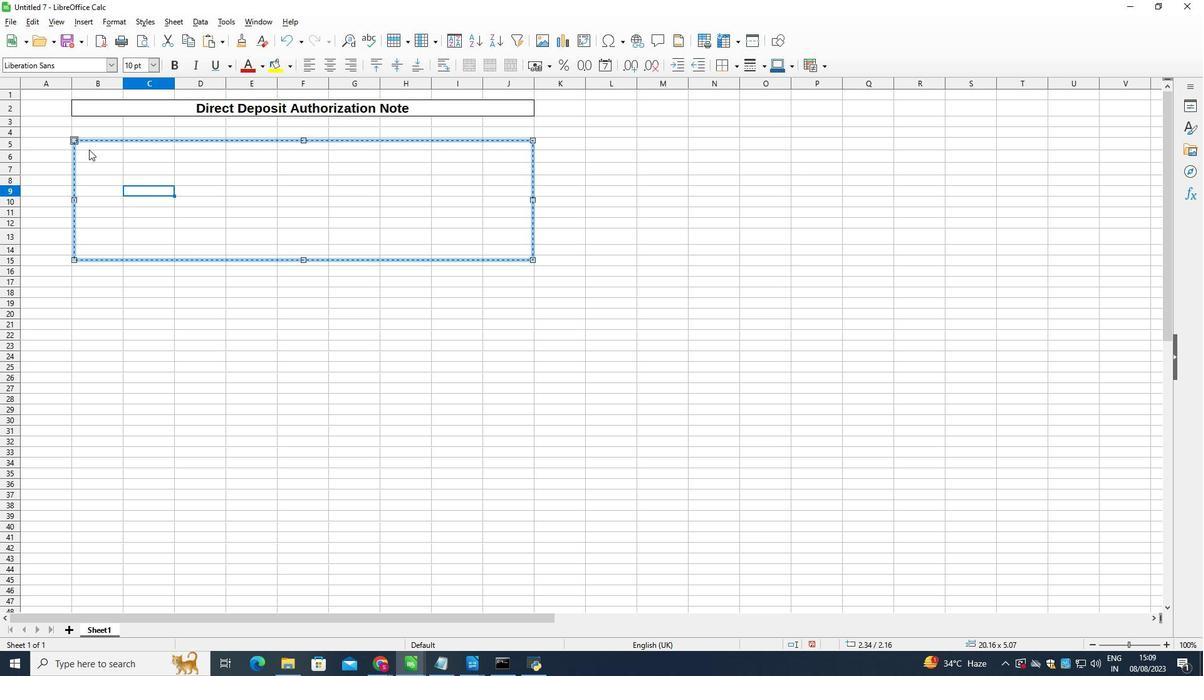 
Action: Mouse moved to (88, 149)
Screenshot: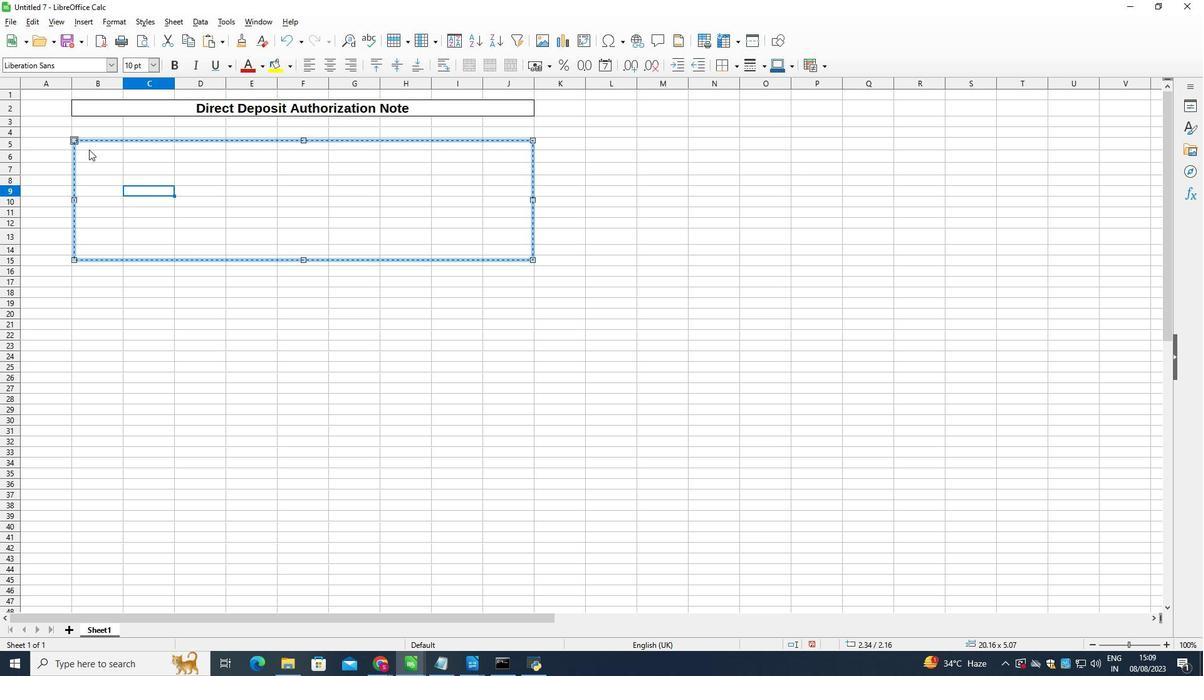 
Action: Mouse pressed left at (88, 149)
Screenshot: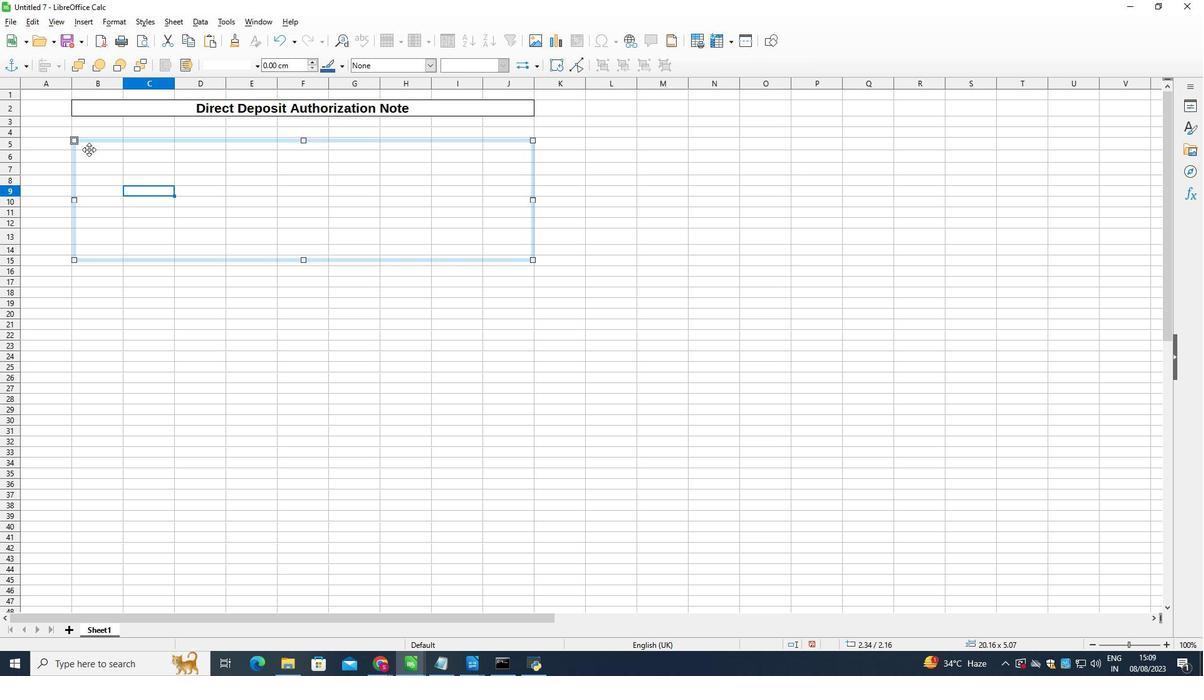 
Action: Mouse pressed left at (88, 149)
Screenshot: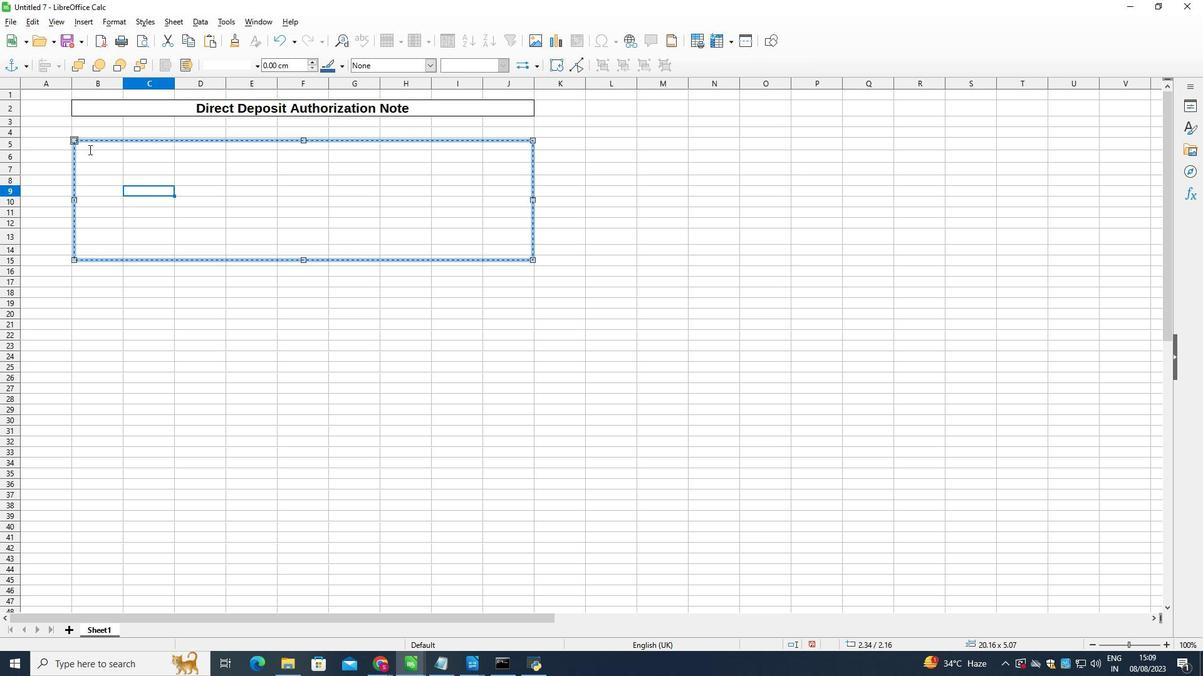 
Action: Key pressed <Key.space><Key.space><Key.shift><Key.shift><Key.backspace><Key.backspace>1.<Key.space><Key.shift>Please<Key.space>complete<Key.space>this<Key.space>form<Key.space>and<Key.space>return<Key.space>it<Key.space>to<Key.space>the<Key.space>payroll<Key.space>department.<Key.enter><Key.space>2.<Key.space><Key.shift>Be<Key.space>sure<Key.space>to<Key.space>include<Key.space>a<Key.space>voided<Key.space><Key.shift_r><Key.shift_r>(<Key.shift>Cancelled<Key.shift_r><Key.shift_r>)<Key.space>check<Key.space>from<Key.space>your<Key.space>checking<Key.space>account<Key.space>and/or<Key.space>a<Key.space>deposit<Key.space>slip<Key.space>for<Key.space>your<Key.space>savings<Key.enter><Key.space><Key.space><Key.space><Key.space><Key.space><Key.space>account,<Key.space>whichever<Key.space>is<Key.space>applicable.<Key.space><Key.shift>The<Key.space>details<Key.space>from<Key.space>the<Key.space>check<Key.space>/<Key.space>deposit<Key.space>slip<Key.space>will<Key.space>be<Key.space>used<Key.space>to<Key.space>verify<Key.space>the<Key.space>account<Key.space>details.
Screenshot: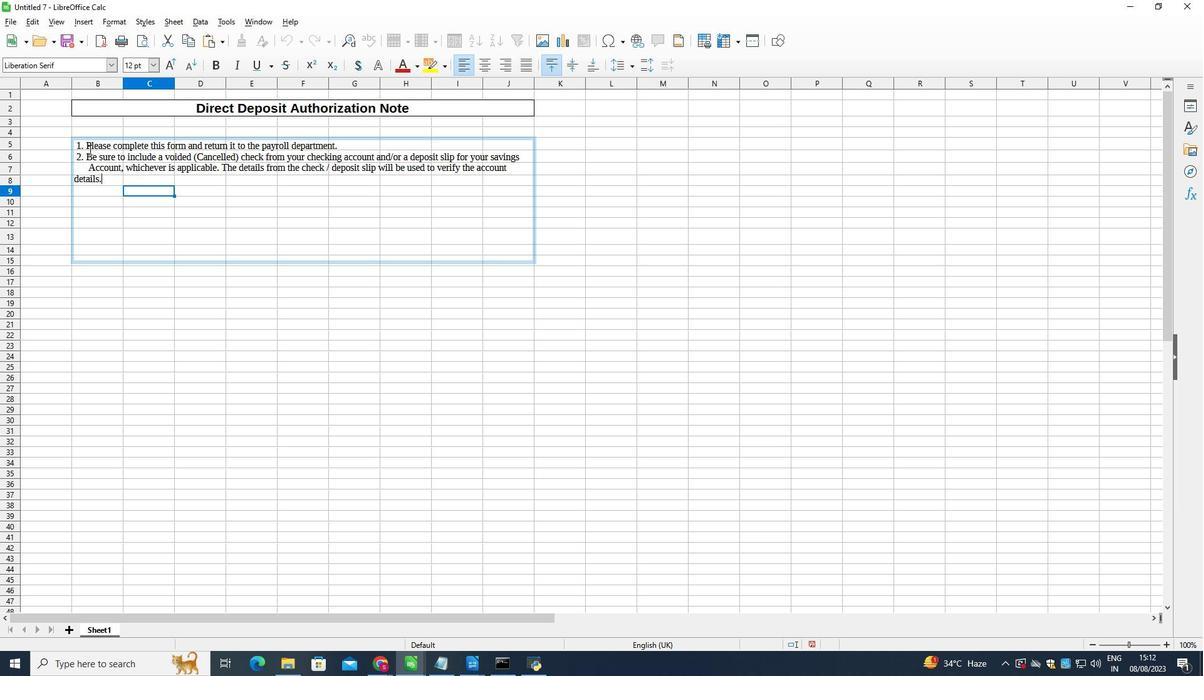 
Action: Mouse moved to (75, 177)
Screenshot: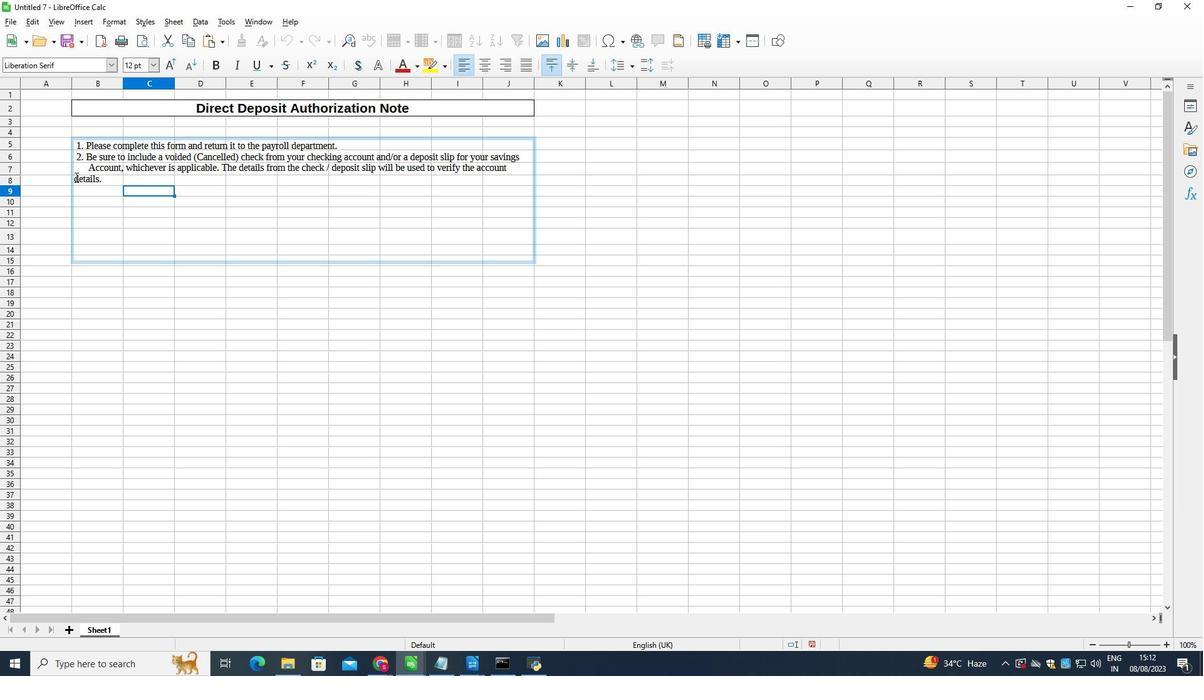
Action: Mouse pressed left at (75, 177)
Screenshot: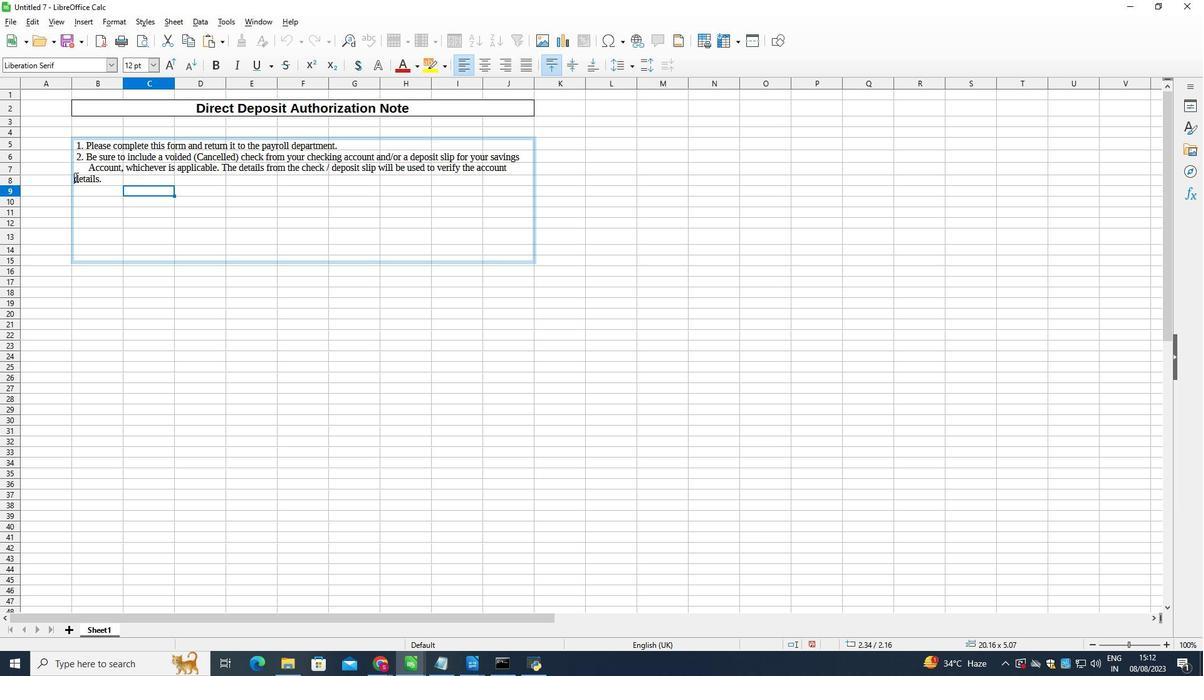 
Action: Key pressed <Key.space><Key.space><Key.space><Key.space><Key.space>
Screenshot: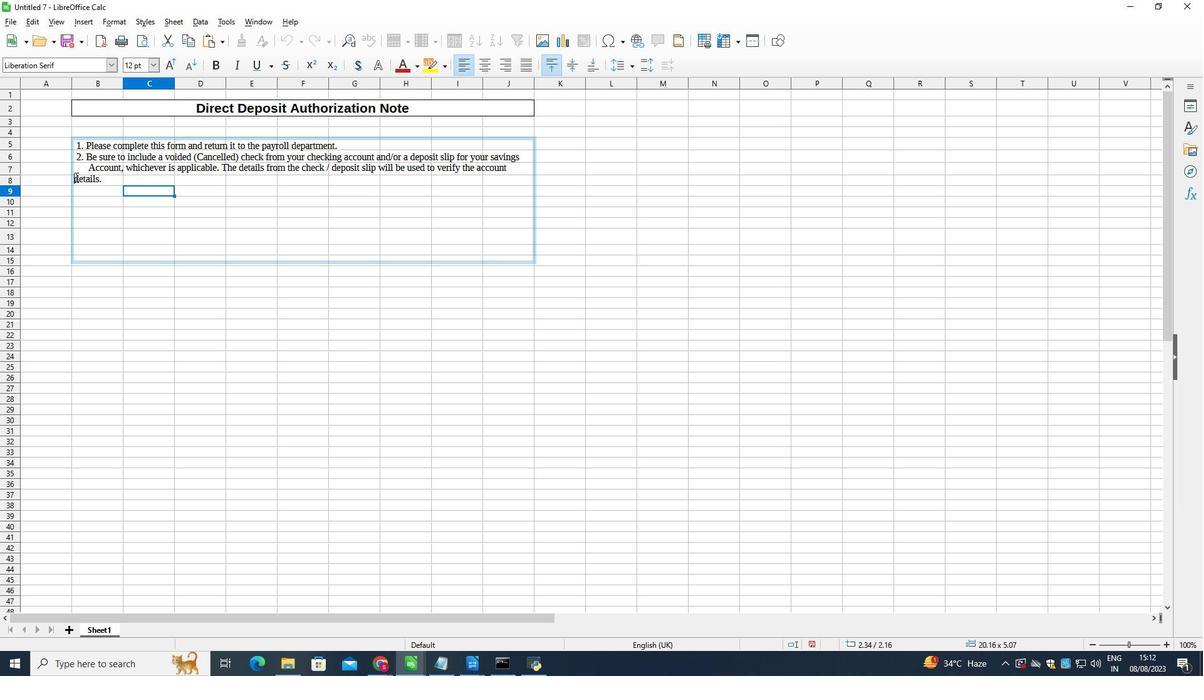 
Action: Mouse pressed left at (75, 177)
Screenshot: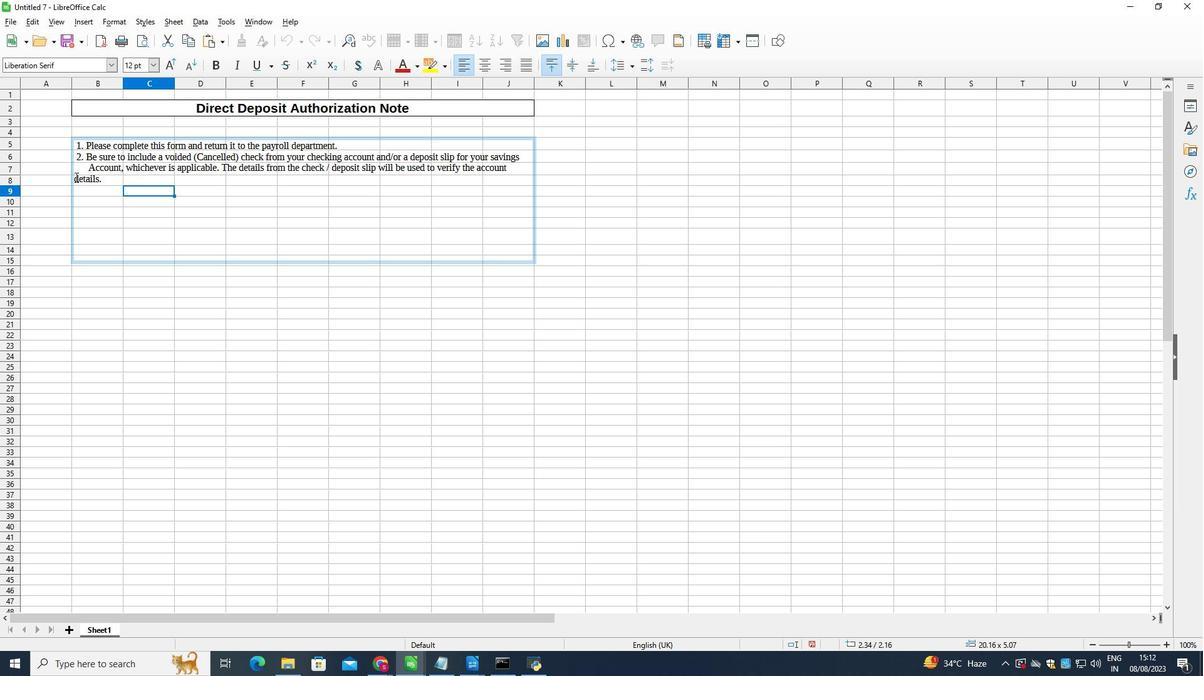 
Action: Key pressed <Key.space><Key.space>
Screenshot: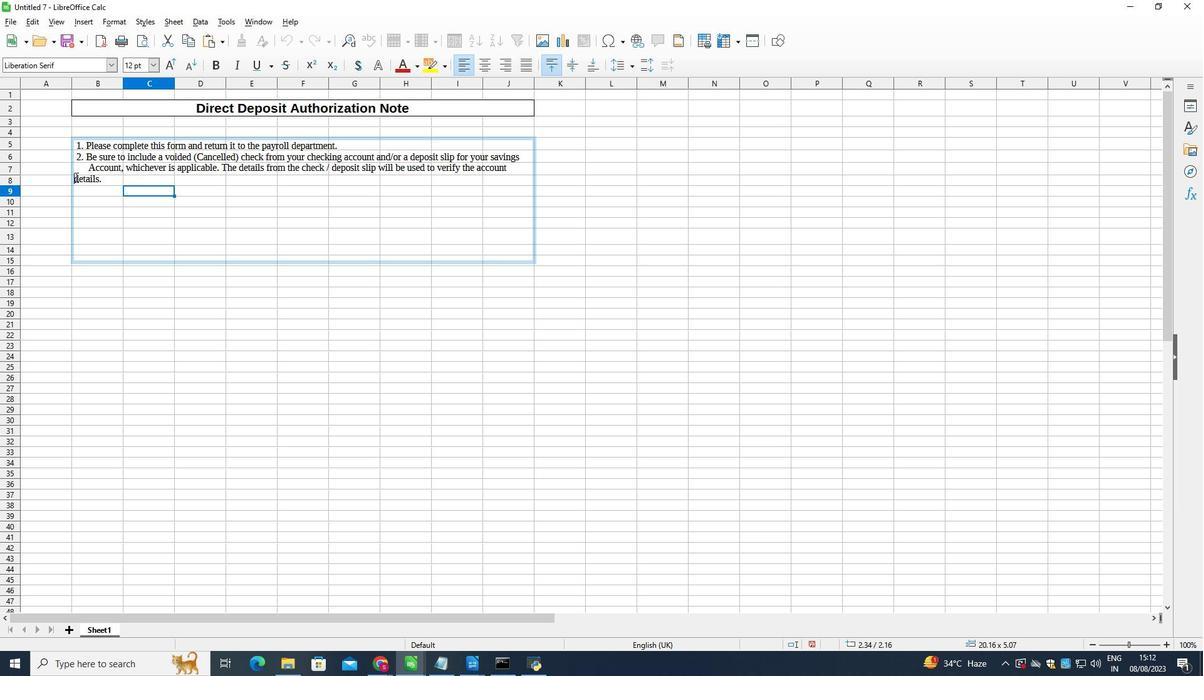 
Action: Mouse moved to (73, 177)
Screenshot: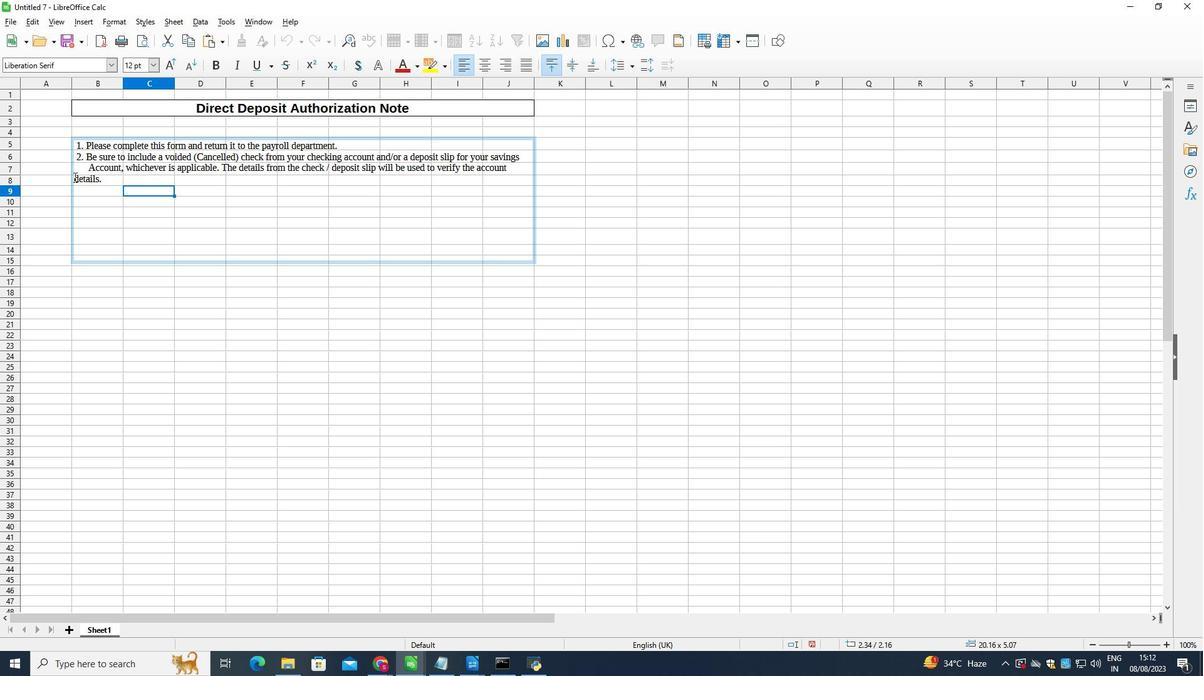 
Action: Mouse pressed left at (73, 177)
Screenshot: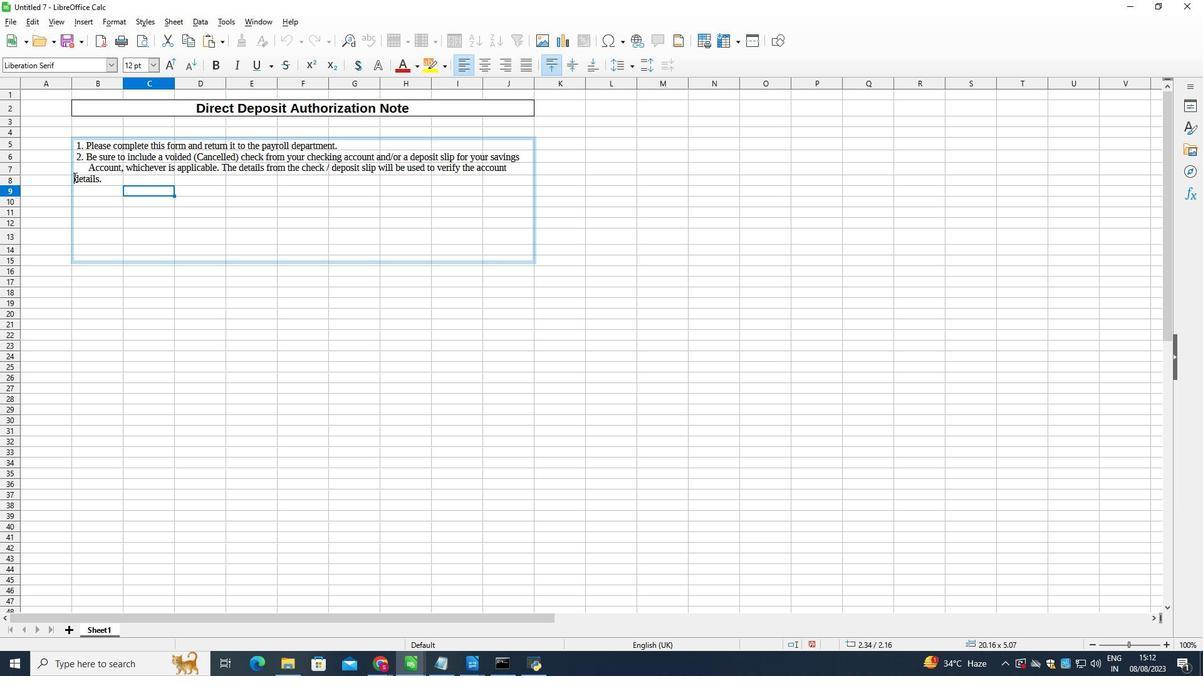 
Action: Mouse moved to (106, 178)
Screenshot: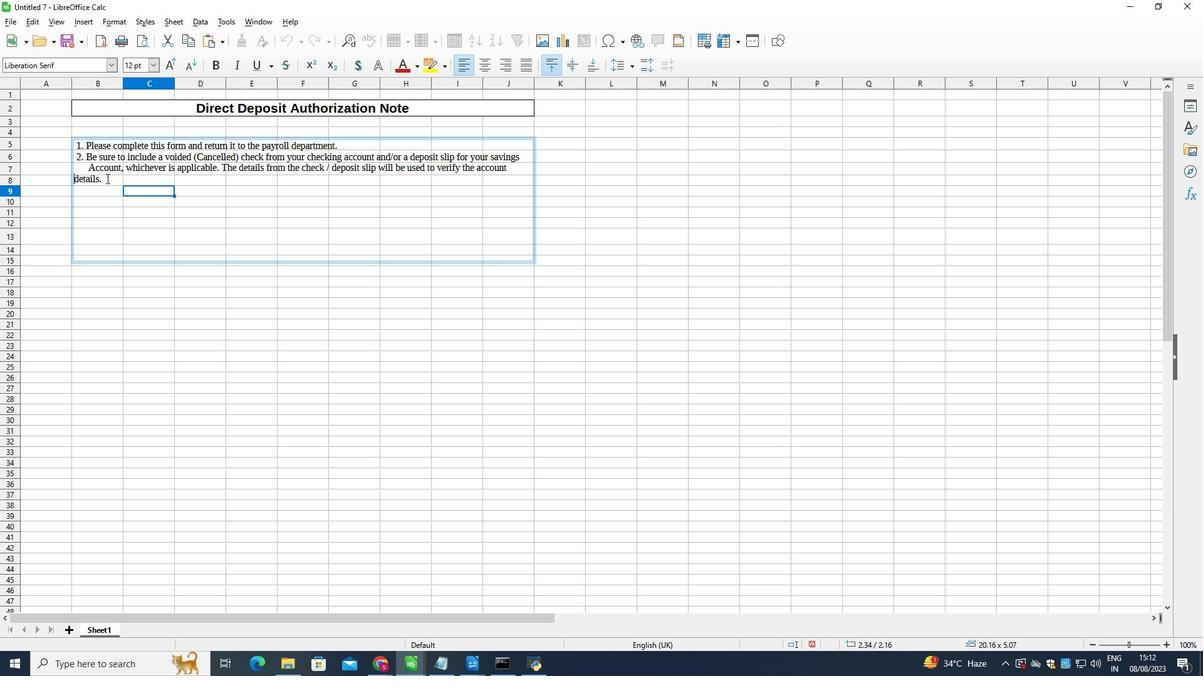 
Action: Mouse pressed left at (106, 178)
Screenshot: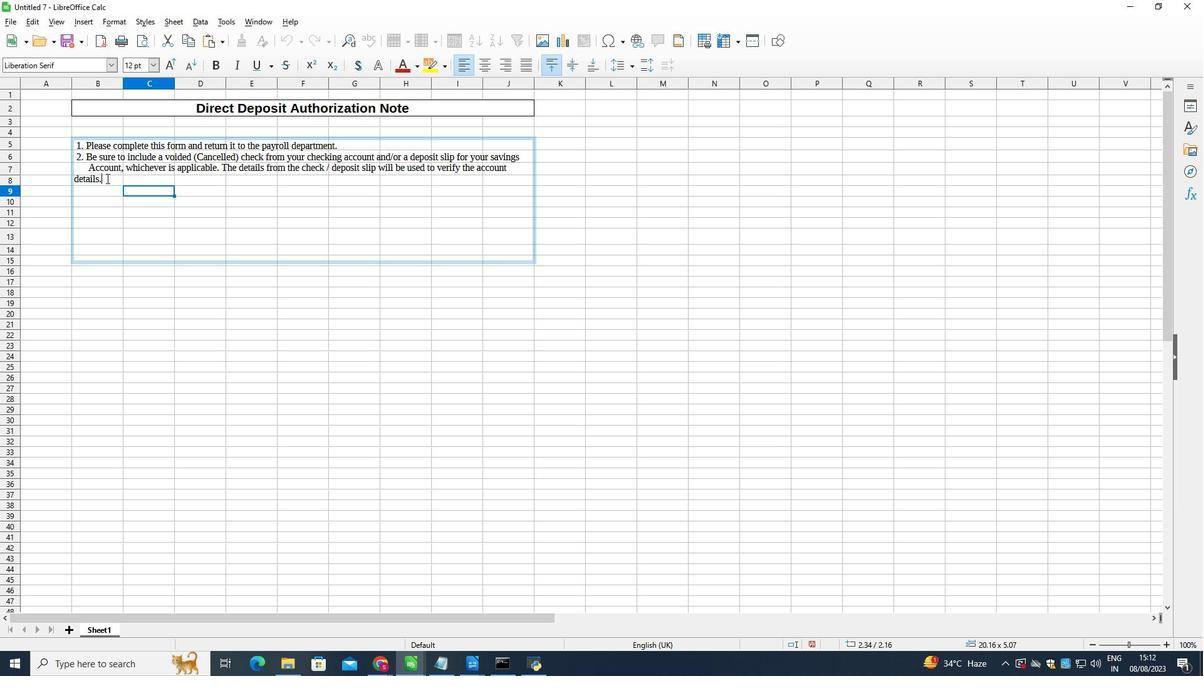 
Action: Key pressed <Key.backspace><Key.backspace><Key.backspace><Key.backspace><Key.backspace><Key.backspace><Key.backspace><Key.backspace><Key.enter><Key.space><Key.space><Key.space><Key.space><Key.space><Key.space>
Screenshot: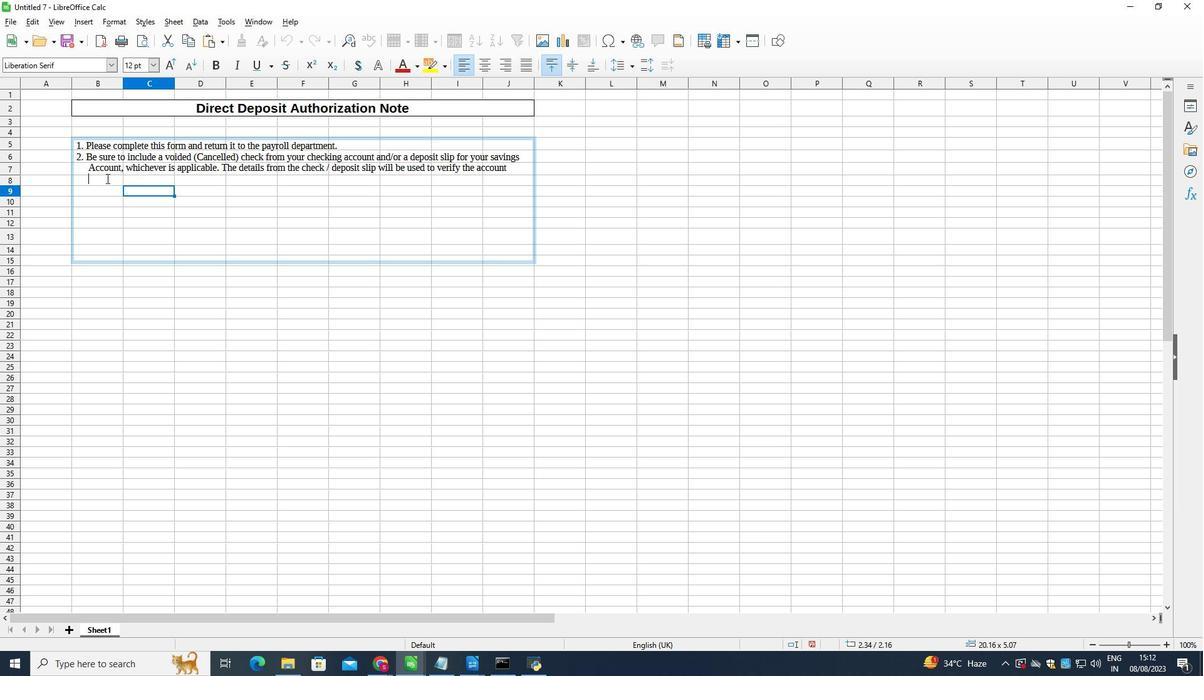 
Action: Mouse moved to (94, 165)
Screenshot: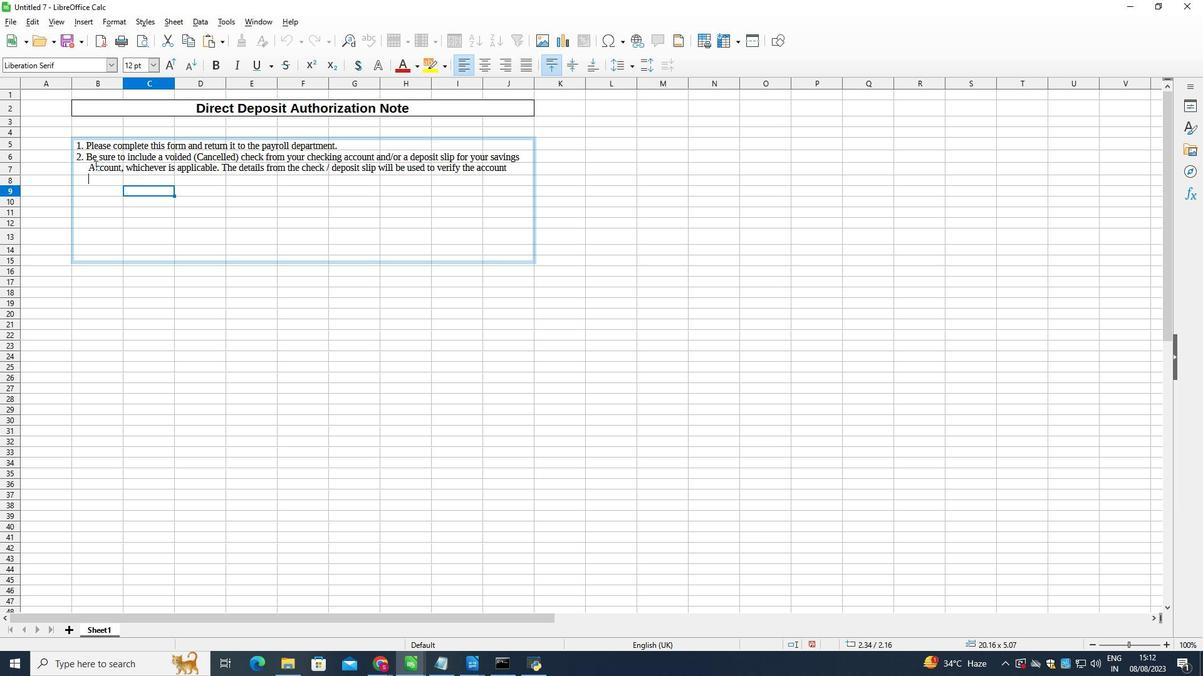 
Action: Mouse pressed left at (94, 165)
Screenshot: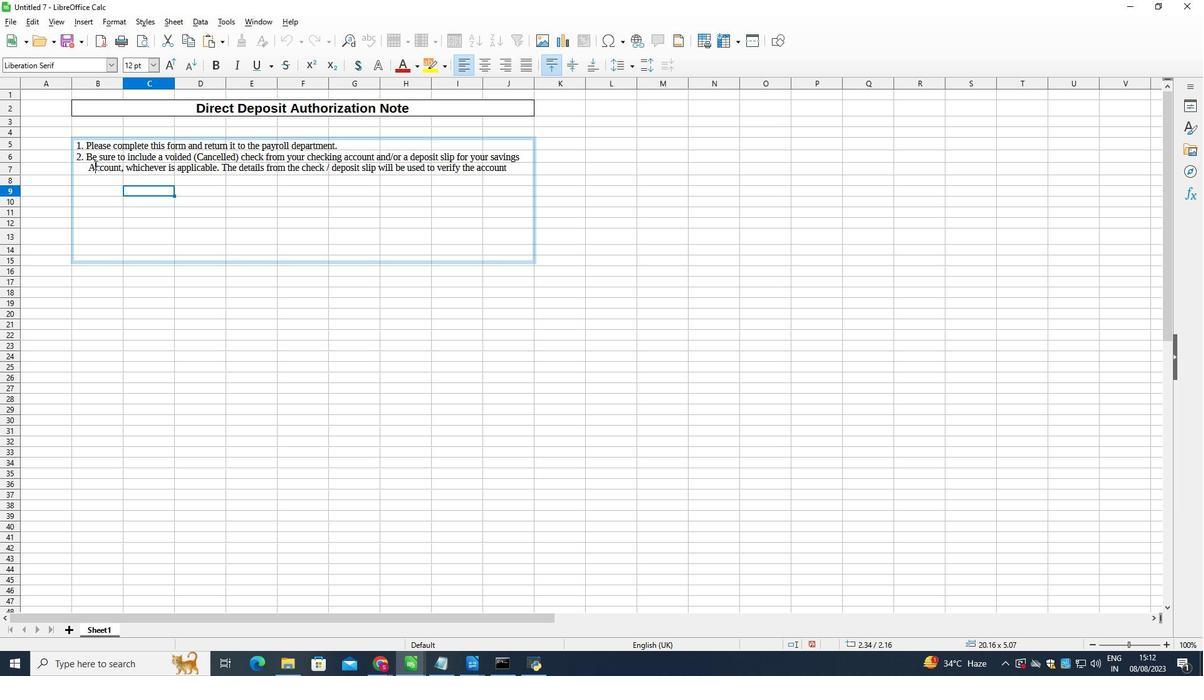 
Action: Key pressed <Key.backspace><Key.backspace>a
Screenshot: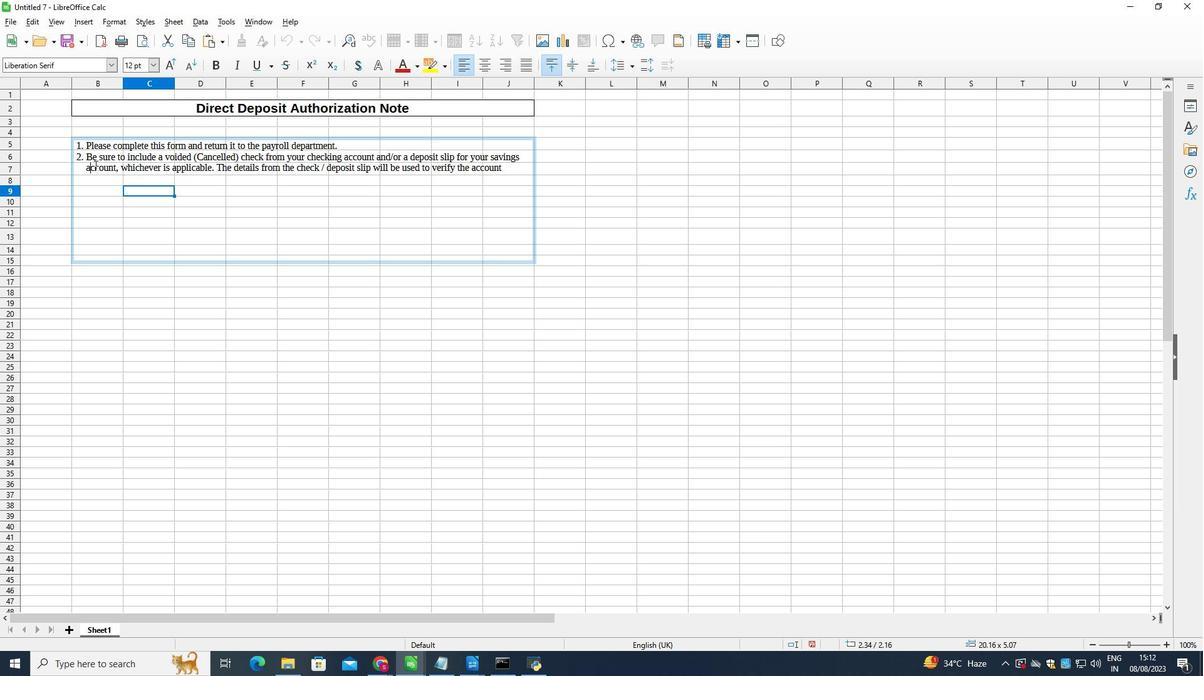 
Action: Mouse moved to (91, 177)
Screenshot: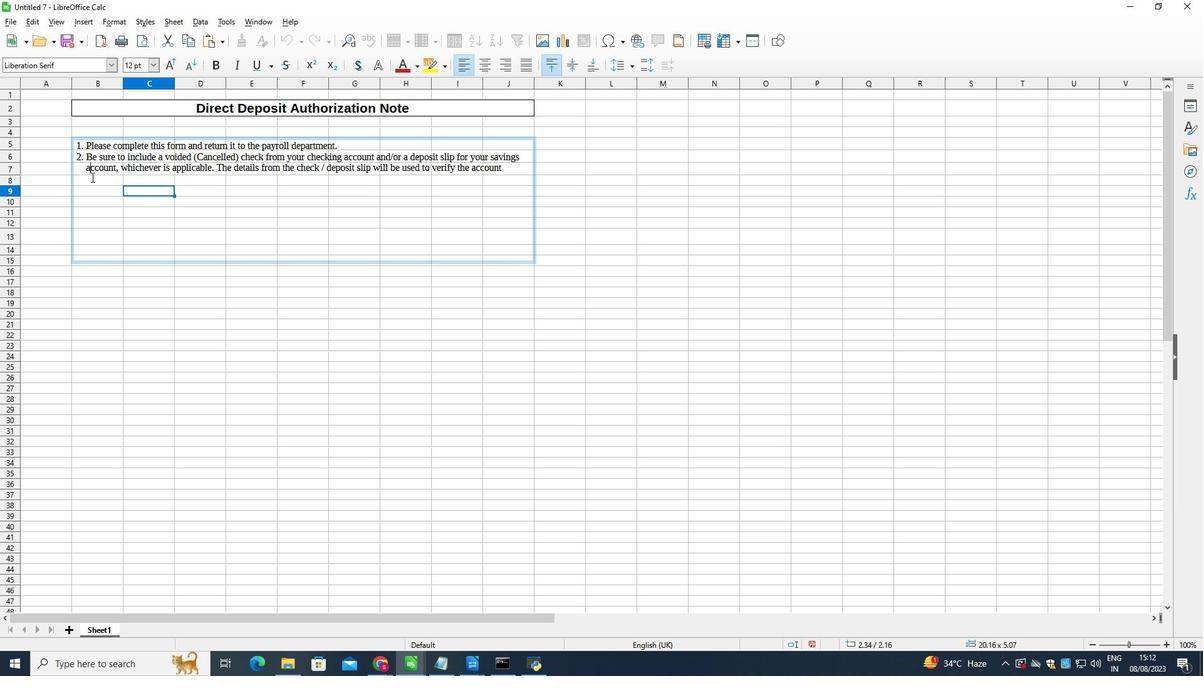 
Action: Mouse pressed left at (91, 177)
Screenshot: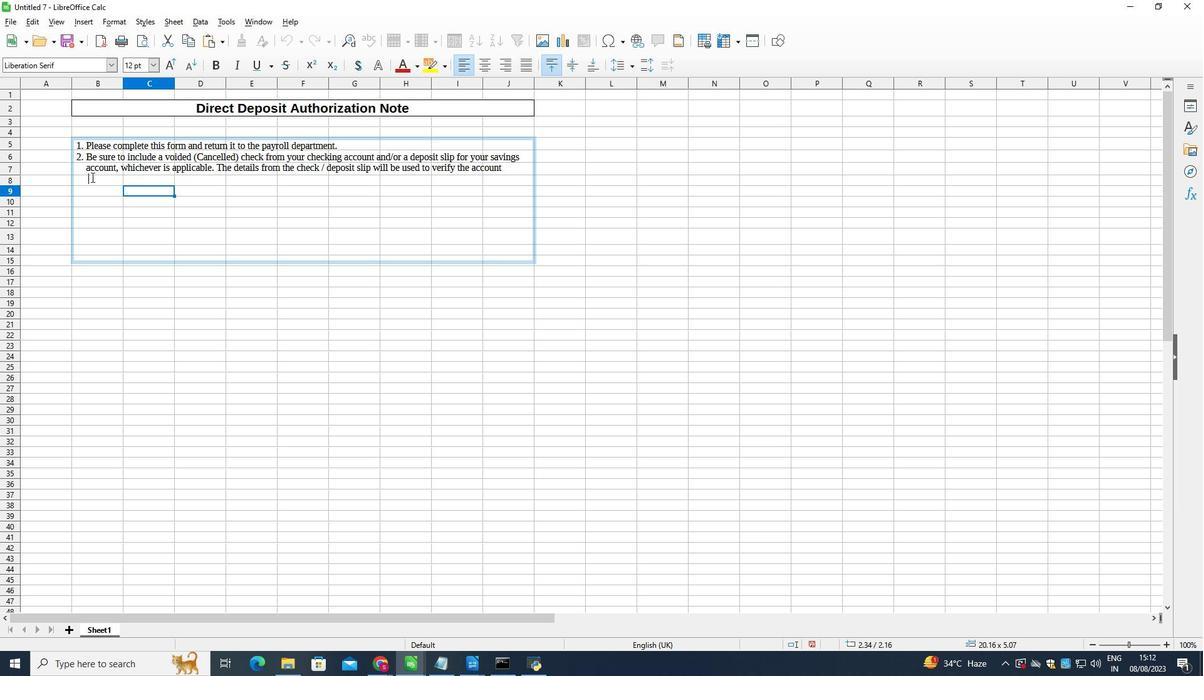 
Action: Key pressed details.
Screenshot: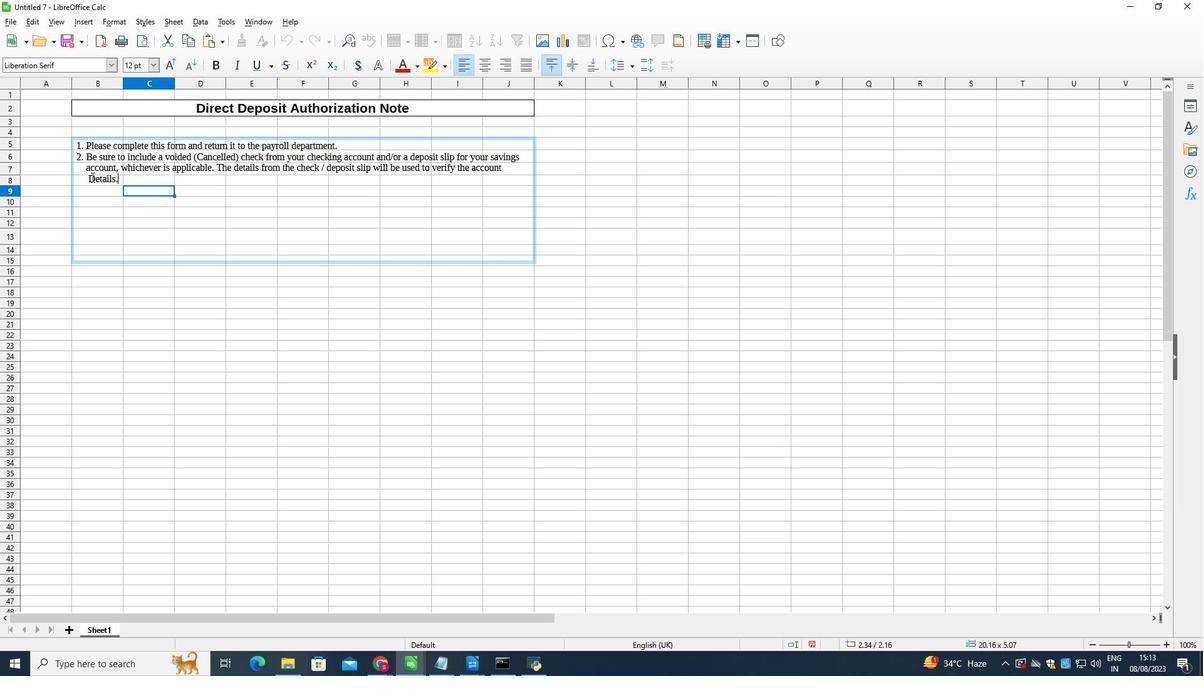 
Action: Mouse moved to (94, 178)
Screenshot: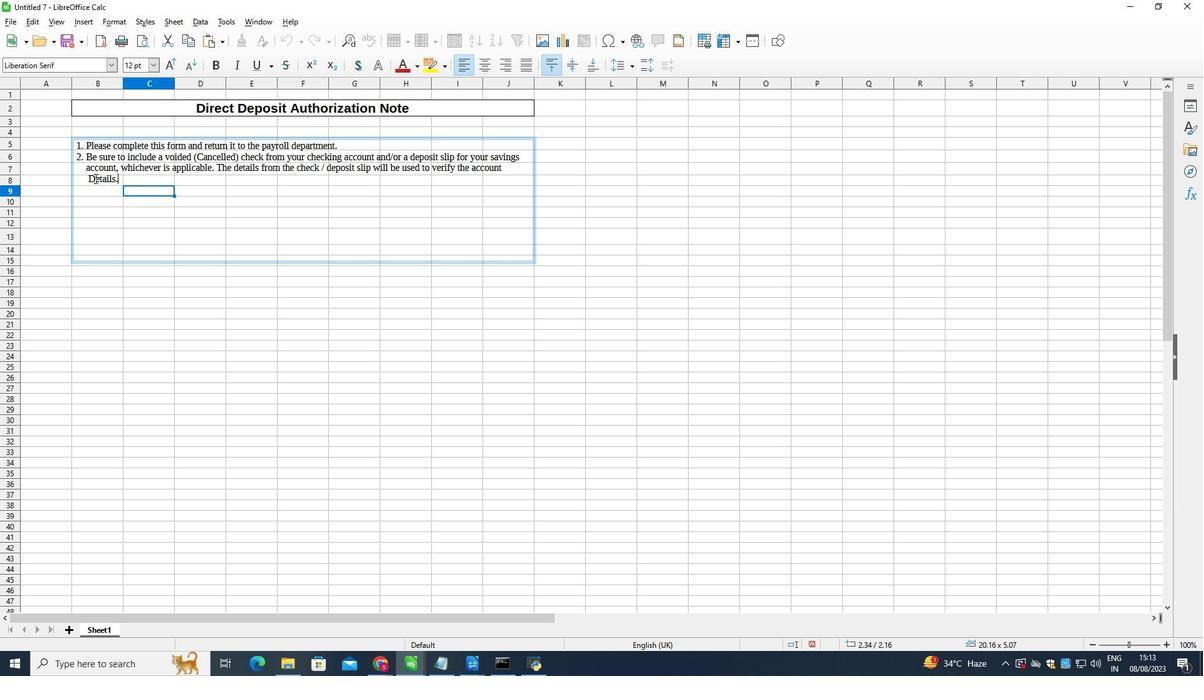 
Action: Mouse pressed left at (94, 178)
Screenshot: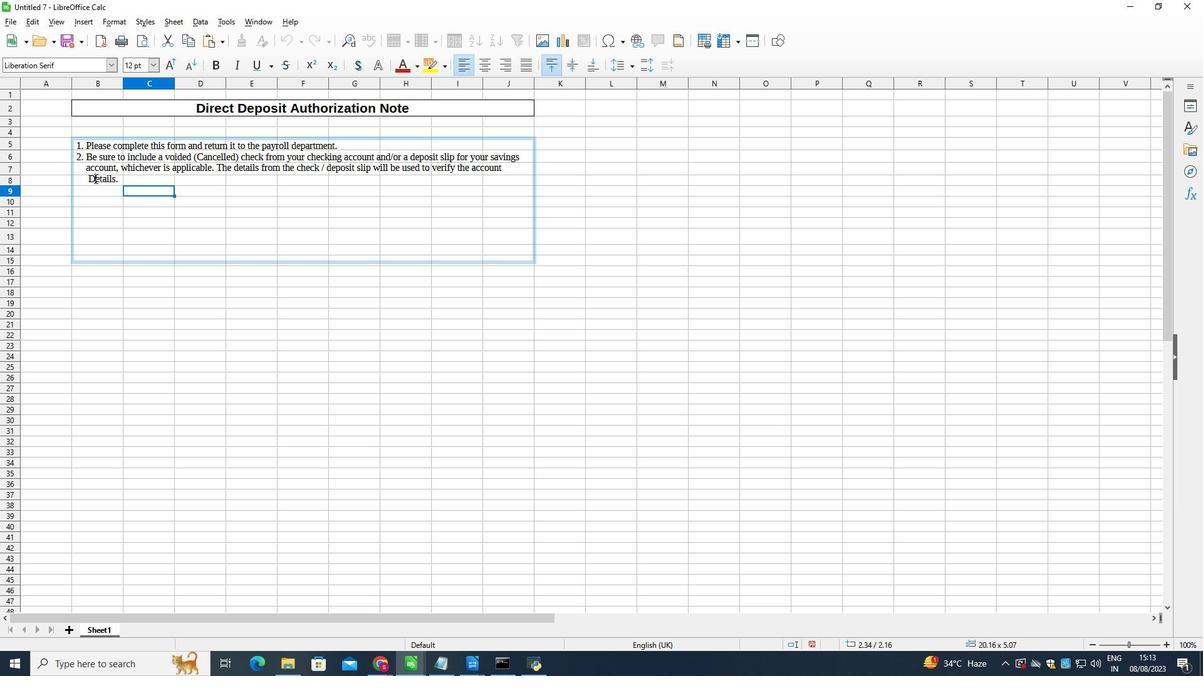 
Action: Mouse moved to (83, 170)
Screenshot: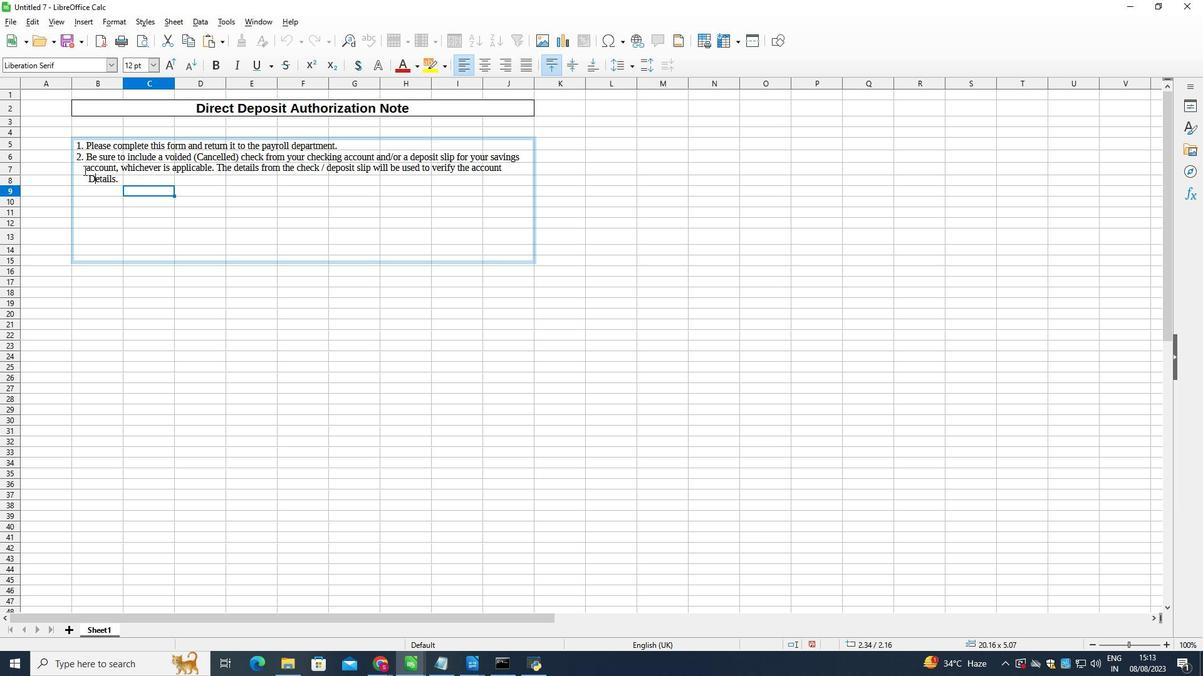 
Action: Key pressed <Key.backspace>d
Screenshot: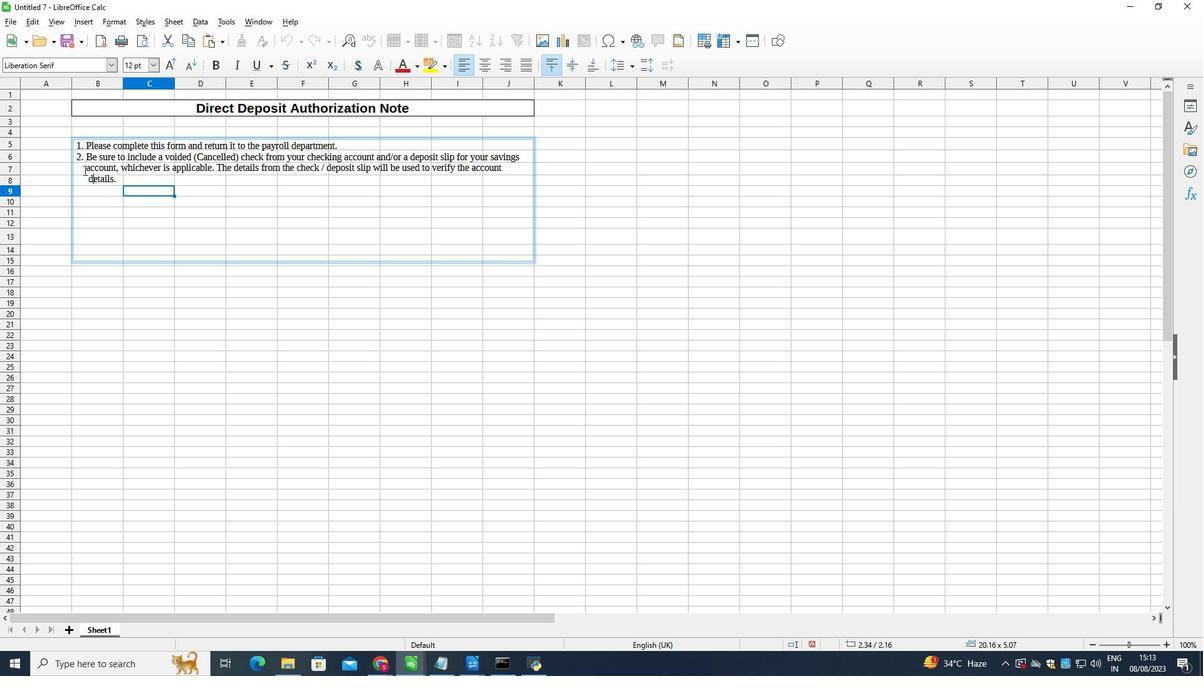 
Action: Mouse moved to (129, 177)
Screenshot: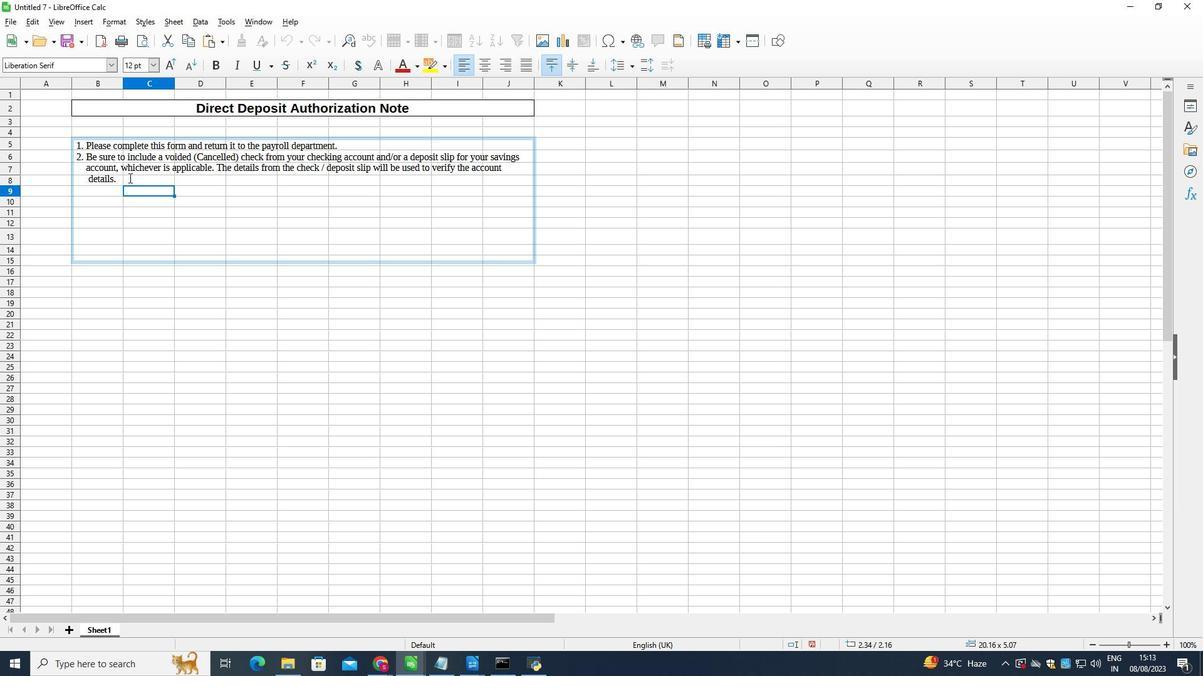 
Action: Mouse pressed left at (129, 177)
Screenshot: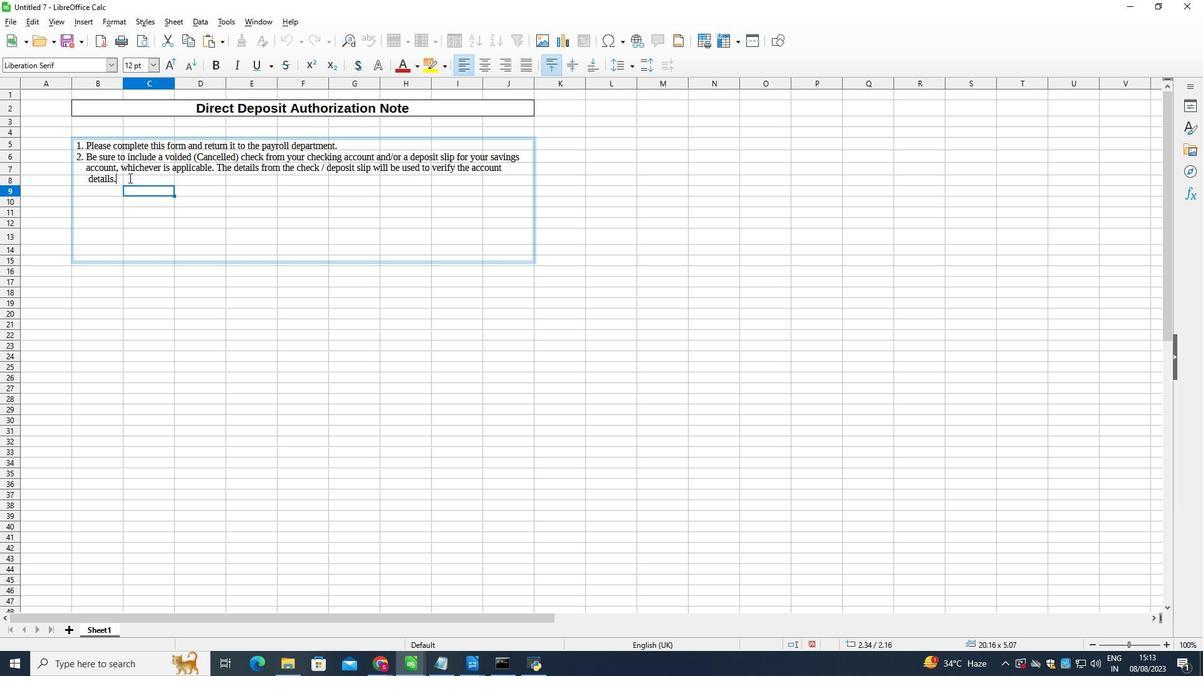 
Action: Key pressed <Key.enter><Key.space><Key.space><Key.space><Key.backspace>3<Key.backspace><Key.backspace>3.
Screenshot: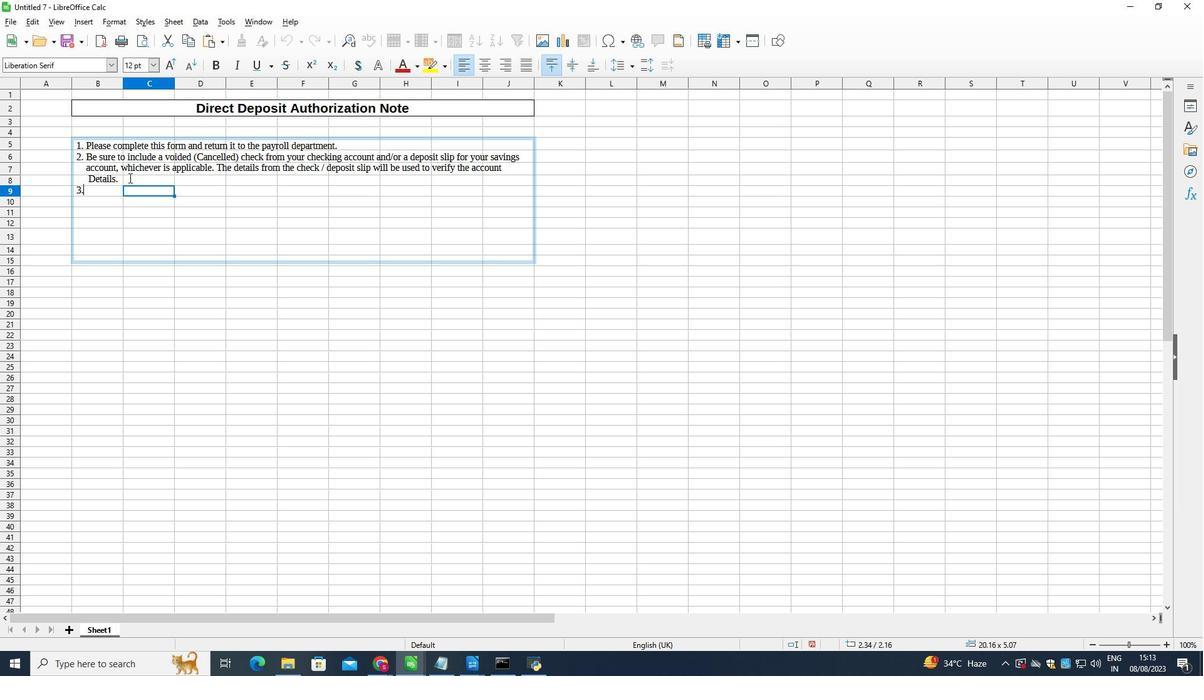 
Action: Mouse moved to (98, 177)
Screenshot: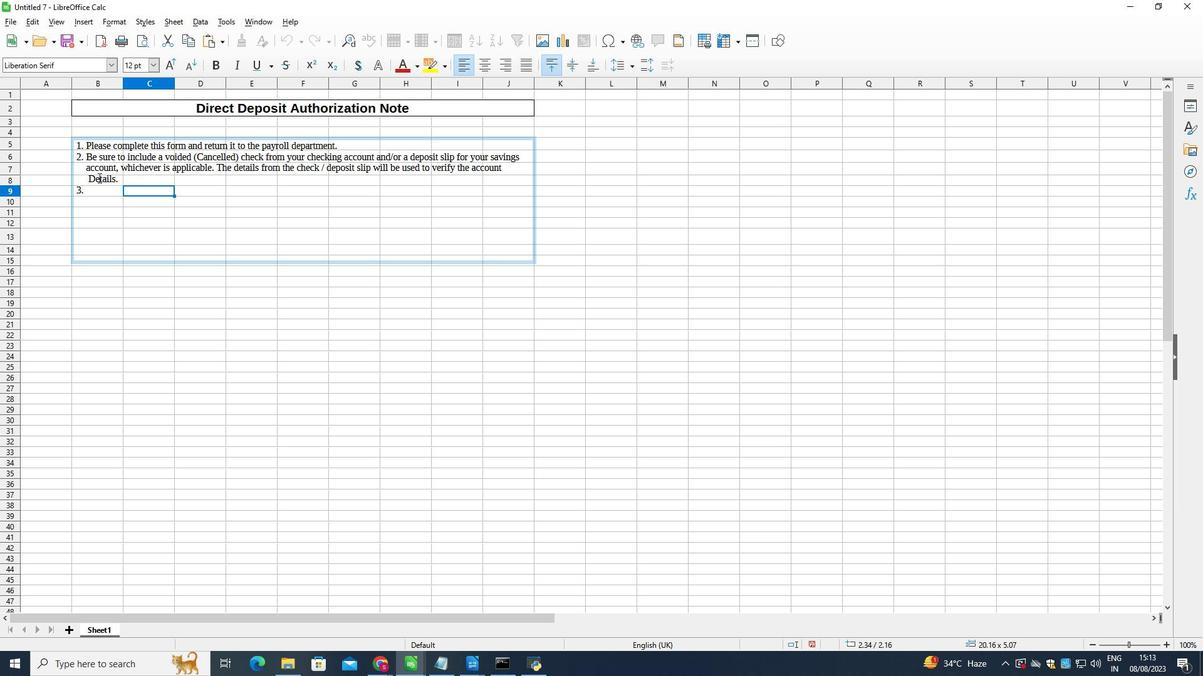 
Action: Mouse pressed left at (98, 177)
Screenshot: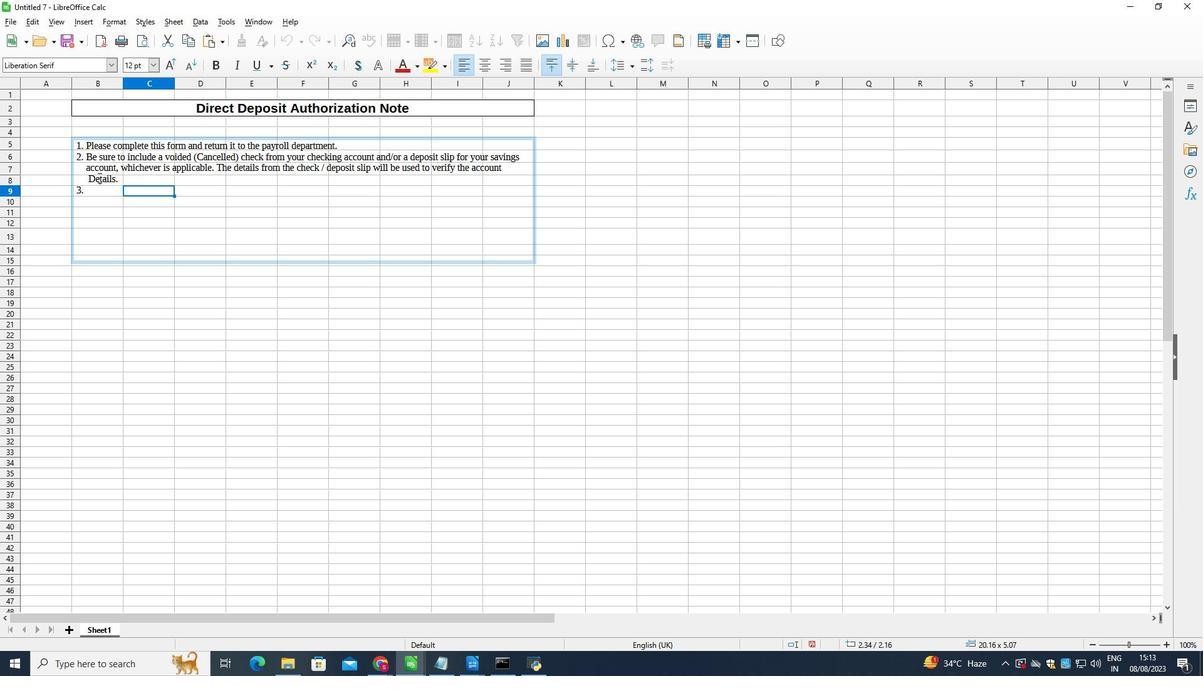 
Action: Mouse moved to (95, 179)
Screenshot: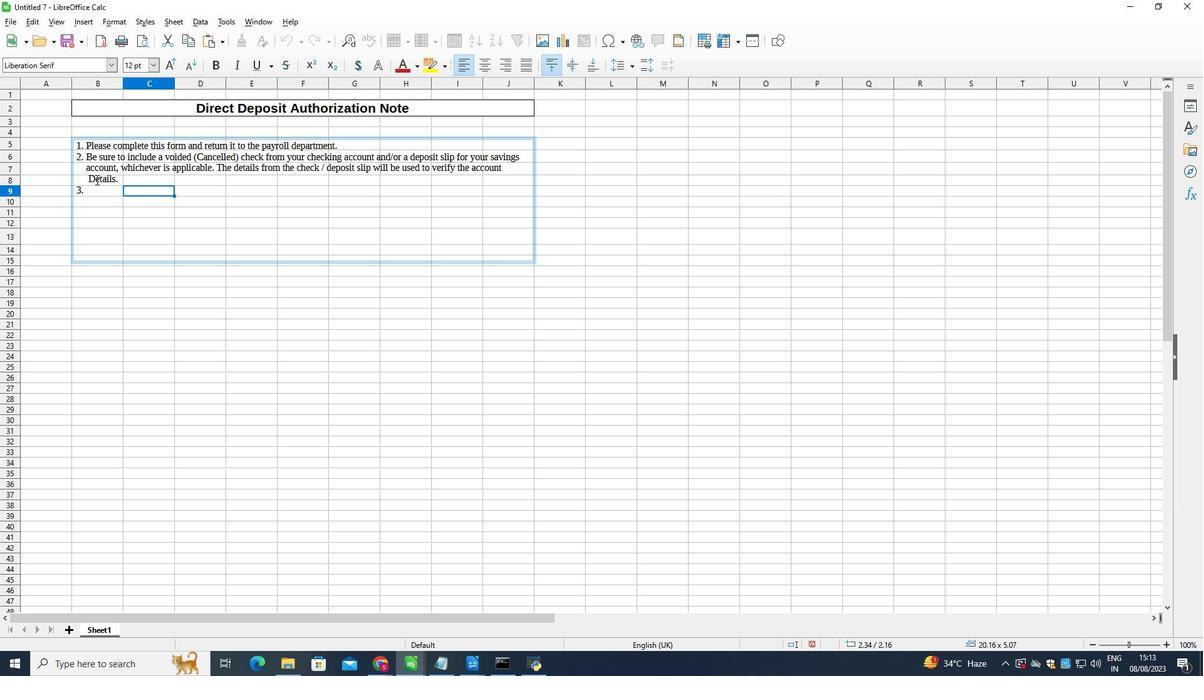 
Action: Mouse pressed left at (95, 179)
Screenshot: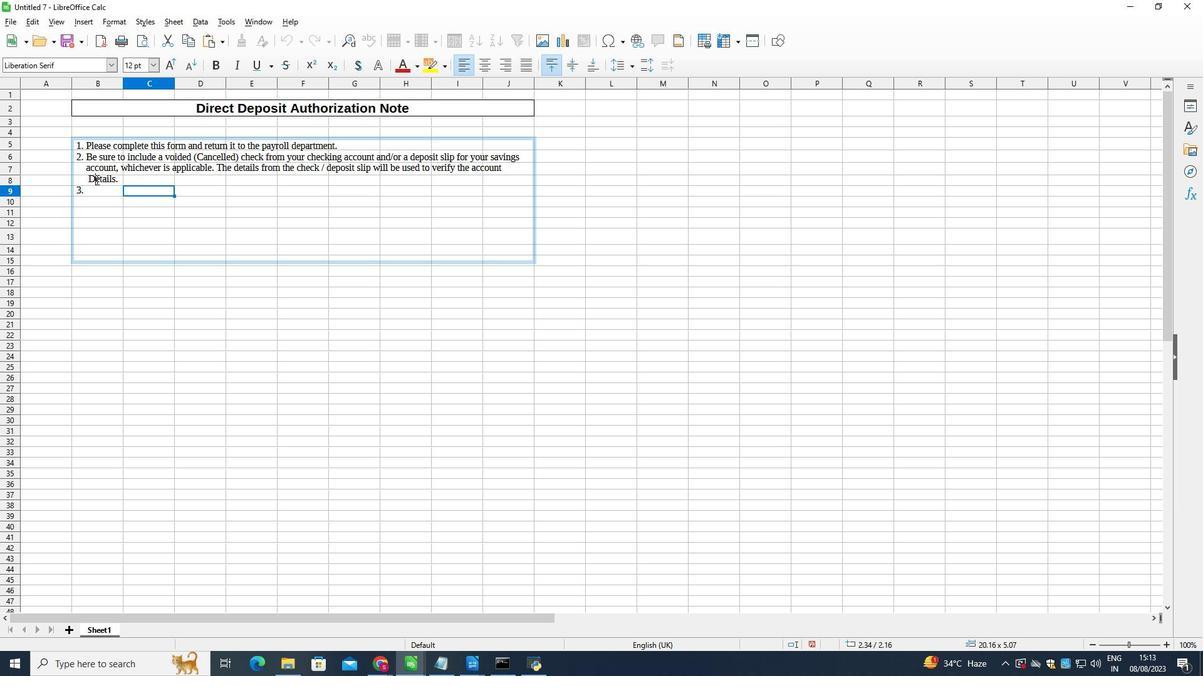 
Action: Key pressed <Key.backspace>d
Screenshot: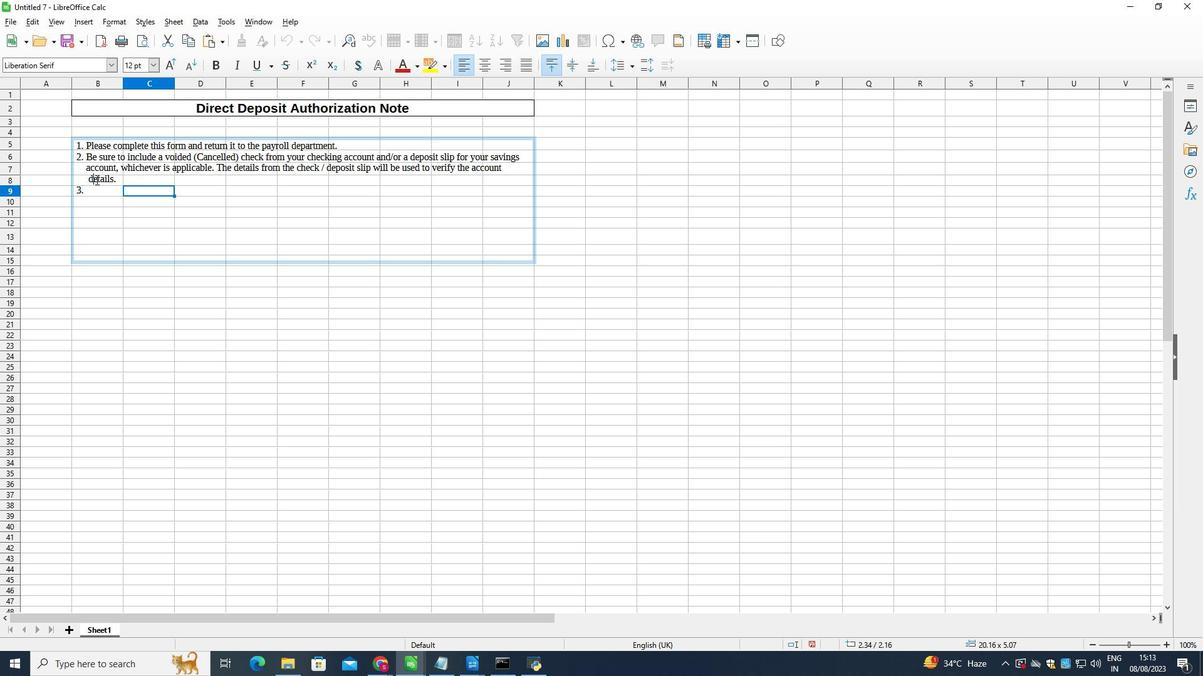 
Action: Mouse moved to (97, 193)
Screenshot: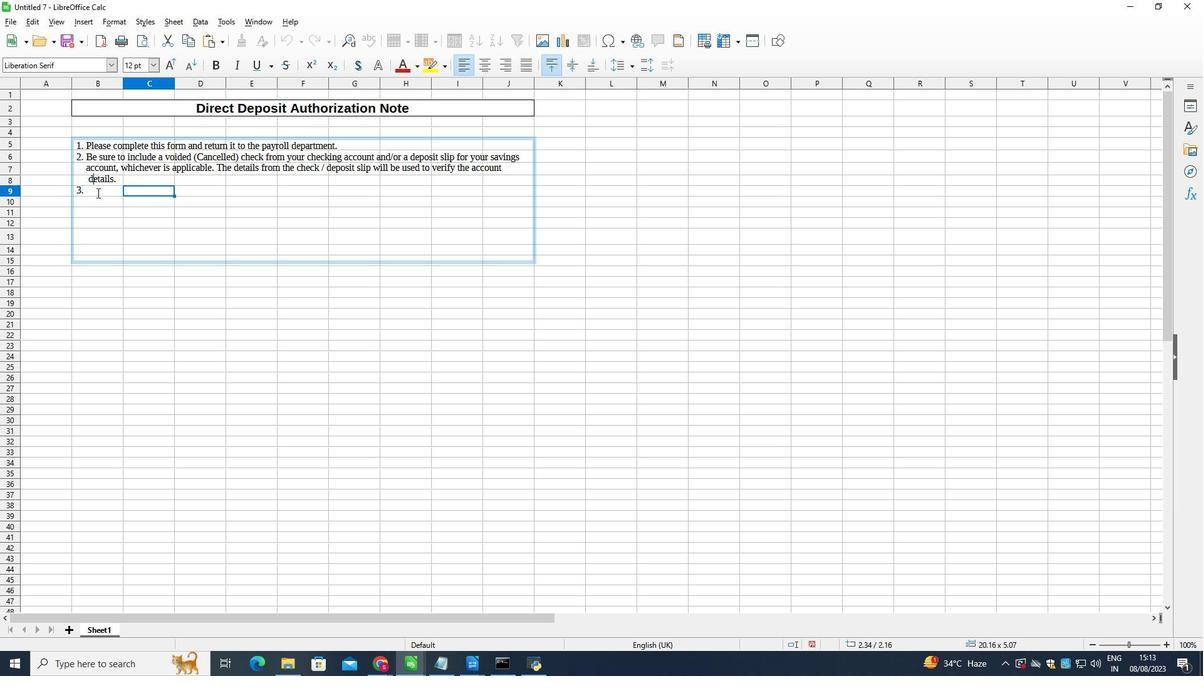 
Action: Mouse pressed left at (97, 193)
Screenshot: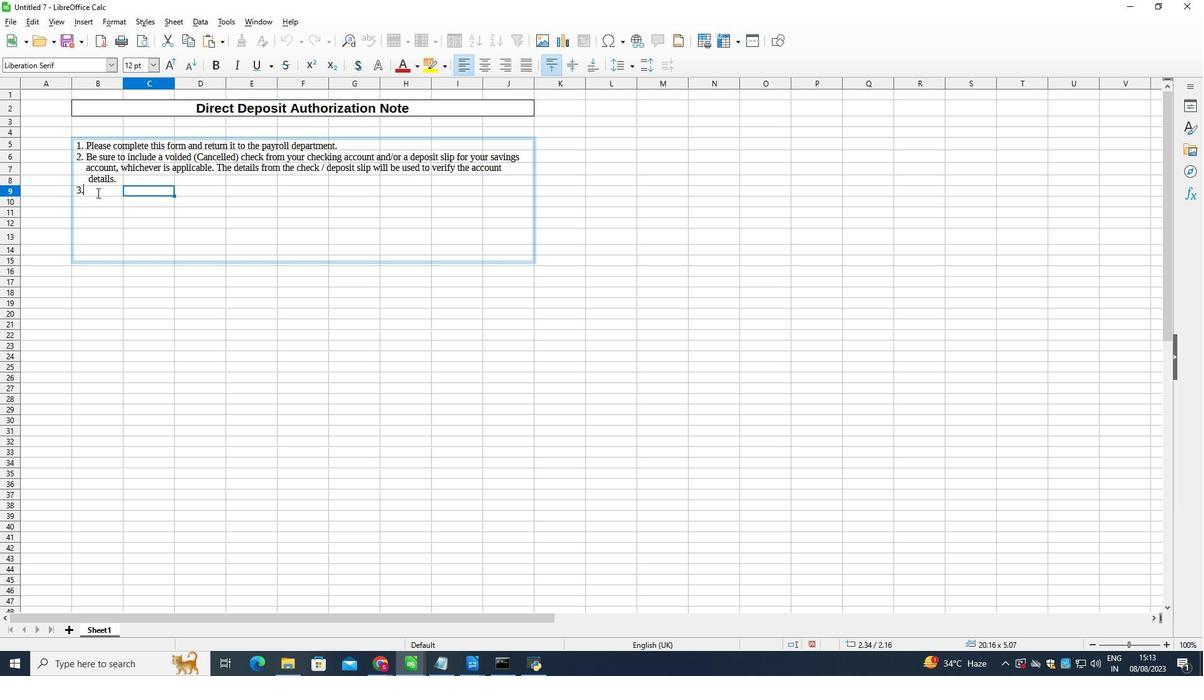
Action: Key pressed <Key.space><Key.space><Key.shift>You<Key.space>also<Key.space>have<Key.space>the<Key.space>option<Key.space>to<Key.space>deposit<Key.space>a<Key.space>part<Key.space>of<Key.space>your<Key.space>net<Key.space>pay<Key.space>into<Key.space>a<Key.space>secondary<Key.space>account,<Key.space>se<Key.backspace>uch<Key.space>as<Key.space>savings<Key.space>or<Key.space>credit<Key.space>union<Key.enter><Key.space><Key.space><Key.space><Key.space><Key.space><Key.space>account.<Key.space><Key.shift>Please<Key.space>specify<Key.space>the<Key.space>dollar<Key.space>amount<Key.space>from<Key.space>your<Key.space>net<Key.space>pay<Key.space>that<Key.space>should<Key.space>be<Key.space>deposited<Key.space>in<Key.space>your<Key.space>secondary<Key.space>account.
Screenshot: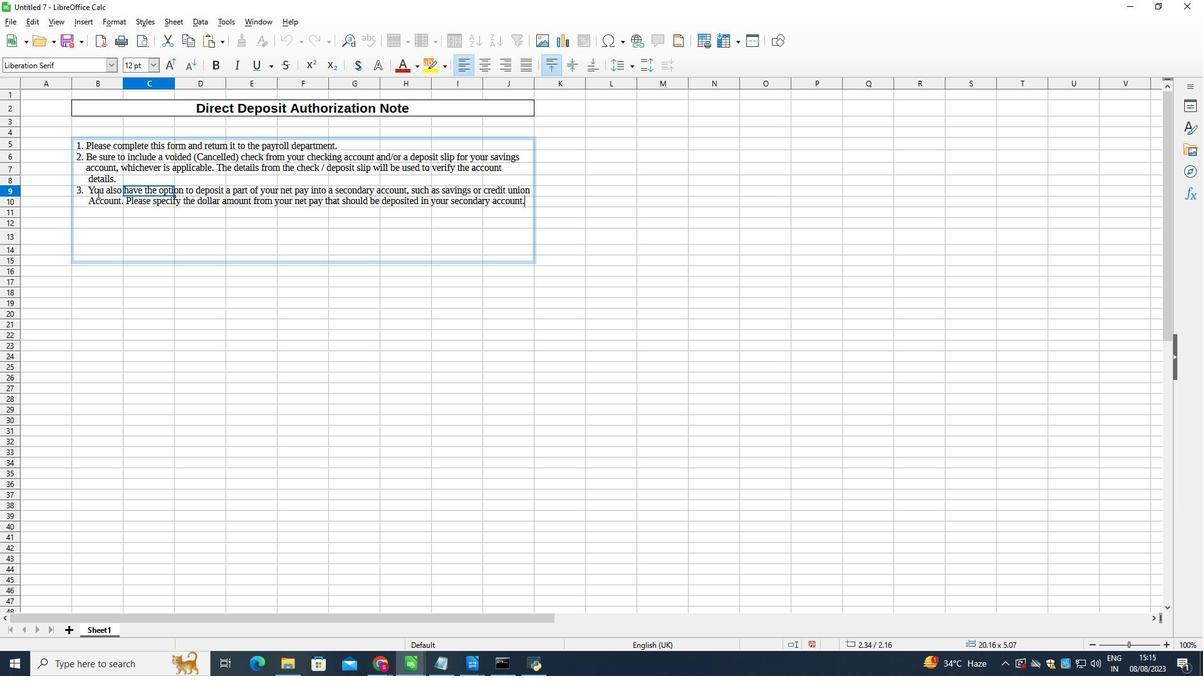 
Action: Mouse moved to (241, 247)
Screenshot: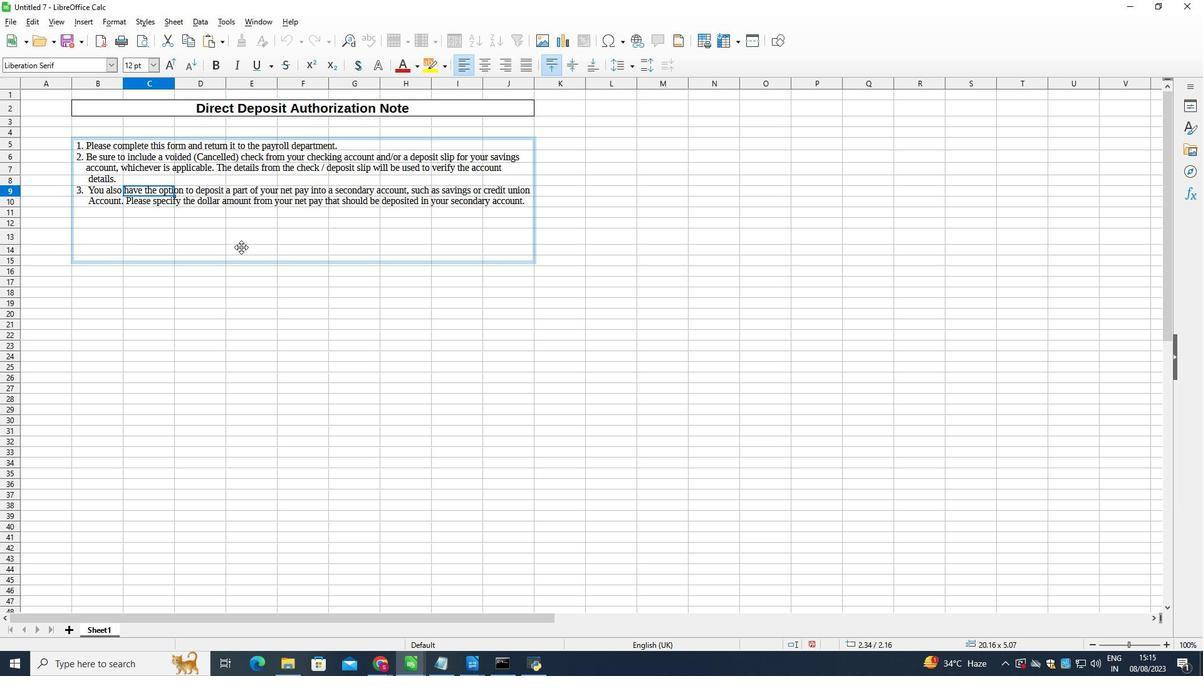 
Action: Mouse pressed left at (241, 247)
Screenshot: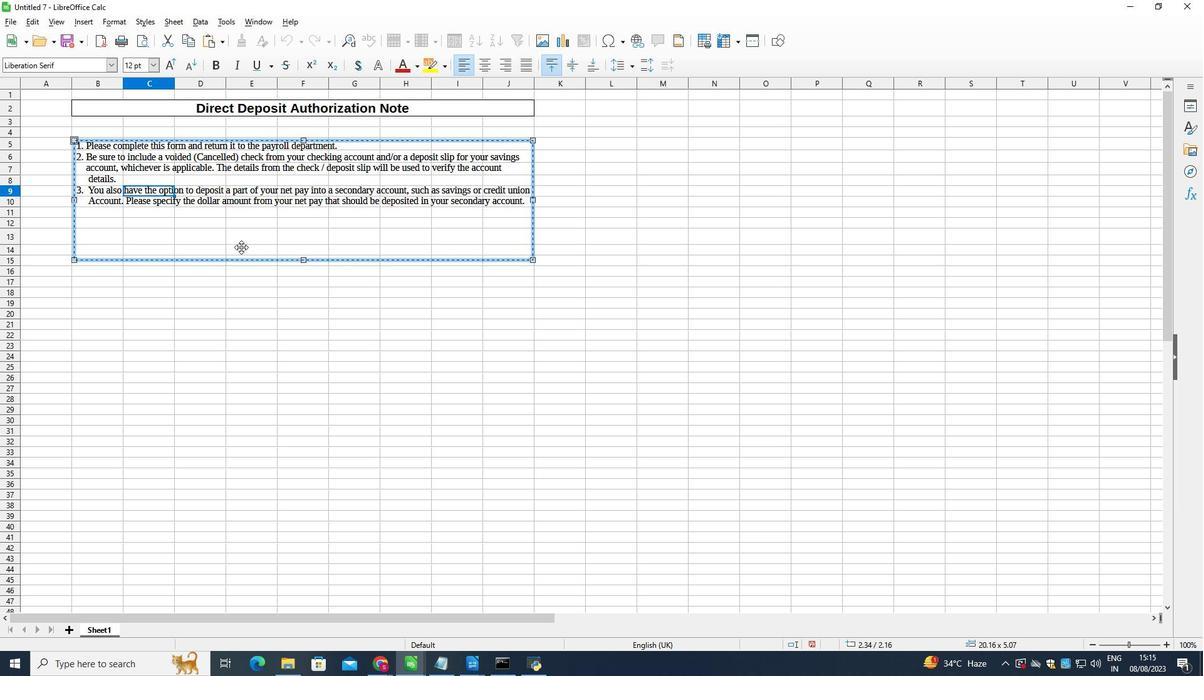 
Action: Mouse moved to (305, 260)
Screenshot: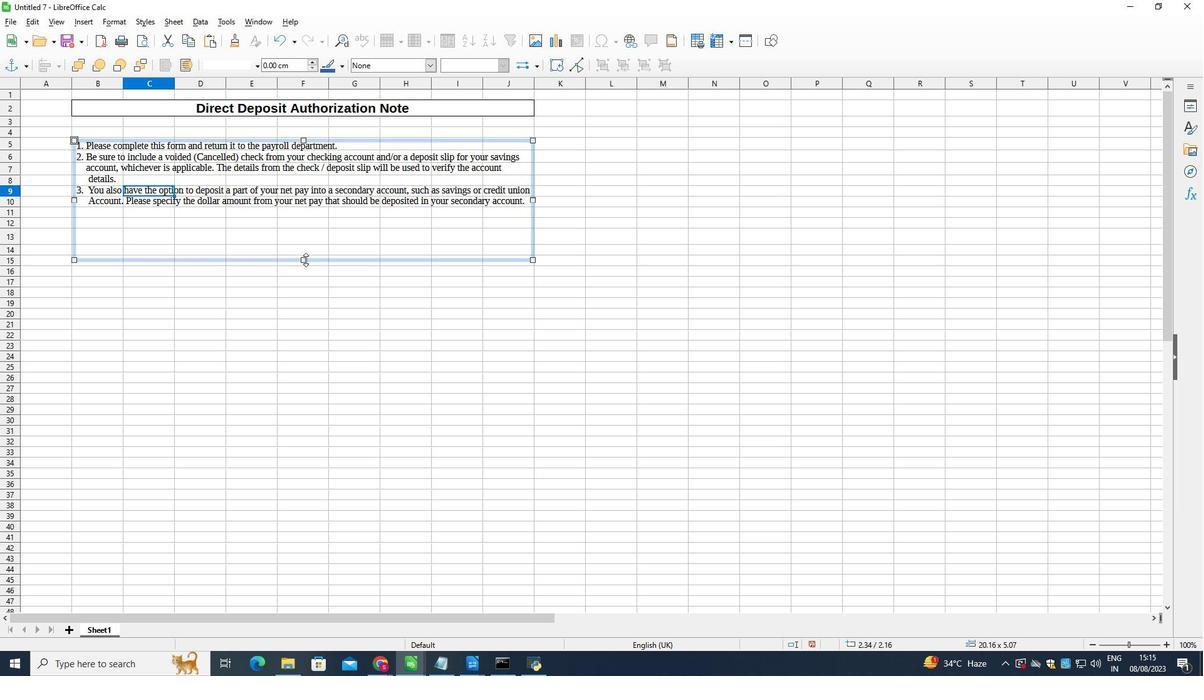 
Action: Mouse pressed left at (305, 260)
Screenshot: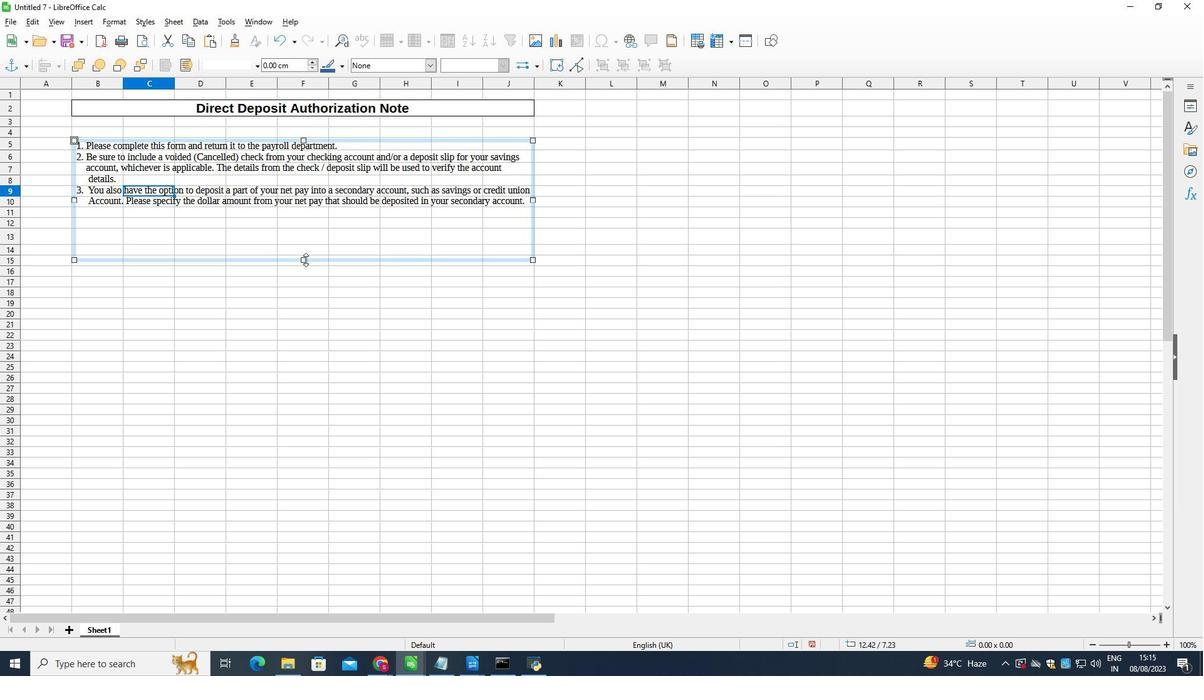 
Action: Mouse moved to (291, 264)
Screenshot: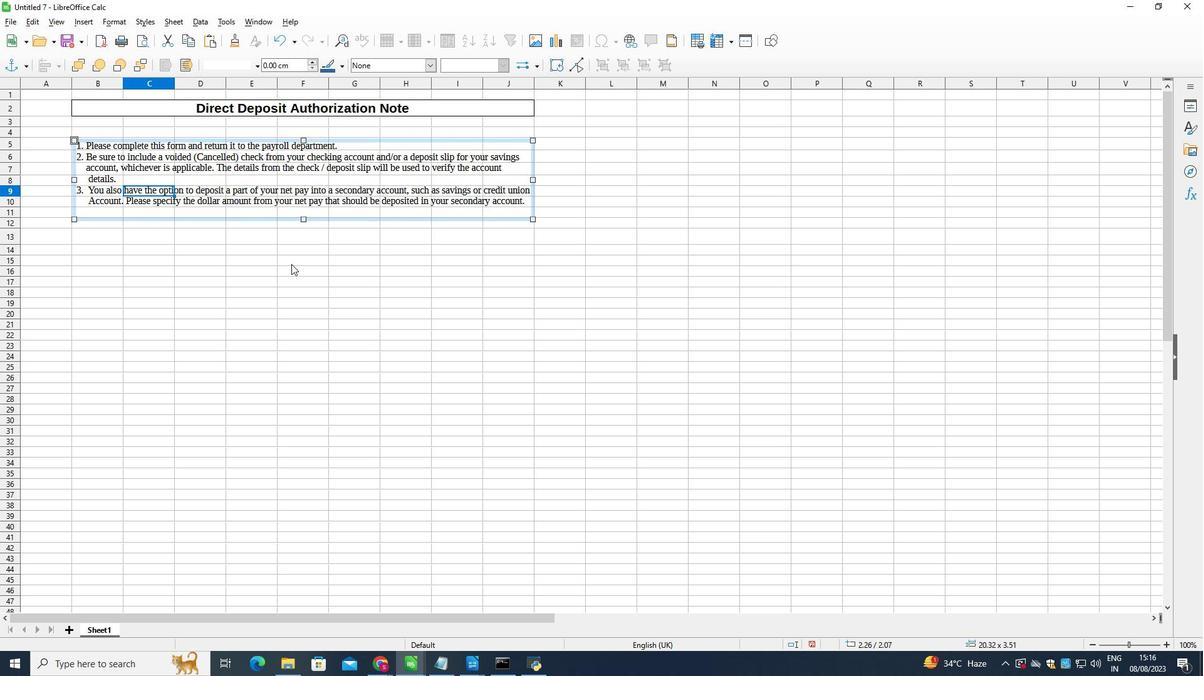 
Action: Mouse pressed left at (291, 264)
Screenshot: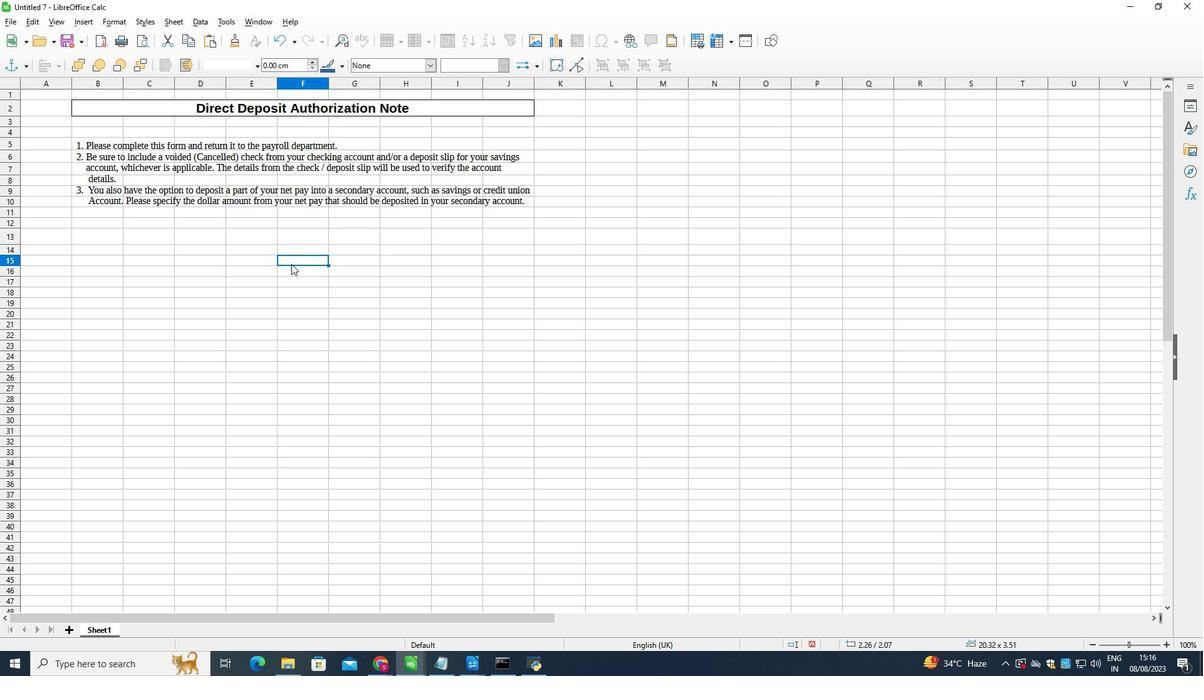 
Action: Mouse moved to (86, 237)
Screenshot: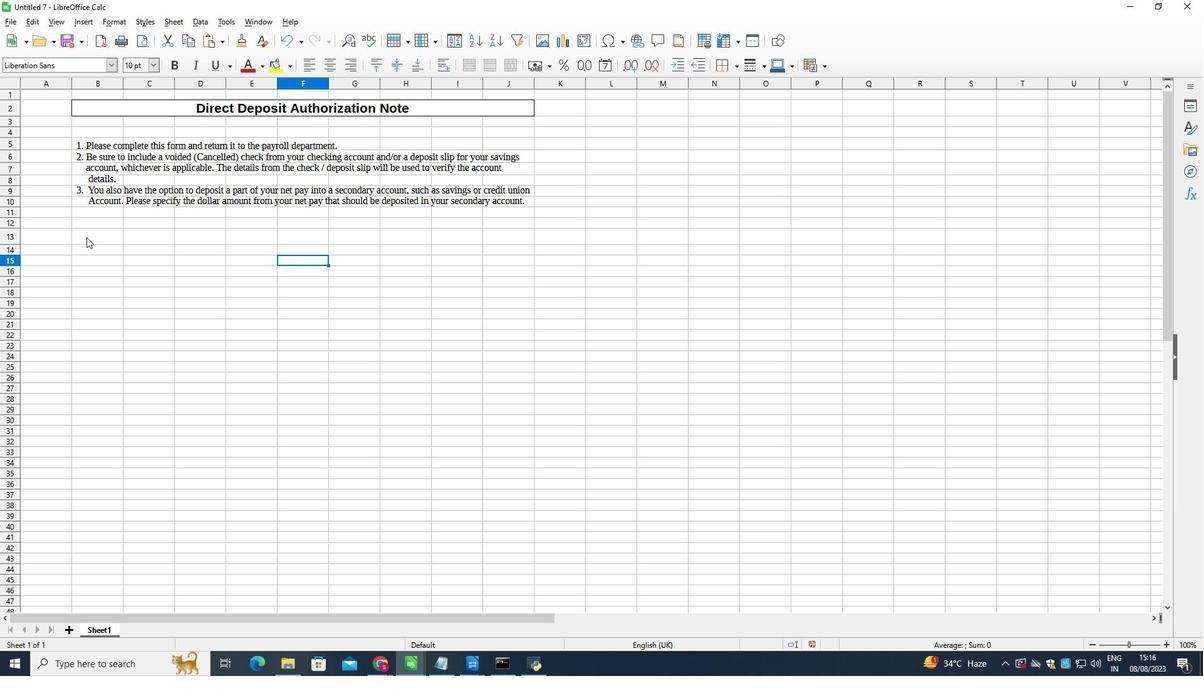 
Action: Mouse pressed left at (86, 237)
Screenshot: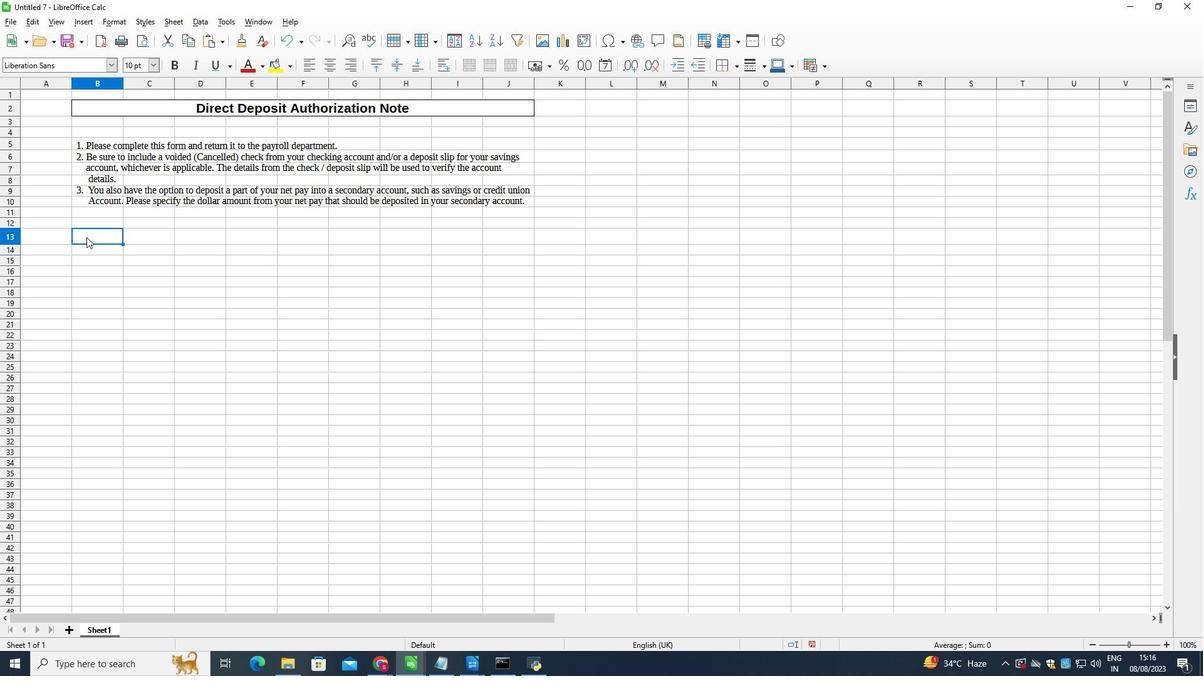 
Action: Mouse moved to (131, 235)
Screenshot: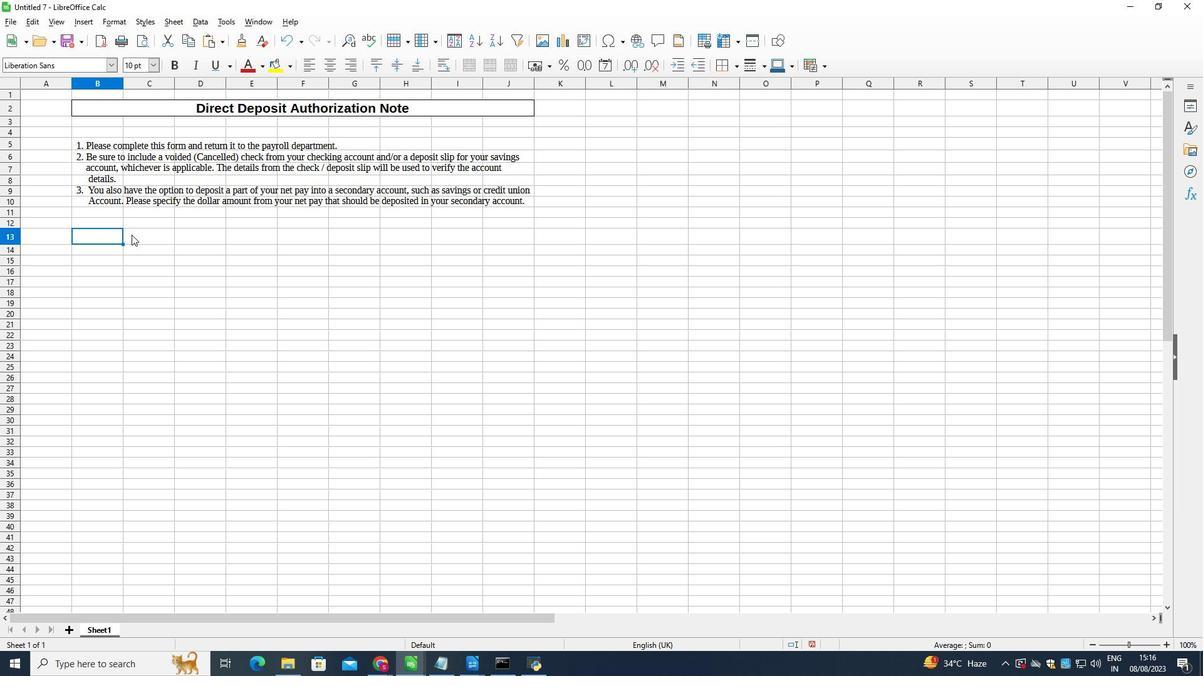 
Action: Mouse pressed left at (131, 235)
Screenshot: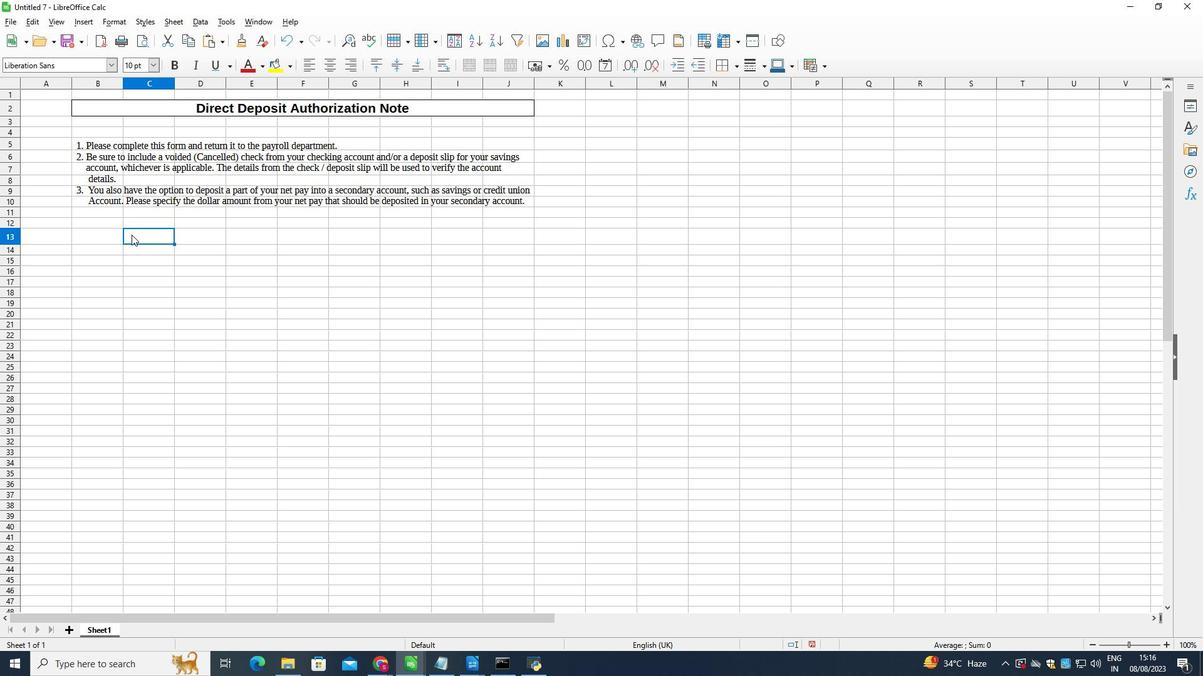 
Action: Mouse moved to (491, 65)
Screenshot: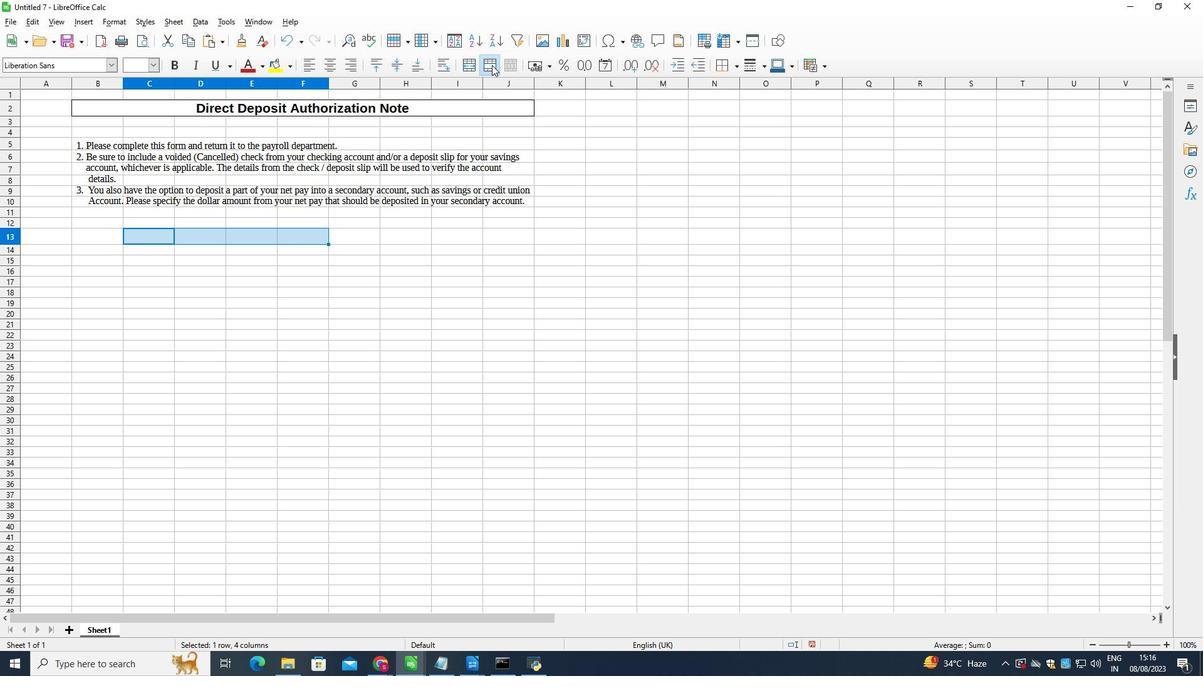 
Action: Mouse pressed left at (491, 65)
Screenshot: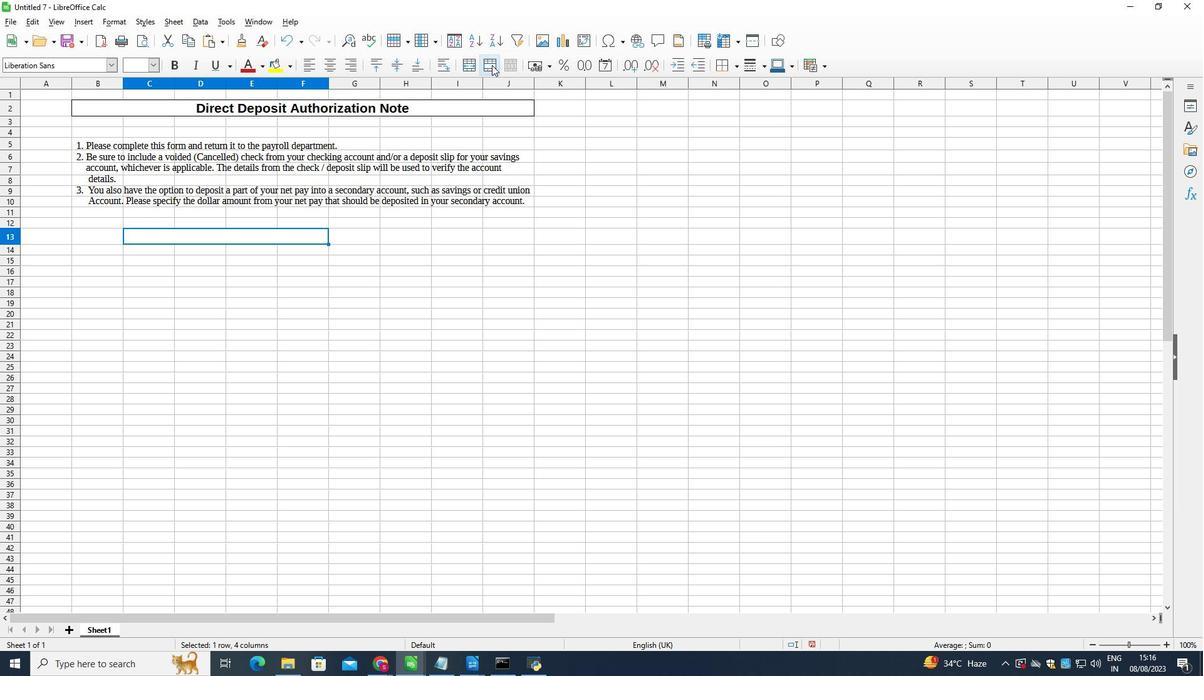 
Action: Mouse moved to (363, 233)
Screenshot: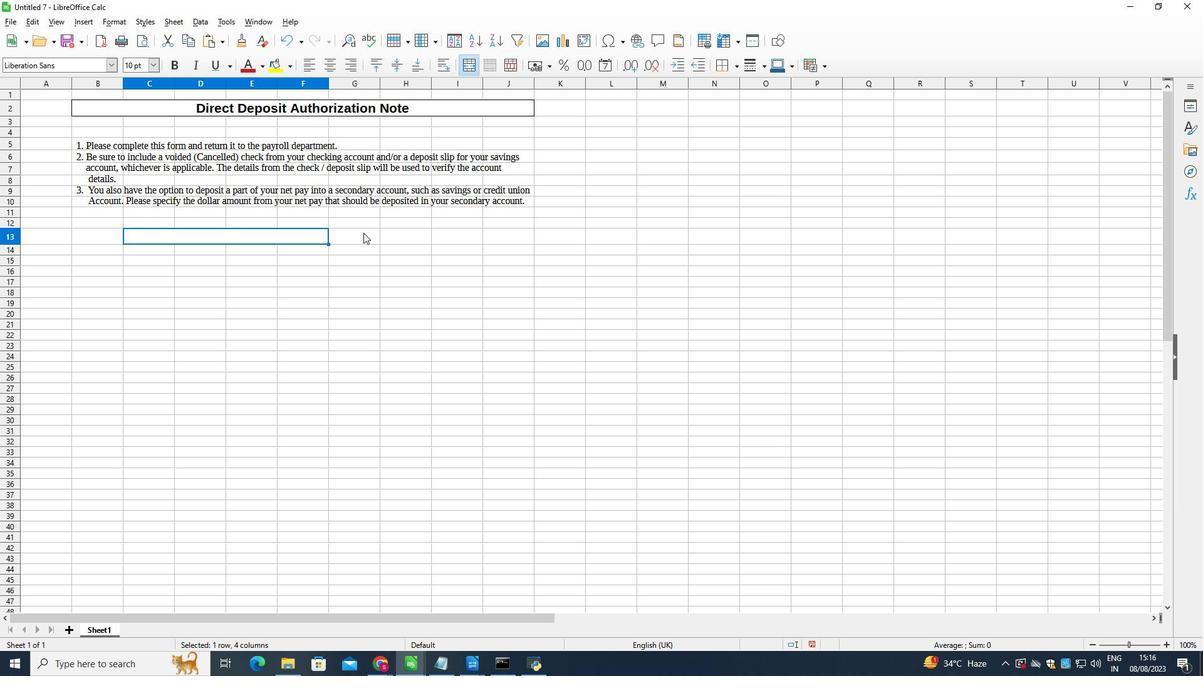 
Action: Mouse pressed left at (363, 233)
Screenshot: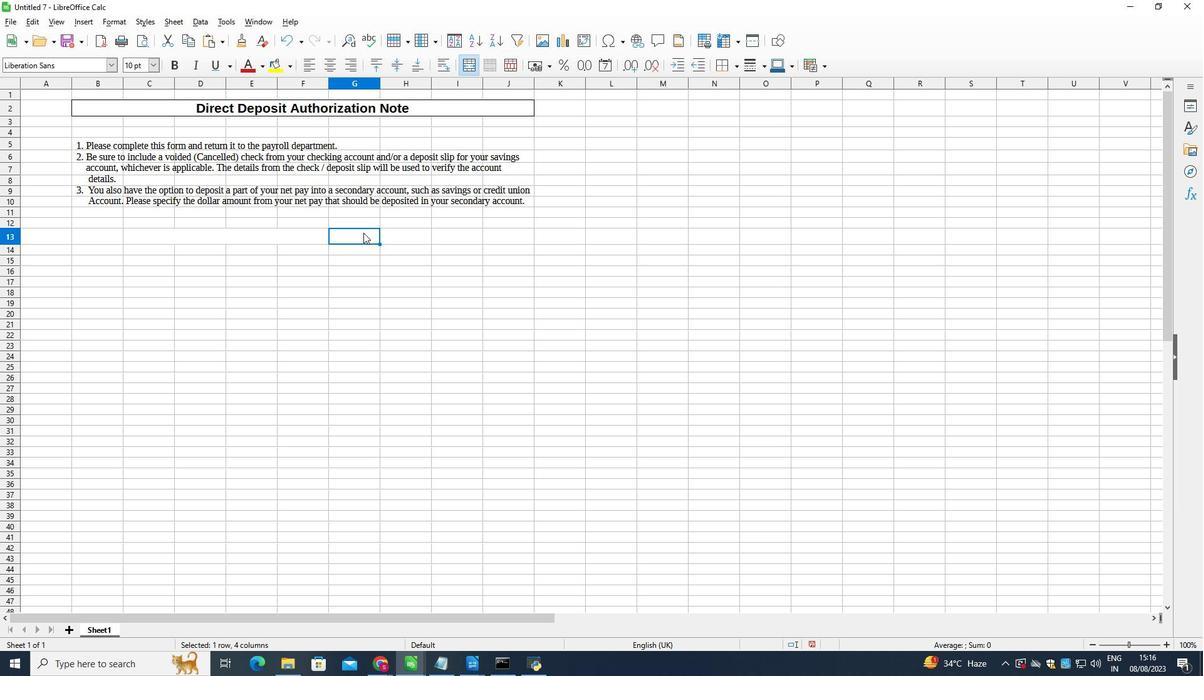
Action: Mouse moved to (490, 60)
Screenshot: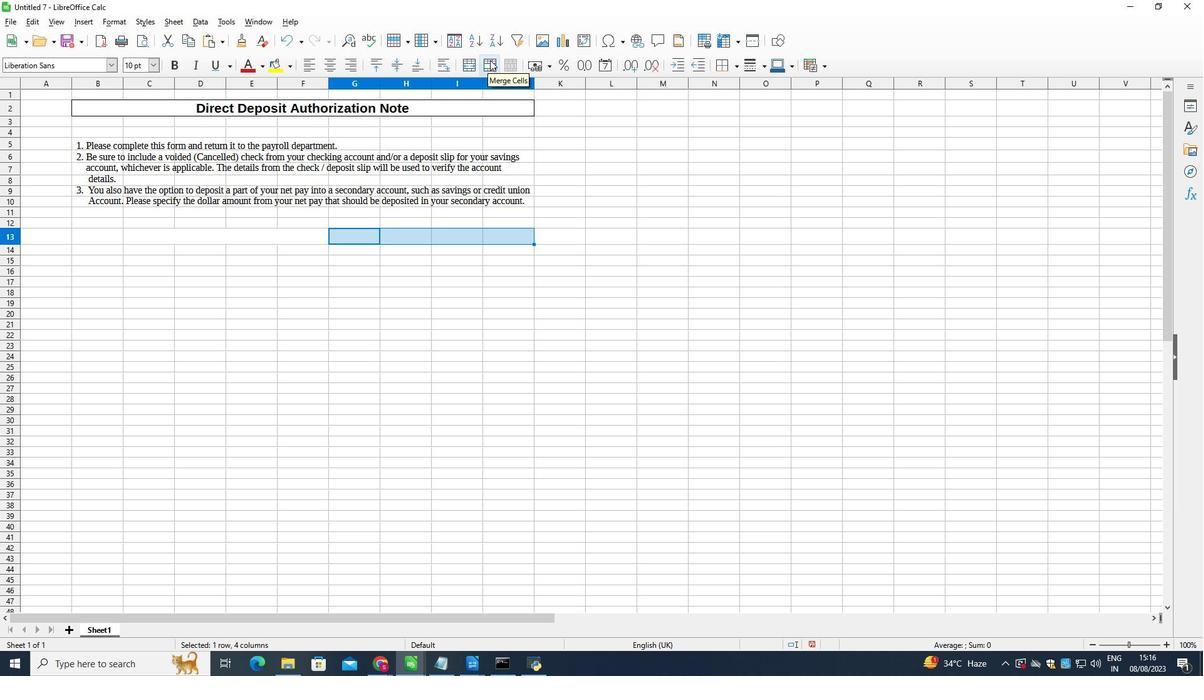 
Action: Mouse pressed left at (490, 60)
Screenshot: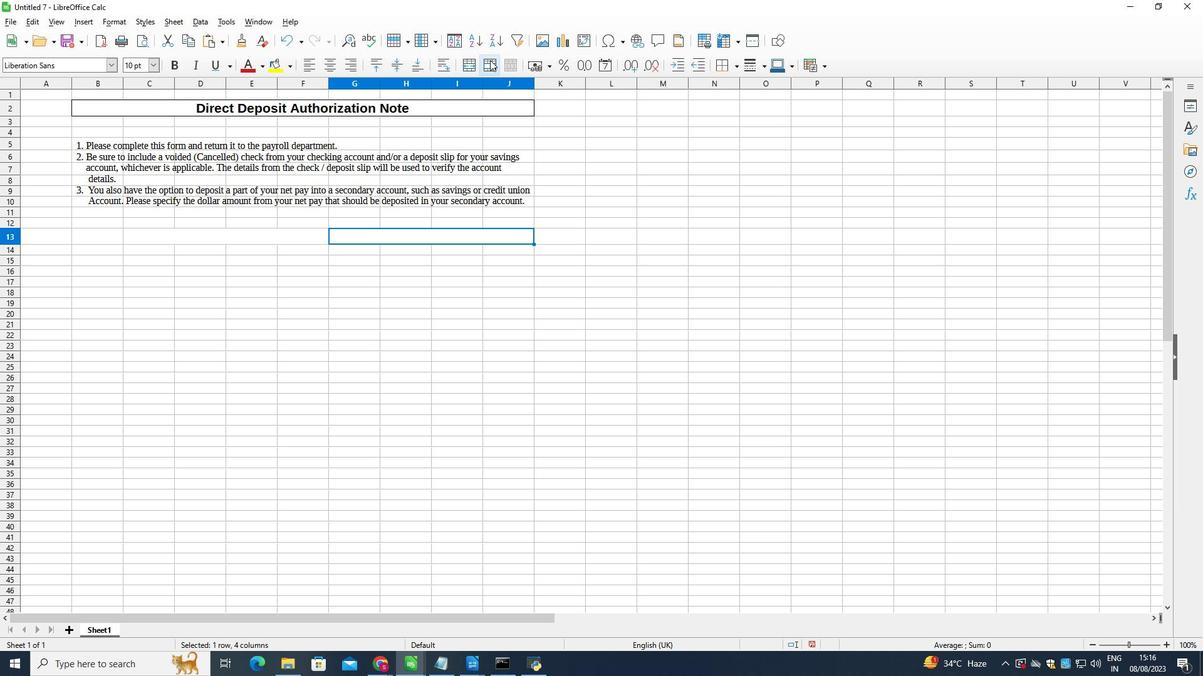 
Action: Mouse moved to (157, 238)
Screenshot: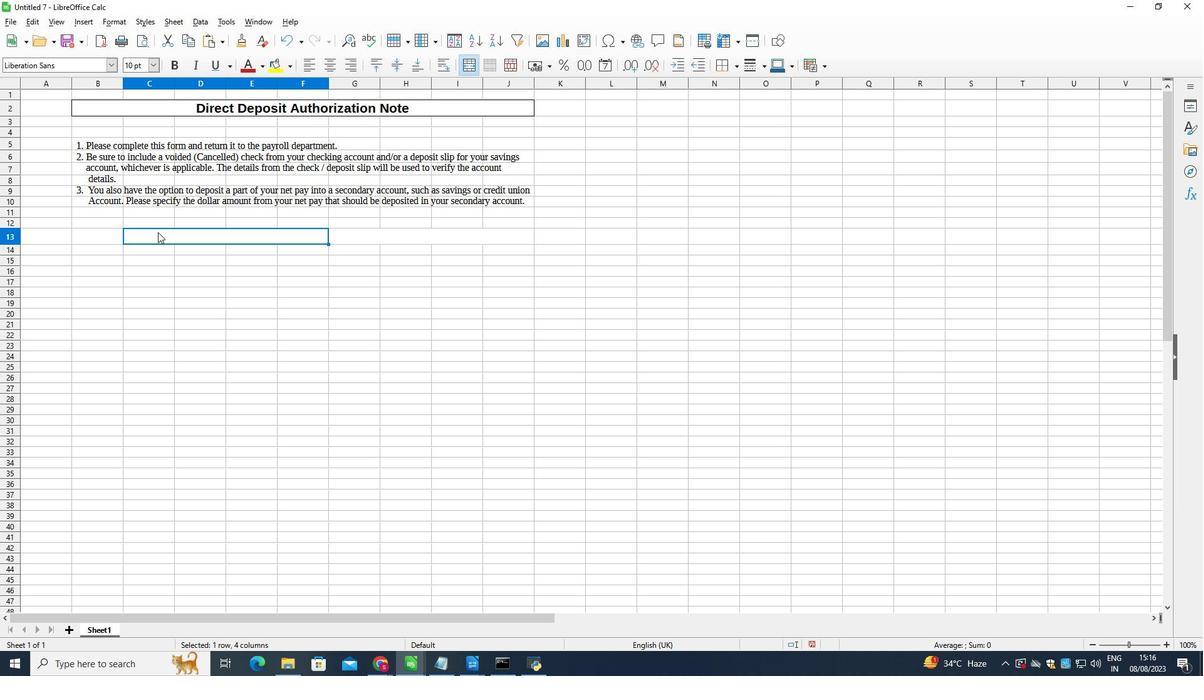 
Action: Mouse pressed left at (157, 238)
Screenshot: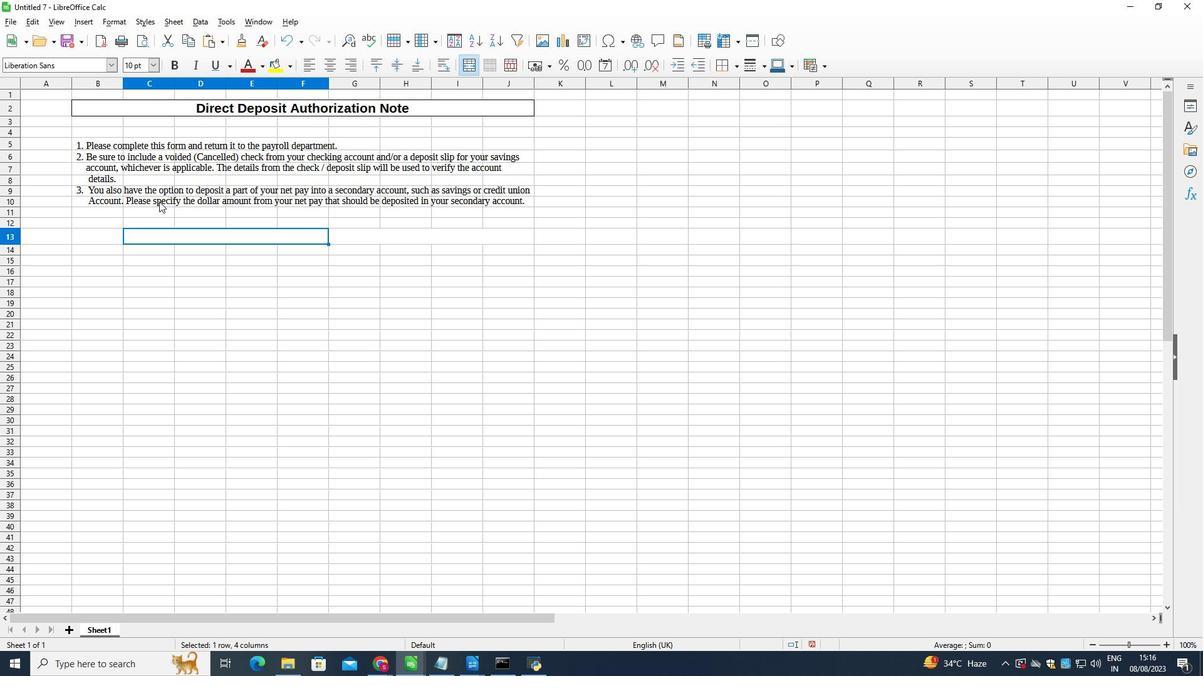 
Action: Mouse moved to (152, 67)
Screenshot: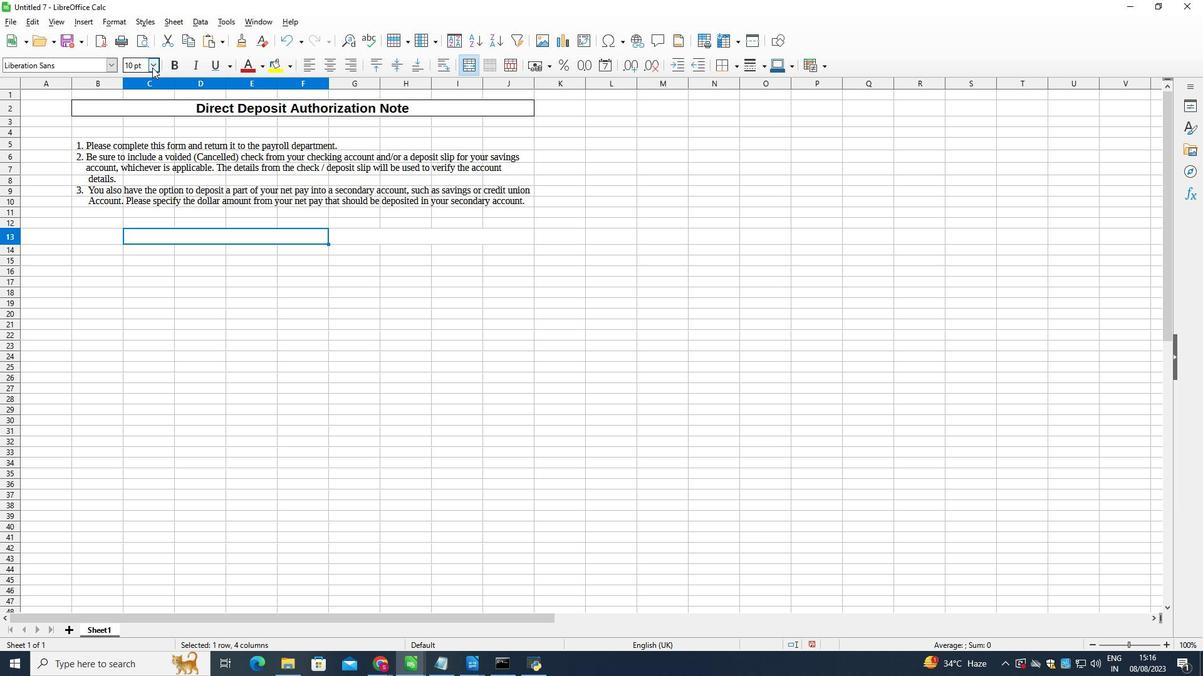 
Action: Mouse pressed left at (152, 67)
Screenshot: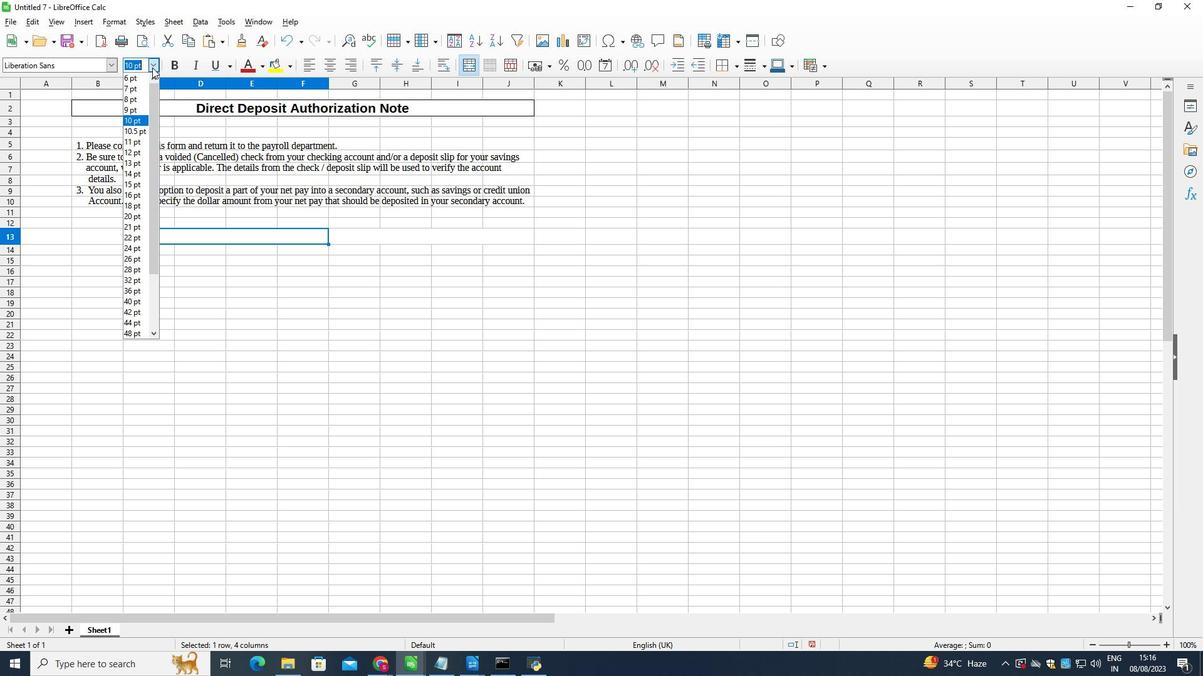 
Action: Mouse moved to (144, 152)
Screenshot: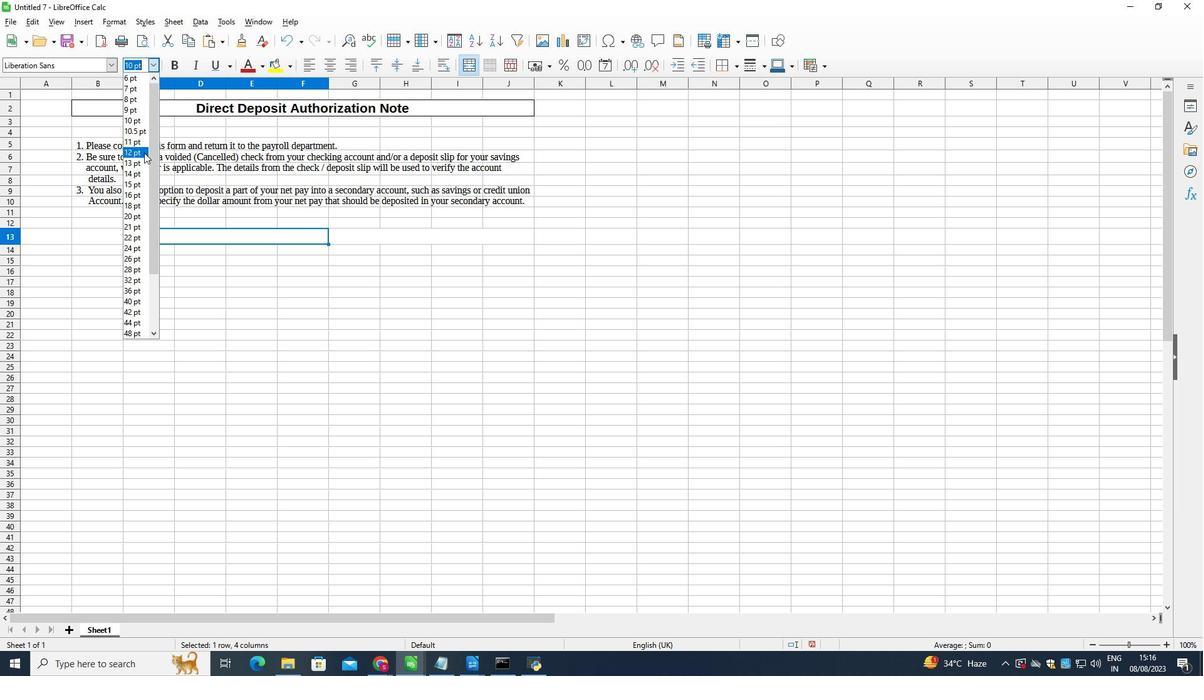 
Action: Mouse pressed left at (144, 152)
Screenshot: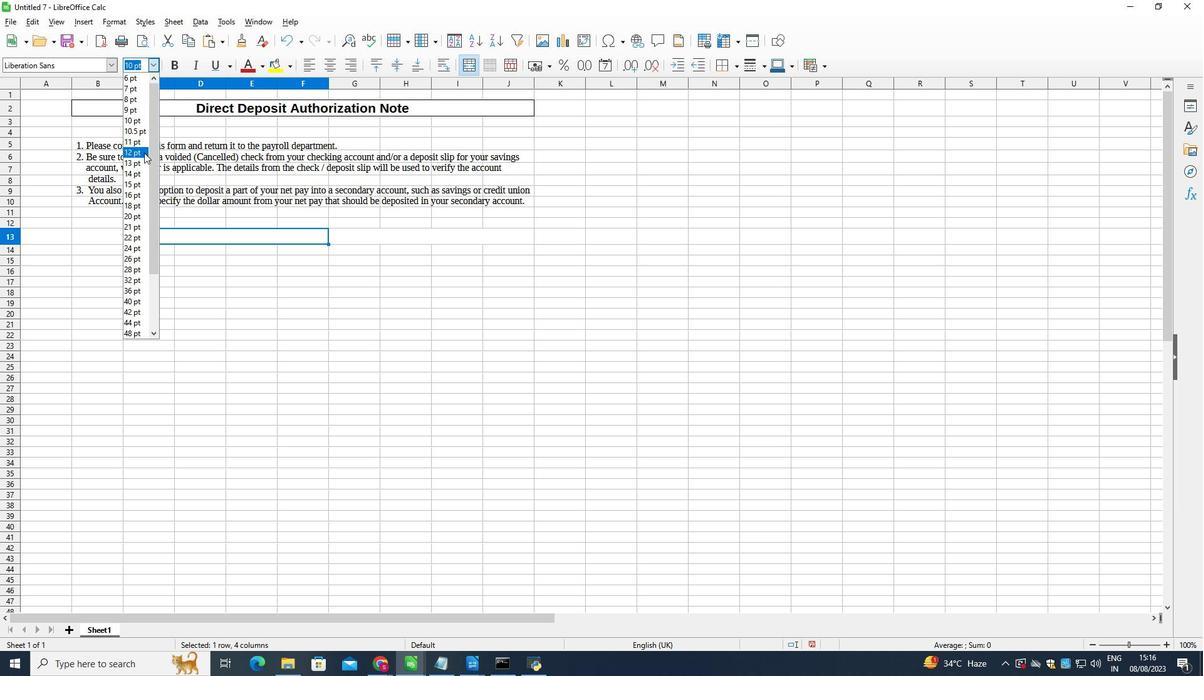 
Action: Key pressed <Key.shift>Name<Key.shift_r>:
Screenshot: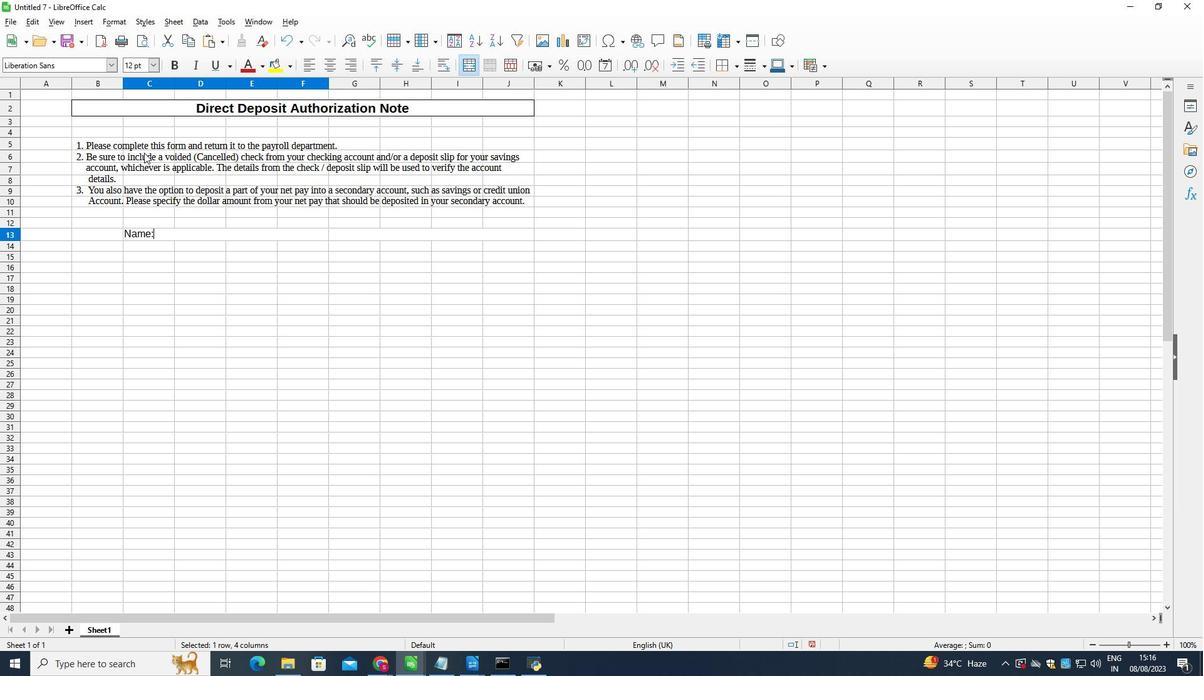 
Action: Mouse moved to (369, 235)
Screenshot: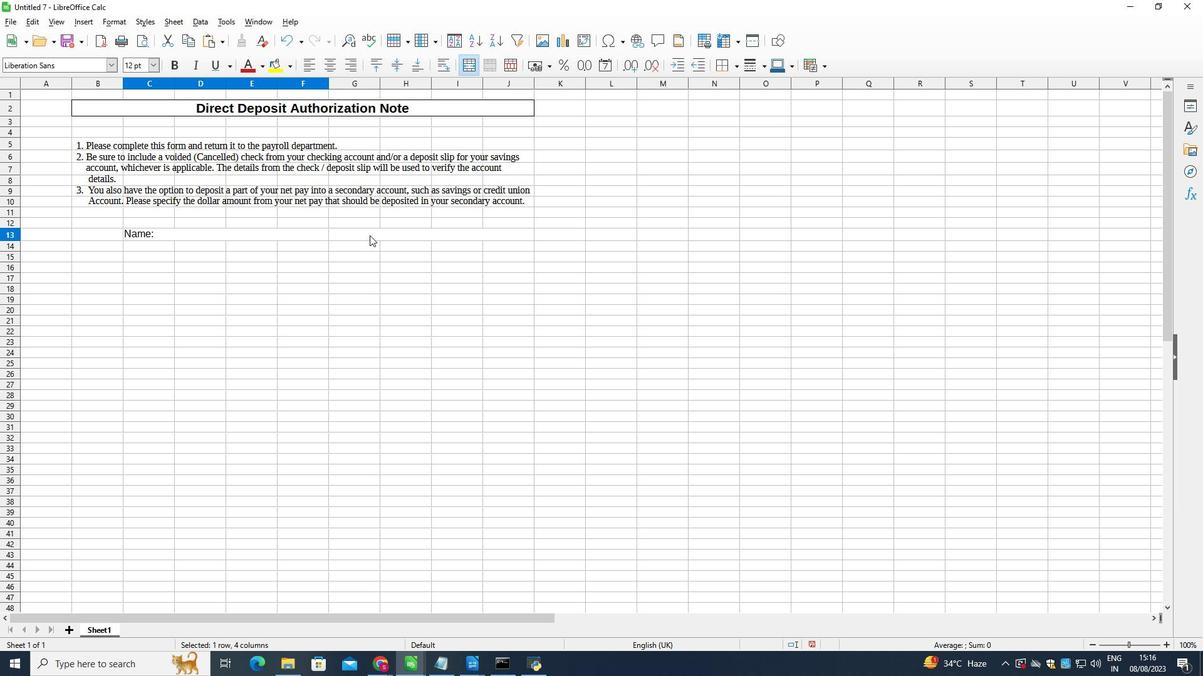 
Action: Mouse pressed left at (369, 235)
Screenshot: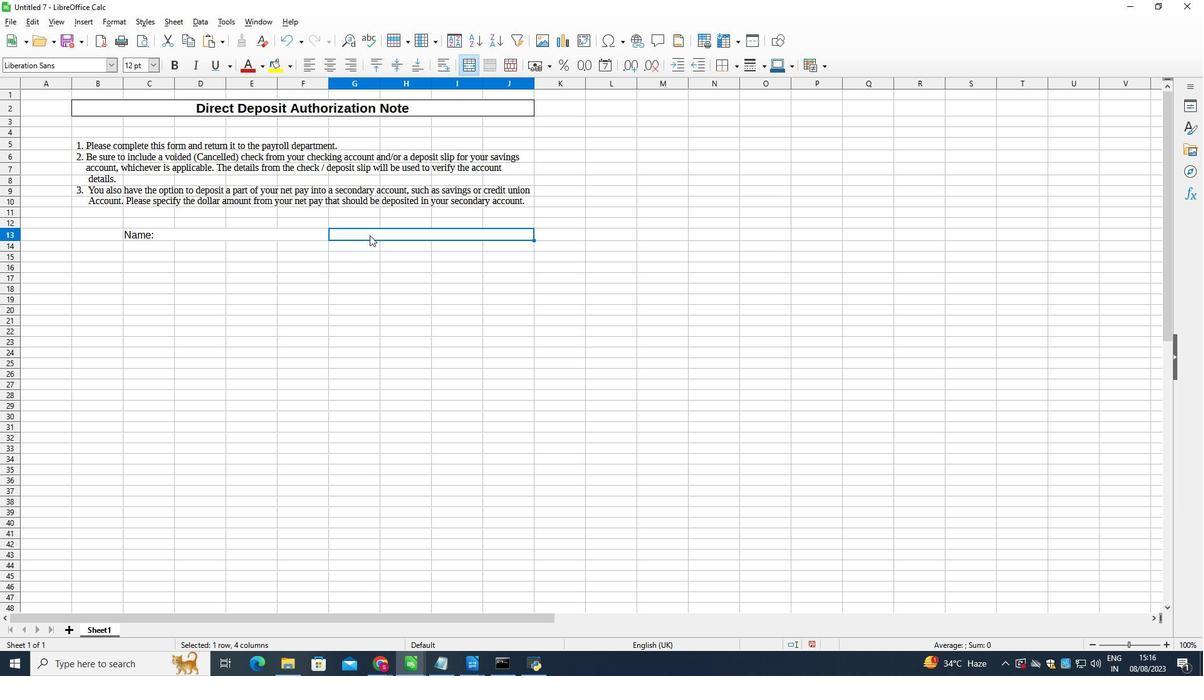 
Action: Mouse moved to (152, 62)
Screenshot: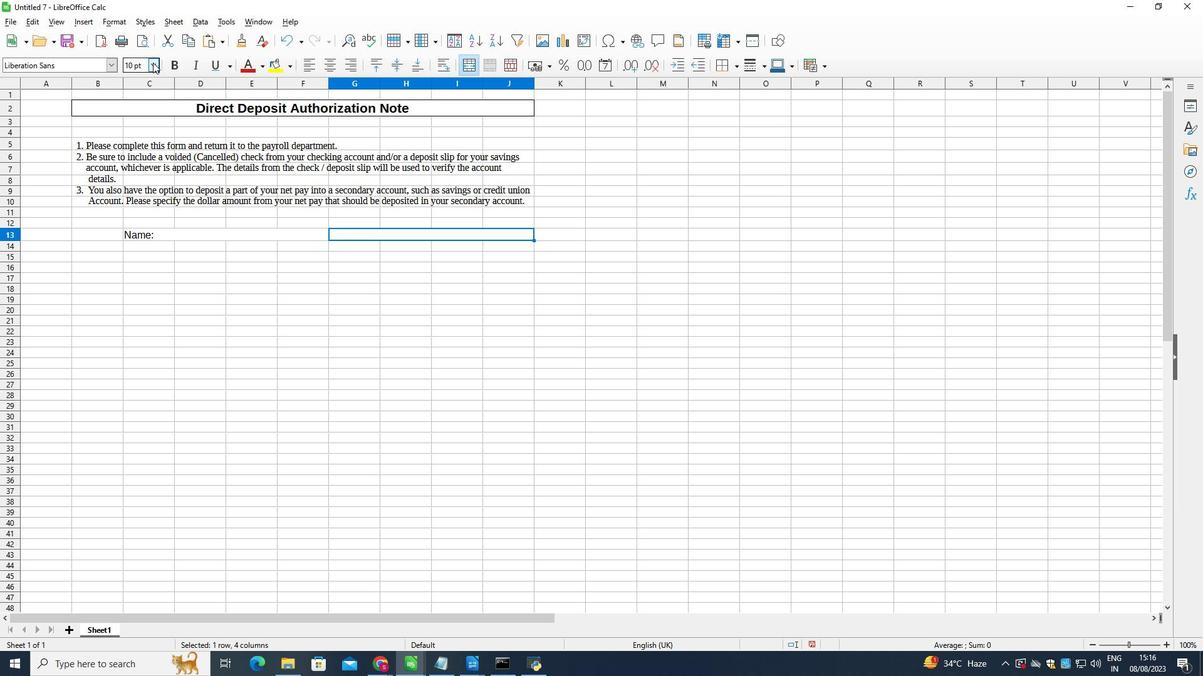 
Action: Mouse pressed left at (152, 62)
Screenshot: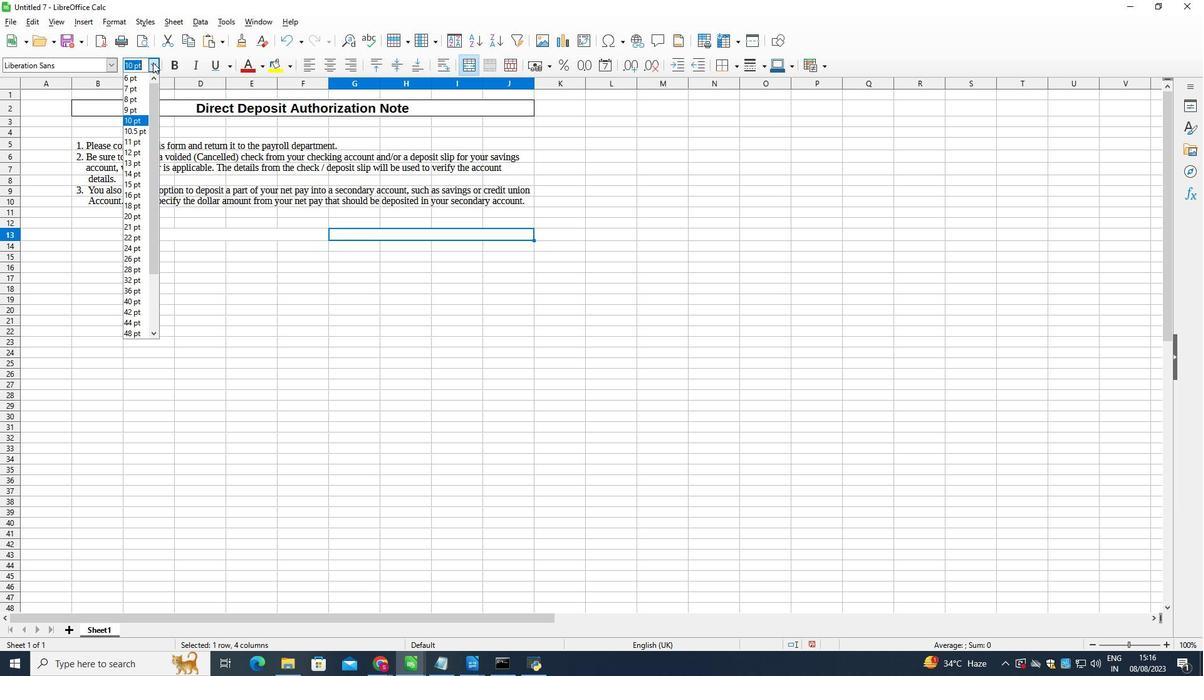 
Action: Mouse moved to (129, 150)
Screenshot: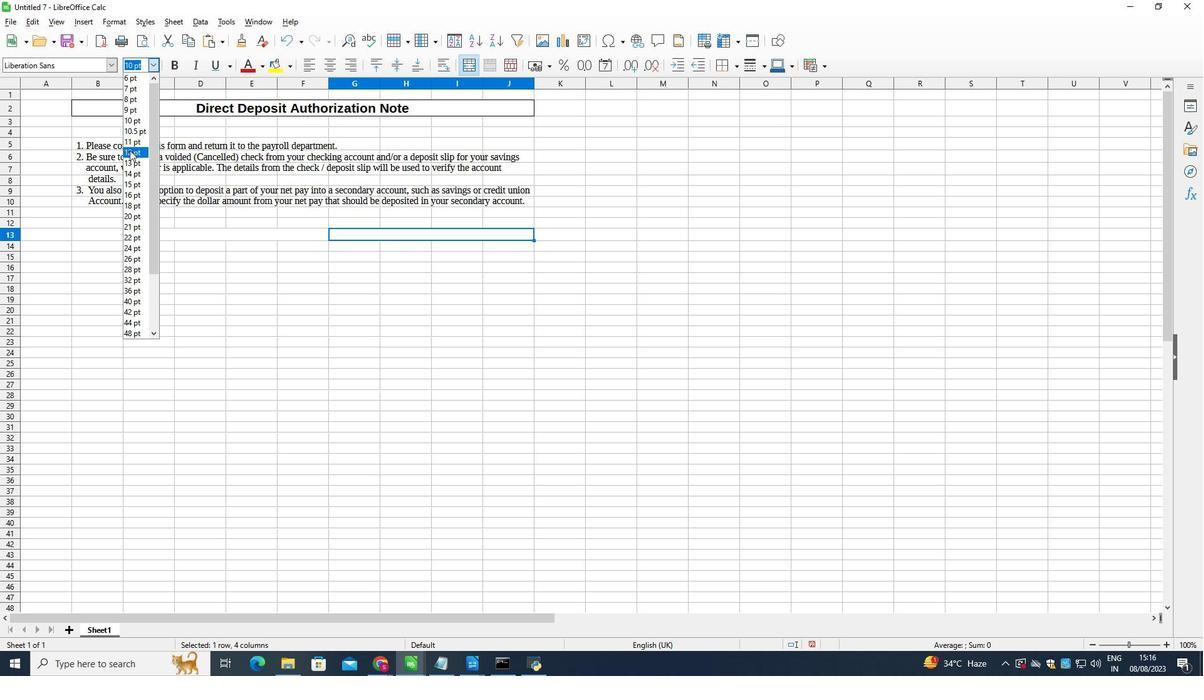 
Action: Mouse pressed left at (129, 150)
Screenshot: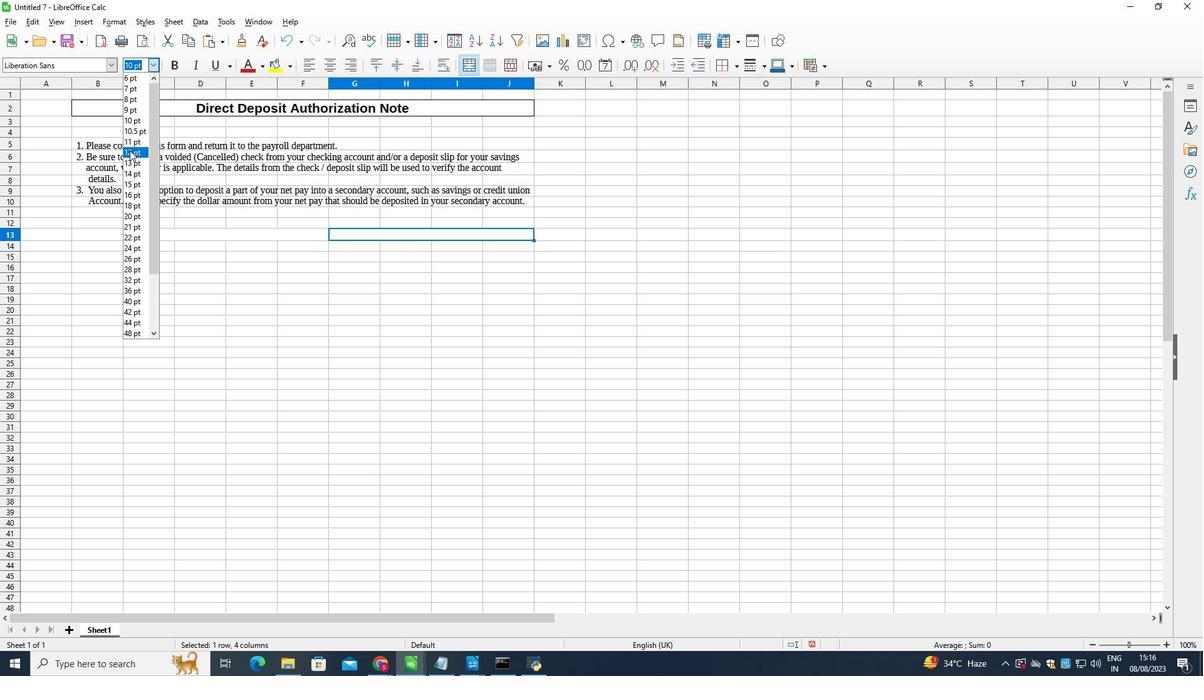 
Action: Key pressed <Key.shift>Your<Key.space><Key.shift><Key.shift><Key.shift><Key.shift><Key.shift><Key.shift>Bank<Key.space>/<Key.space><Key.shift>Financial<Key.space><Key.shift>Institution
Screenshot: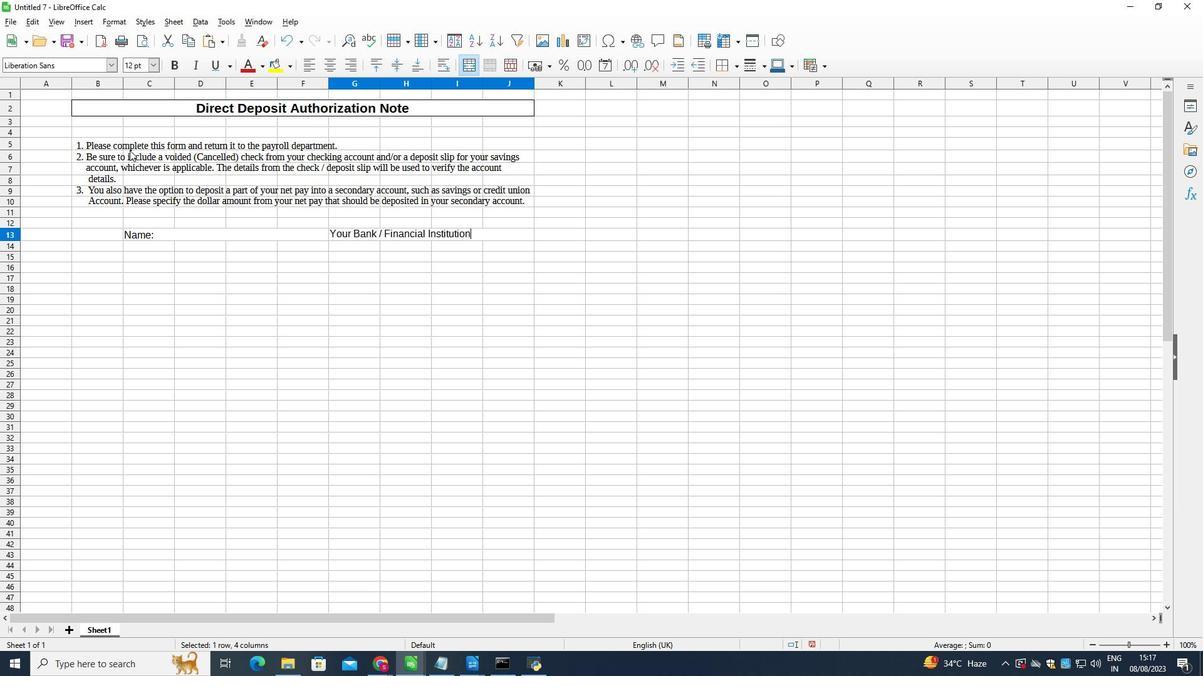 
Action: Mouse moved to (280, 270)
Screenshot: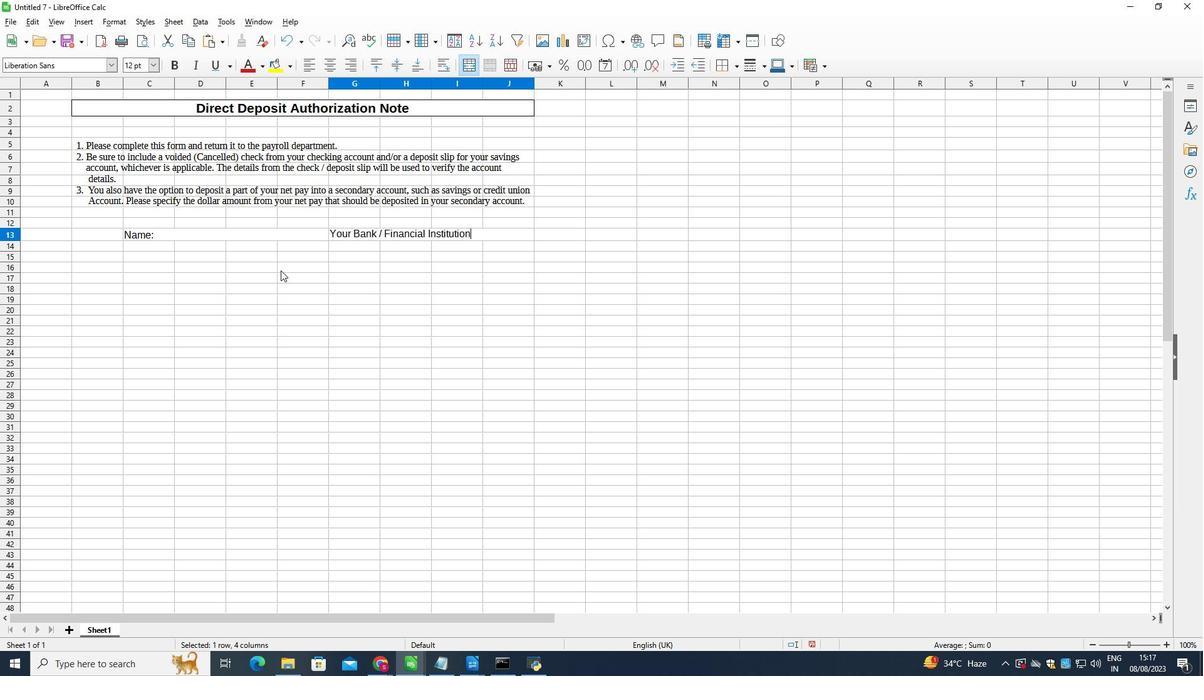 
Action: Key pressed <Key.shift_r>:
Screenshot: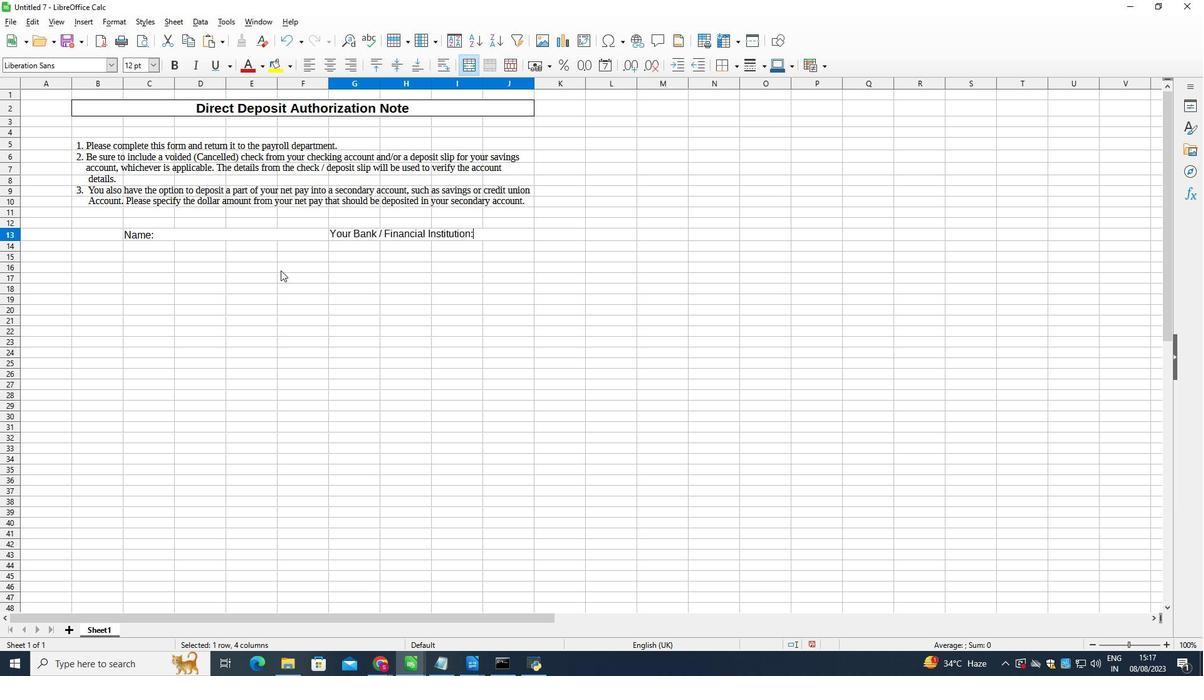 
Action: Mouse moved to (324, 275)
Screenshot: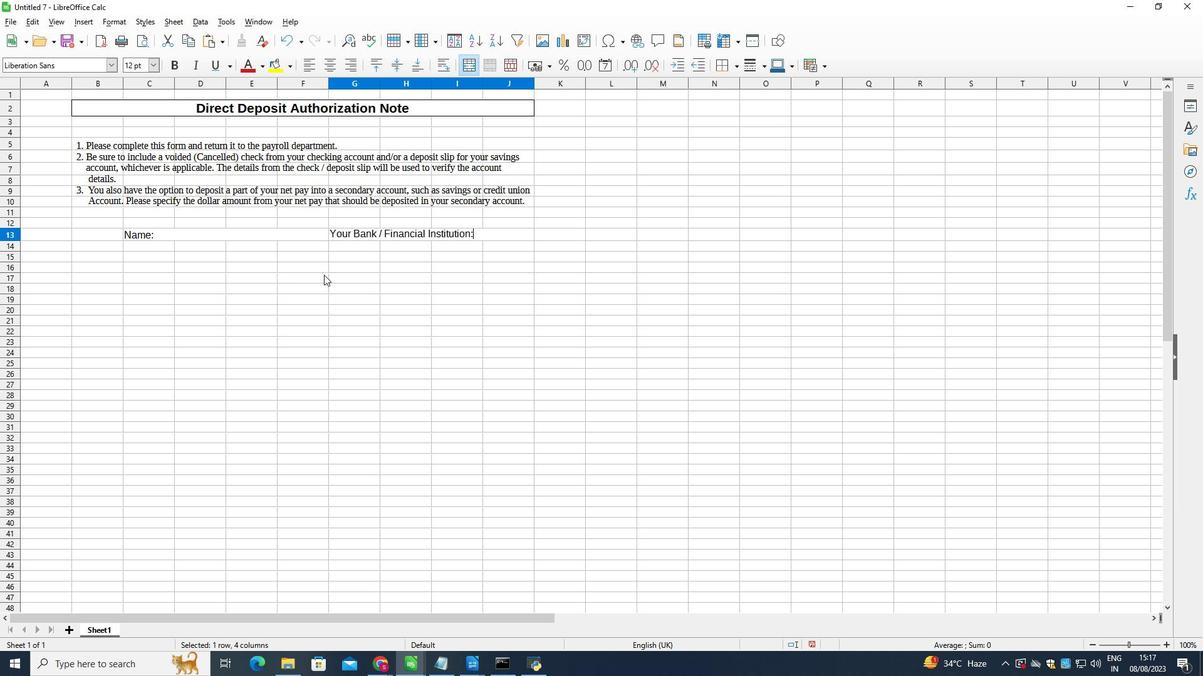 
Action: Mouse pressed left at (324, 275)
Screenshot: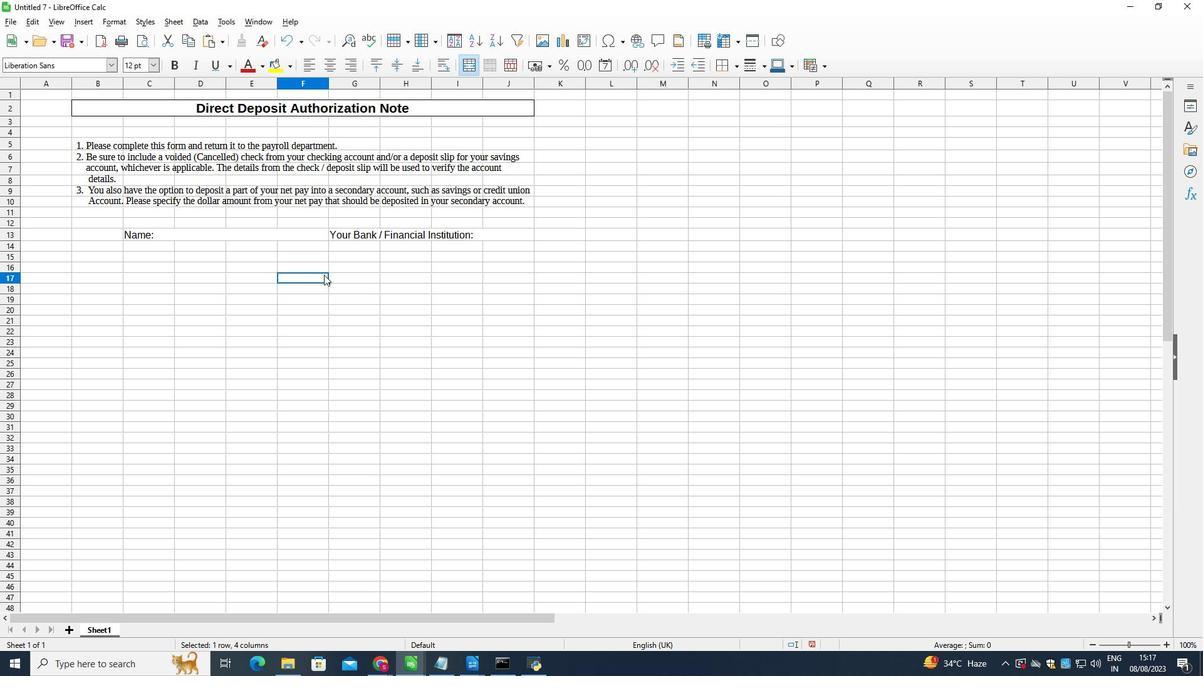 
Action: Mouse moved to (175, 233)
Screenshot: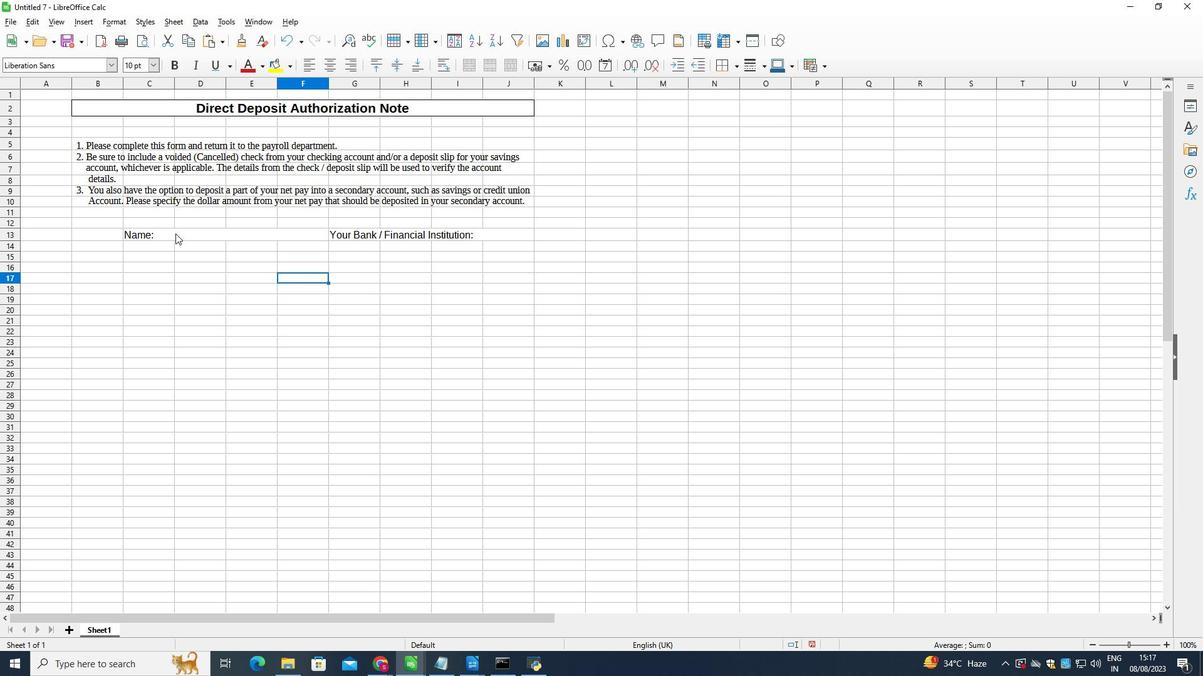 
Action: Mouse pressed left at (175, 233)
Screenshot: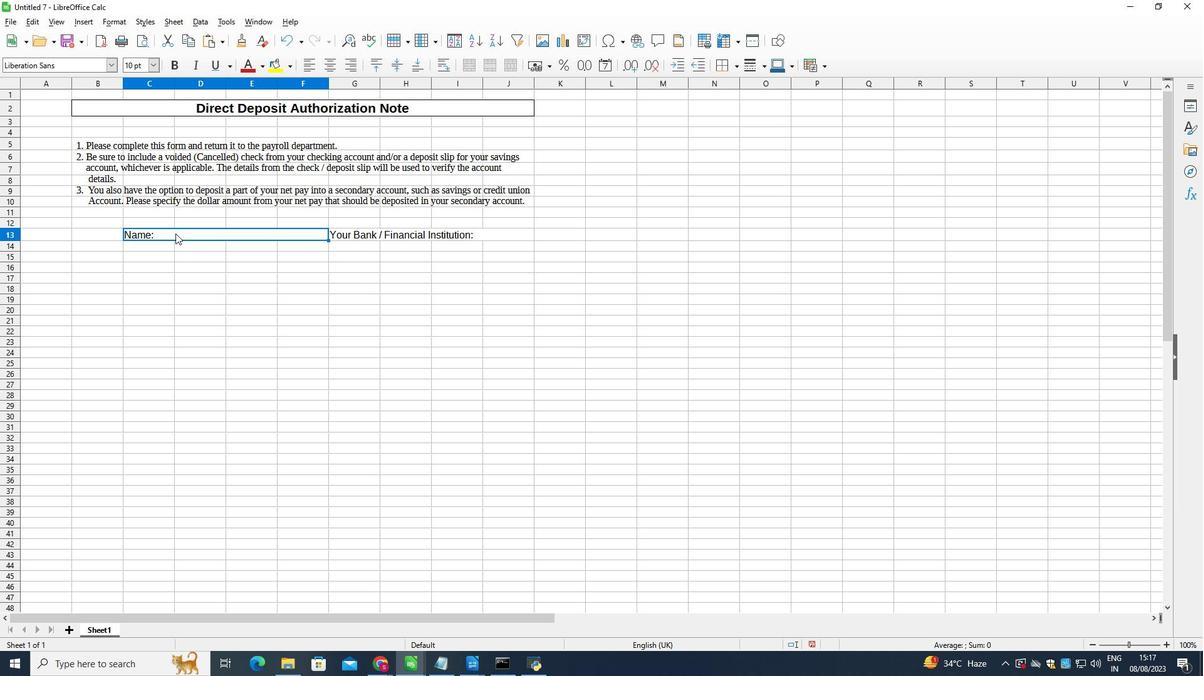 
Action: Mouse moved to (397, 68)
Screenshot: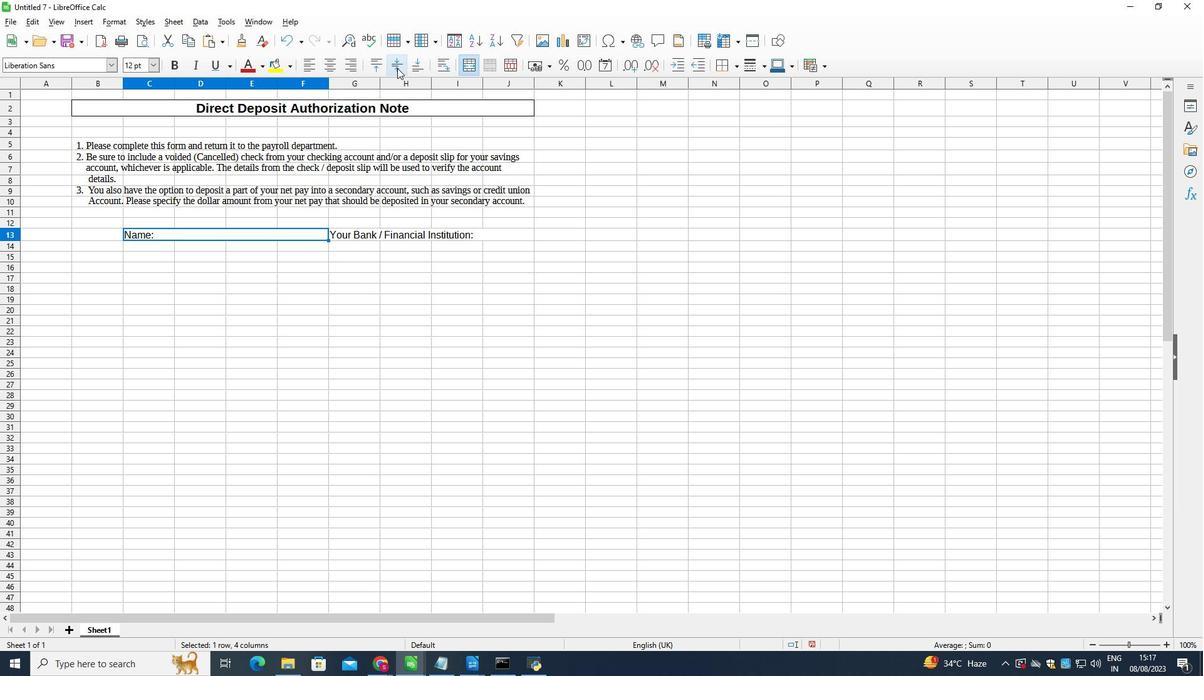 
Action: Mouse pressed left at (397, 68)
Screenshot: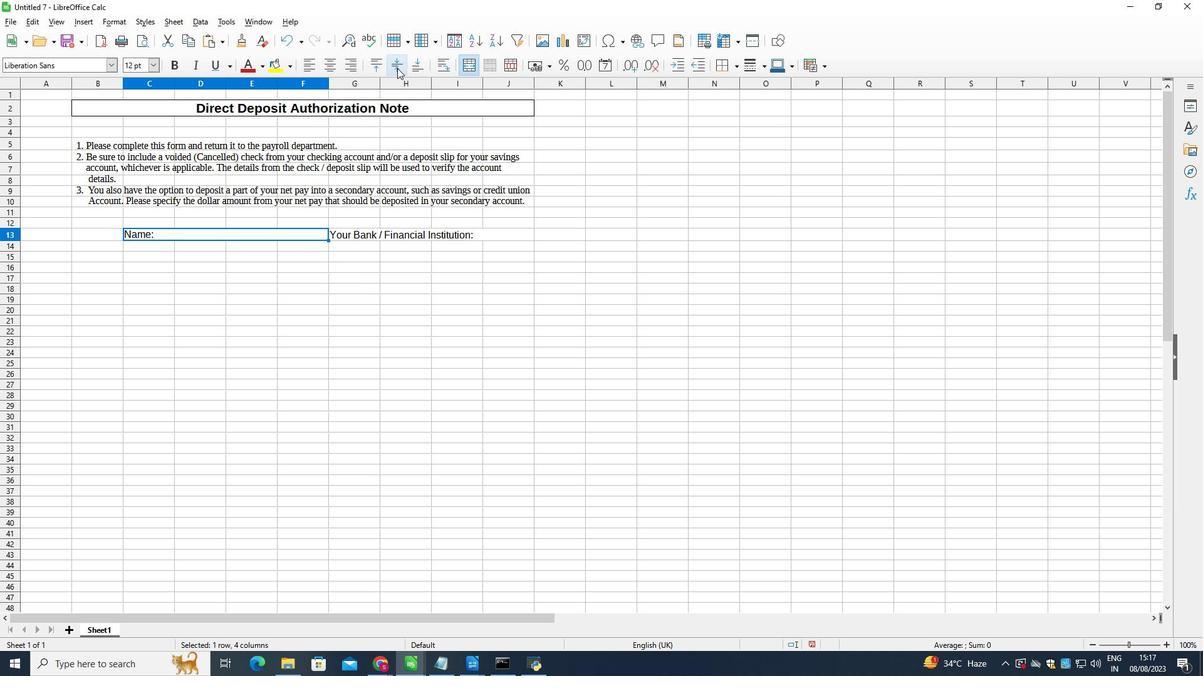 
Action: Mouse moved to (435, 236)
Screenshot: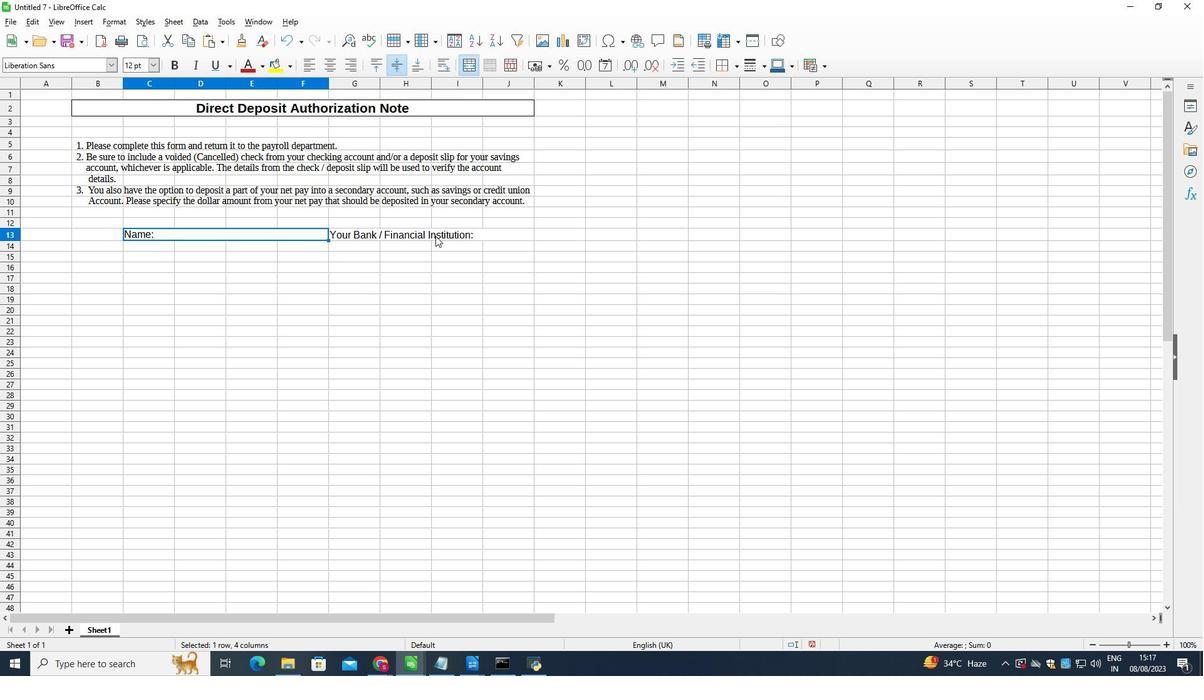 
Action: Mouse pressed left at (435, 236)
Screenshot: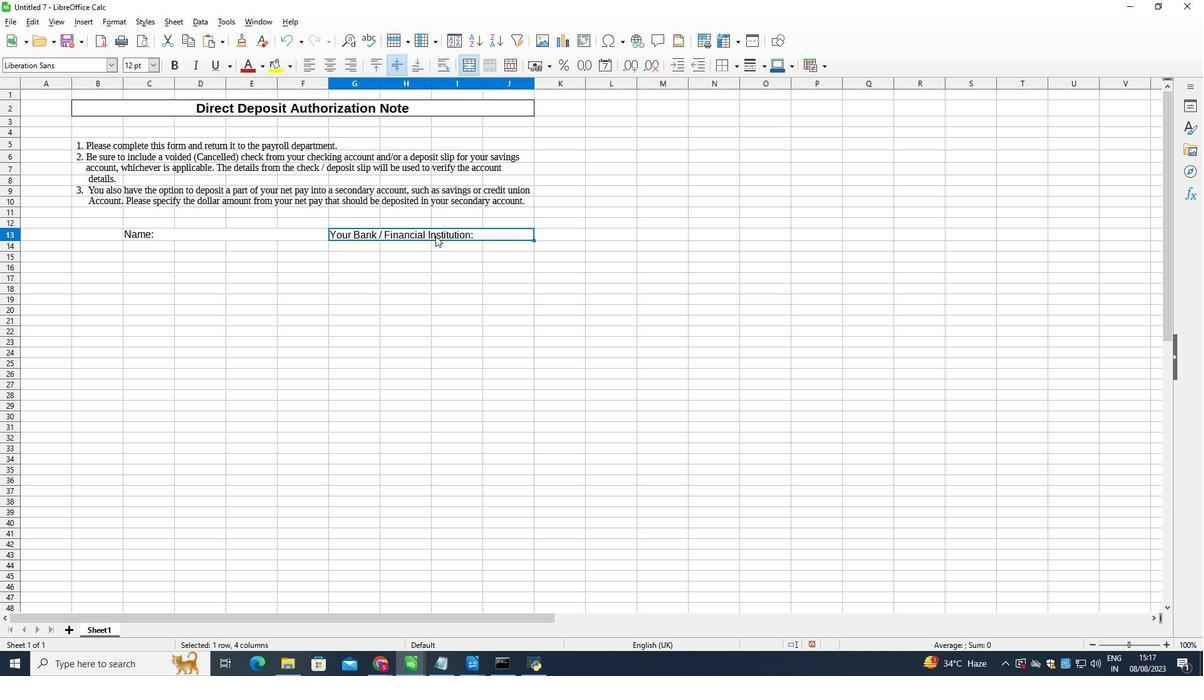 
Action: Mouse moved to (392, 62)
Screenshot: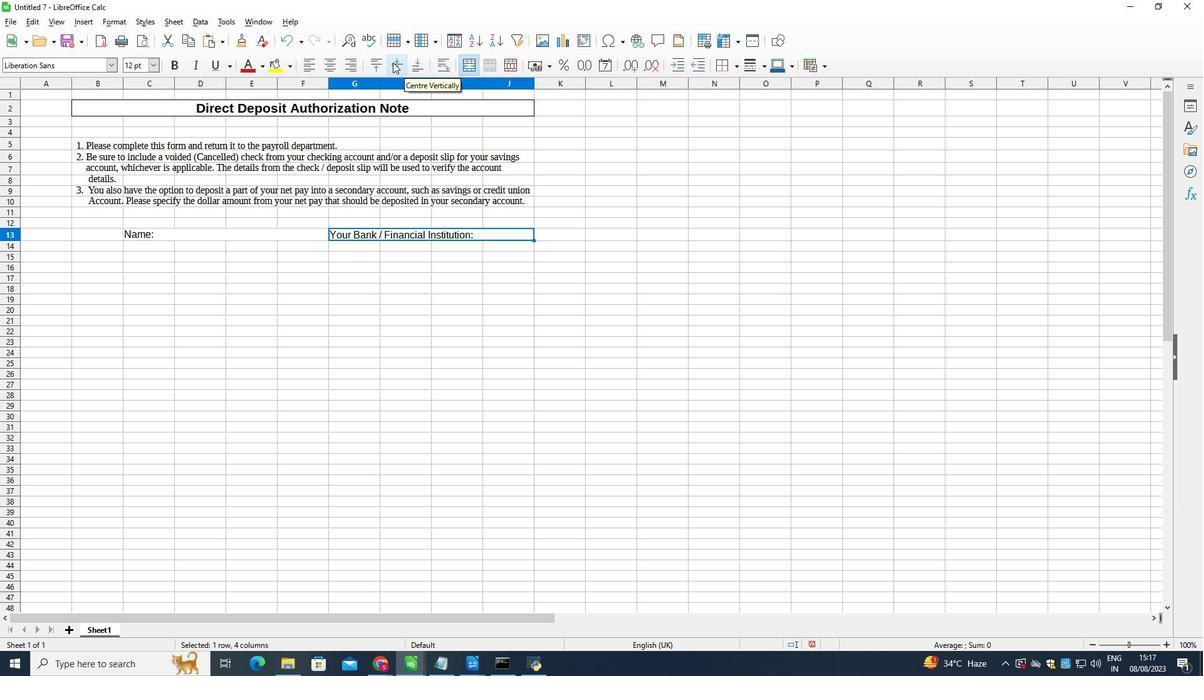 
Action: Mouse pressed left at (392, 62)
Screenshot: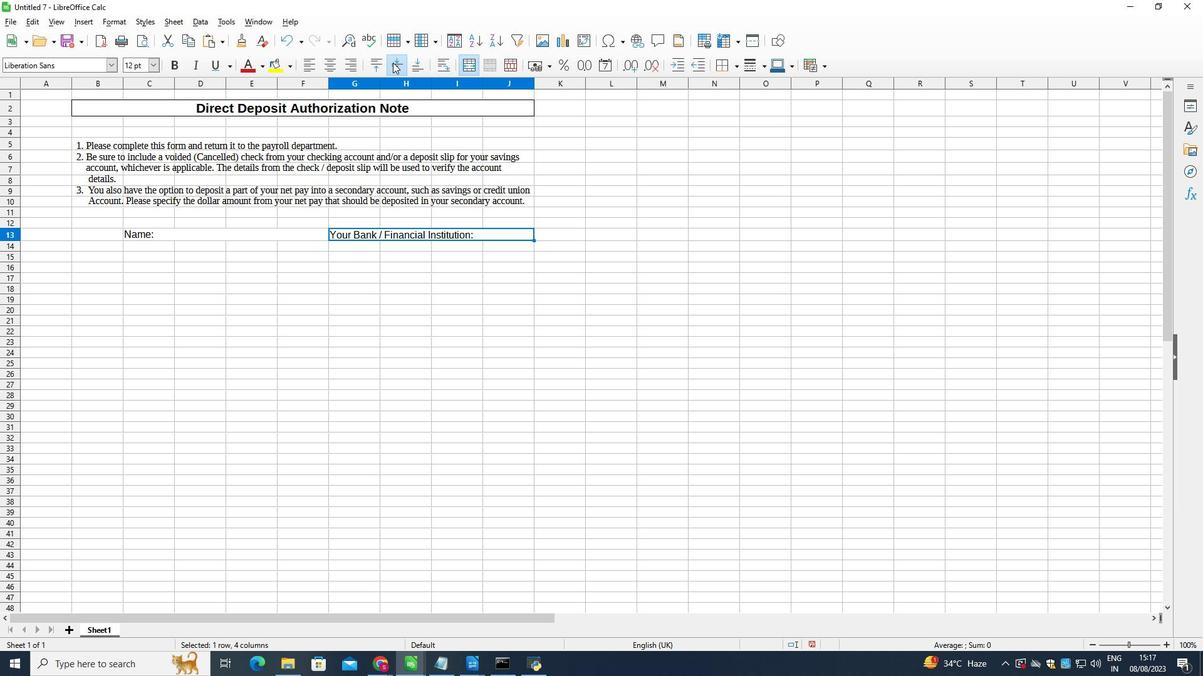 
Action: Mouse moved to (194, 281)
Screenshot: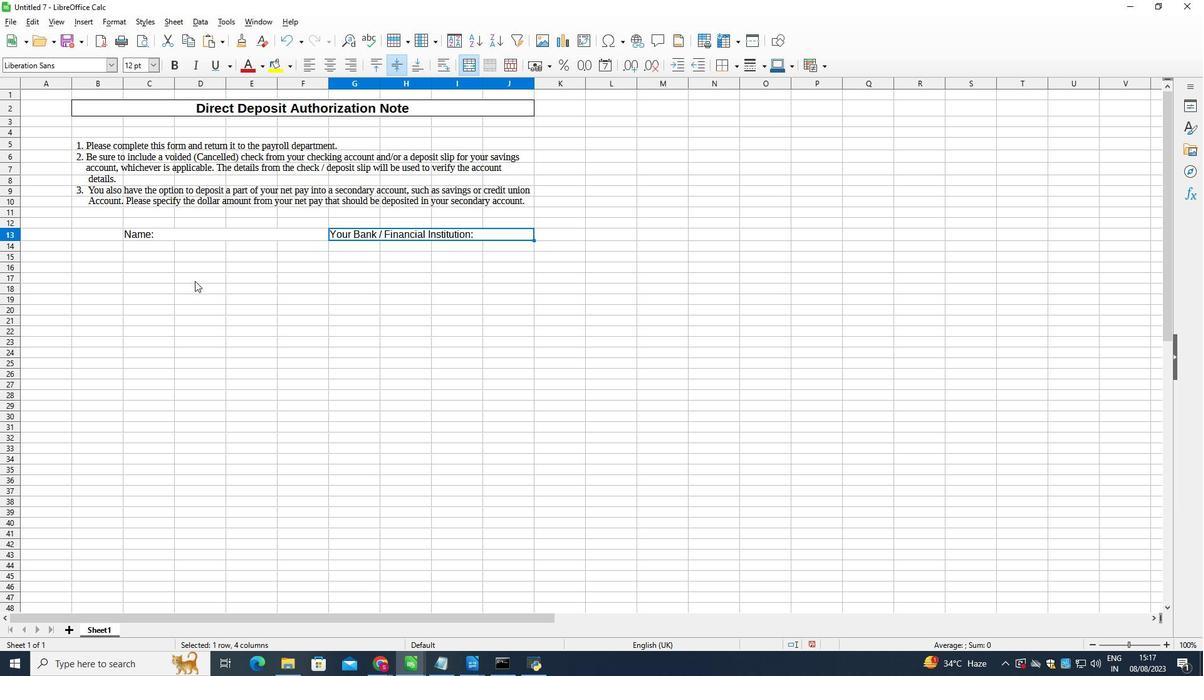 
Action: Mouse pressed left at (194, 281)
Screenshot: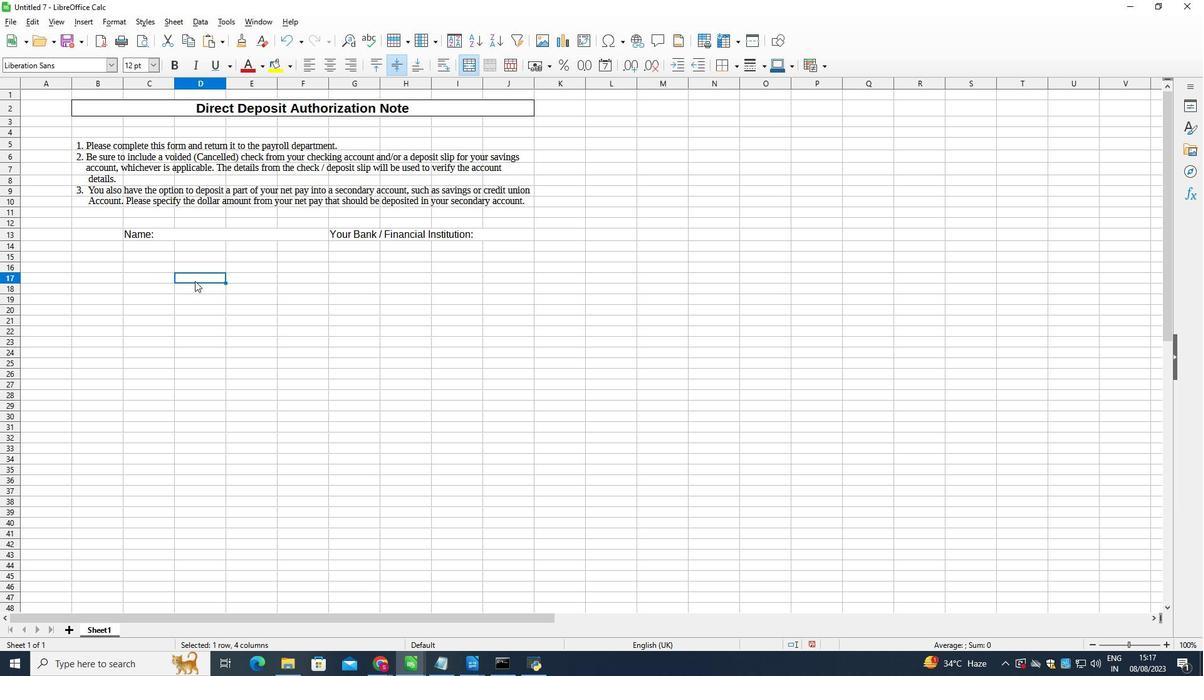 
Action: Mouse moved to (186, 236)
Screenshot: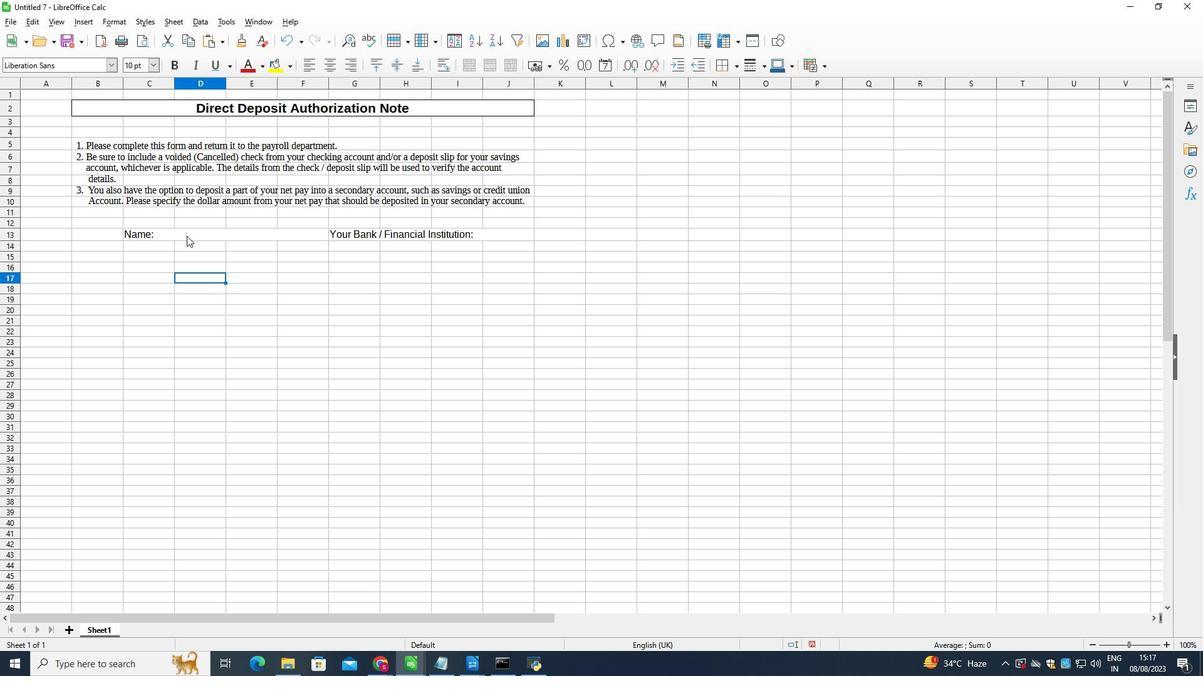 
Action: Mouse pressed left at (186, 236)
